 Task: Research Airbnb options in Lilio, Philippines from 6th January 2024 to 8th January 2024 for 2 adults. Place can be private room with 1  bedroom having 2 beds and 1 bathroom. Property type can be flat. Amenities needed are: wifi.
Action: Mouse moved to (435, 128)
Screenshot: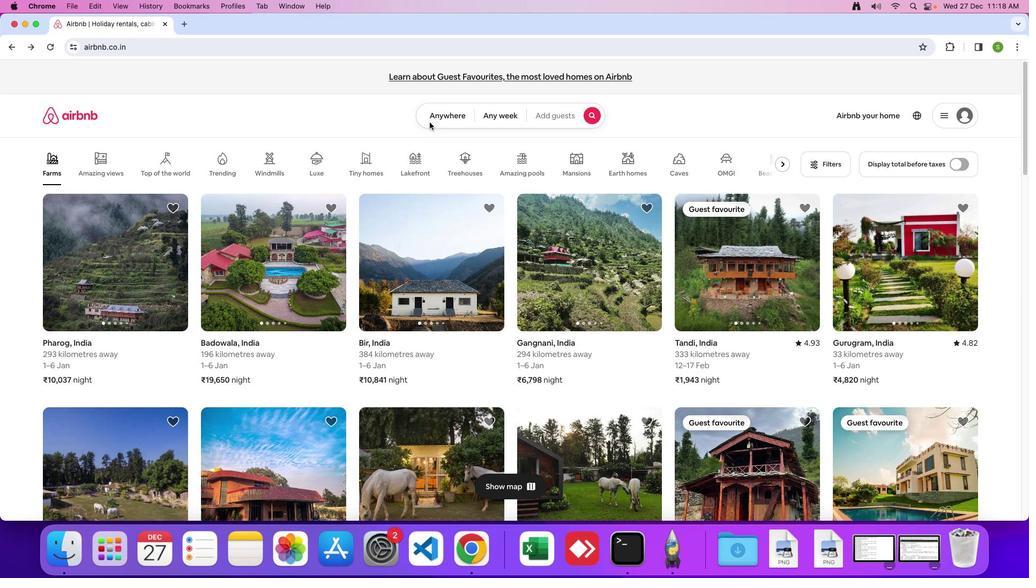 
Action: Mouse pressed left at (435, 128)
Screenshot: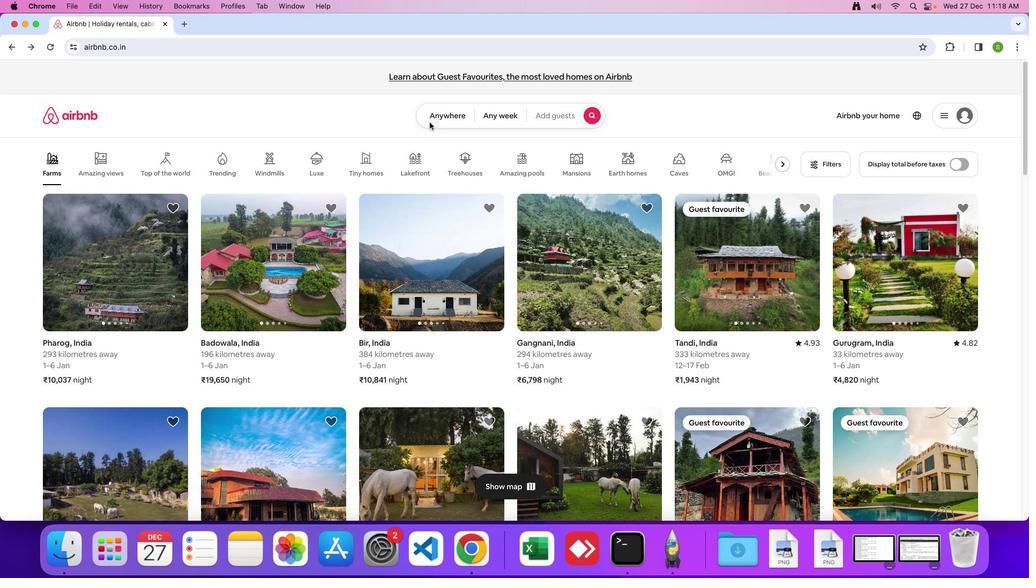 
Action: Mouse moved to (435, 122)
Screenshot: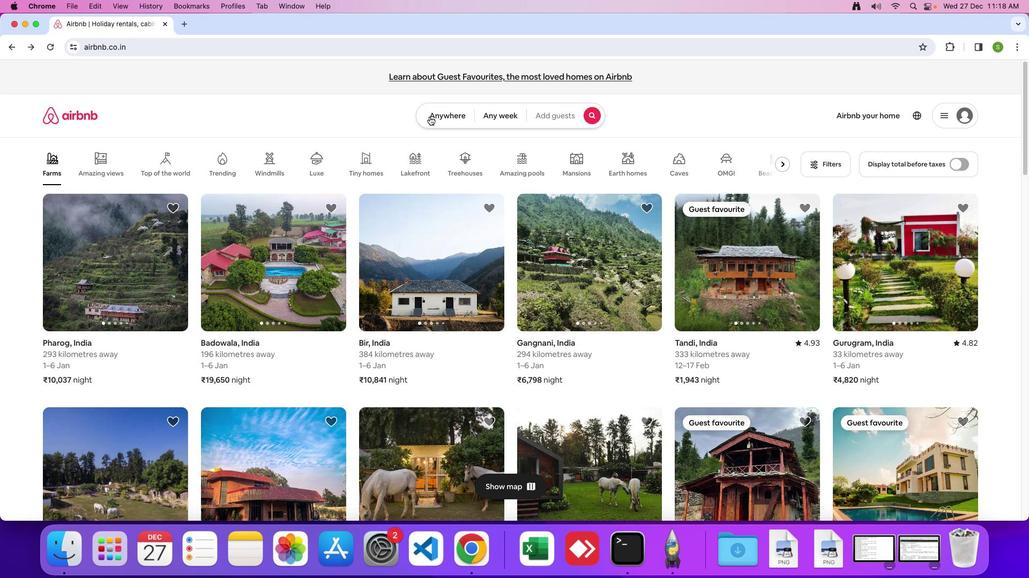 
Action: Mouse pressed left at (435, 122)
Screenshot: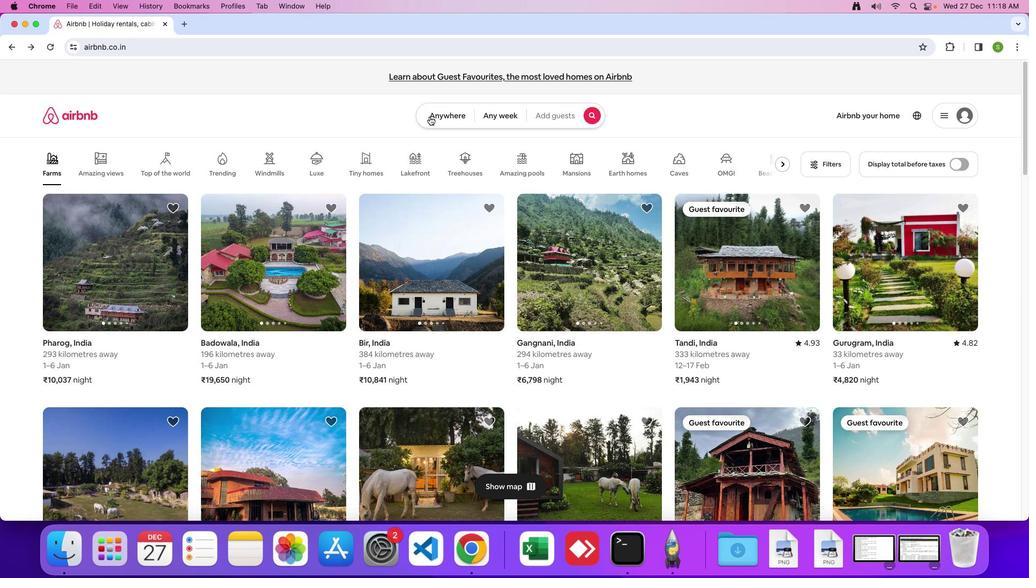 
Action: Mouse moved to (377, 156)
Screenshot: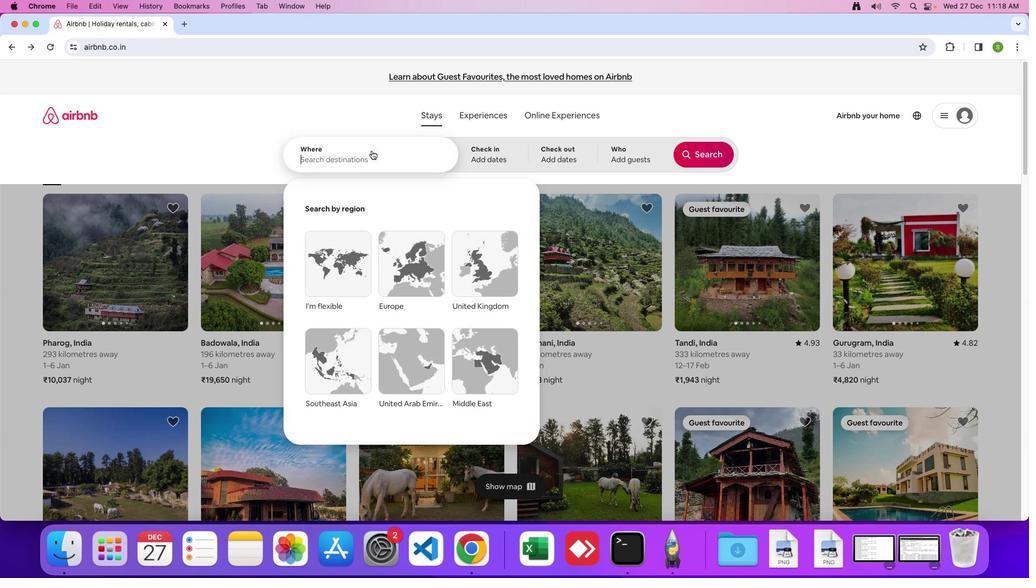 
Action: Mouse pressed left at (377, 156)
Screenshot: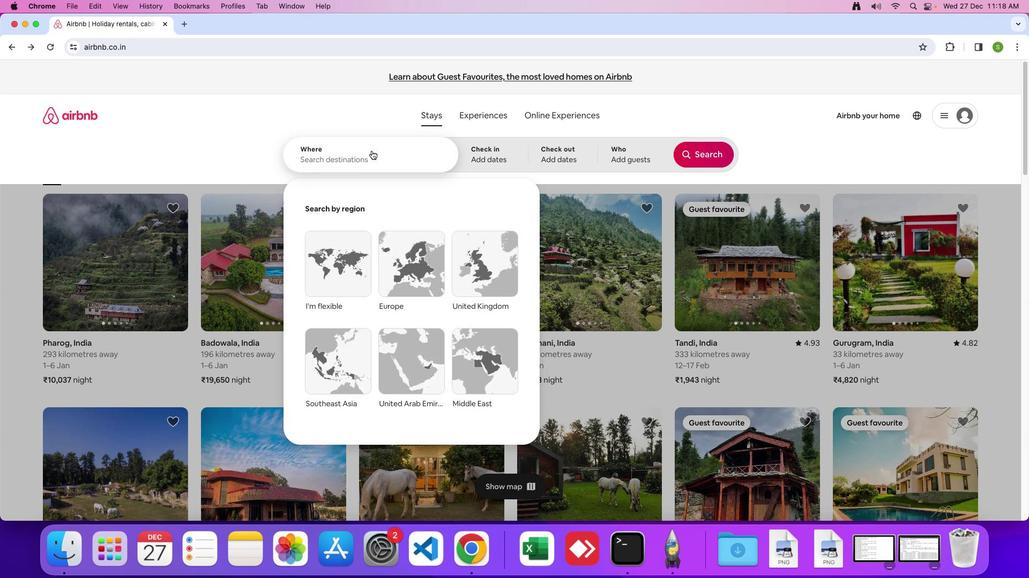 
Action: Key pressed 'L'Key.caps_lock'i''l''i''o'','Key.spaceKey.shift'P''h''i''l''i''p''p''i''n''e''s'Key.enter
Screenshot: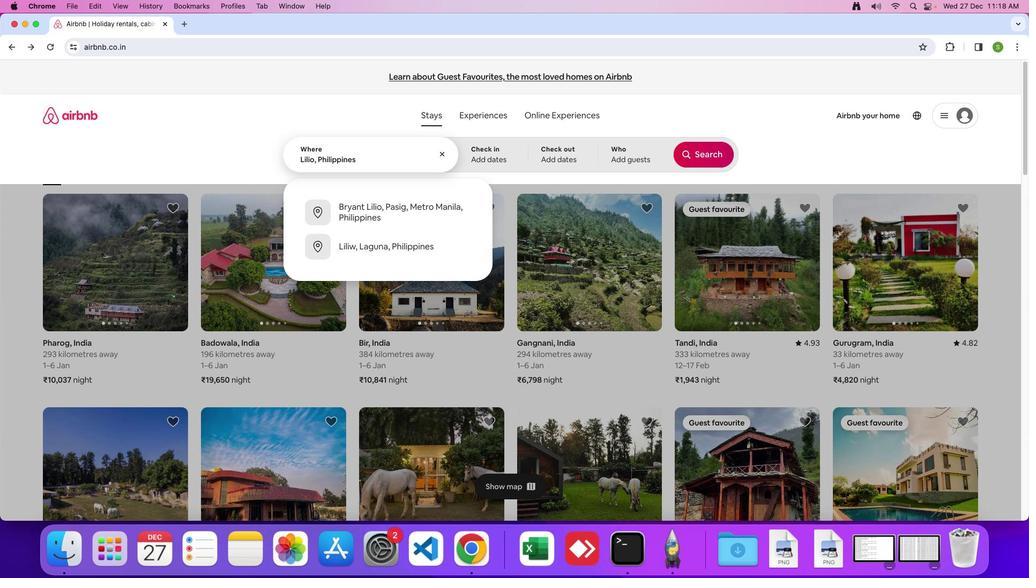 
Action: Mouse moved to (703, 292)
Screenshot: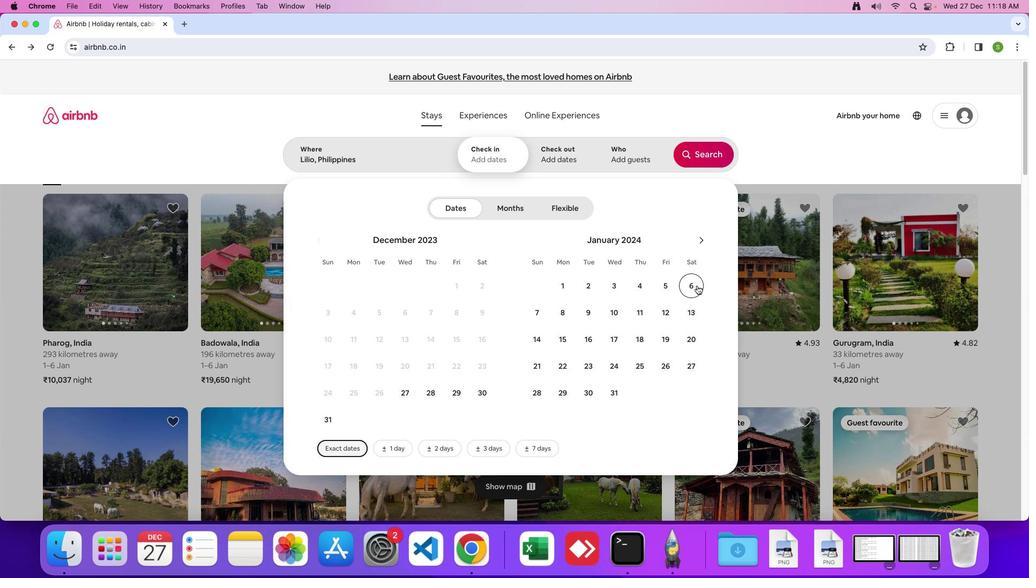 
Action: Mouse pressed left at (703, 292)
Screenshot: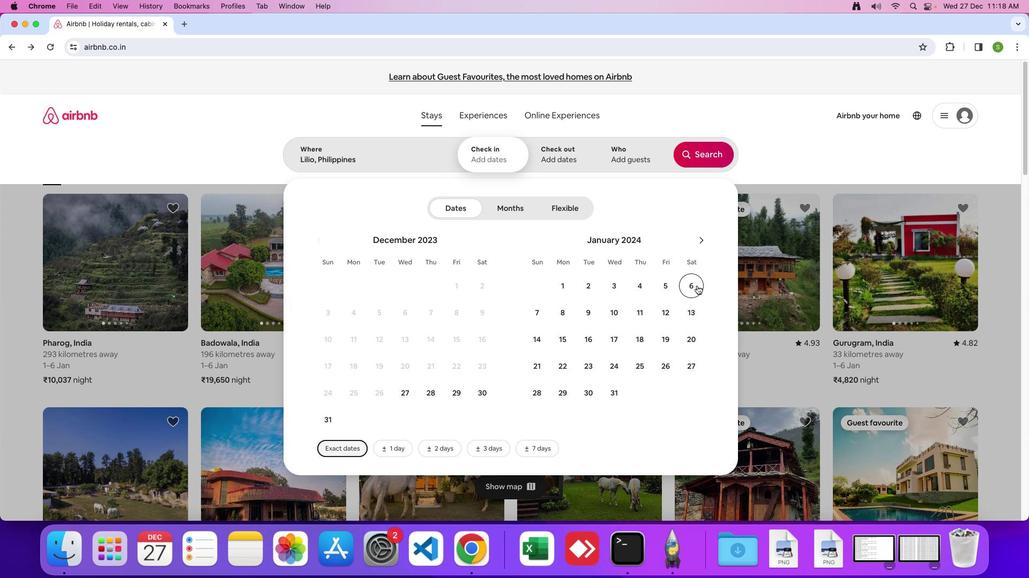 
Action: Mouse moved to (571, 322)
Screenshot: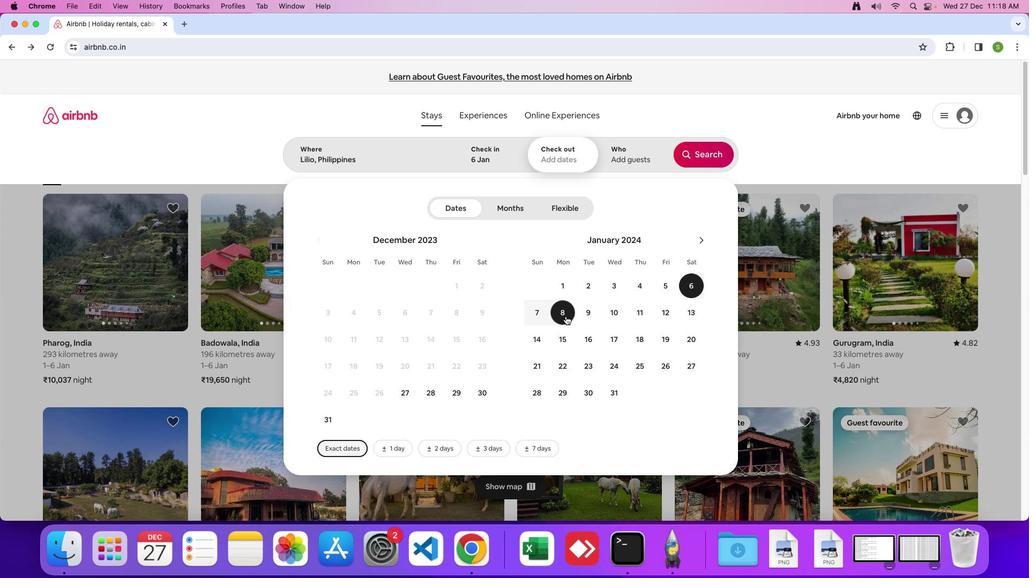 
Action: Mouse pressed left at (571, 322)
Screenshot: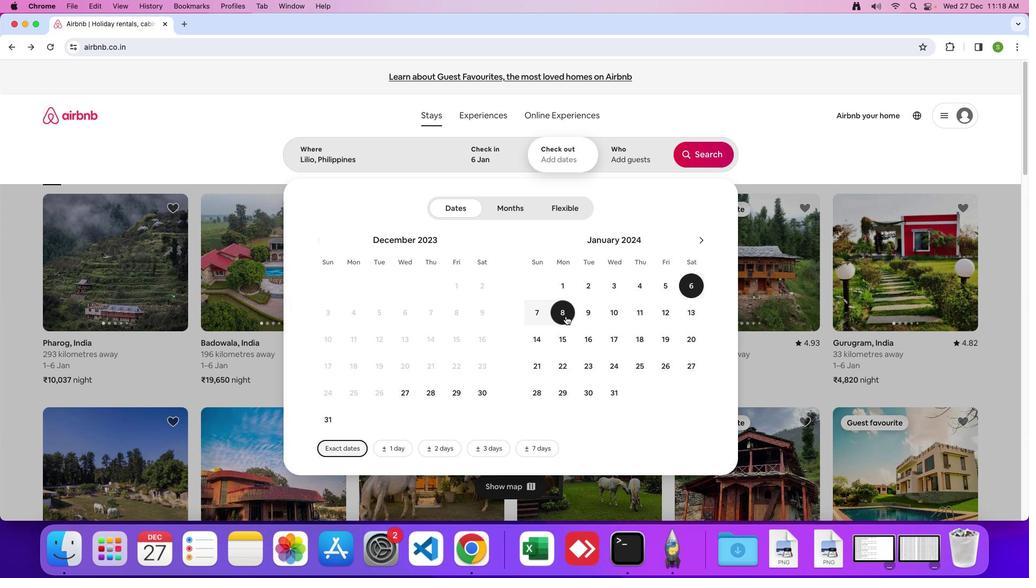 
Action: Mouse moved to (637, 169)
Screenshot: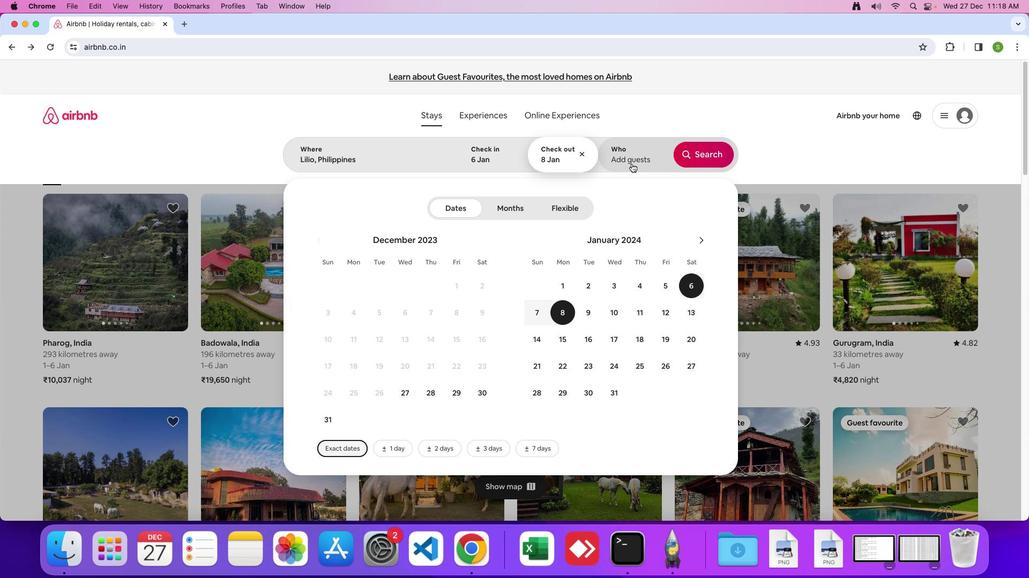 
Action: Mouse pressed left at (637, 169)
Screenshot: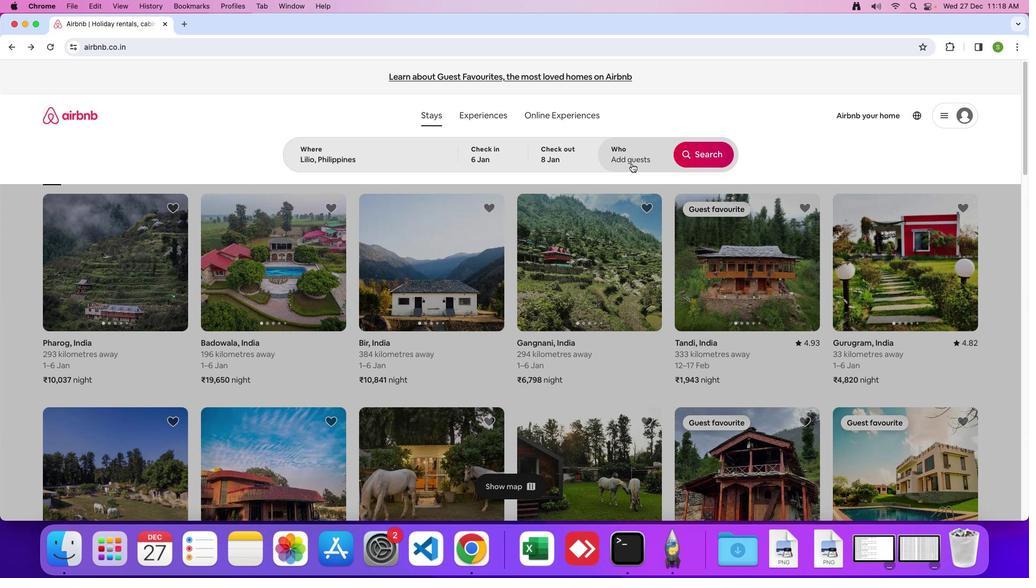 
Action: Mouse moved to (709, 216)
Screenshot: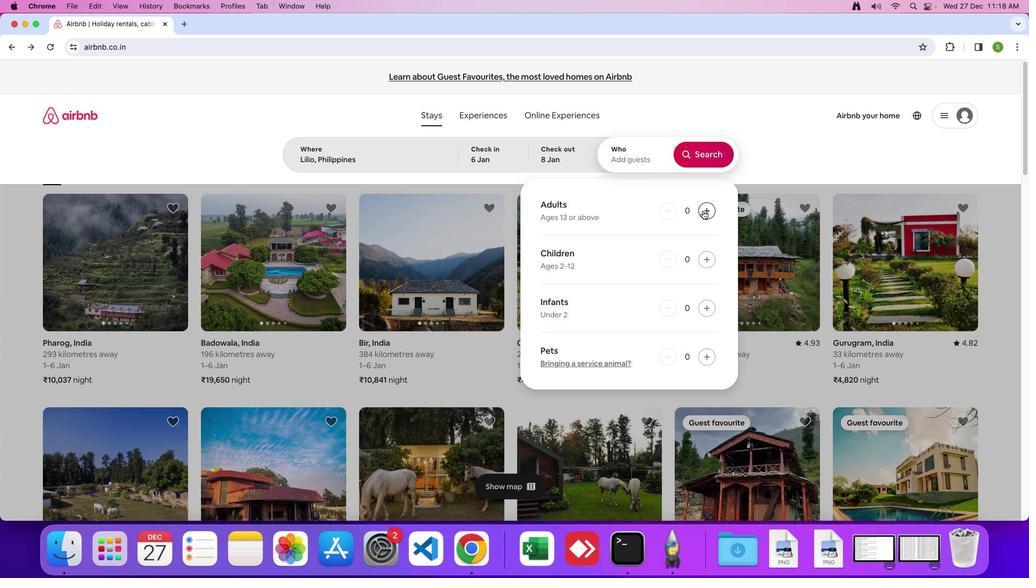
Action: Mouse pressed left at (709, 216)
Screenshot: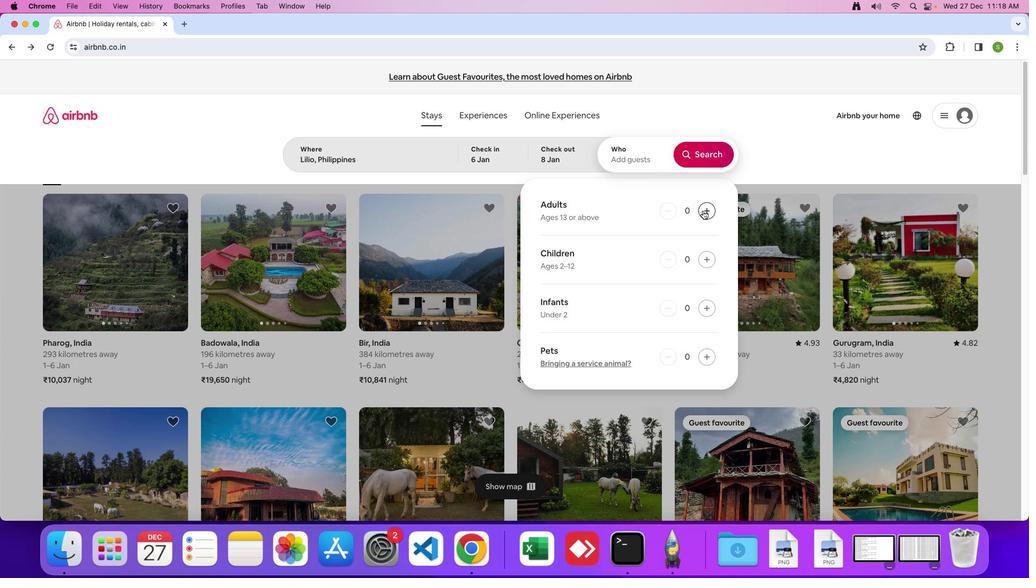 
Action: Mouse pressed left at (709, 216)
Screenshot: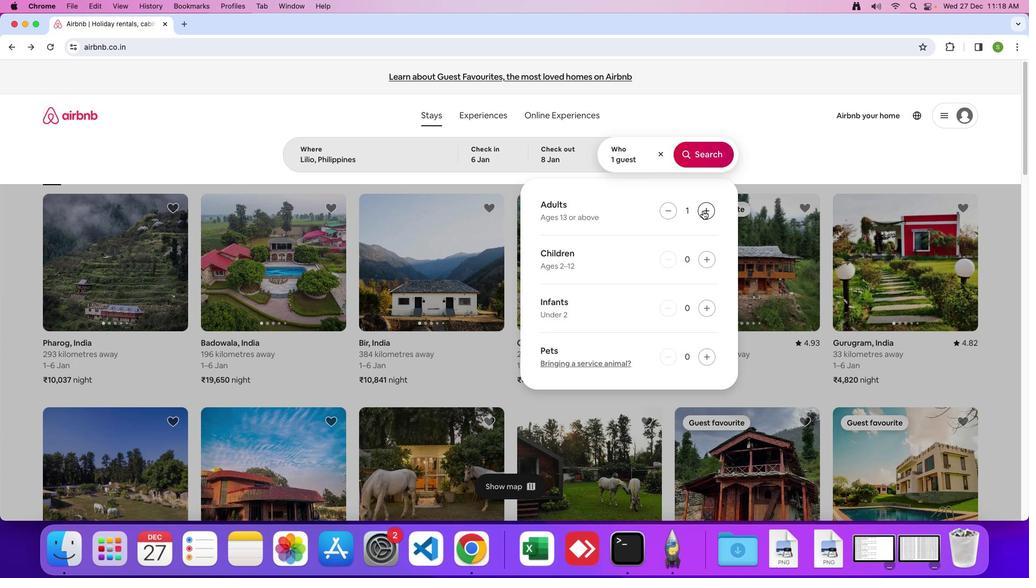 
Action: Mouse moved to (706, 166)
Screenshot: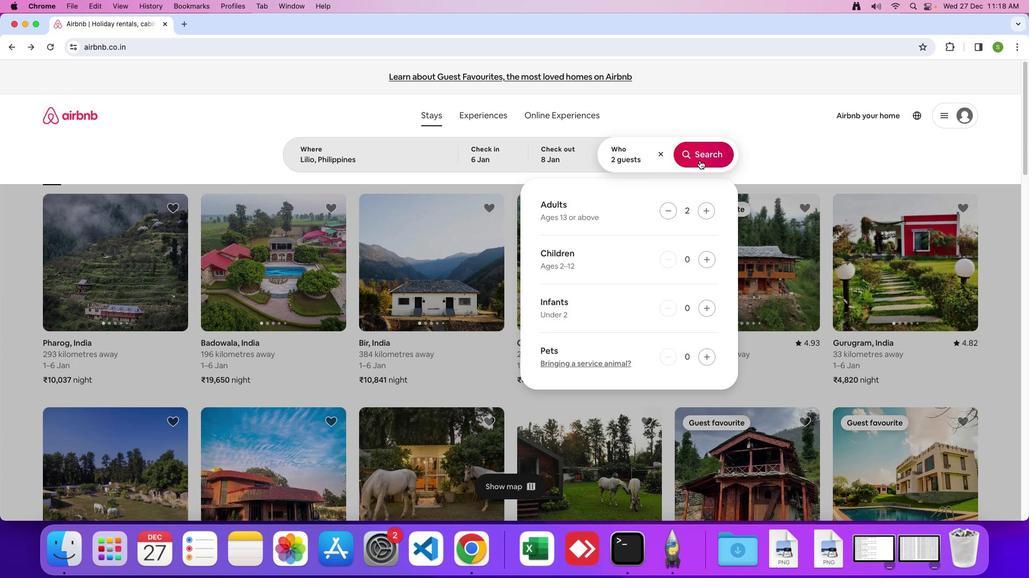 
Action: Mouse pressed left at (706, 166)
Screenshot: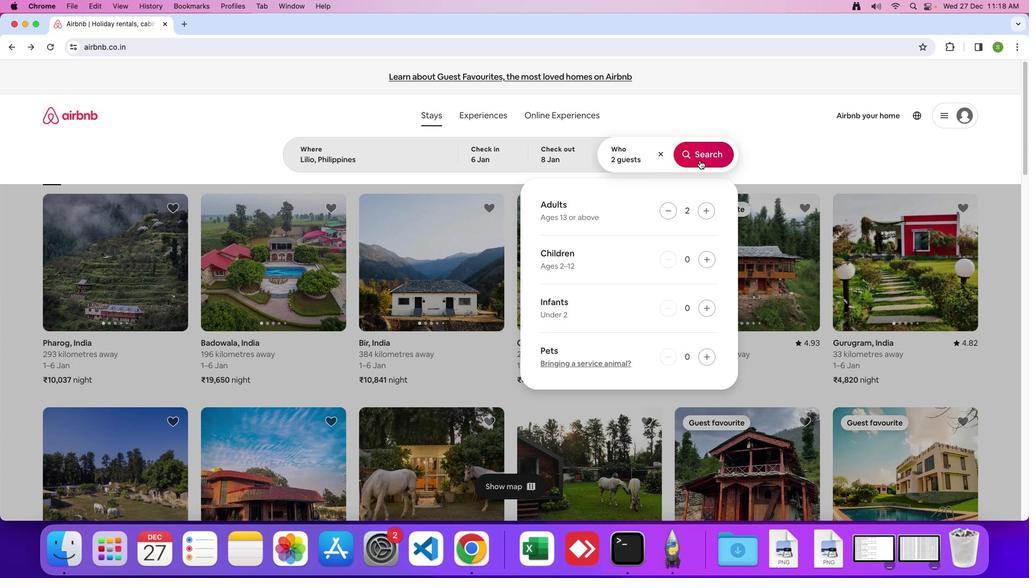 
Action: Mouse moved to (872, 135)
Screenshot: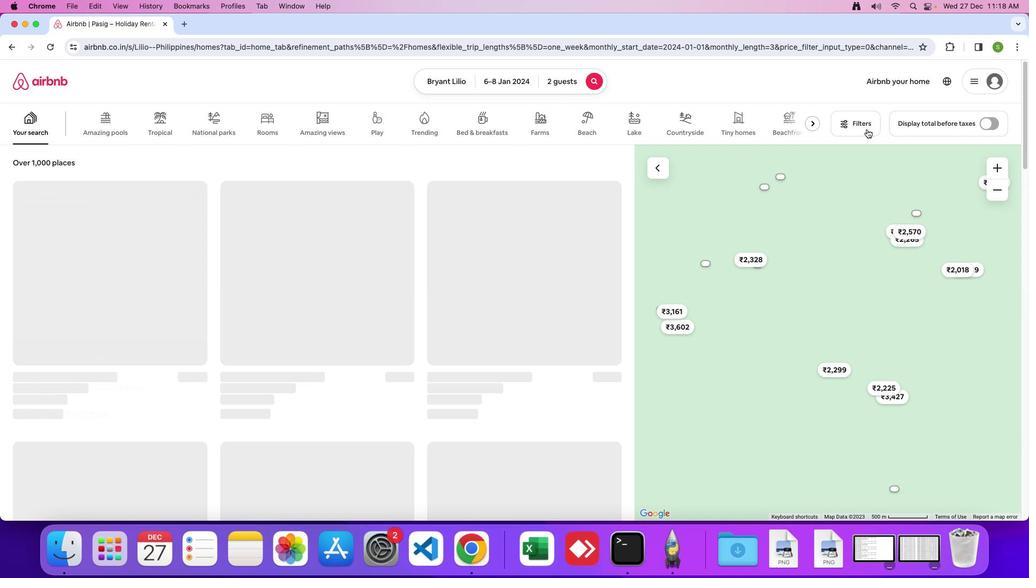 
Action: Mouse pressed left at (872, 135)
Screenshot: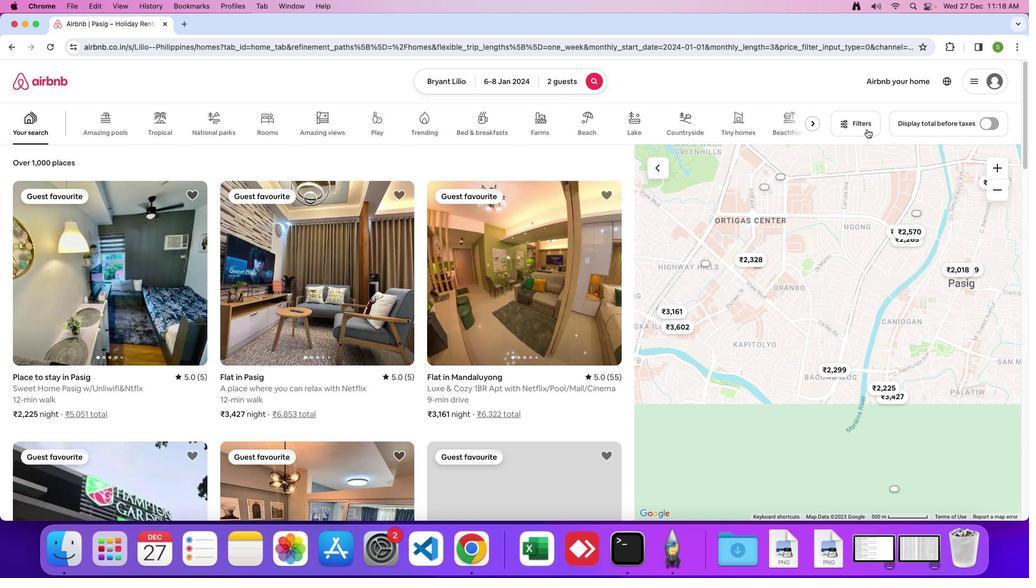 
Action: Mouse moved to (444, 382)
Screenshot: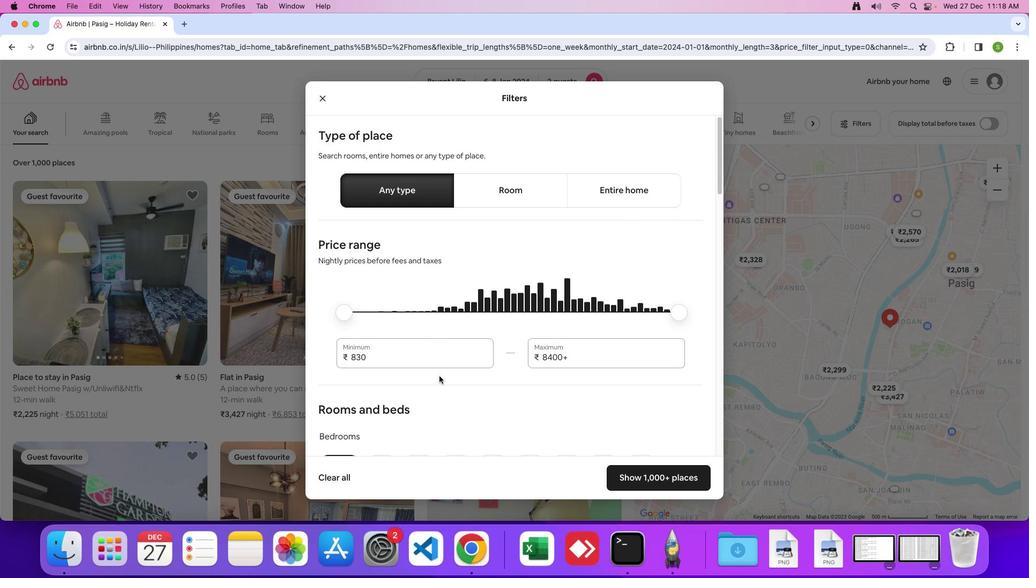 
Action: Mouse scrolled (444, 382) with delta (5, 5)
Screenshot: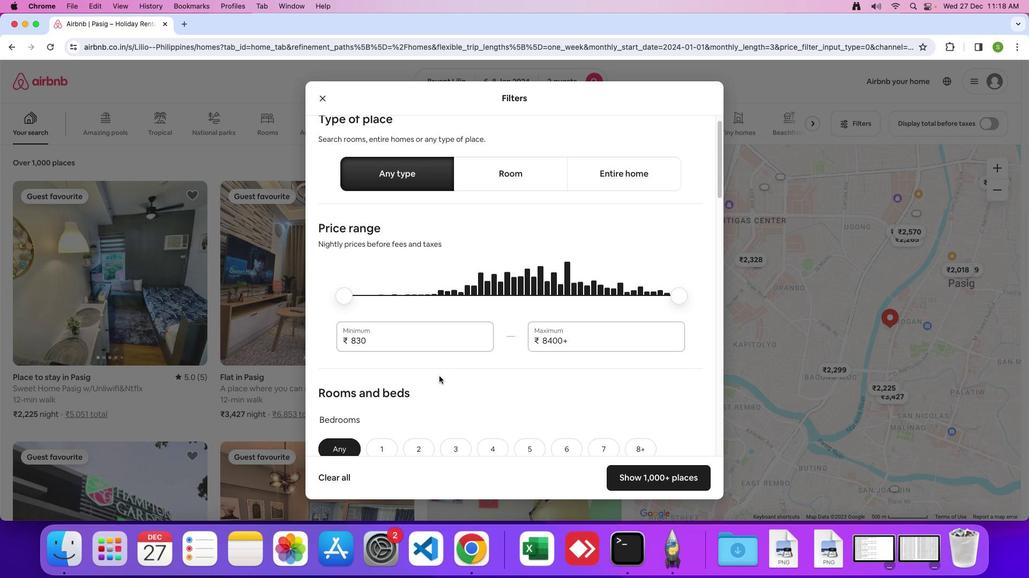 
Action: Mouse scrolled (444, 382) with delta (5, 5)
Screenshot: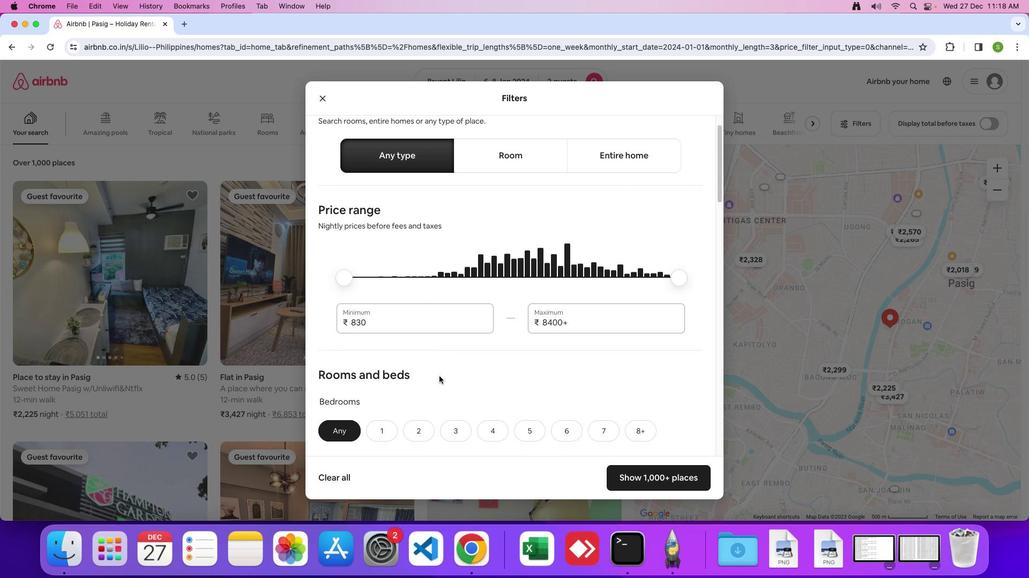 
Action: Mouse scrolled (444, 382) with delta (5, 4)
Screenshot: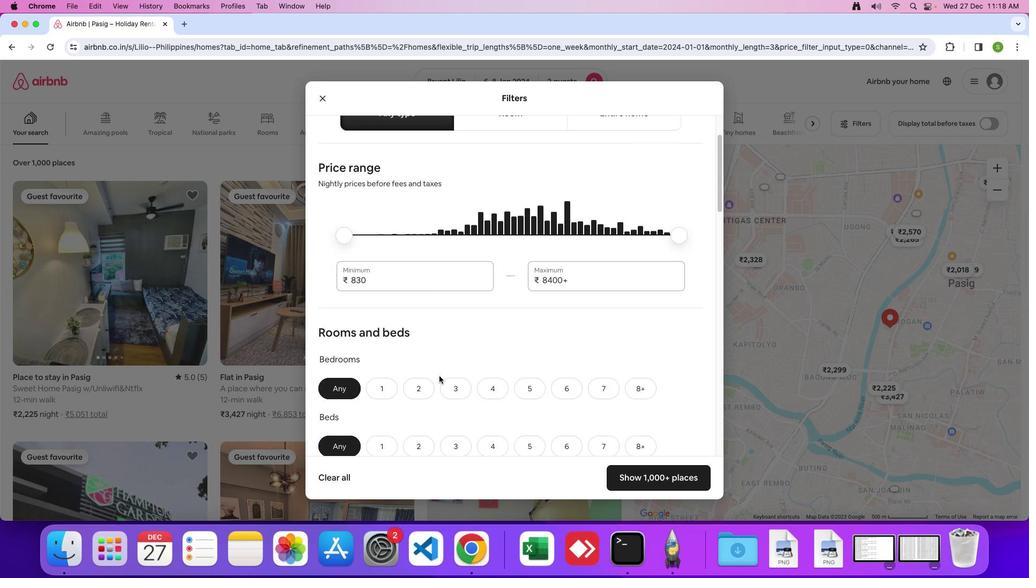 
Action: Mouse scrolled (444, 382) with delta (5, 5)
Screenshot: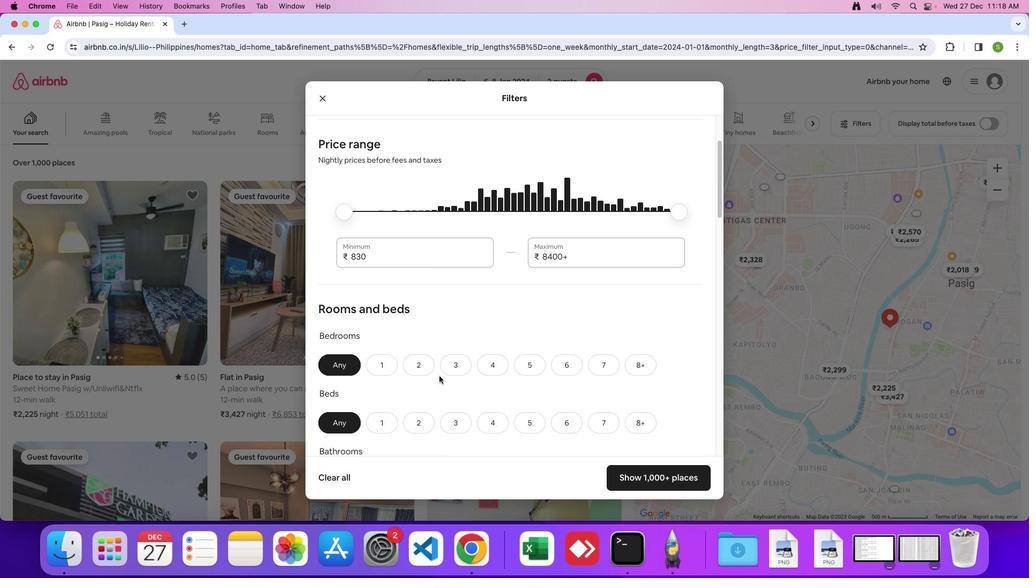 
Action: Mouse scrolled (444, 382) with delta (5, 5)
Screenshot: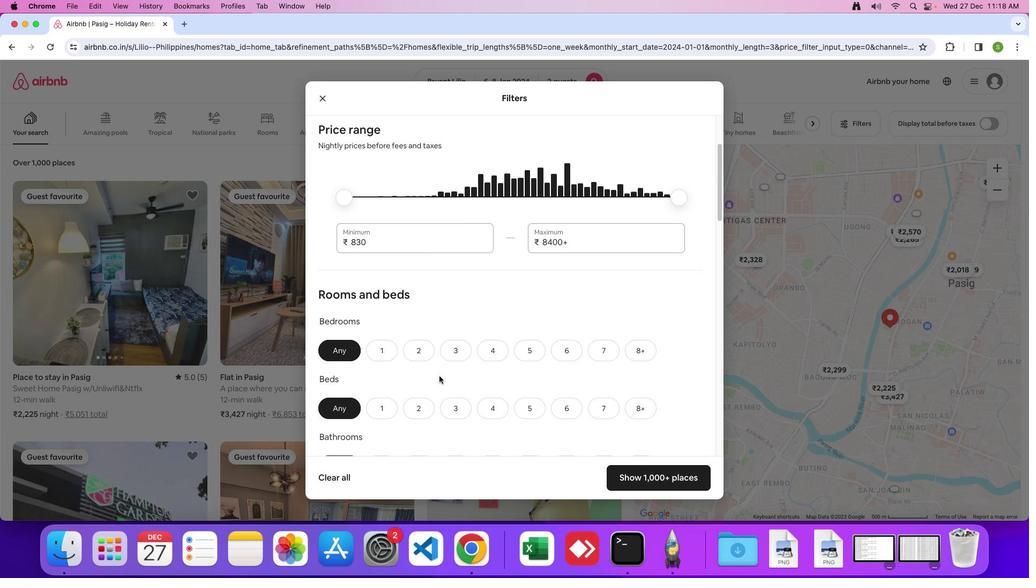 
Action: Mouse scrolled (444, 382) with delta (5, 4)
Screenshot: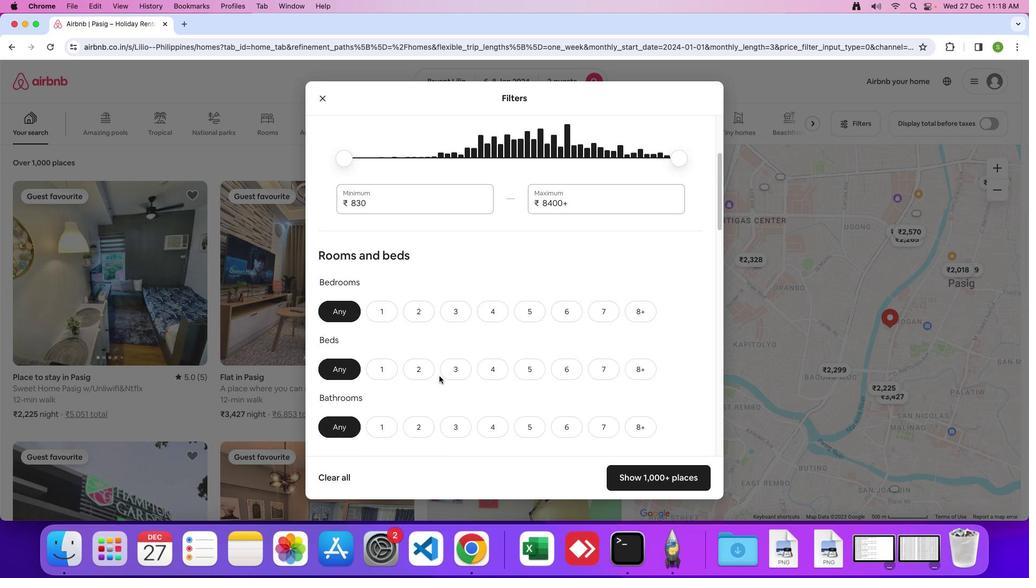 
Action: Mouse moved to (391, 307)
Screenshot: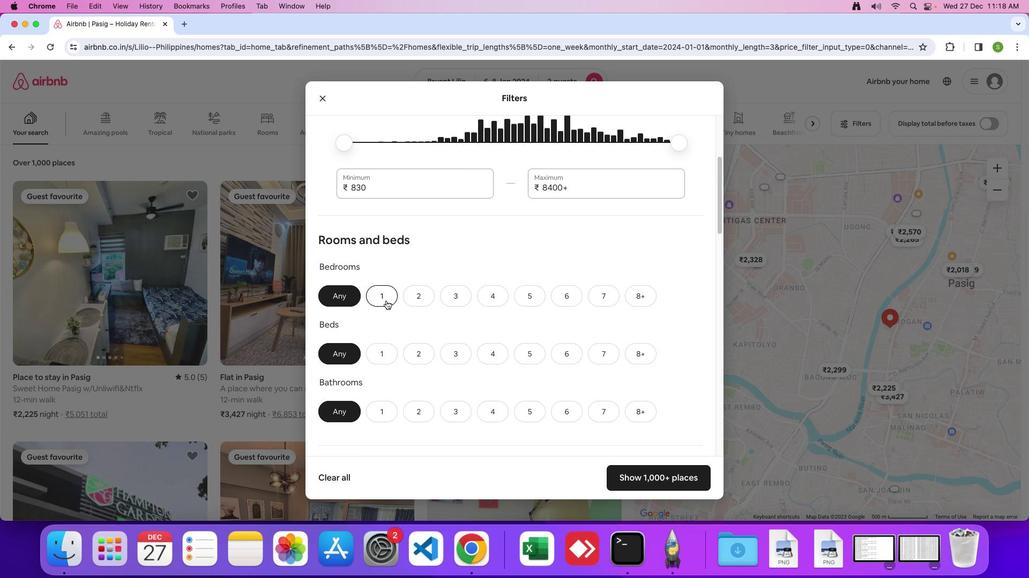 
Action: Mouse pressed left at (391, 307)
Screenshot: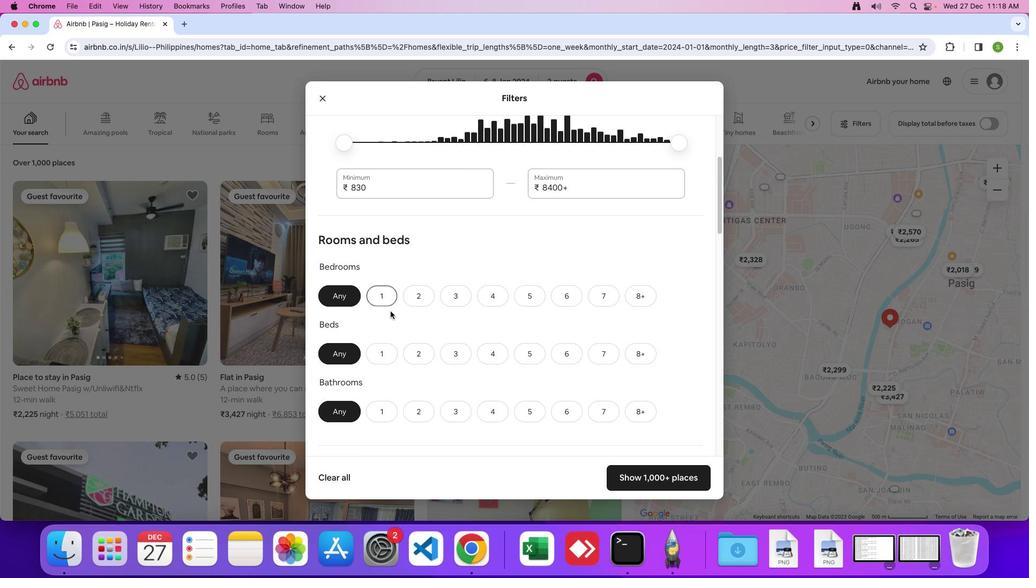 
Action: Mouse moved to (431, 365)
Screenshot: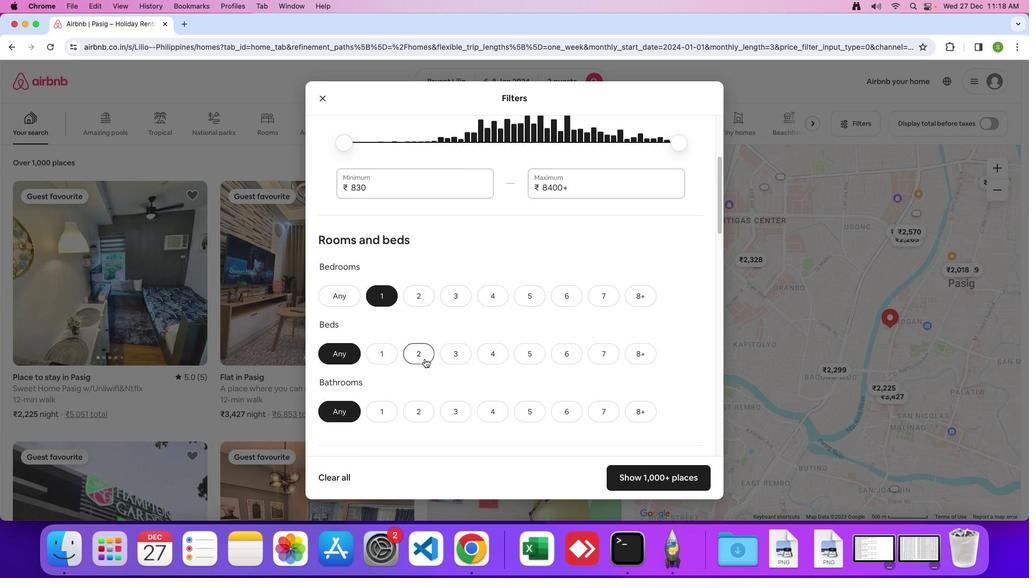
Action: Mouse pressed left at (431, 365)
Screenshot: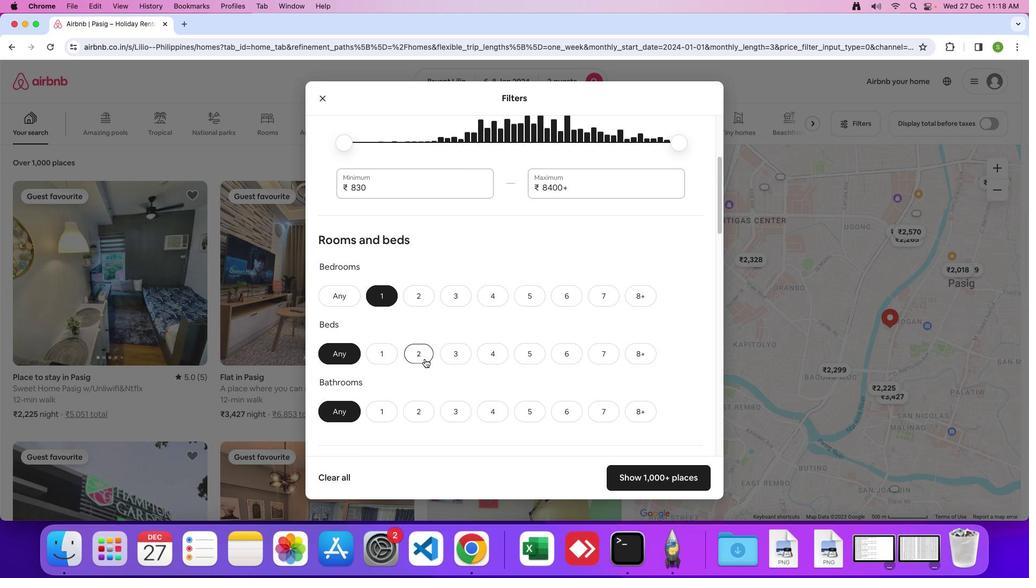 
Action: Mouse moved to (391, 410)
Screenshot: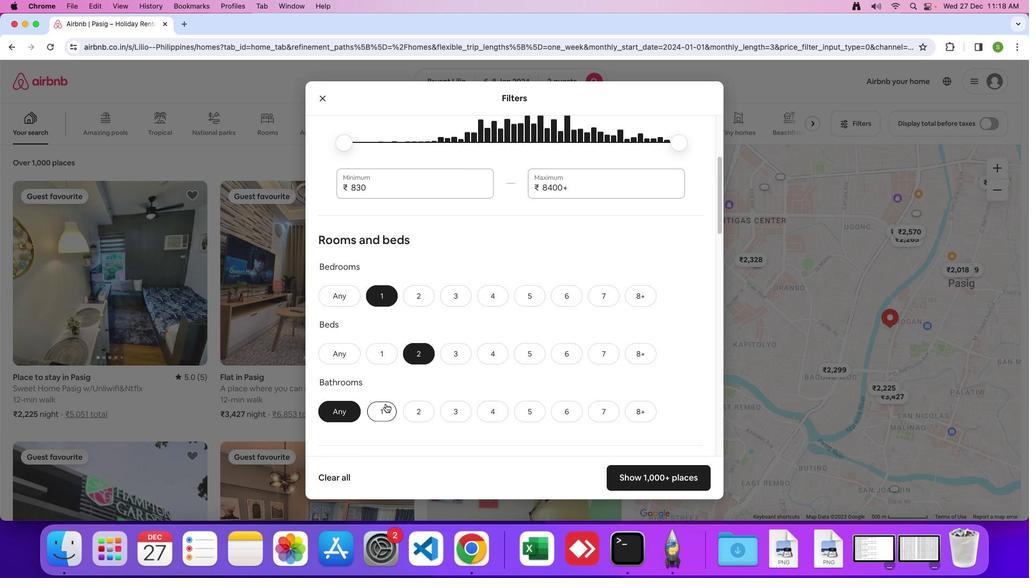 
Action: Mouse pressed left at (391, 410)
Screenshot: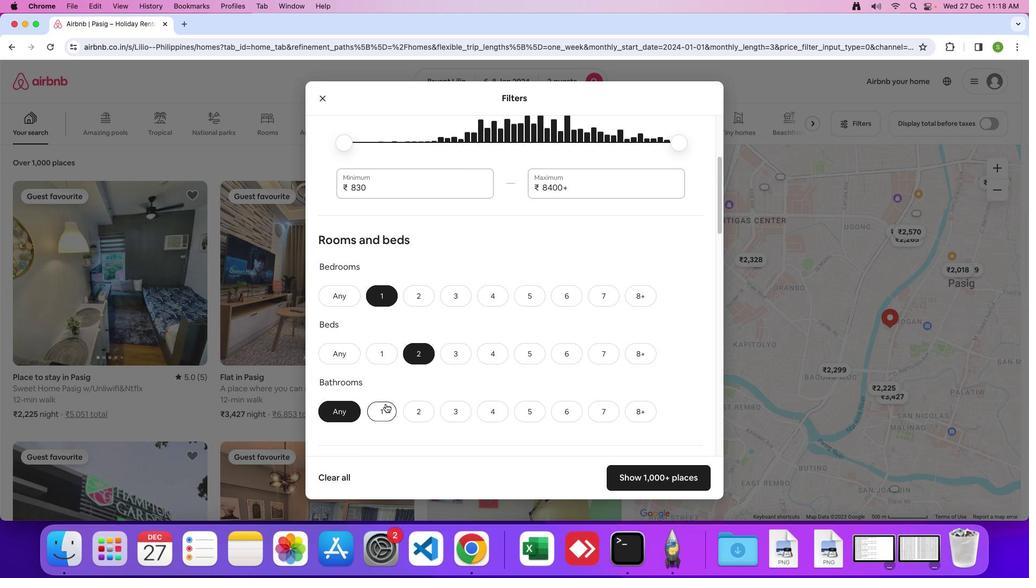 
Action: Mouse moved to (517, 381)
Screenshot: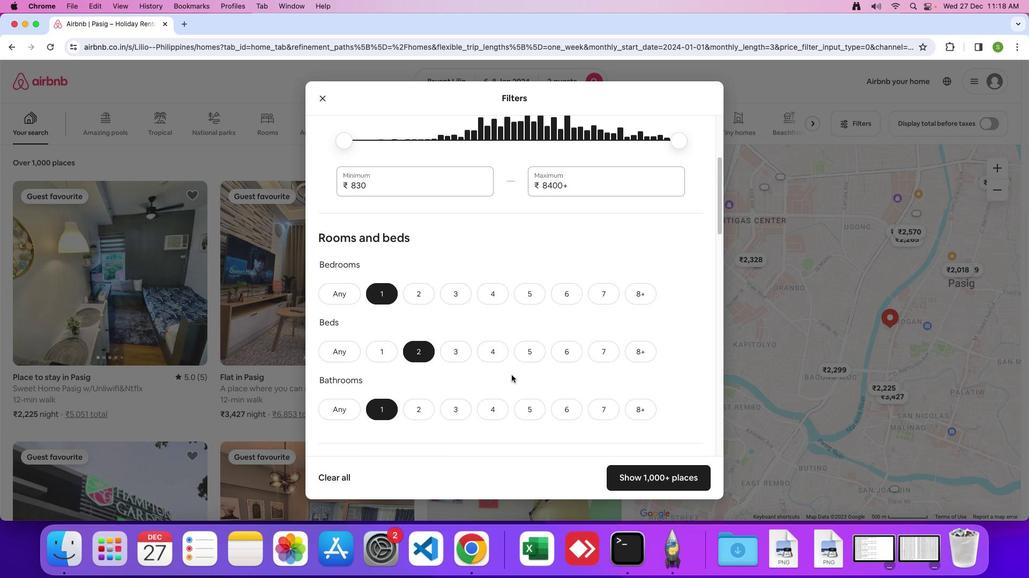 
Action: Mouse scrolled (517, 381) with delta (5, 5)
Screenshot: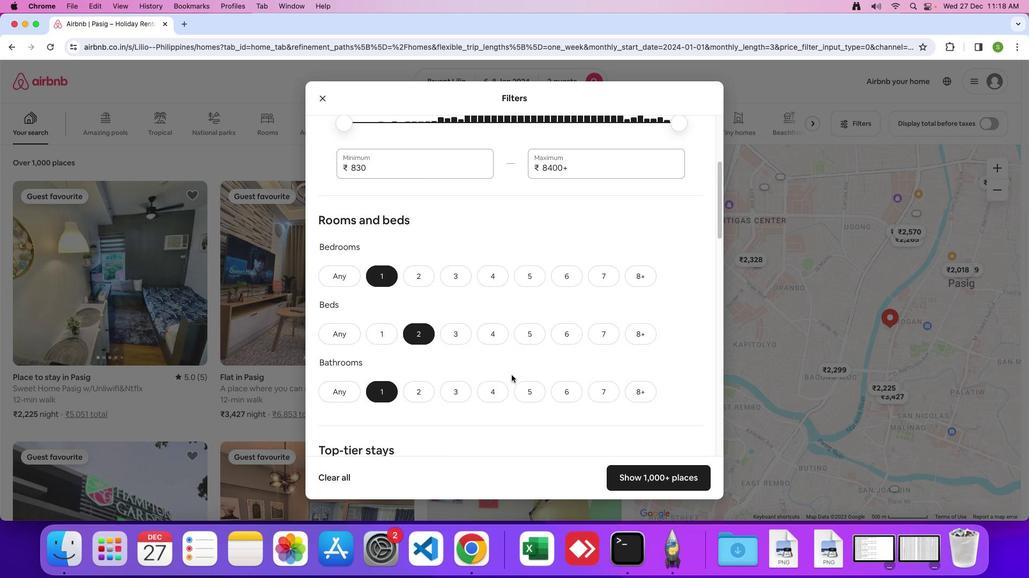 
Action: Mouse scrolled (517, 381) with delta (5, 5)
Screenshot: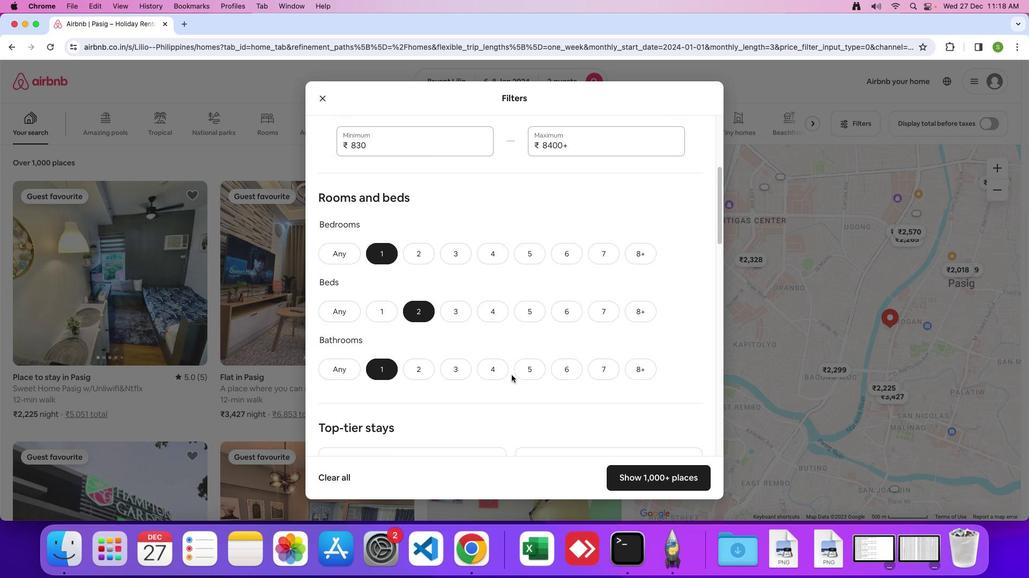 
Action: Mouse scrolled (517, 381) with delta (5, 4)
Screenshot: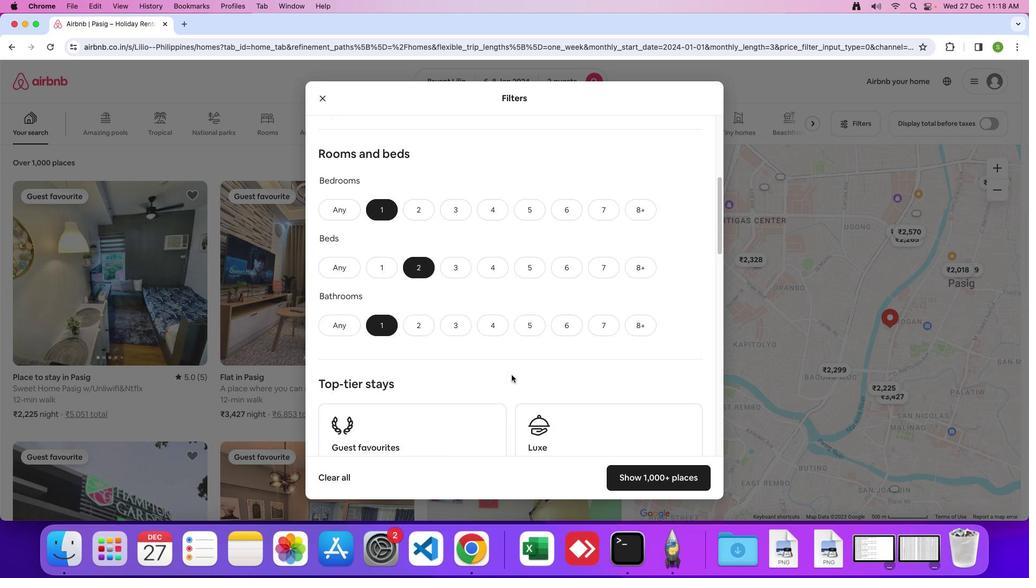 
Action: Mouse scrolled (517, 381) with delta (5, 5)
Screenshot: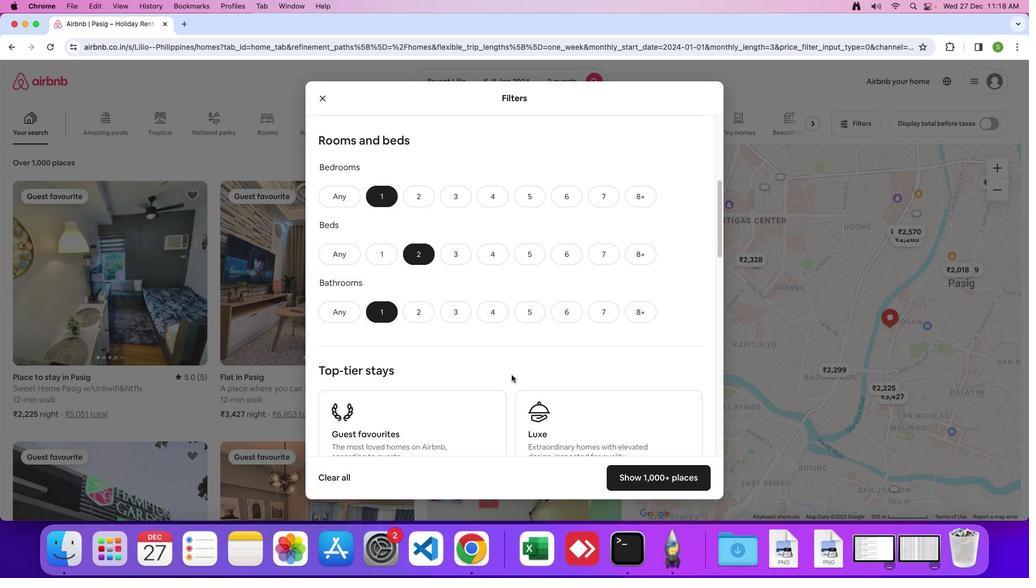 
Action: Mouse scrolled (517, 381) with delta (5, 5)
Screenshot: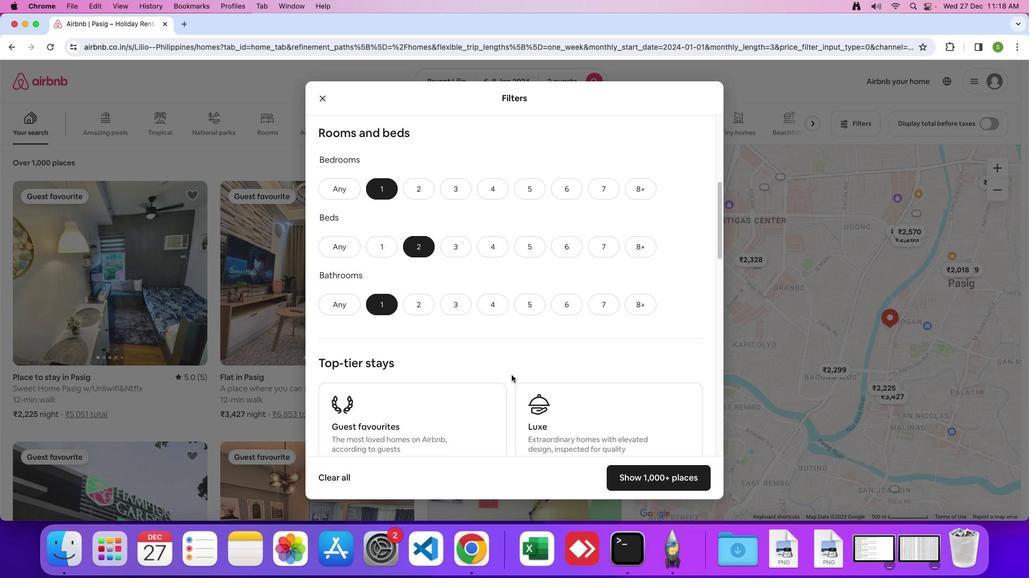 
Action: Mouse moved to (517, 381)
Screenshot: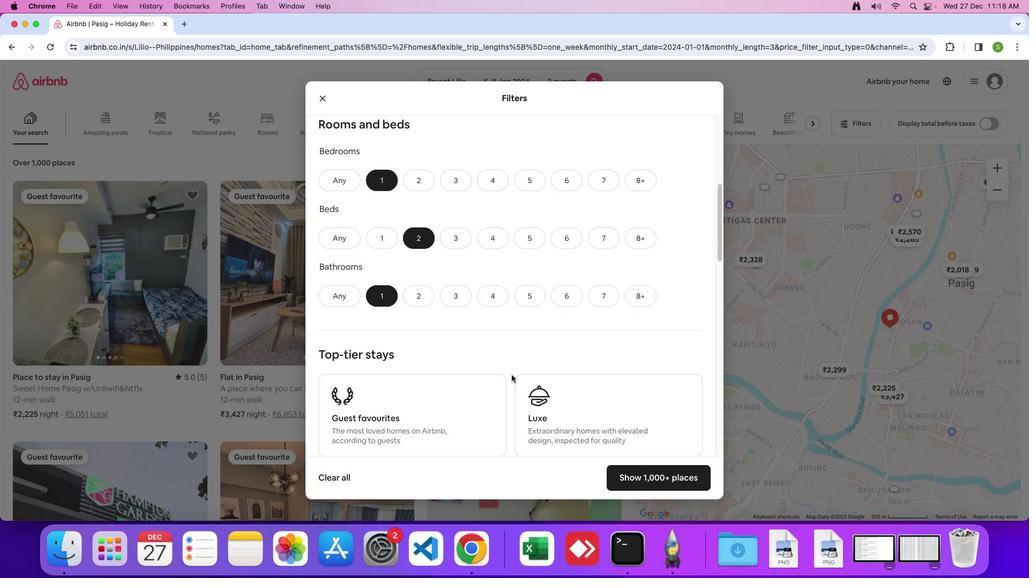 
Action: Mouse scrolled (517, 381) with delta (5, 5)
Screenshot: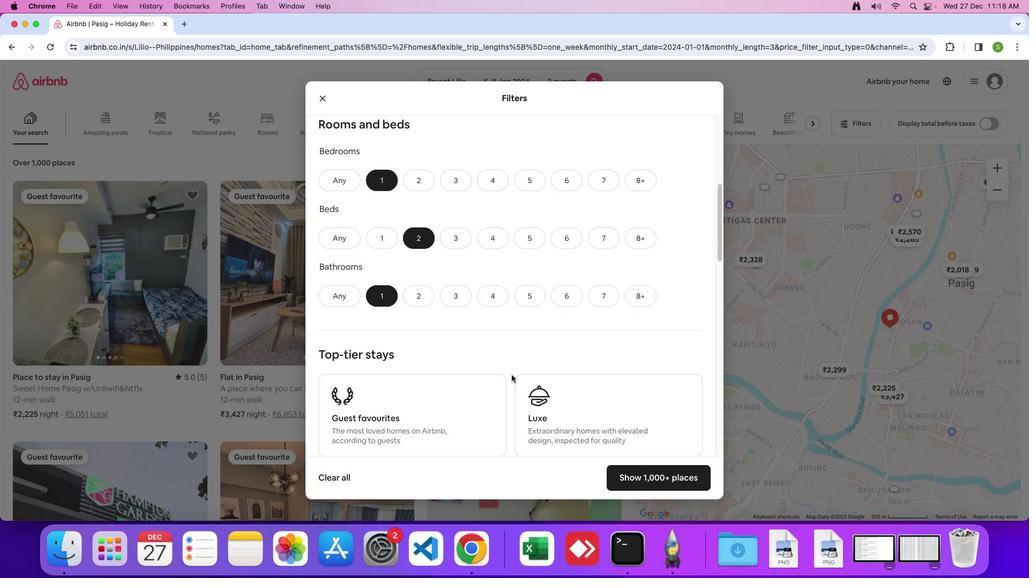 
Action: Mouse scrolled (517, 381) with delta (5, 5)
Screenshot: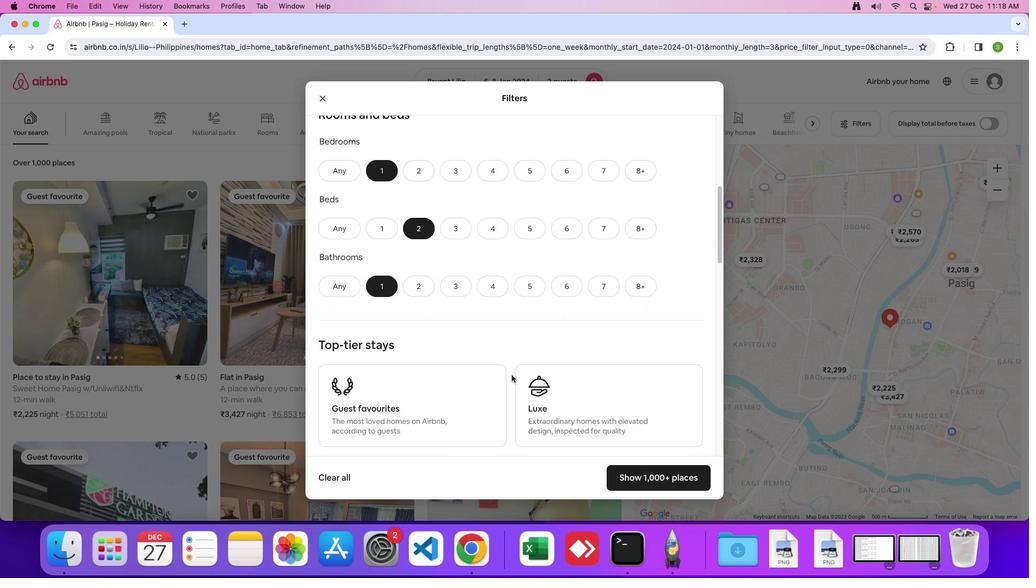 
Action: Mouse moved to (517, 381)
Screenshot: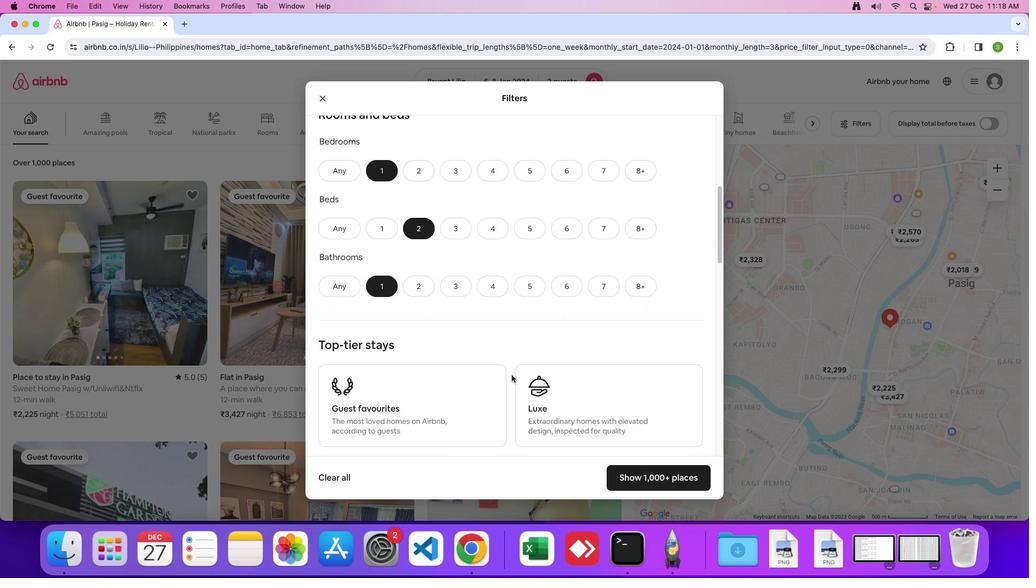 
Action: Mouse scrolled (517, 381) with delta (5, 5)
Screenshot: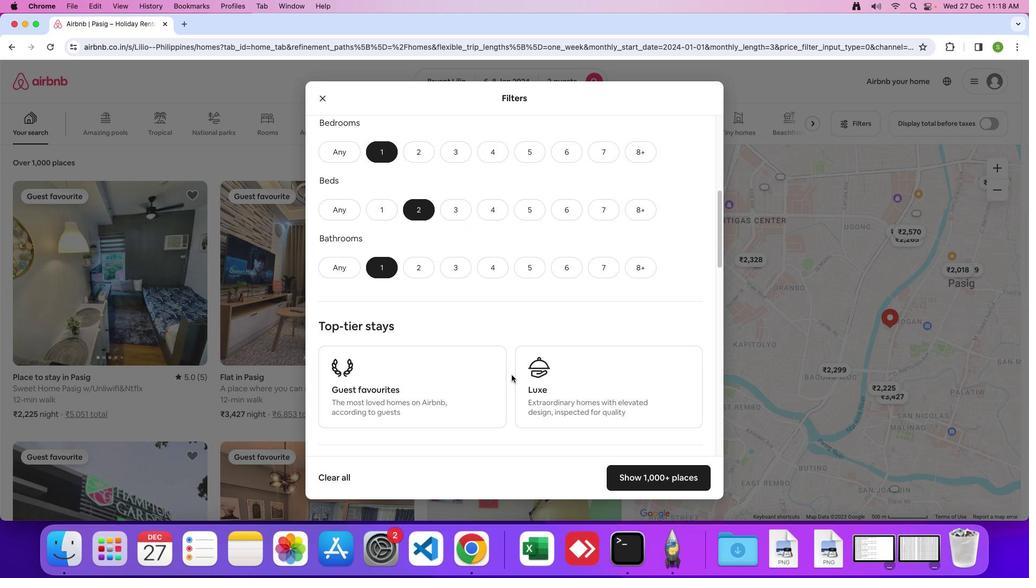 
Action: Mouse scrolled (517, 381) with delta (5, 5)
Screenshot: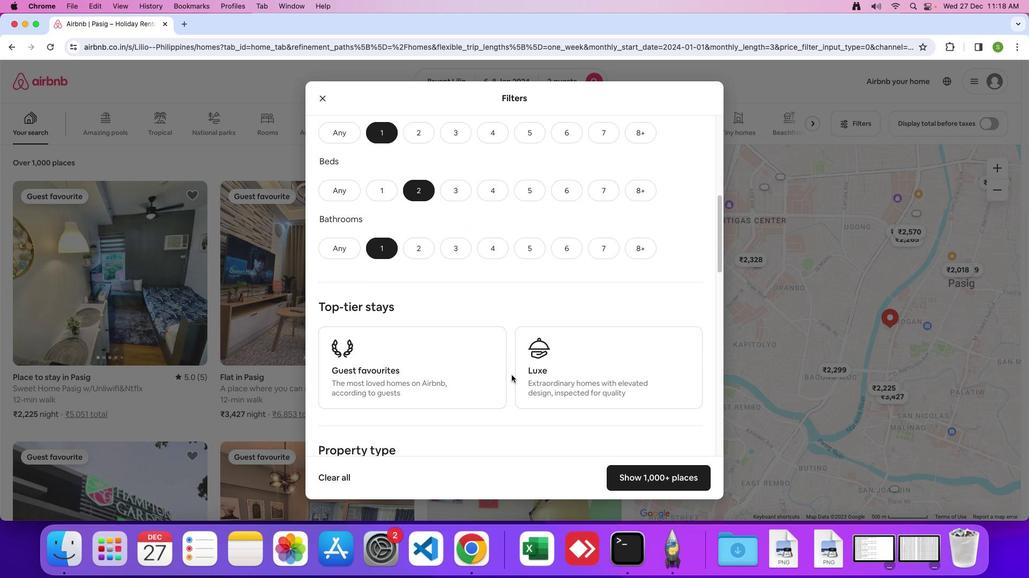 
Action: Mouse scrolled (517, 381) with delta (5, 4)
Screenshot: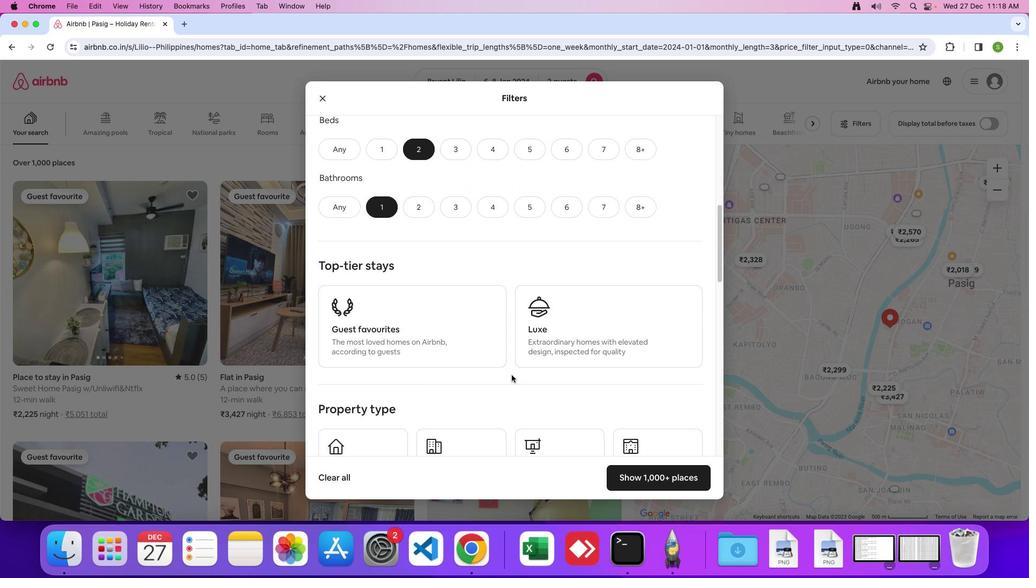 
Action: Mouse scrolled (517, 381) with delta (5, 5)
Screenshot: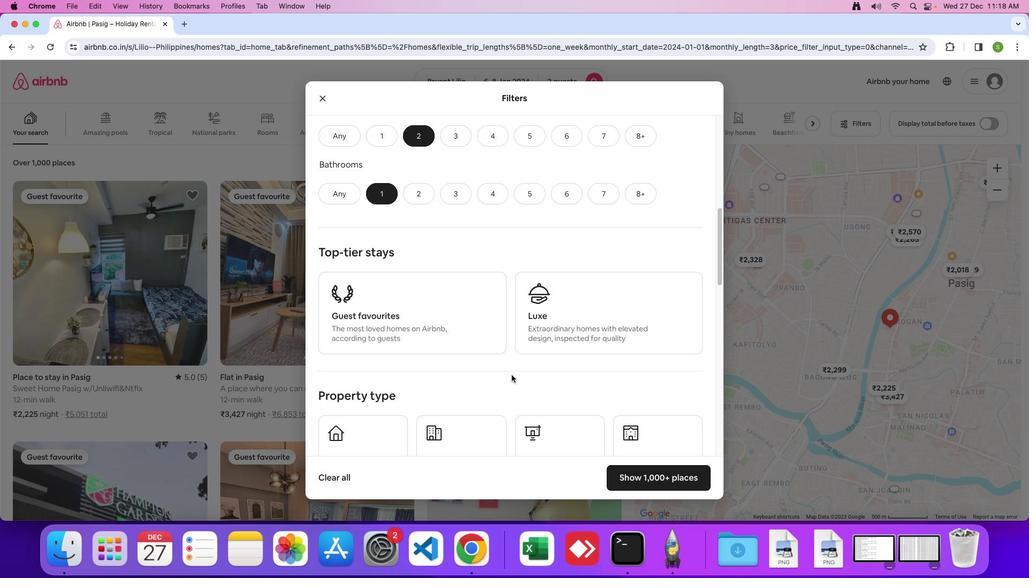 
Action: Mouse scrolled (517, 381) with delta (5, 5)
Screenshot: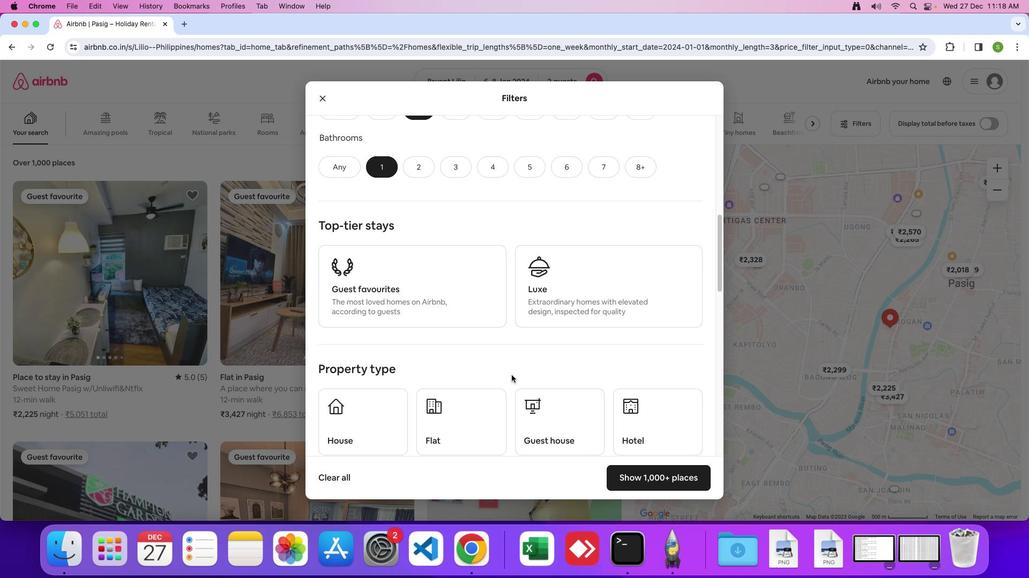 
Action: Mouse scrolled (517, 381) with delta (5, 4)
Screenshot: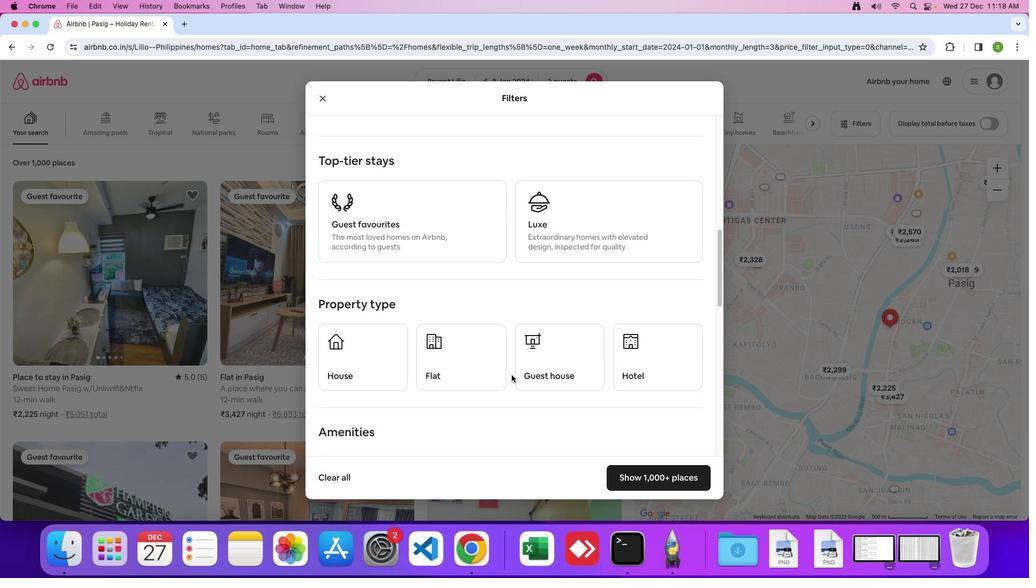
Action: Mouse scrolled (517, 381) with delta (5, 4)
Screenshot: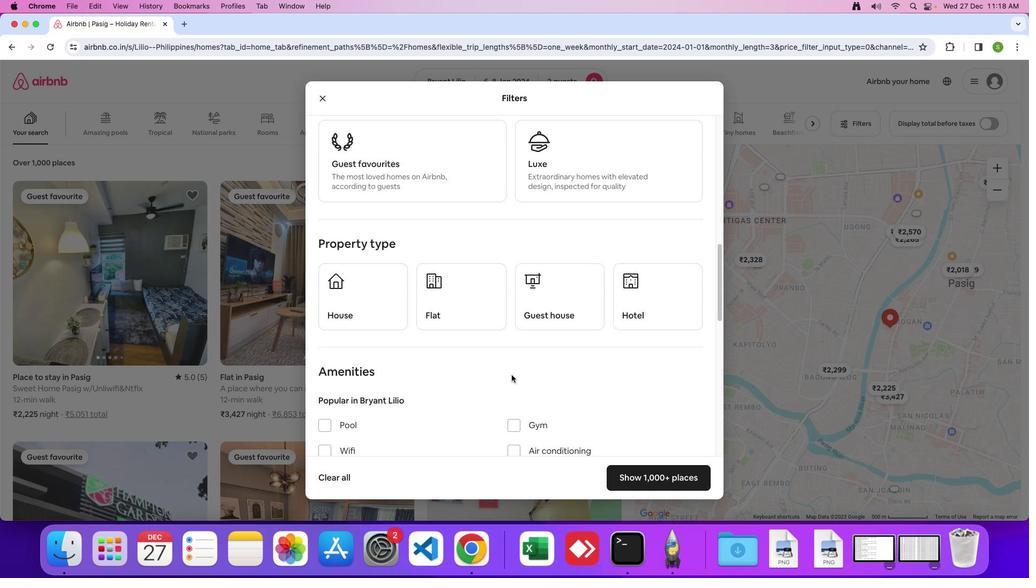 
Action: Mouse moved to (459, 321)
Screenshot: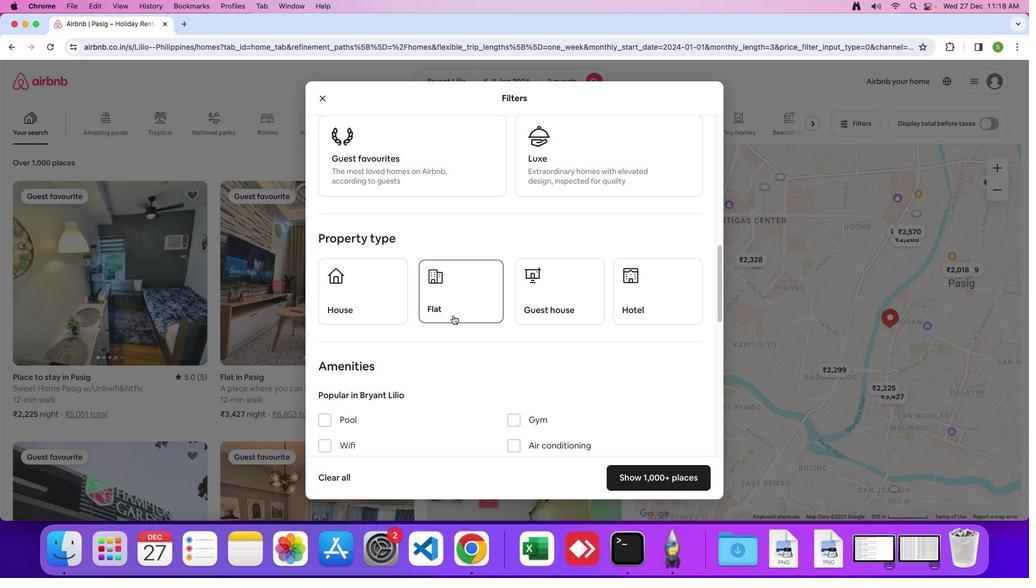 
Action: Mouse pressed left at (459, 321)
Screenshot: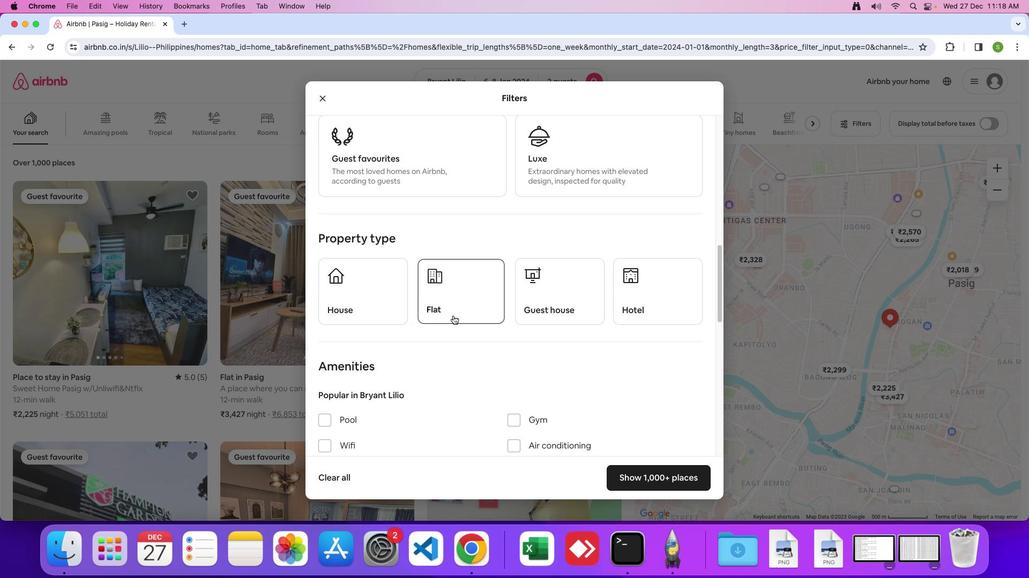 
Action: Mouse moved to (467, 392)
Screenshot: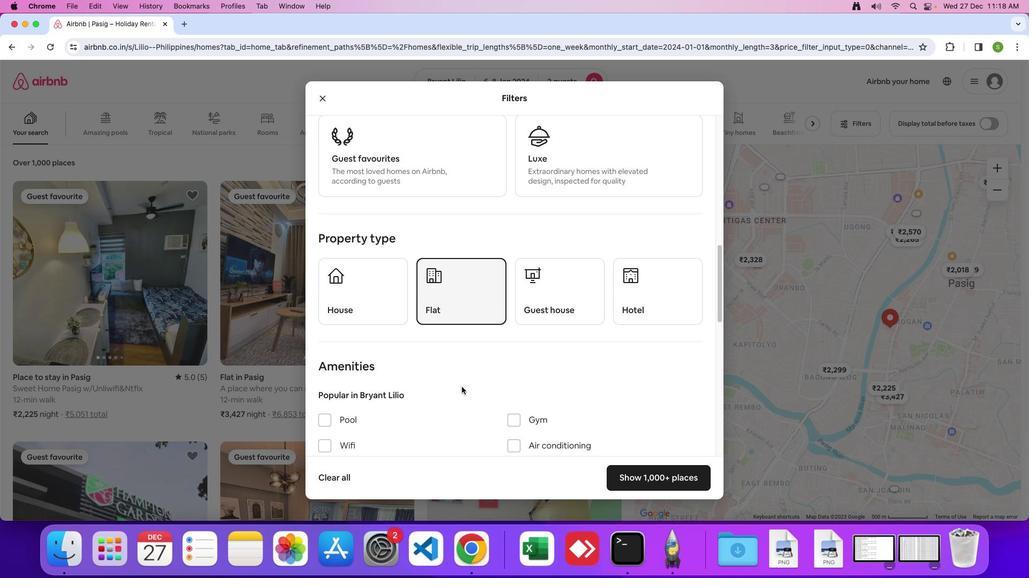 
Action: Mouse scrolled (467, 392) with delta (5, 5)
Screenshot: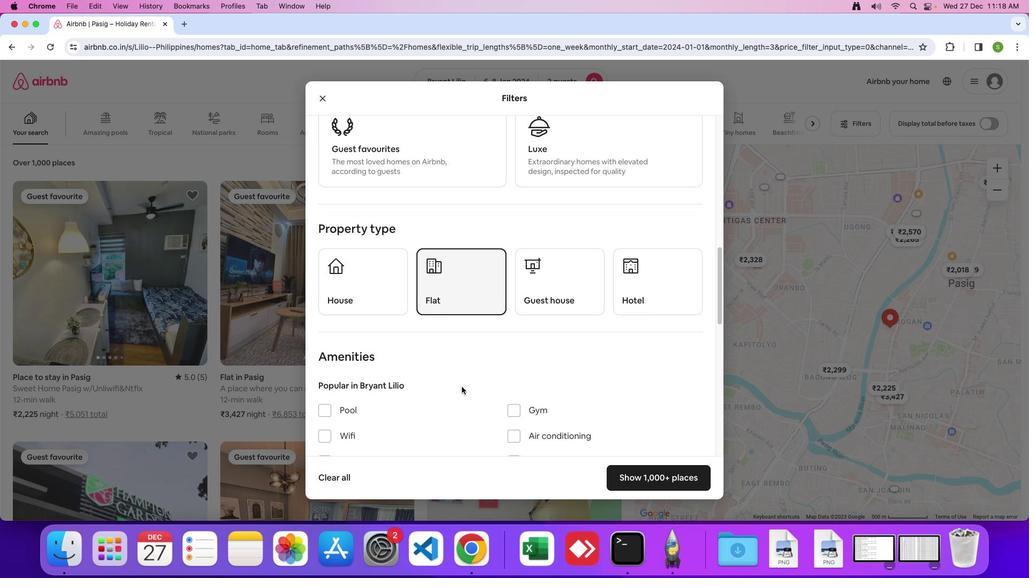 
Action: Mouse scrolled (467, 392) with delta (5, 5)
Screenshot: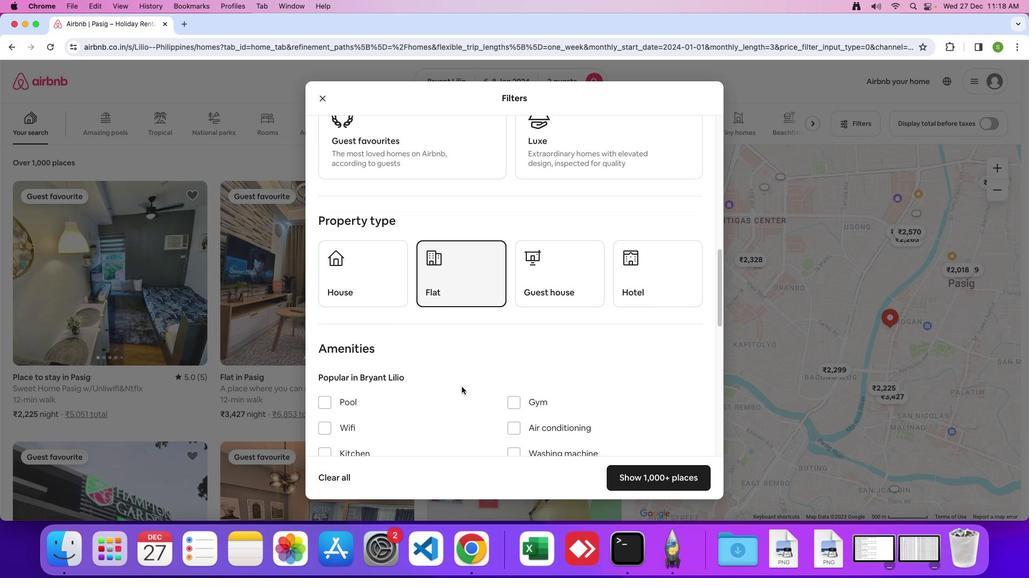 
Action: Mouse scrolled (467, 392) with delta (5, 5)
Screenshot: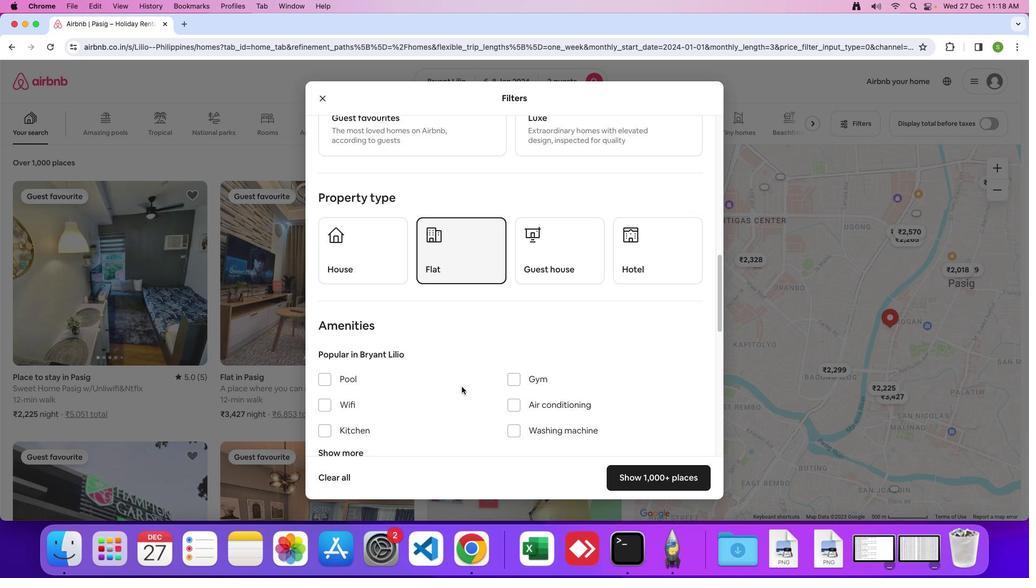 
Action: Mouse scrolled (467, 392) with delta (5, 5)
Screenshot: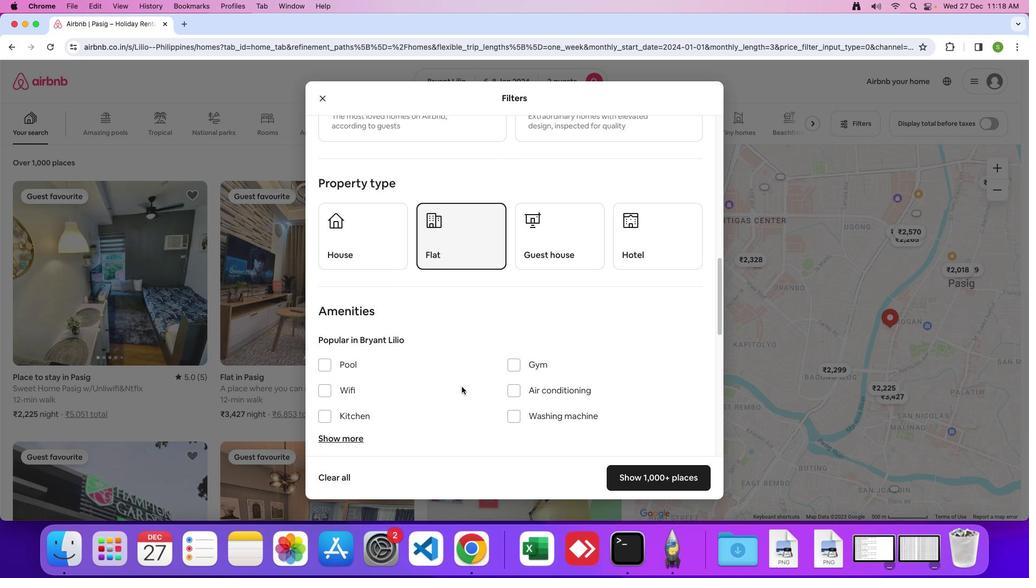 
Action: Mouse scrolled (467, 392) with delta (5, 5)
Screenshot: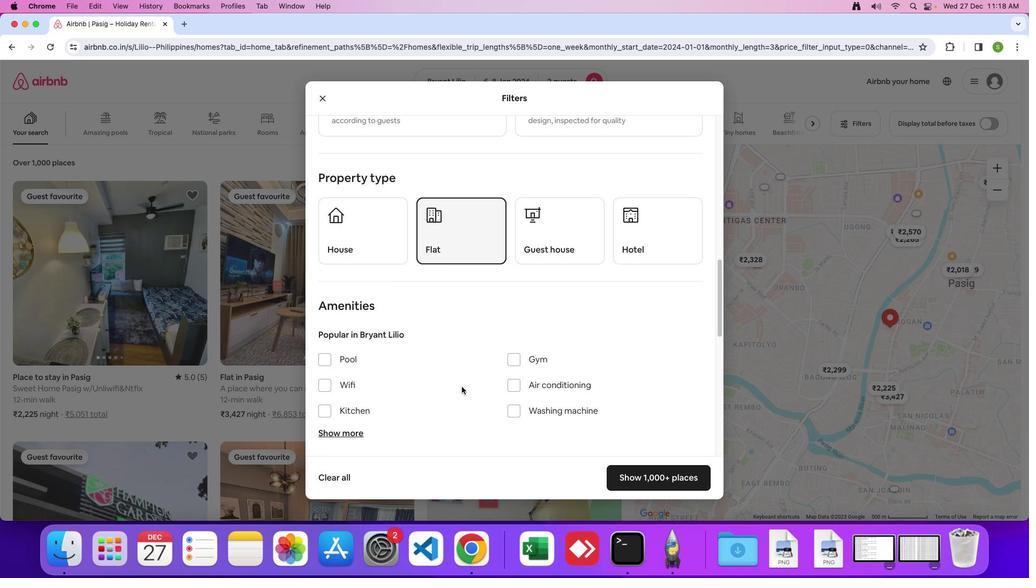 
Action: Mouse scrolled (467, 392) with delta (5, 5)
Screenshot: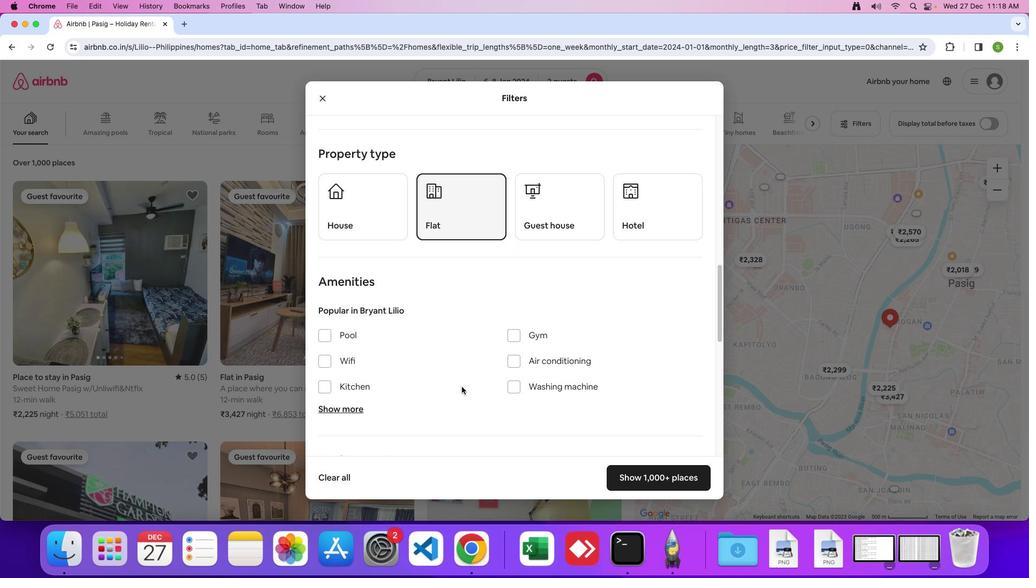 
Action: Mouse scrolled (467, 392) with delta (5, 5)
Screenshot: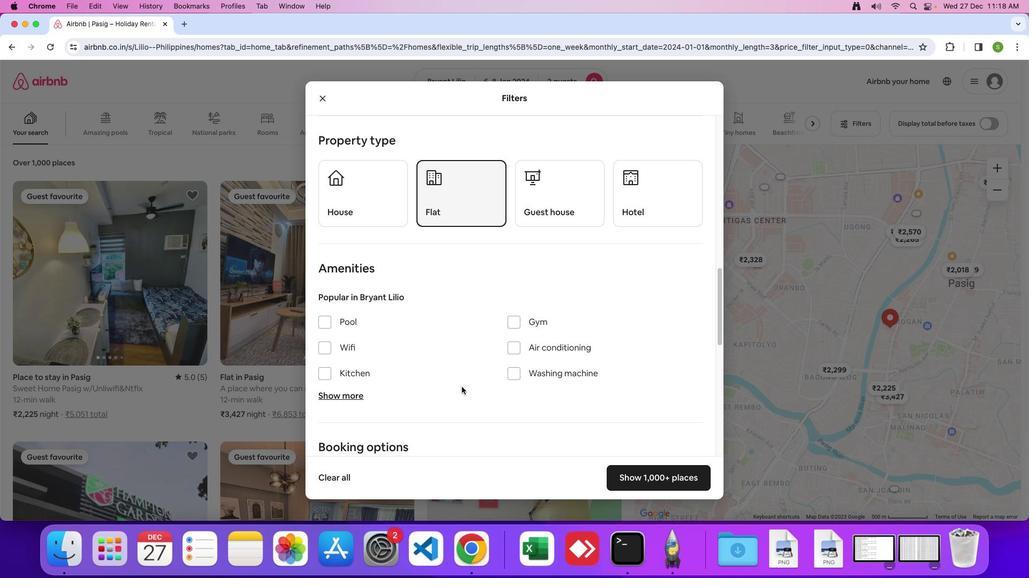 
Action: Mouse scrolled (467, 392) with delta (5, 5)
Screenshot: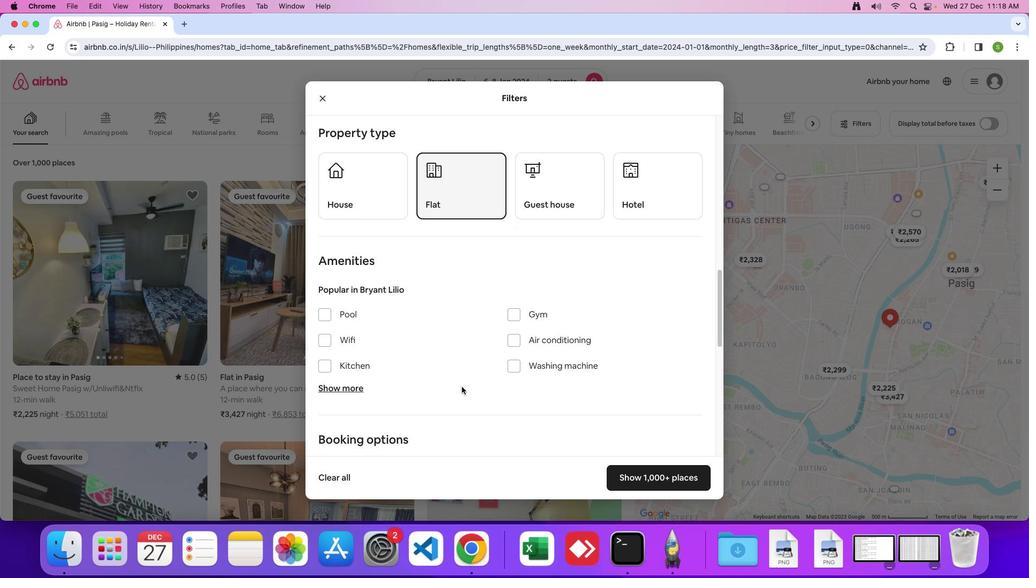 
Action: Mouse moved to (330, 346)
Screenshot: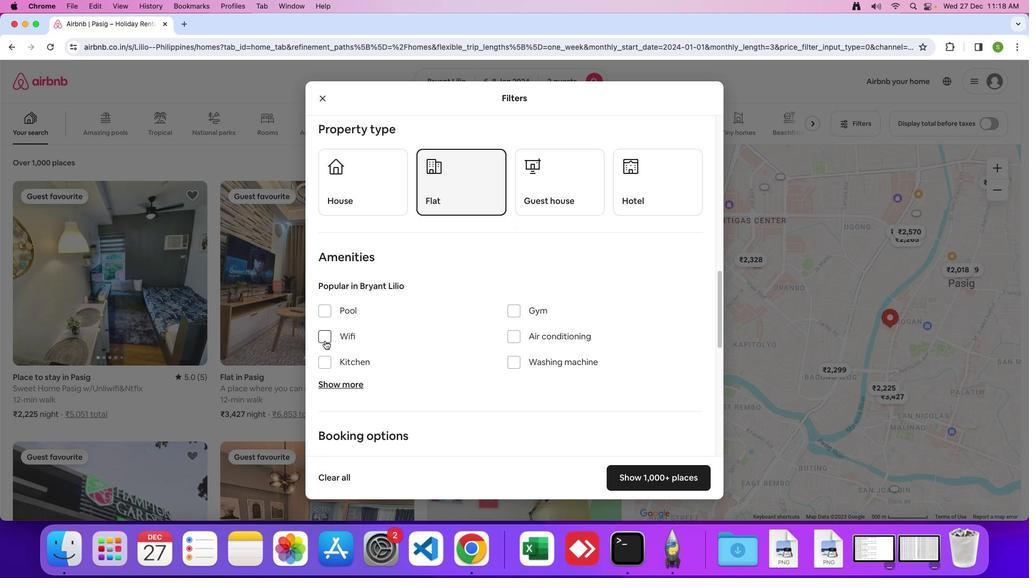
Action: Mouse pressed left at (330, 346)
Screenshot: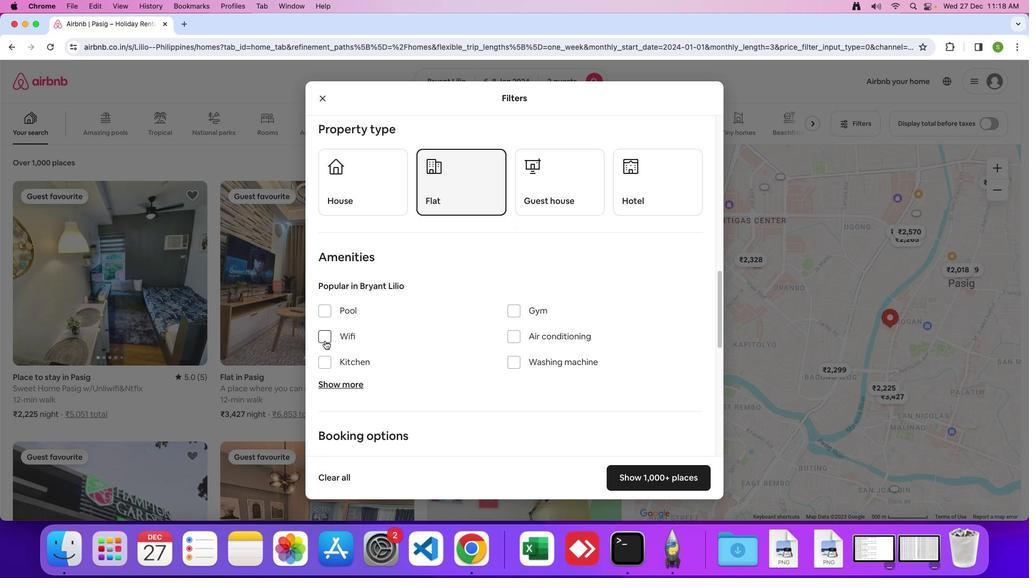
Action: Mouse moved to (475, 379)
Screenshot: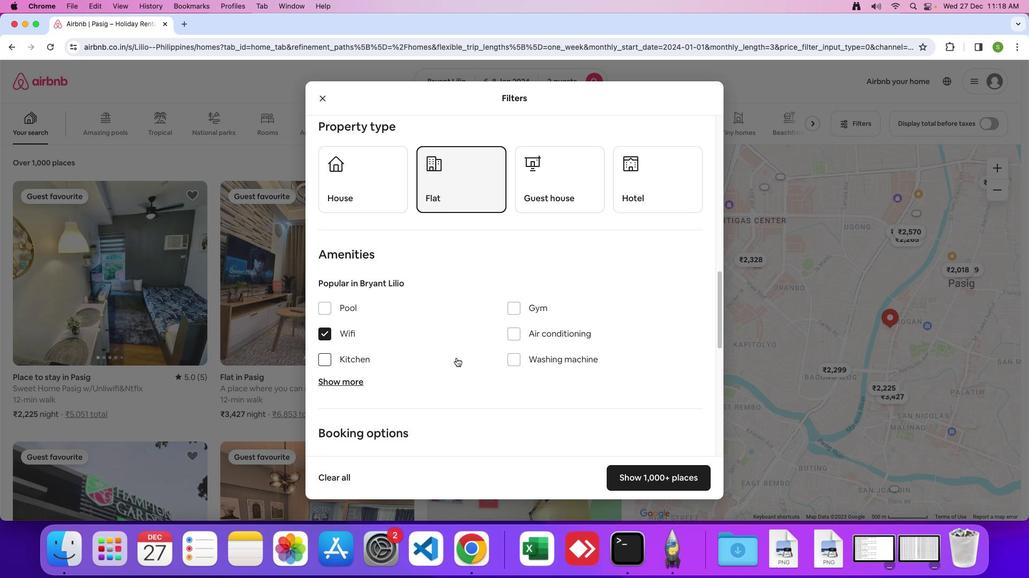 
Action: Mouse scrolled (475, 379) with delta (5, 5)
Screenshot: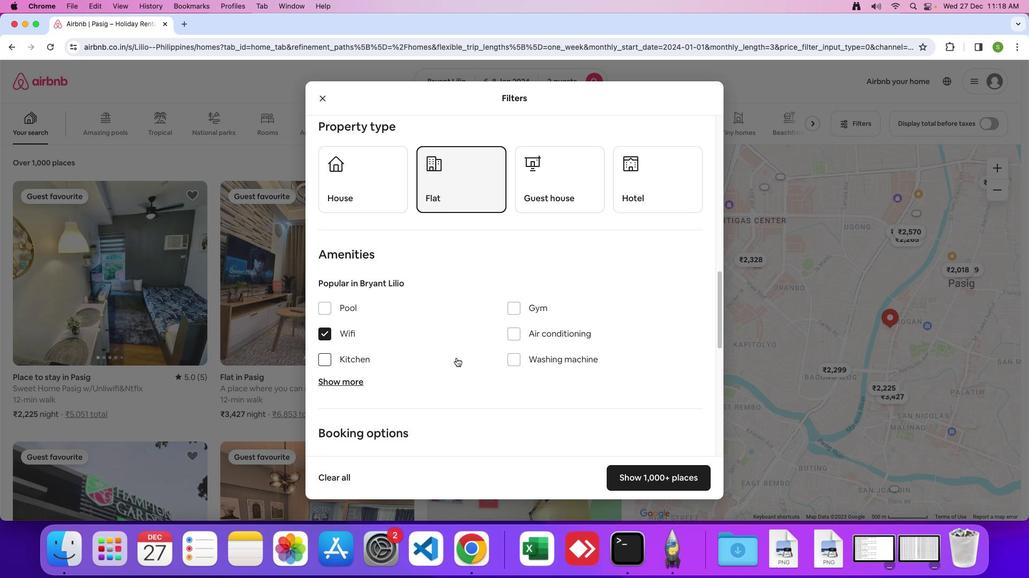 
Action: Mouse moved to (462, 363)
Screenshot: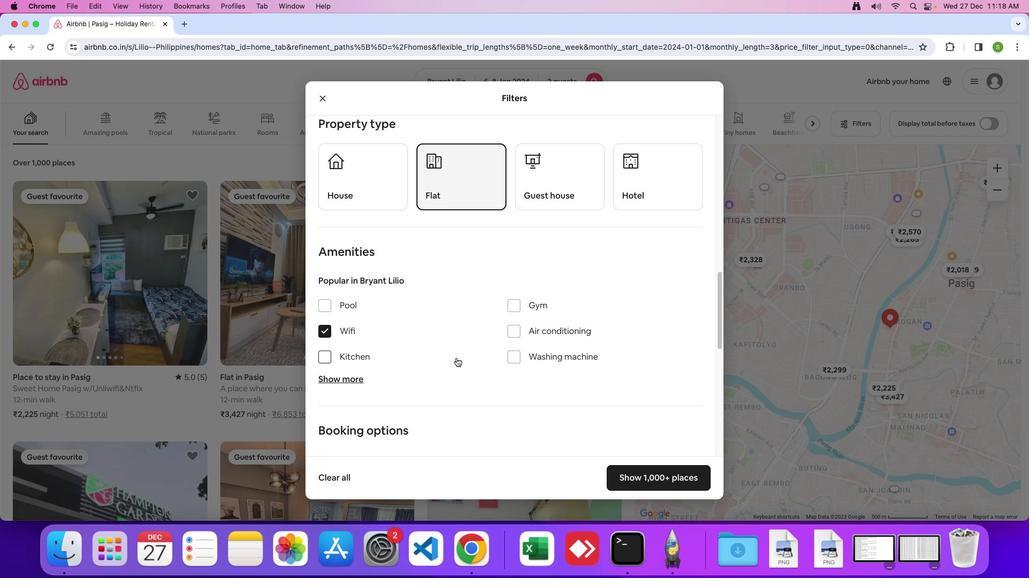 
Action: Mouse scrolled (462, 363) with delta (5, 5)
Screenshot: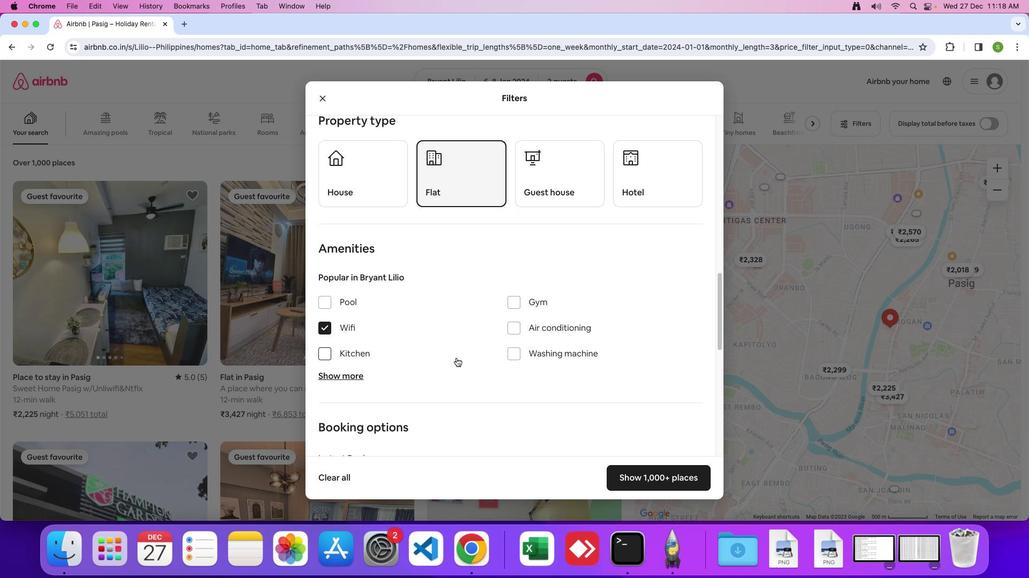 
Action: Mouse scrolled (462, 363) with delta (5, 5)
Screenshot: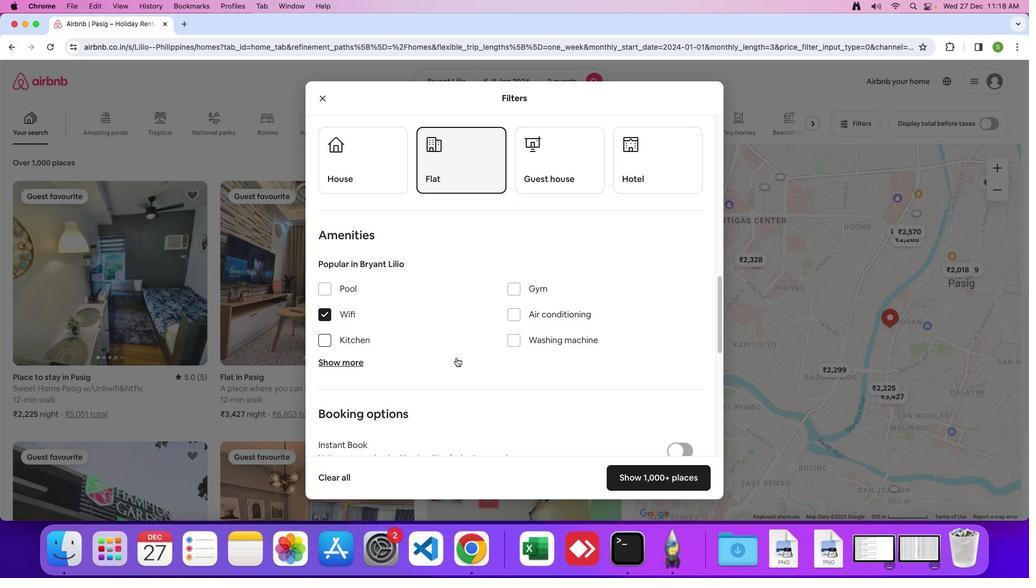 
Action: Mouse scrolled (462, 363) with delta (5, 5)
Screenshot: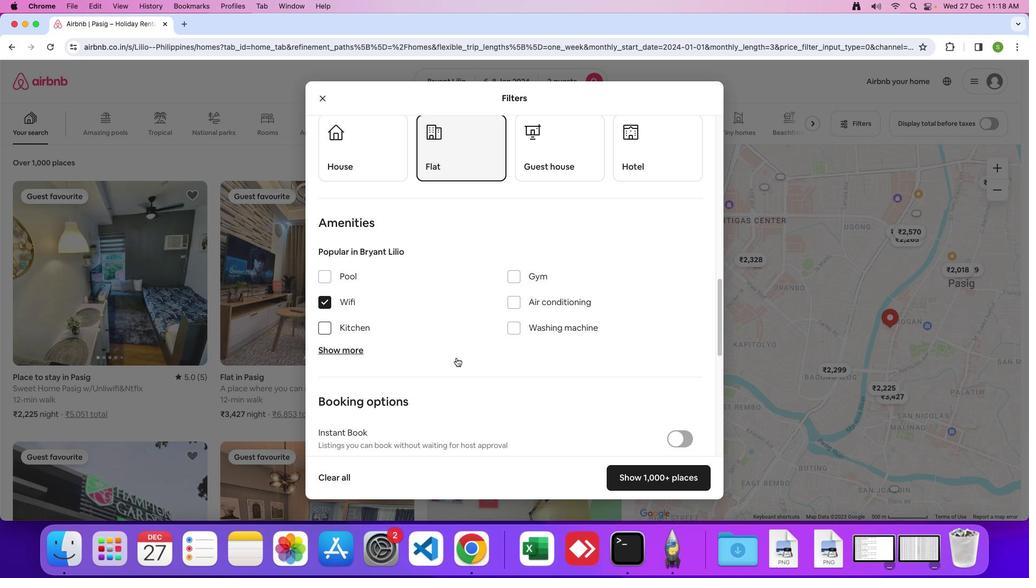 
Action: Mouse scrolled (462, 363) with delta (5, 5)
Screenshot: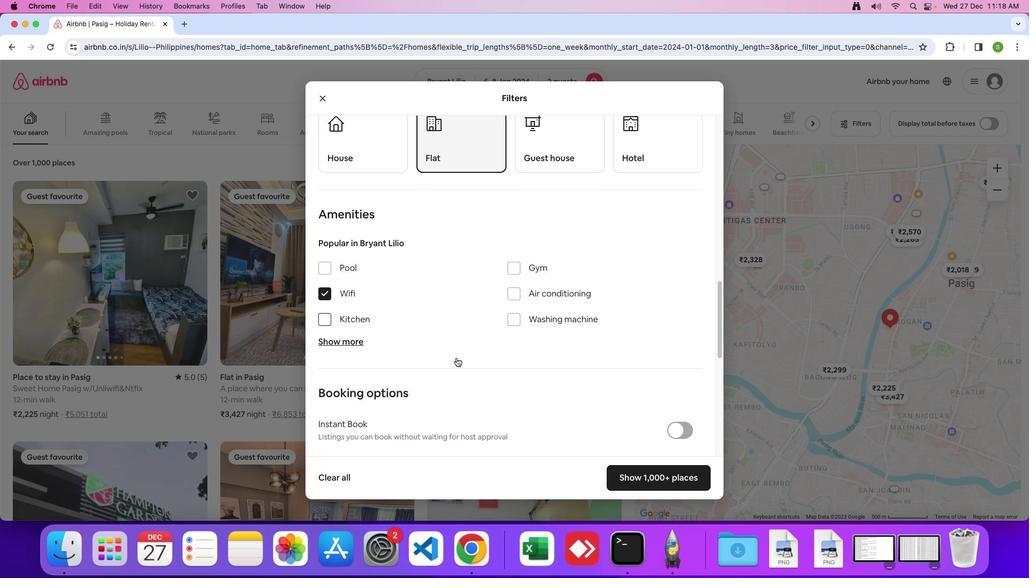 
Action: Mouse scrolled (462, 363) with delta (5, 5)
Screenshot: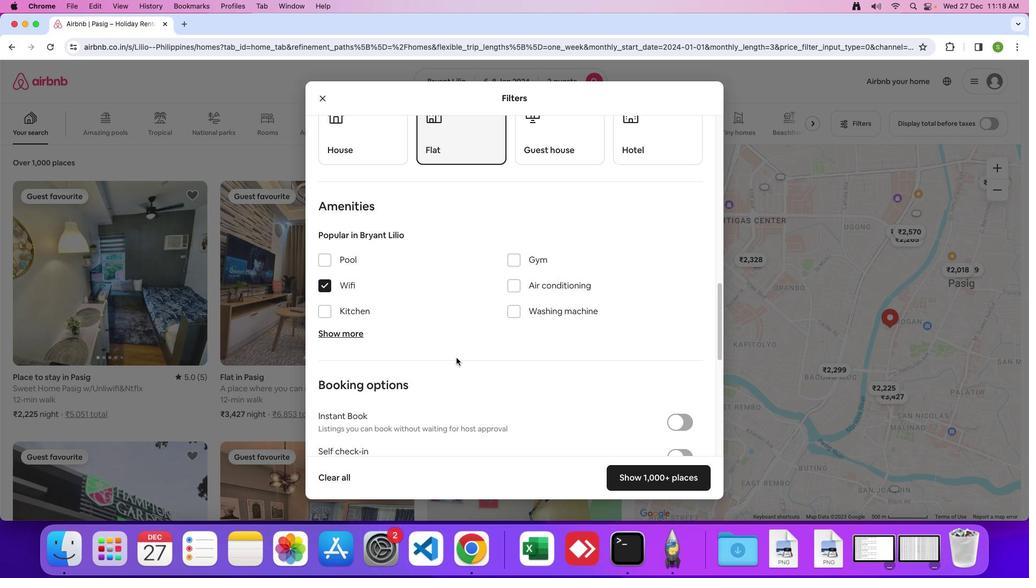 
Action: Mouse scrolled (462, 363) with delta (5, 5)
Screenshot: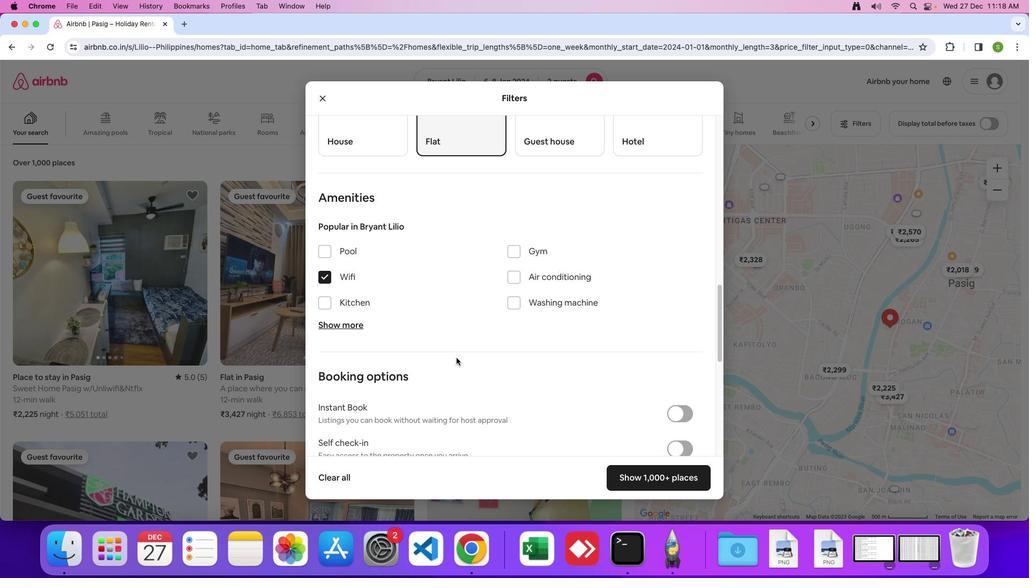 
Action: Mouse scrolled (462, 363) with delta (5, 5)
Screenshot: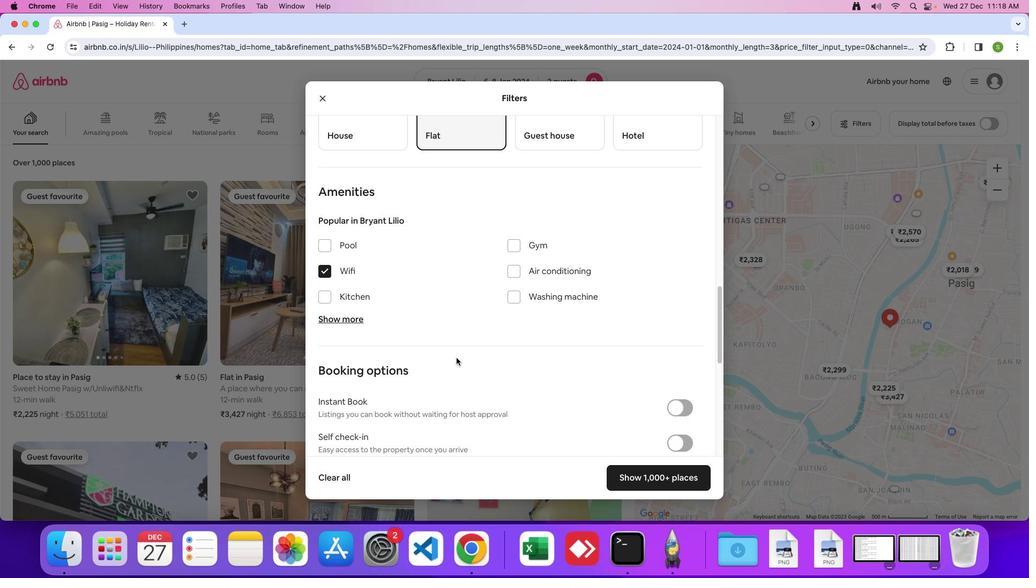 
Action: Mouse scrolled (462, 363) with delta (5, 5)
Screenshot: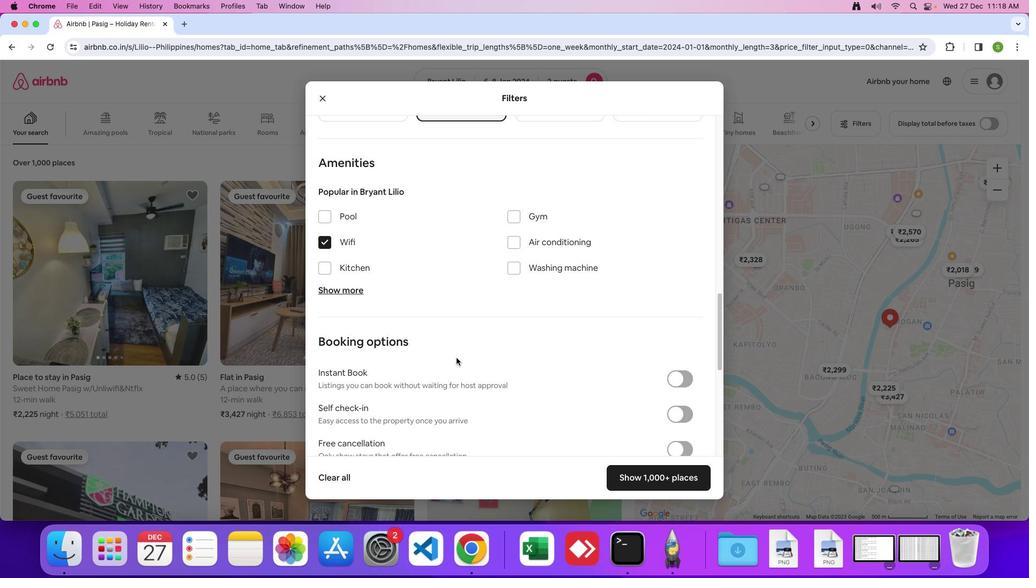 
Action: Mouse scrolled (462, 363) with delta (5, 5)
Screenshot: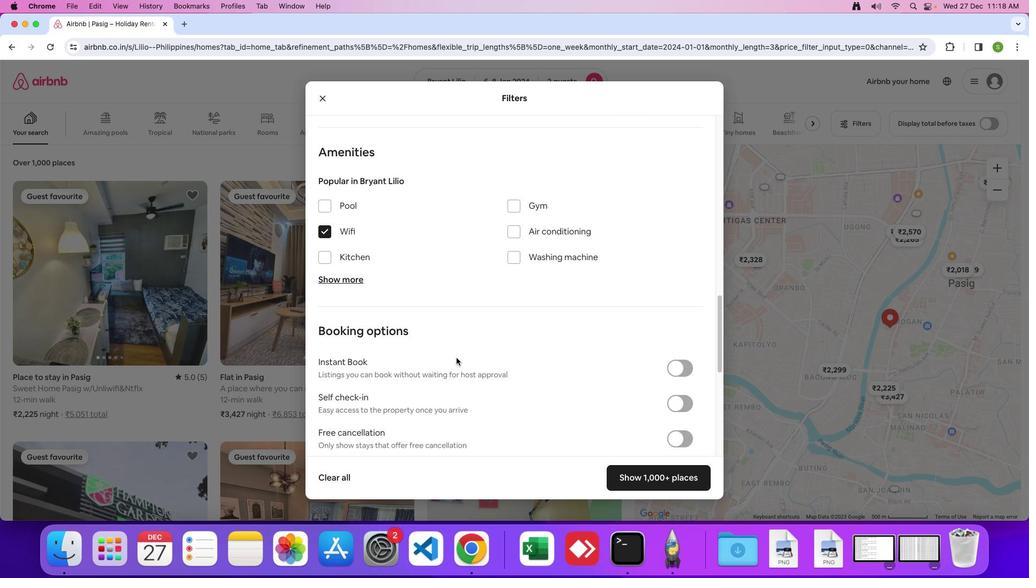 
Action: Mouse scrolled (462, 363) with delta (5, 5)
Screenshot: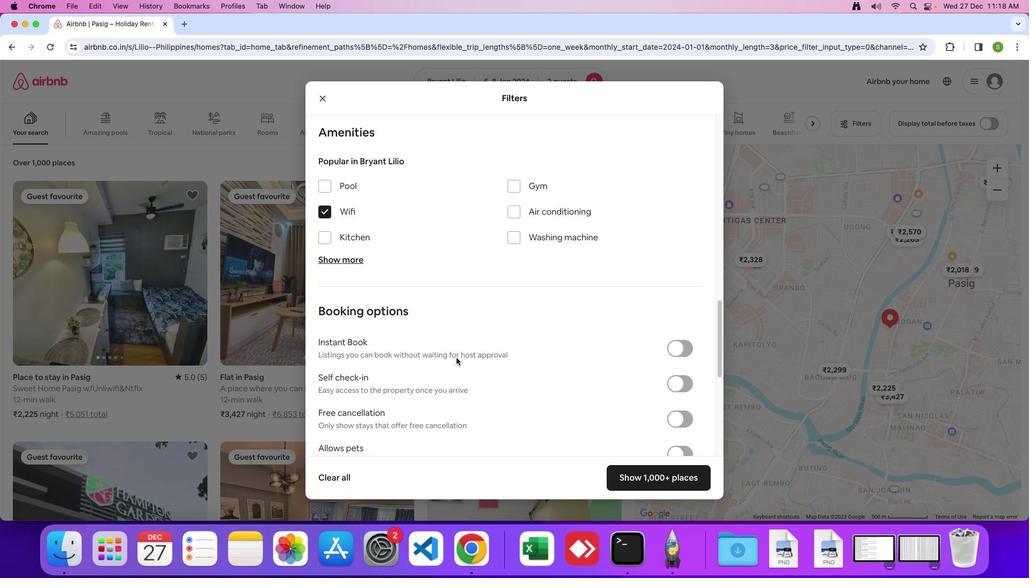 
Action: Mouse scrolled (462, 363) with delta (5, 5)
Screenshot: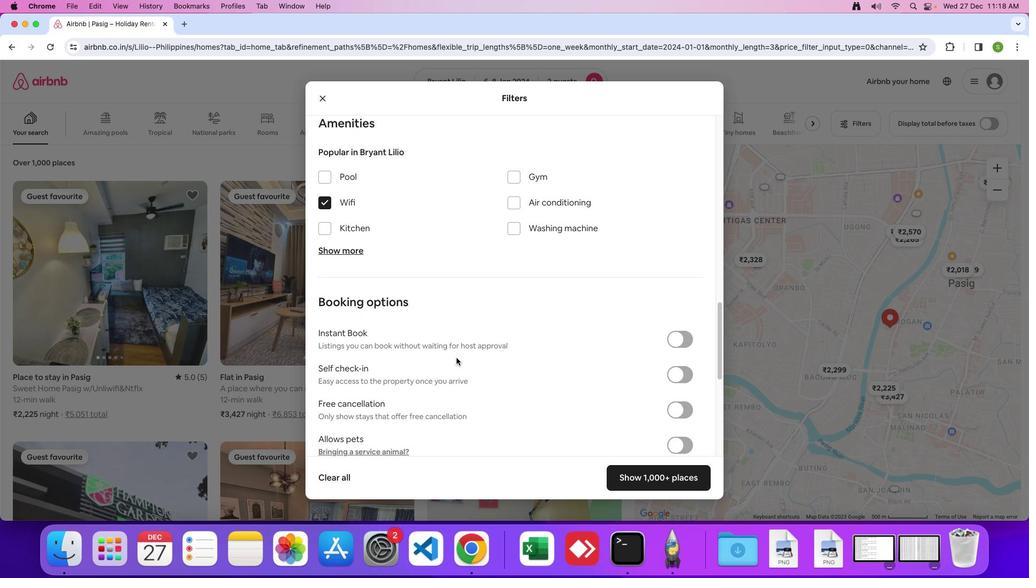 
Action: Mouse scrolled (462, 363) with delta (5, 5)
Screenshot: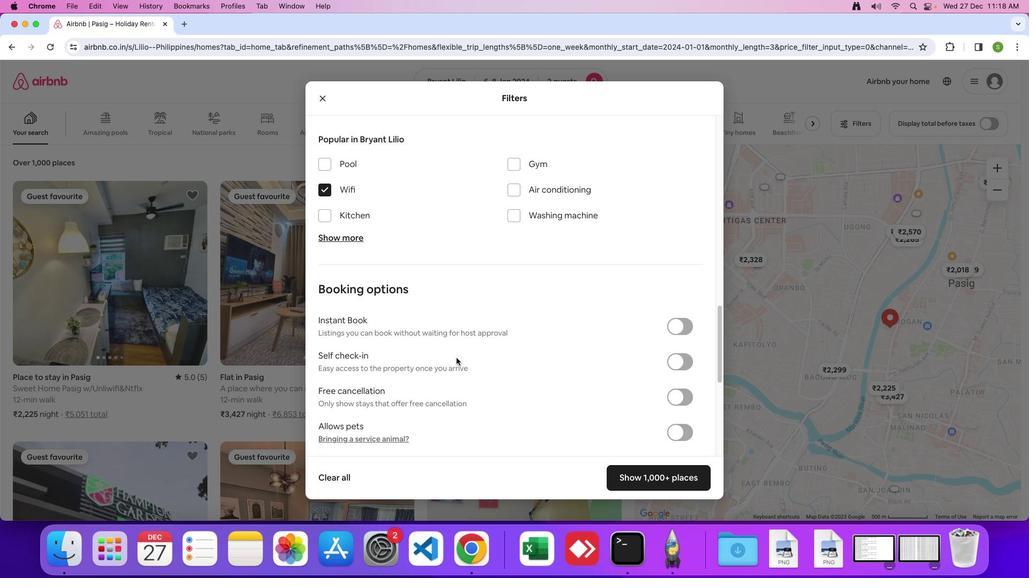 
Action: Mouse scrolled (462, 363) with delta (5, 5)
Screenshot: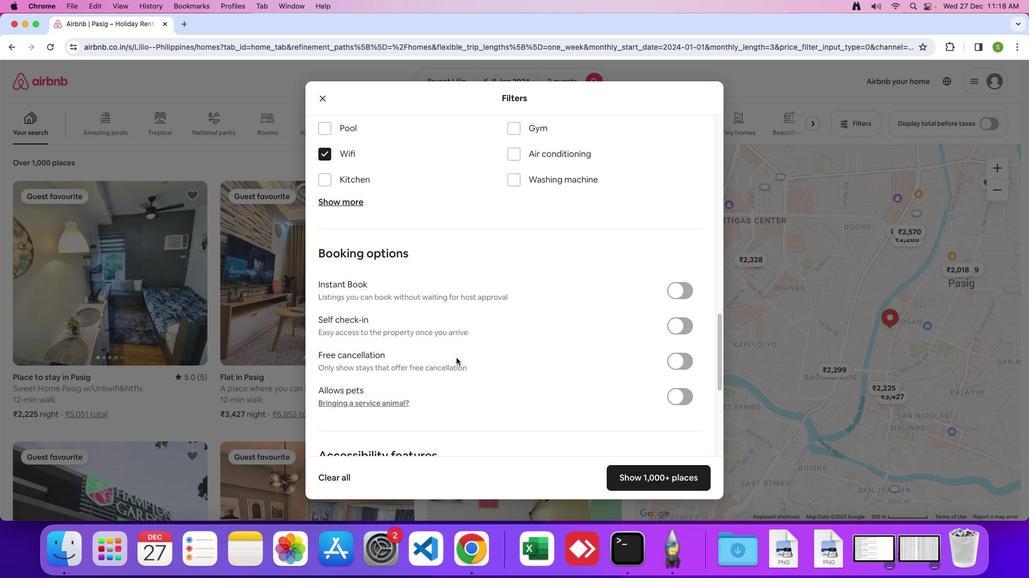 
Action: Mouse scrolled (462, 363) with delta (5, 4)
Screenshot: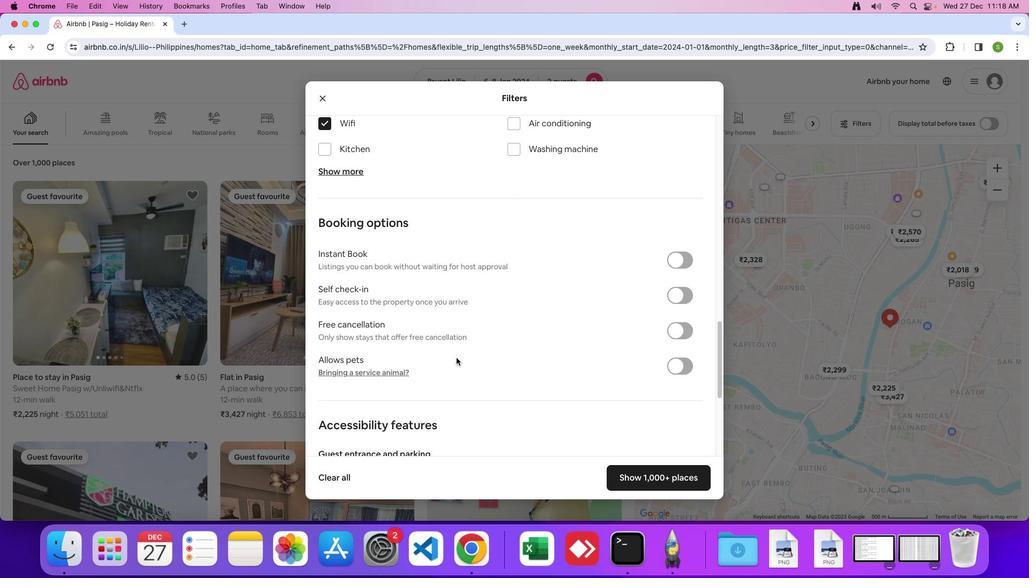 
Action: Mouse scrolled (462, 363) with delta (5, 4)
Screenshot: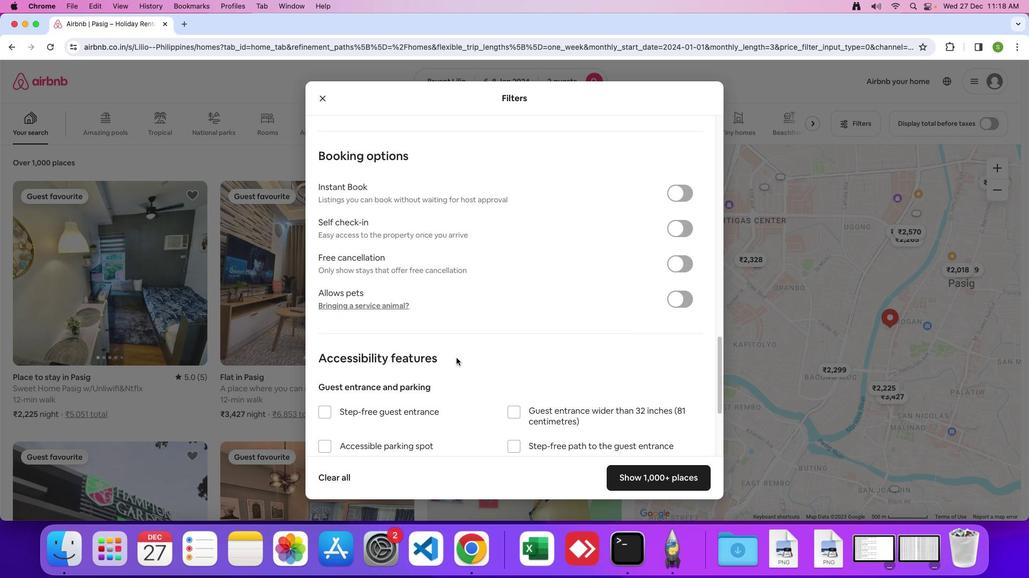 
Action: Mouse scrolled (462, 363) with delta (5, 5)
Screenshot: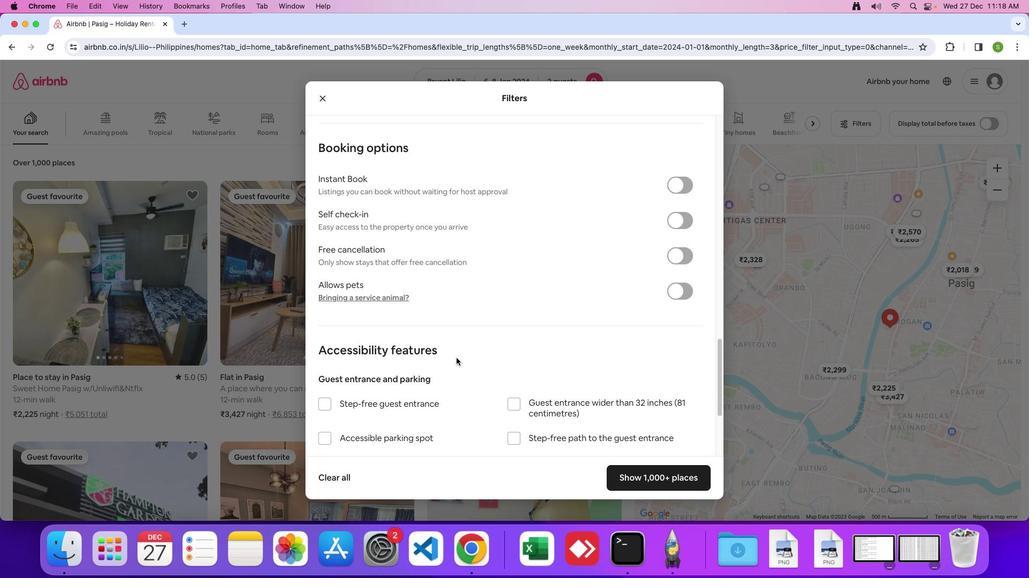 
Action: Mouse scrolled (462, 363) with delta (5, 5)
Screenshot: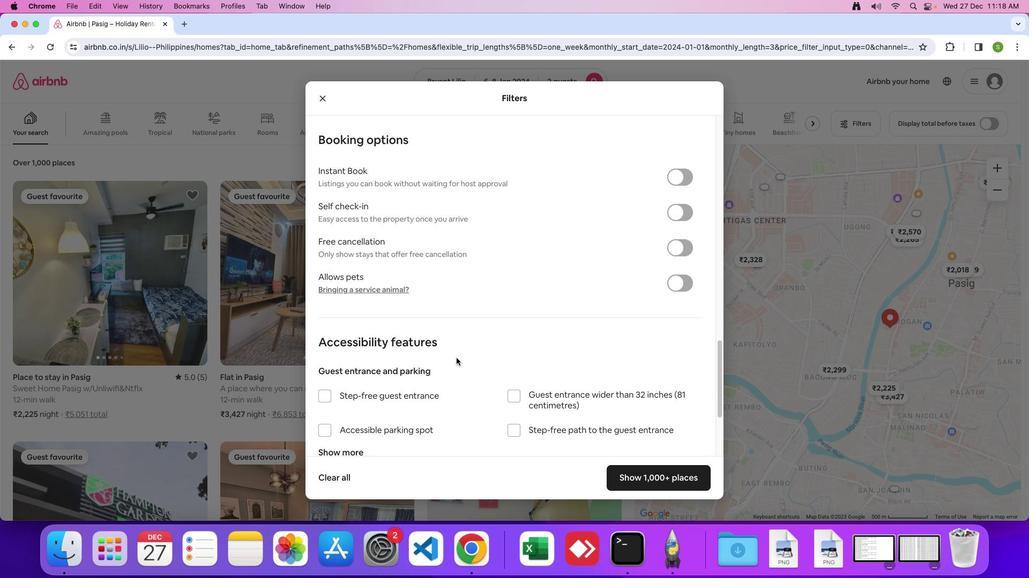 
Action: Mouse scrolled (462, 363) with delta (5, 5)
Screenshot: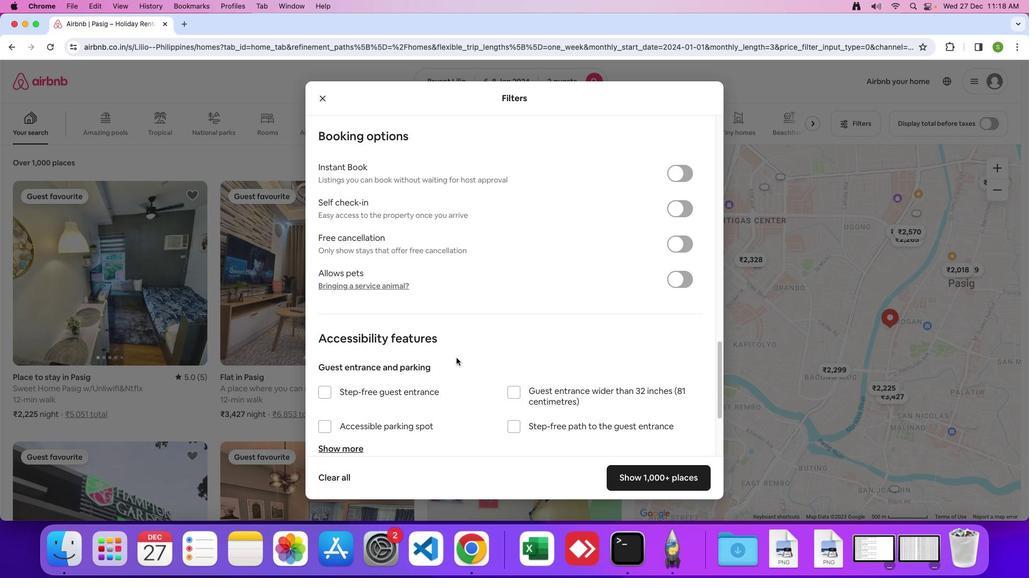 
Action: Mouse scrolled (462, 363) with delta (5, 5)
Screenshot: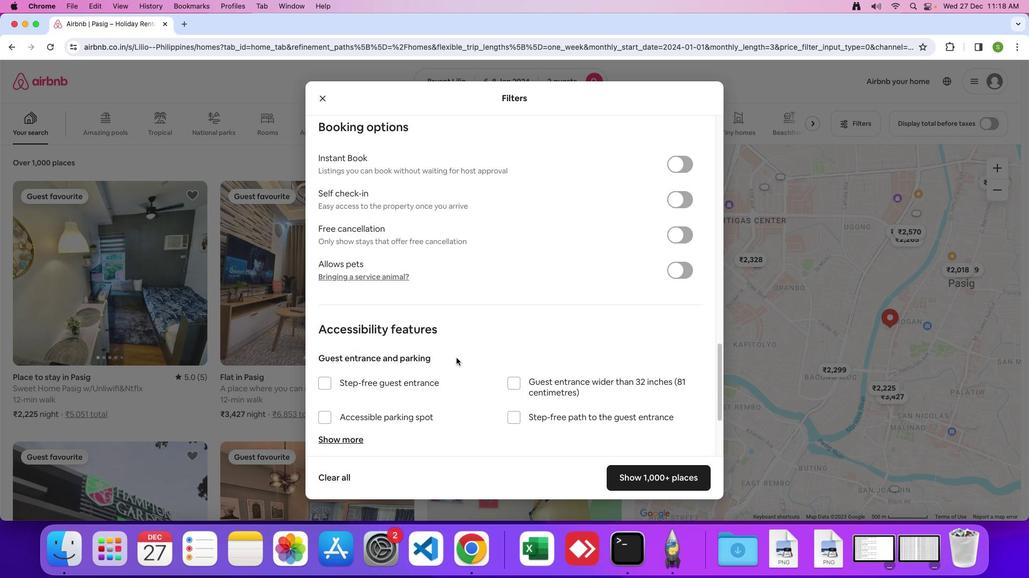 
Action: Mouse scrolled (462, 363) with delta (5, 5)
Screenshot: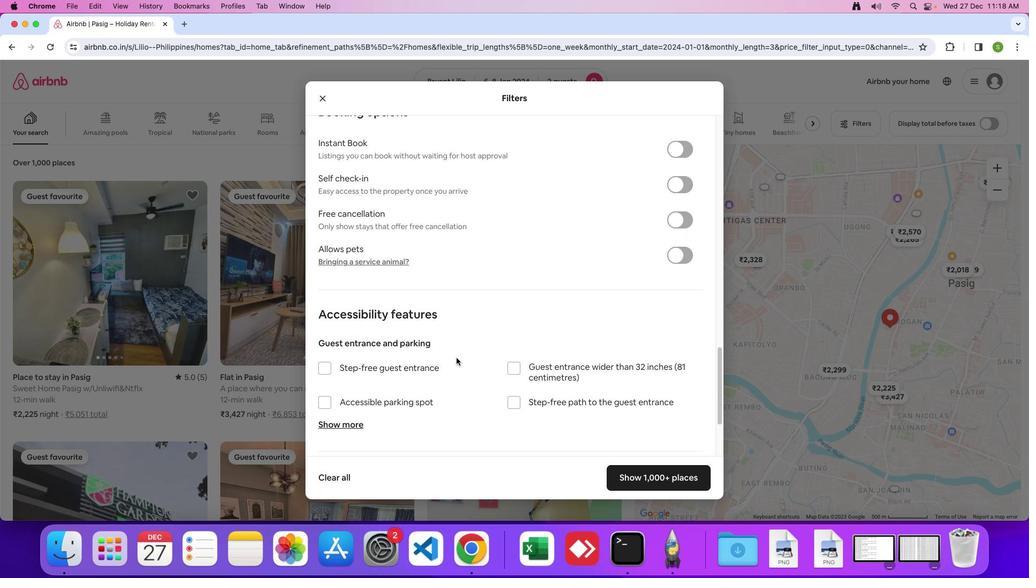 
Action: Mouse scrolled (462, 363) with delta (5, 5)
Screenshot: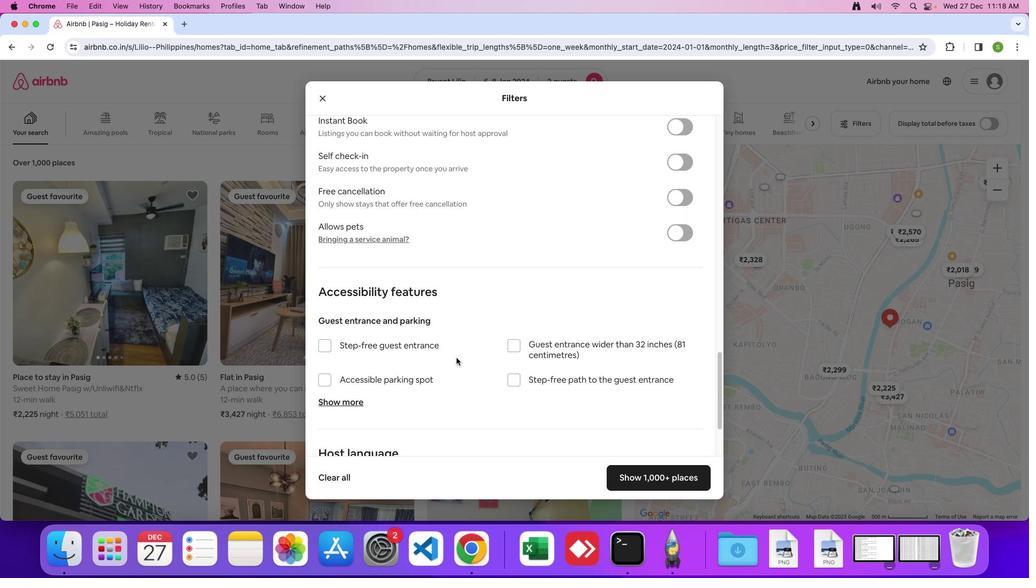 
Action: Mouse scrolled (462, 363) with delta (5, 5)
Screenshot: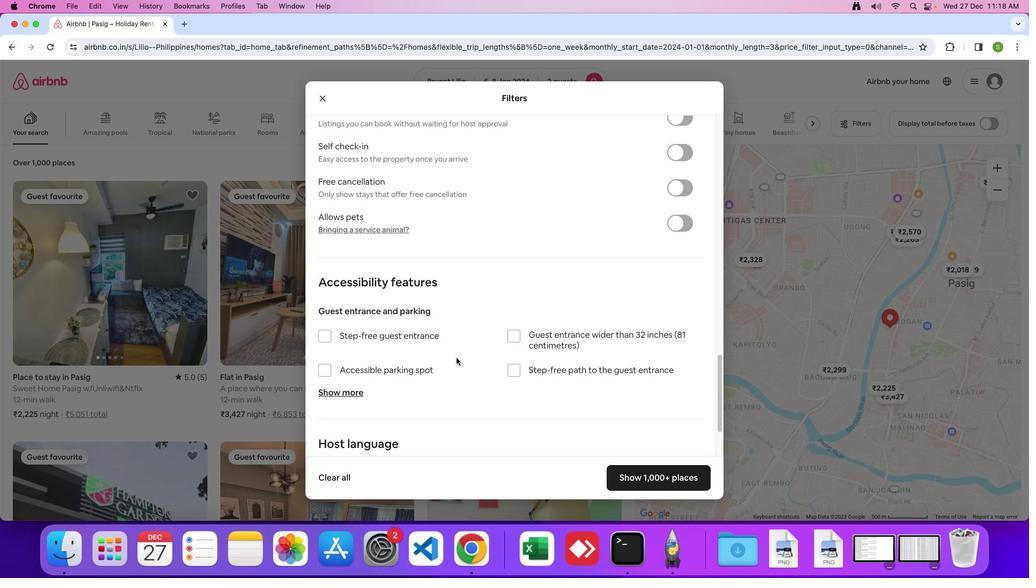 
Action: Mouse scrolled (462, 363) with delta (5, 5)
Screenshot: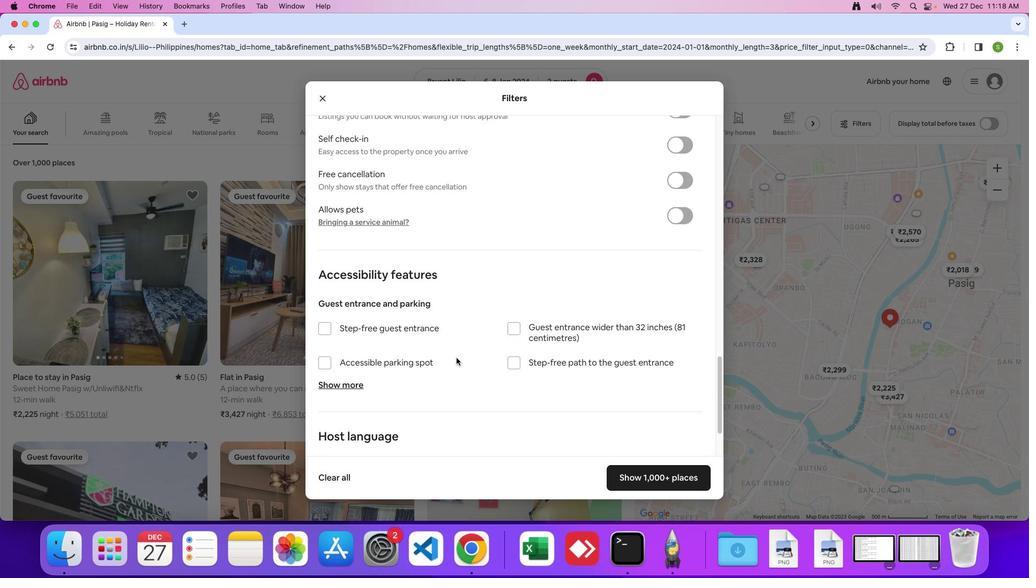 
Action: Mouse scrolled (462, 363) with delta (5, 5)
Screenshot: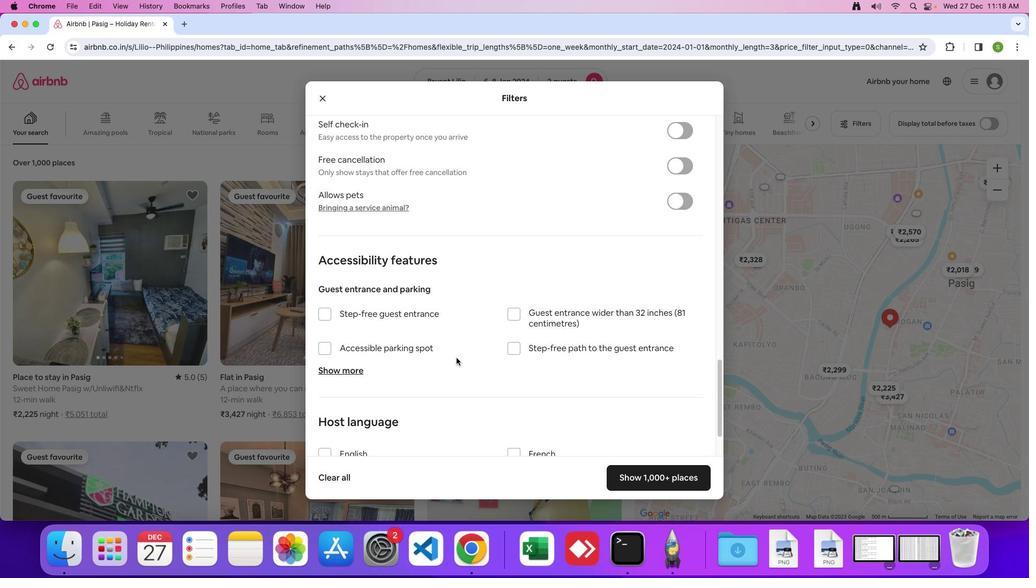 
Action: Mouse scrolled (462, 363) with delta (5, 5)
Screenshot: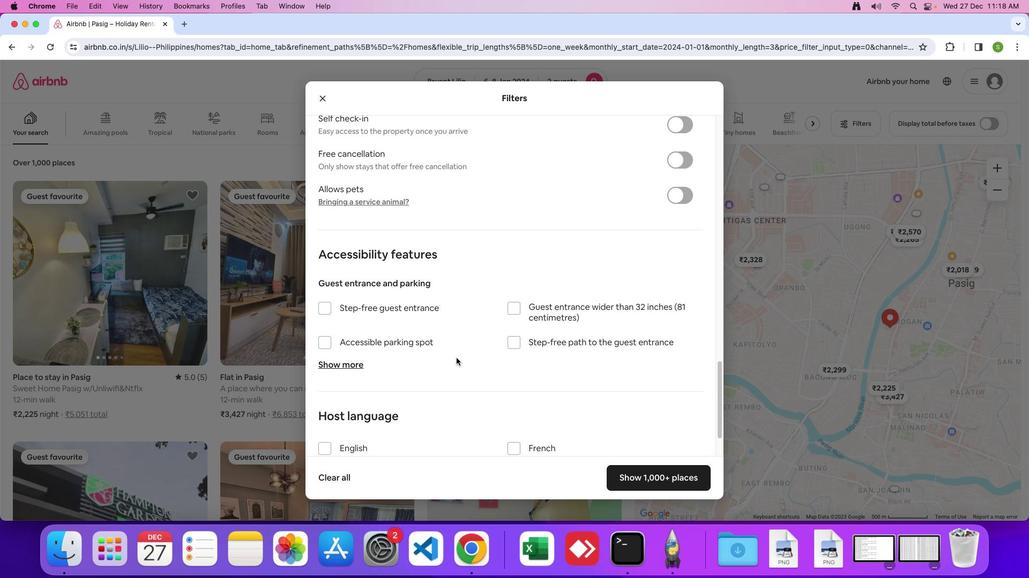 
Action: Mouse scrolled (462, 363) with delta (5, 5)
Screenshot: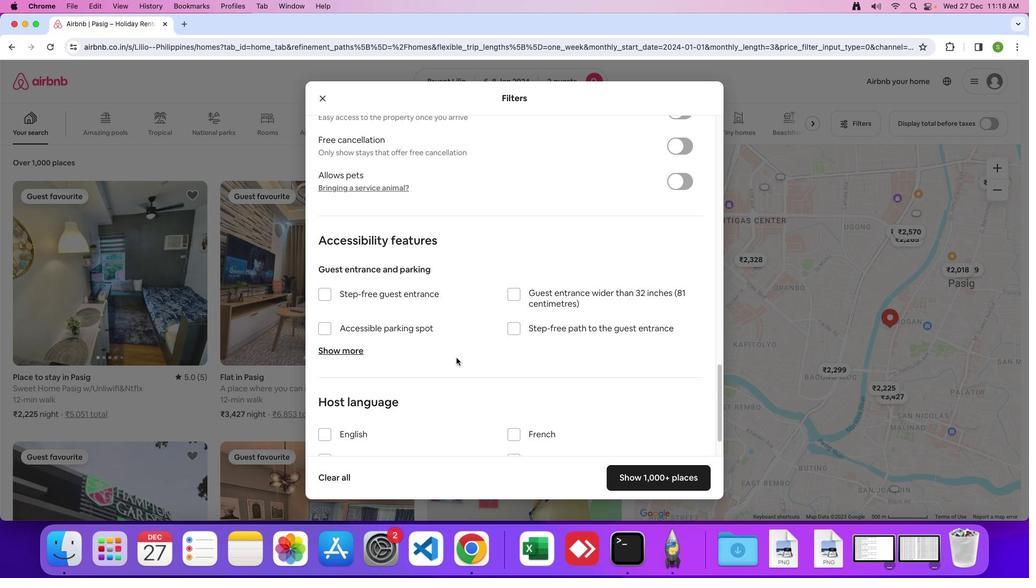 
Action: Mouse scrolled (462, 363) with delta (5, 5)
Screenshot: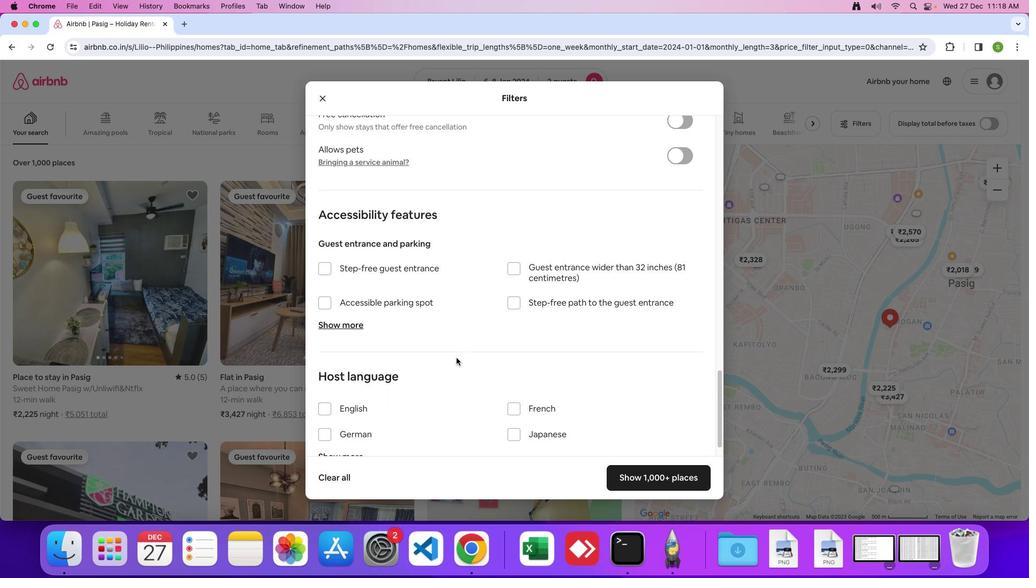 
Action: Mouse scrolled (462, 363) with delta (5, 4)
Screenshot: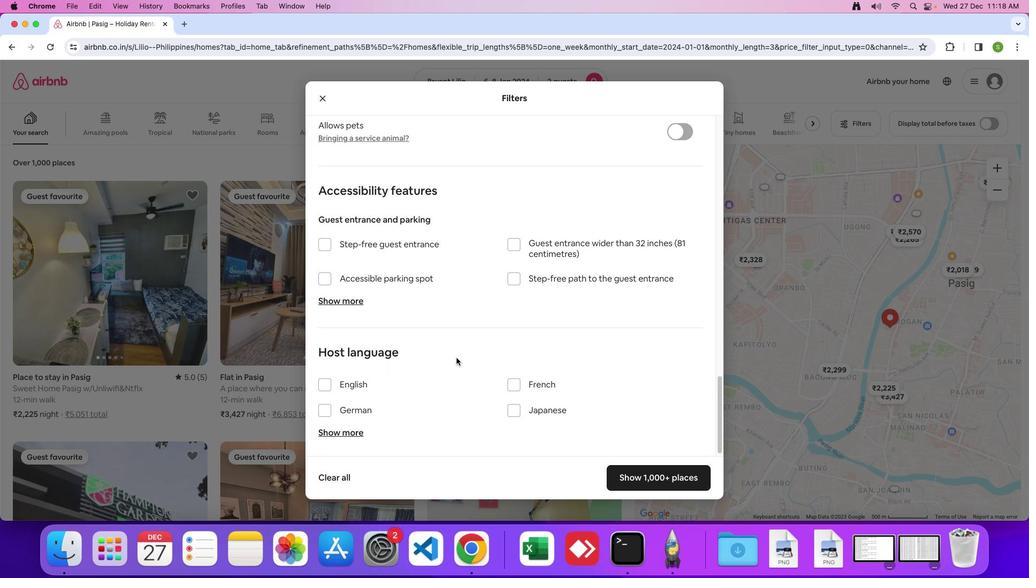 
Action: Mouse scrolled (462, 363) with delta (5, 5)
Screenshot: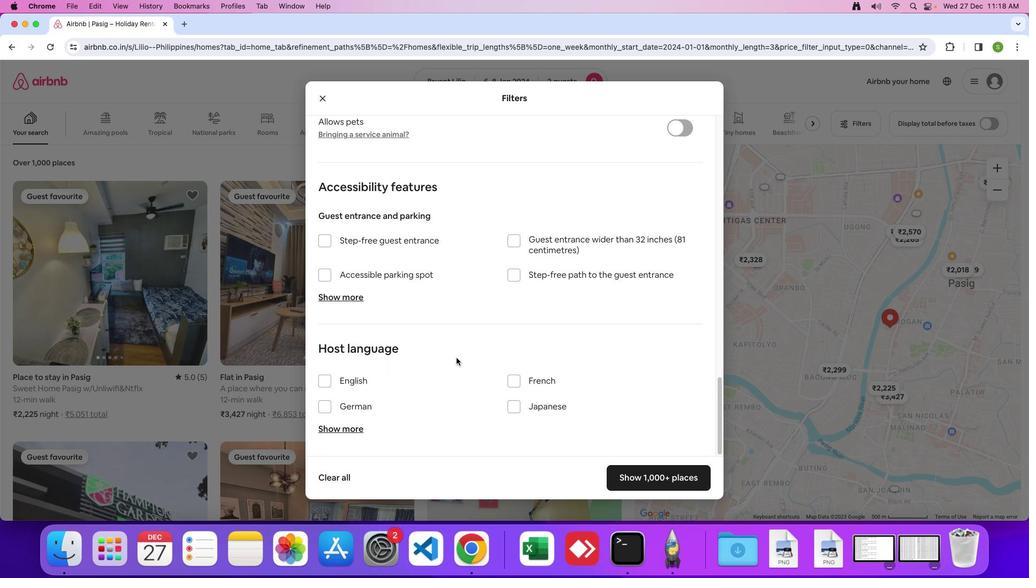 
Action: Mouse scrolled (462, 363) with delta (5, 5)
Screenshot: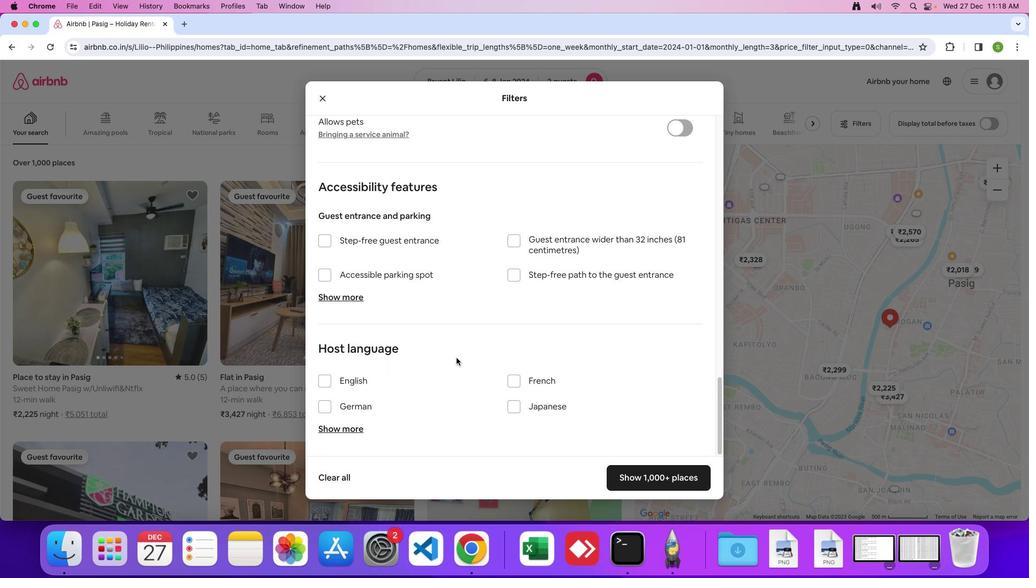 
Action: Mouse scrolled (462, 363) with delta (5, 4)
Screenshot: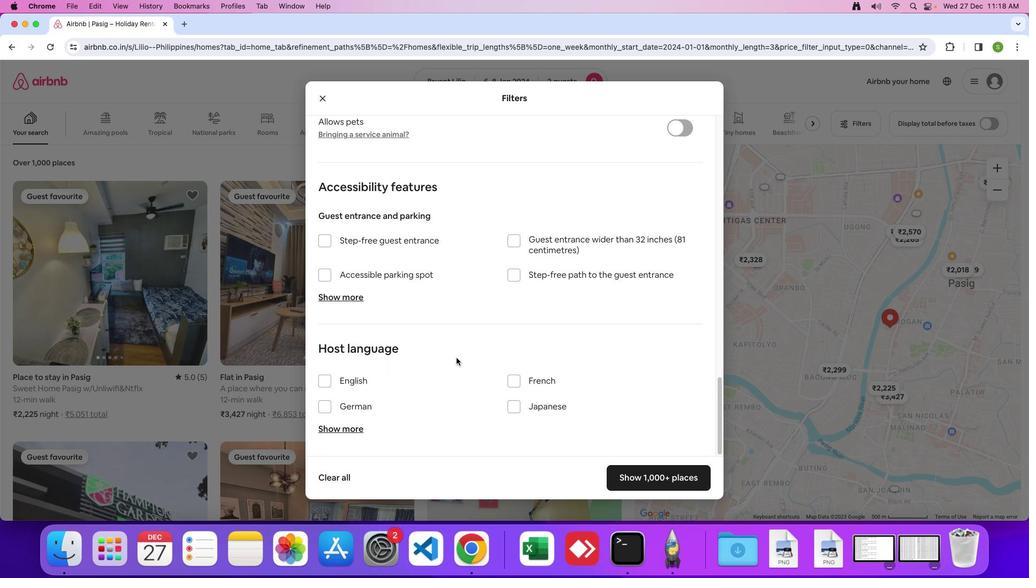 
Action: Mouse scrolled (462, 363) with delta (5, 5)
Screenshot: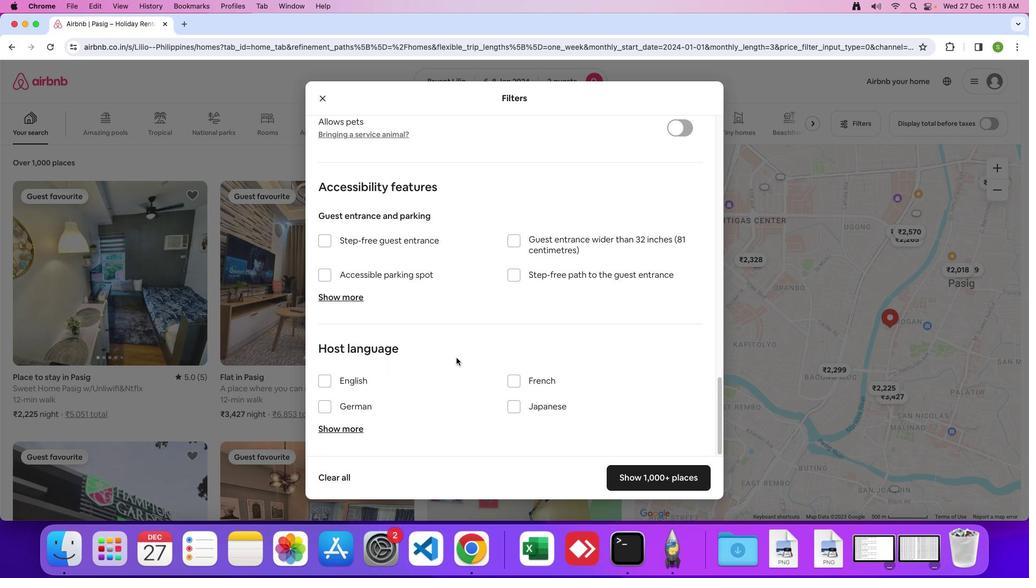 
Action: Mouse scrolled (462, 363) with delta (5, 5)
Screenshot: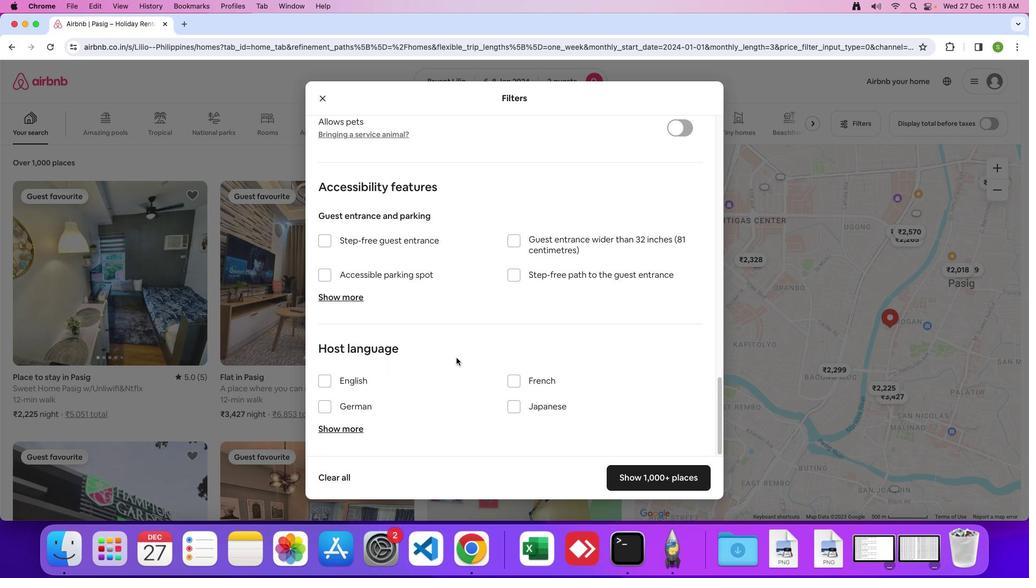 
Action: Mouse moved to (666, 487)
Screenshot: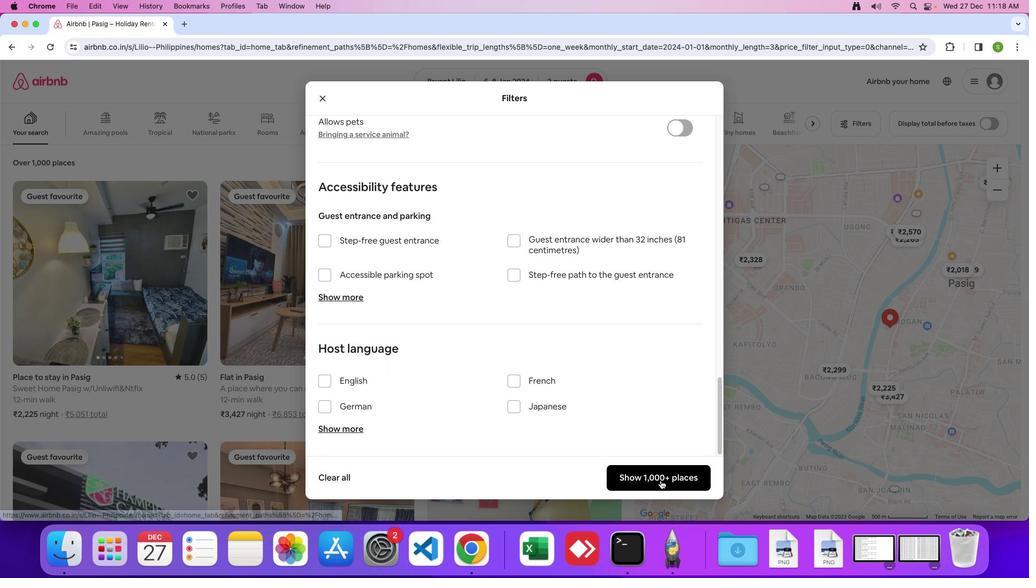 
Action: Mouse pressed left at (666, 487)
Screenshot: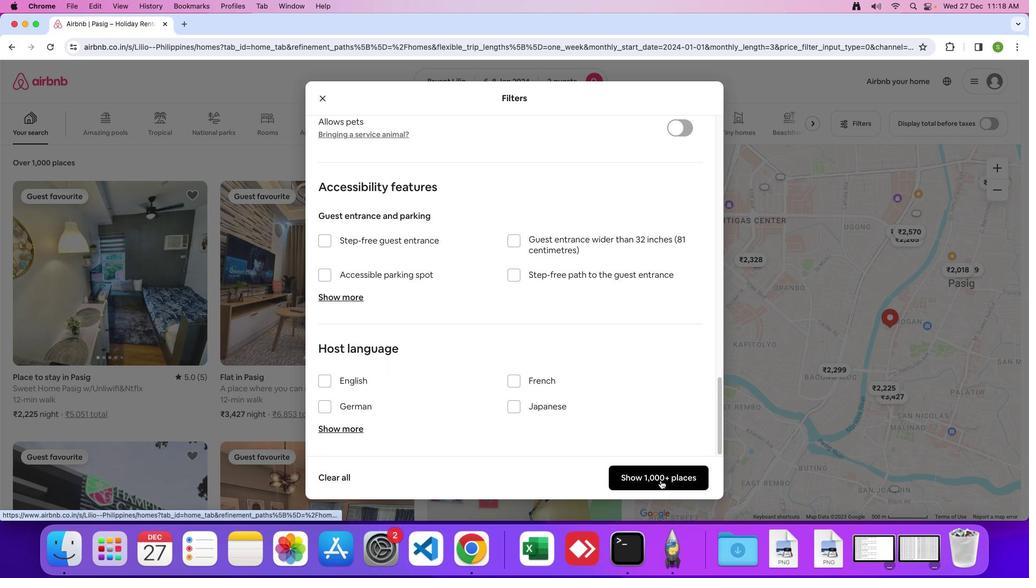 
Action: Mouse moved to (138, 298)
Screenshot: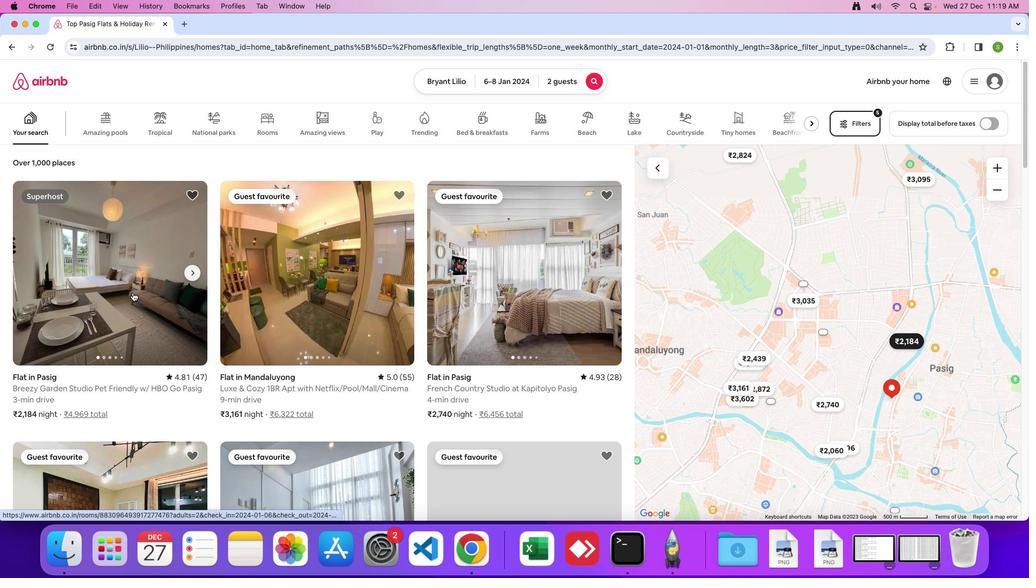
Action: Mouse pressed left at (138, 298)
Screenshot: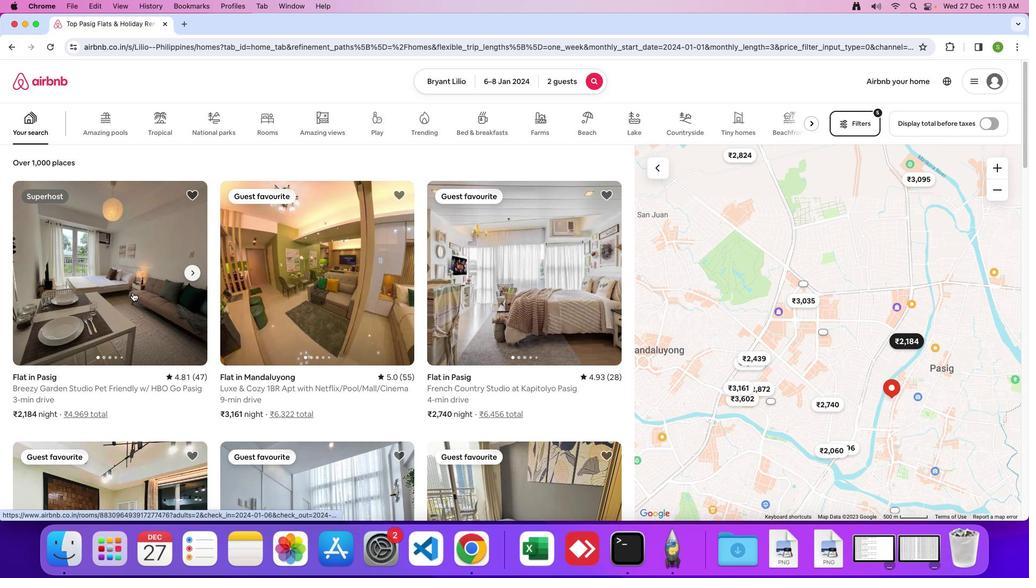 
Action: Mouse moved to (385, 248)
Screenshot: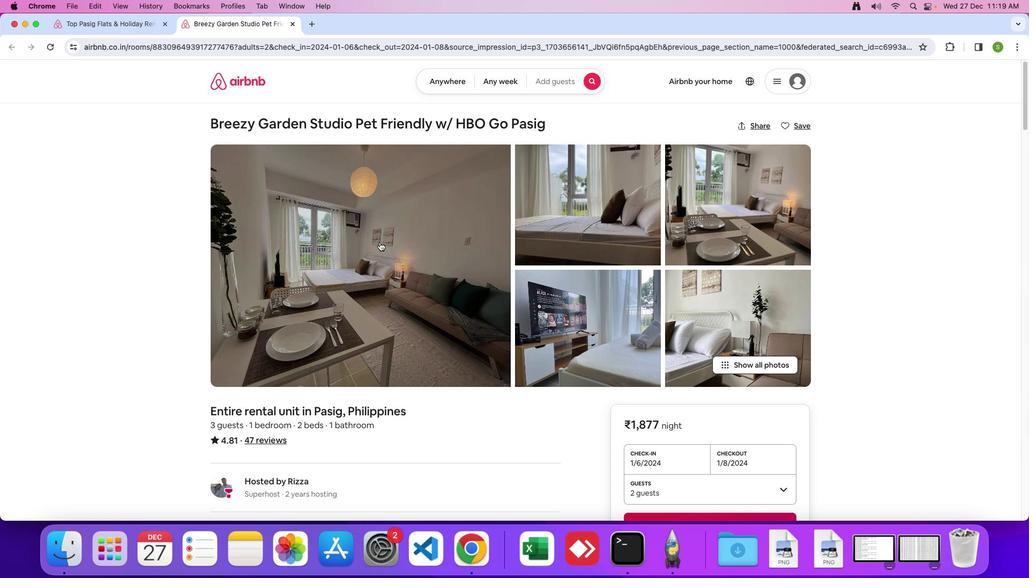 
Action: Mouse pressed left at (385, 248)
Screenshot: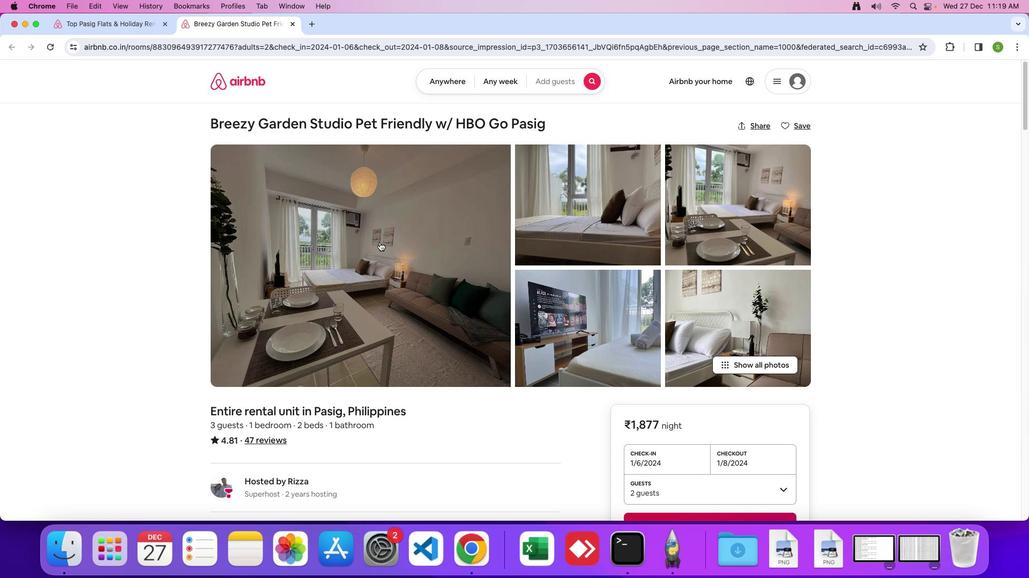 
Action: Mouse moved to (460, 310)
Screenshot: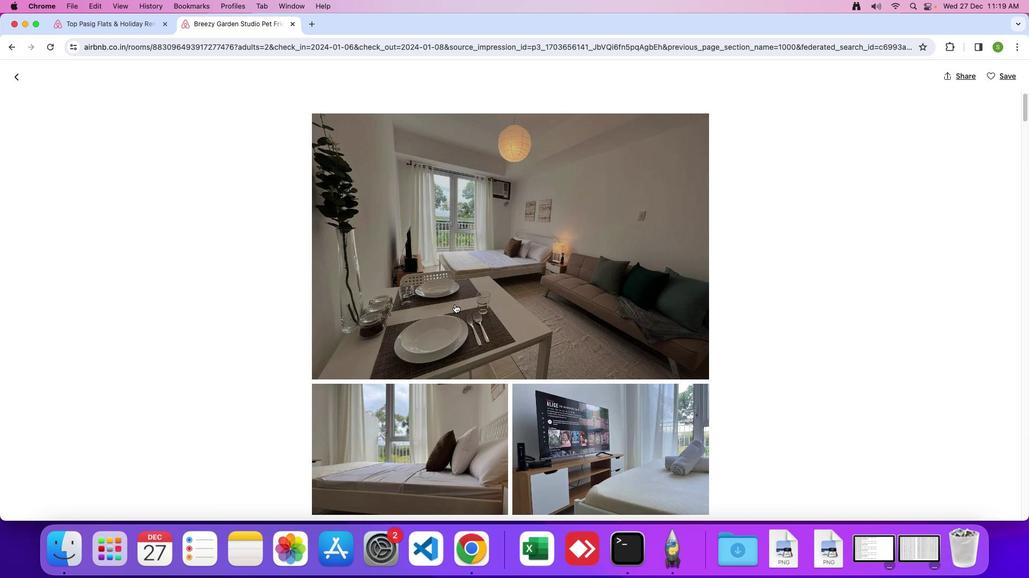 
Action: Mouse scrolled (460, 310) with delta (5, 5)
Screenshot: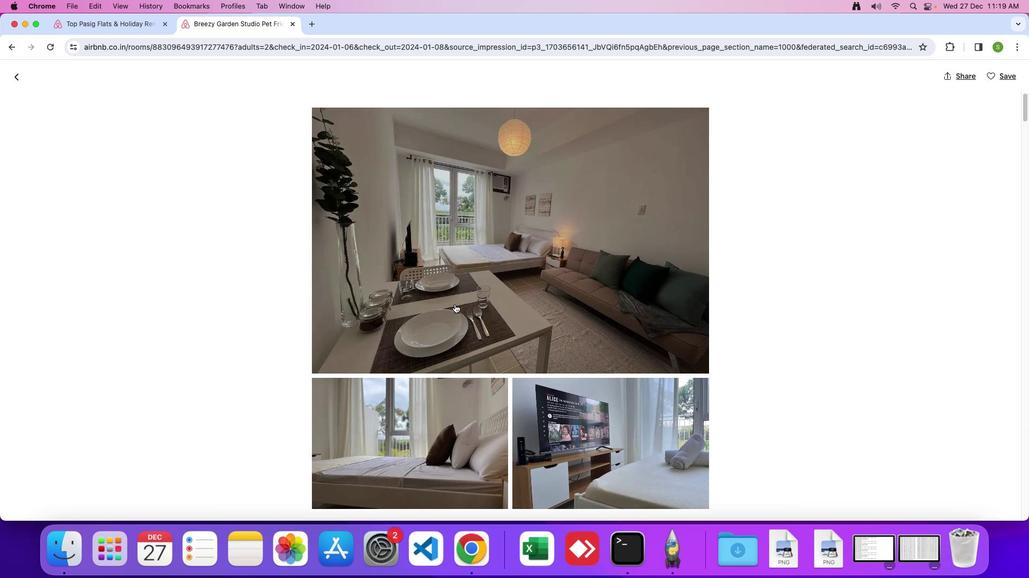 
Action: Mouse scrolled (460, 310) with delta (5, 5)
Screenshot: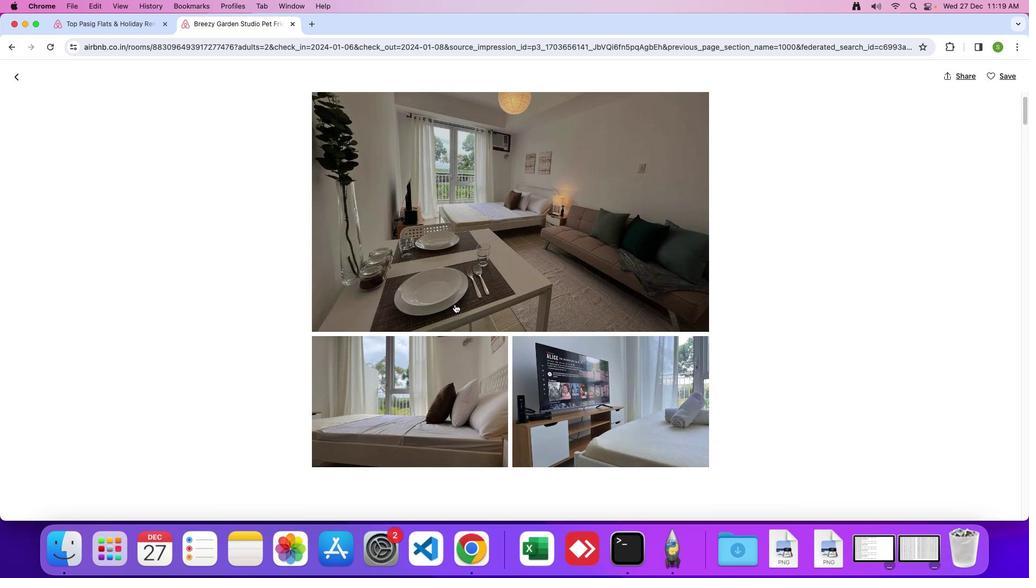 
Action: Mouse scrolled (460, 310) with delta (5, 4)
Screenshot: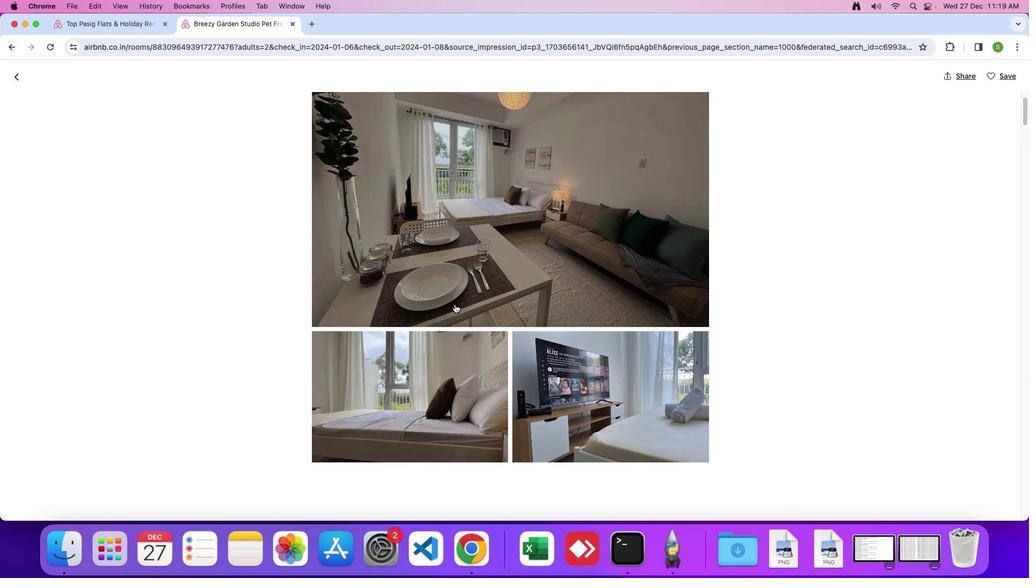
Action: Mouse scrolled (460, 310) with delta (5, 5)
Screenshot: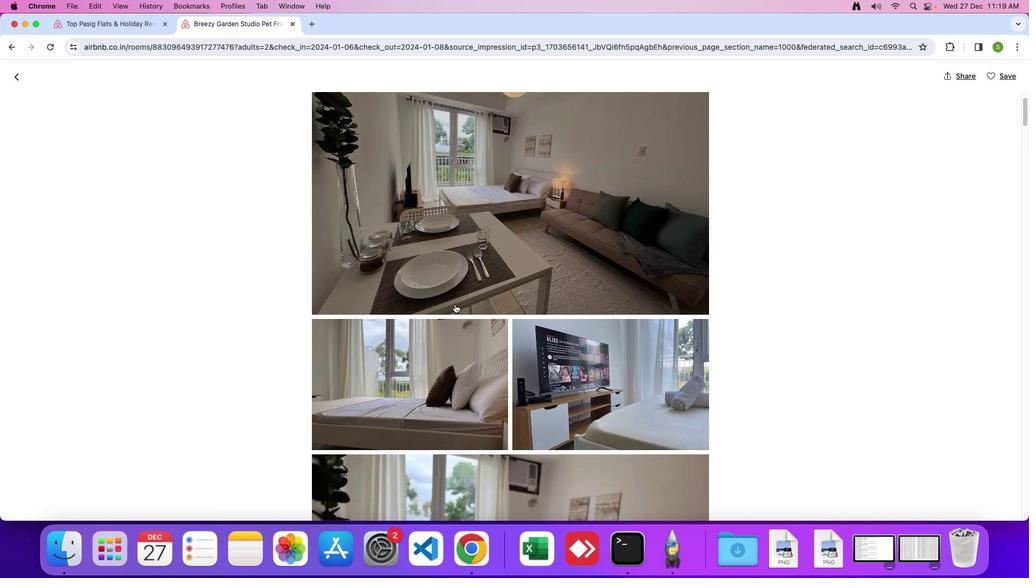 
Action: Mouse moved to (460, 310)
Screenshot: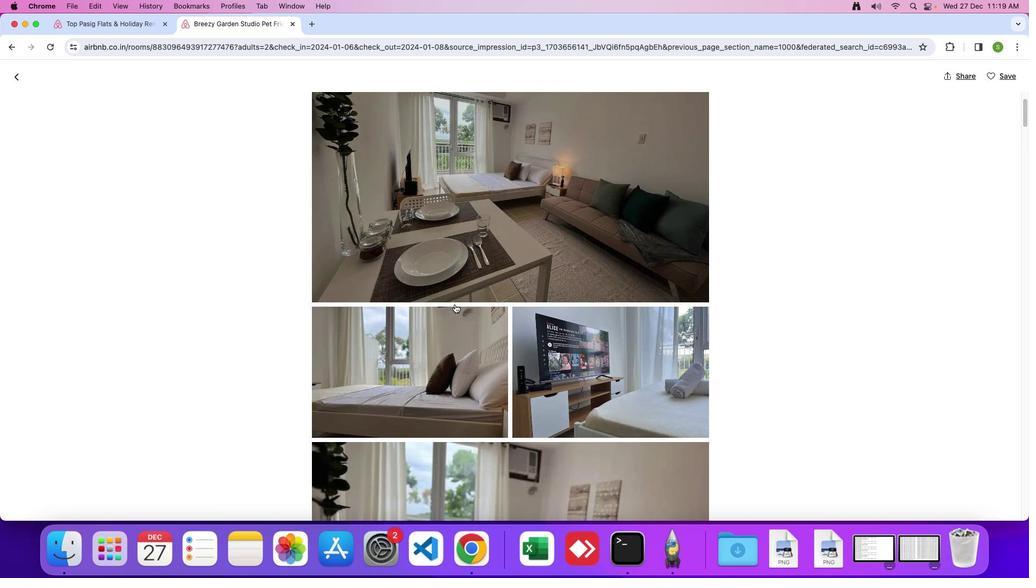 
Action: Mouse scrolled (460, 310) with delta (5, 5)
Screenshot: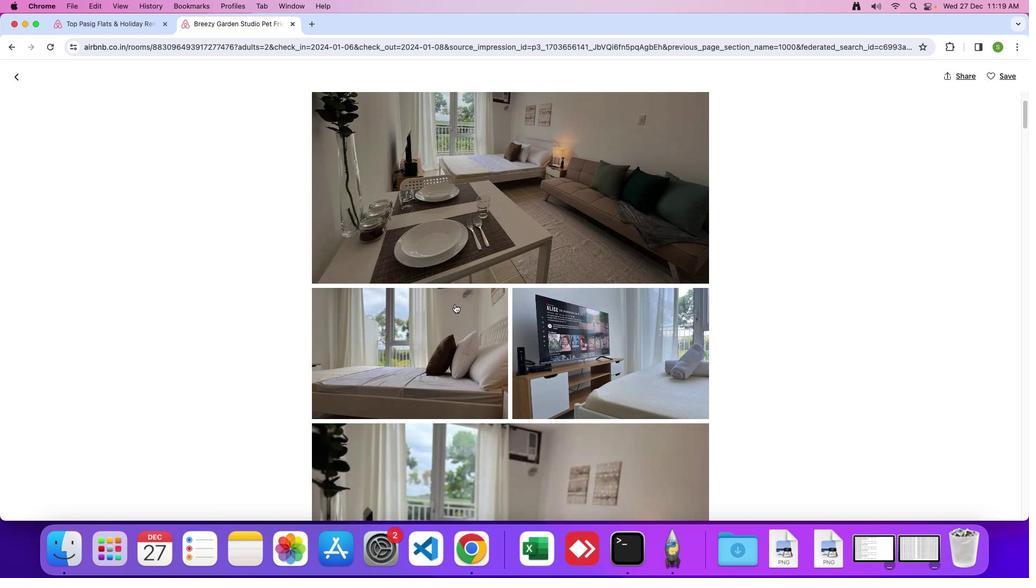 
Action: Mouse scrolled (460, 310) with delta (5, 4)
Screenshot: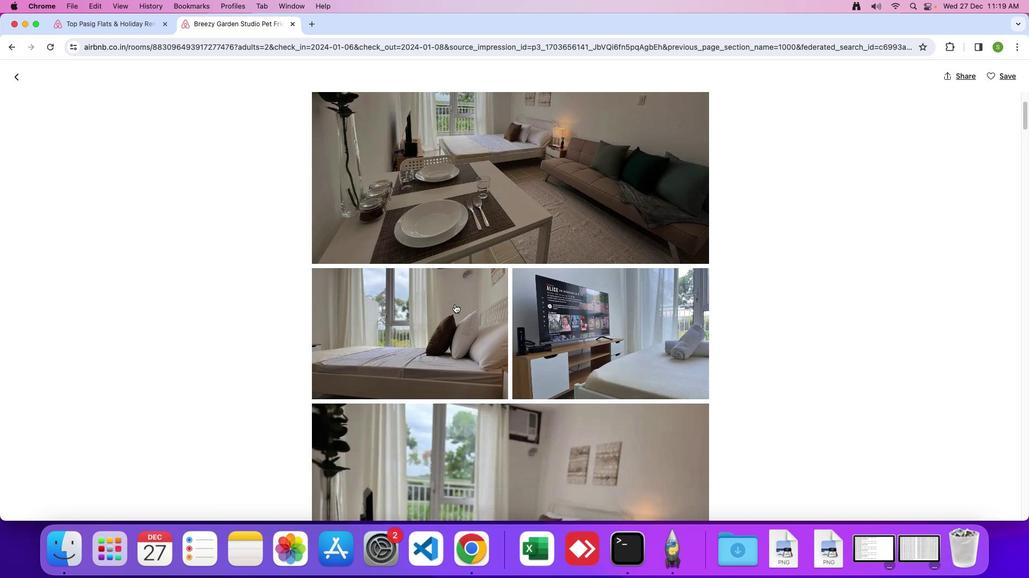 
Action: Mouse scrolled (460, 310) with delta (5, 5)
Screenshot: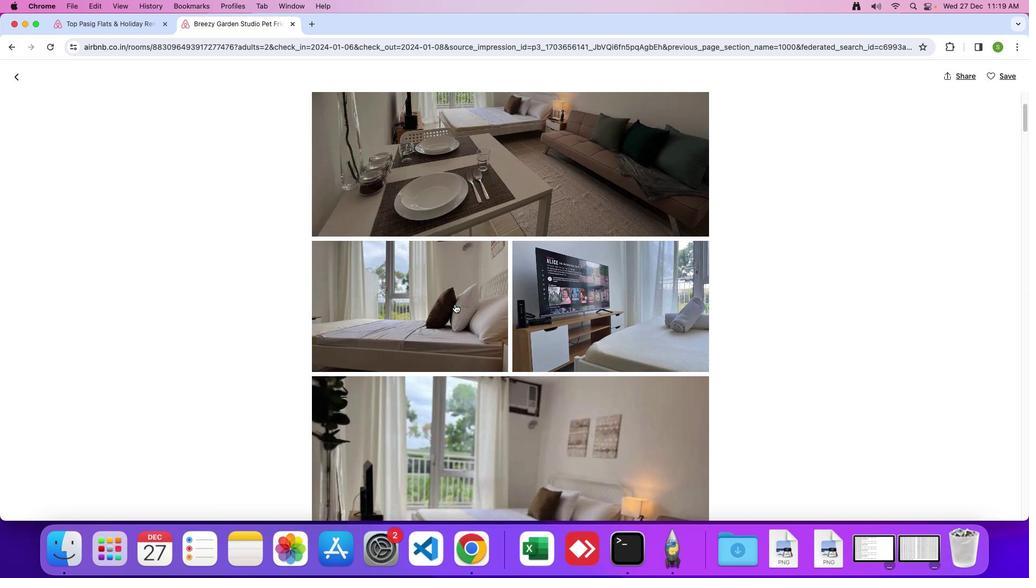 
Action: Mouse scrolled (460, 310) with delta (5, 5)
Screenshot: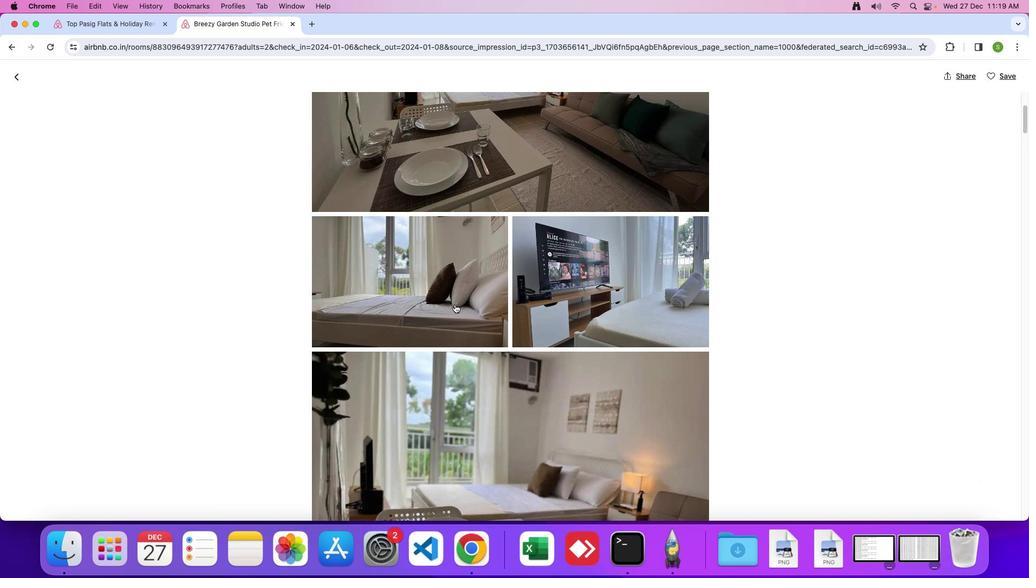 
Action: Mouse scrolled (460, 310) with delta (5, 4)
Screenshot: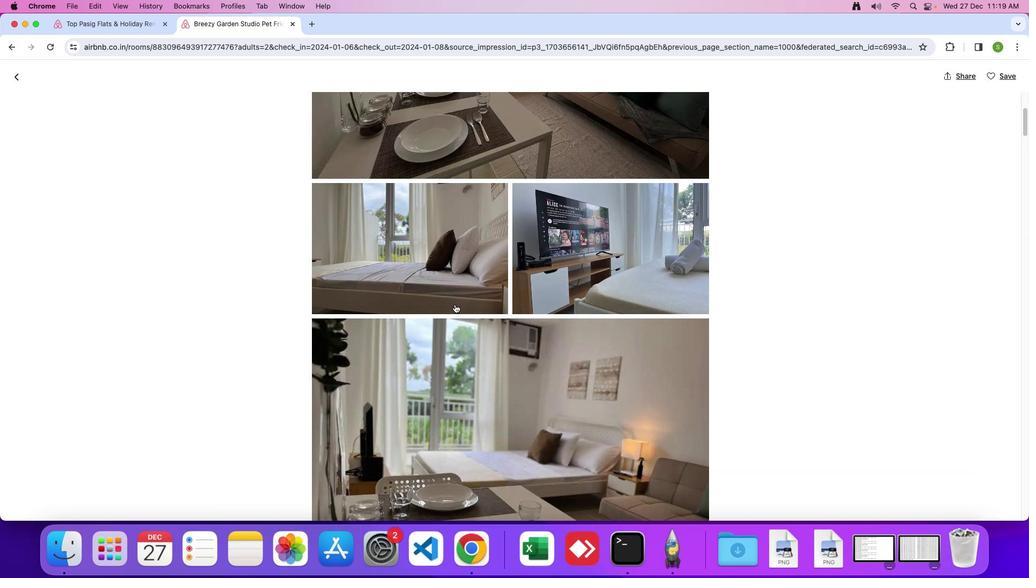 
Action: Mouse scrolled (460, 310) with delta (5, 5)
Screenshot: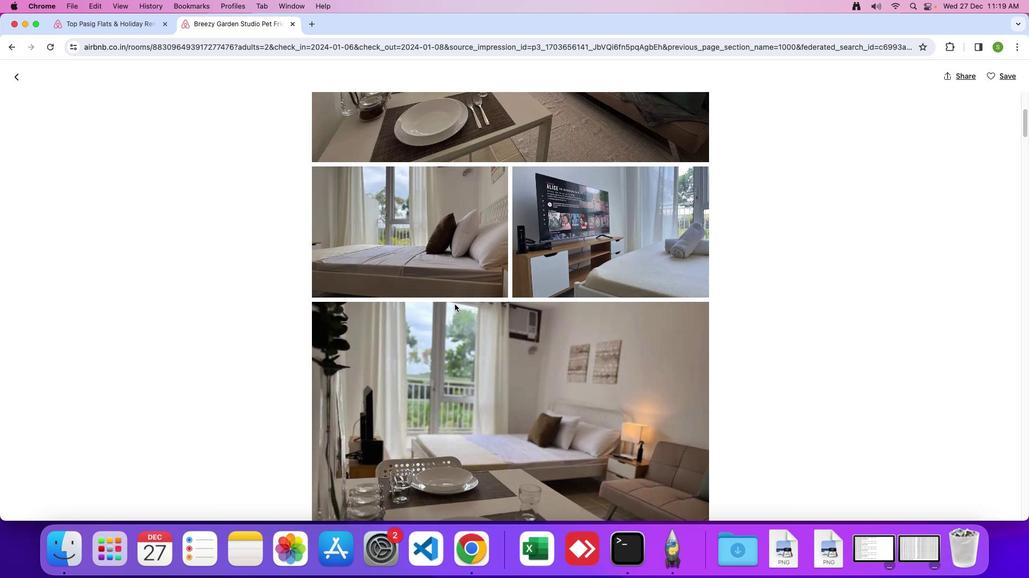 
Action: Mouse scrolled (460, 310) with delta (5, 5)
Screenshot: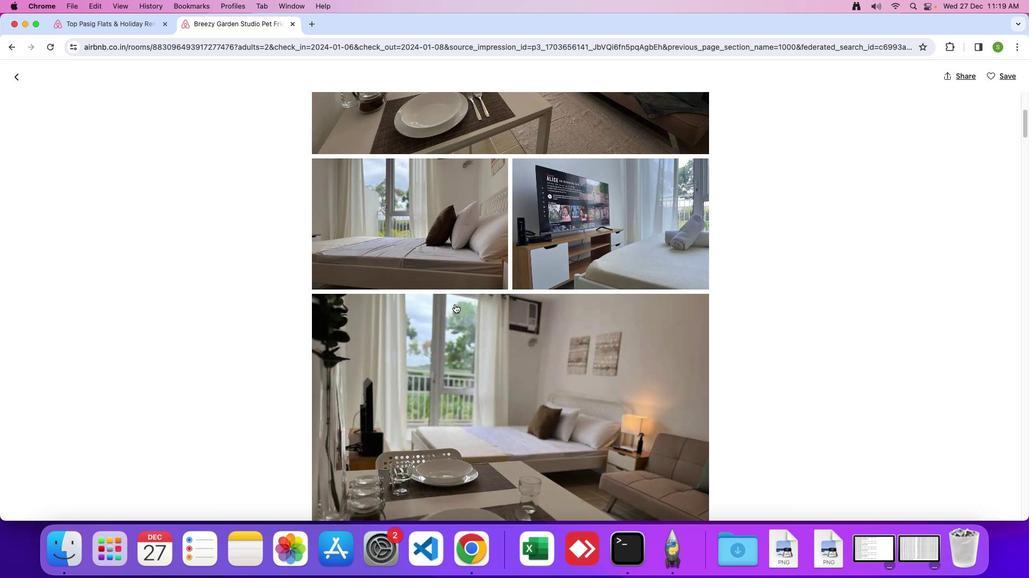 
Action: Mouse scrolled (460, 310) with delta (5, 5)
Screenshot: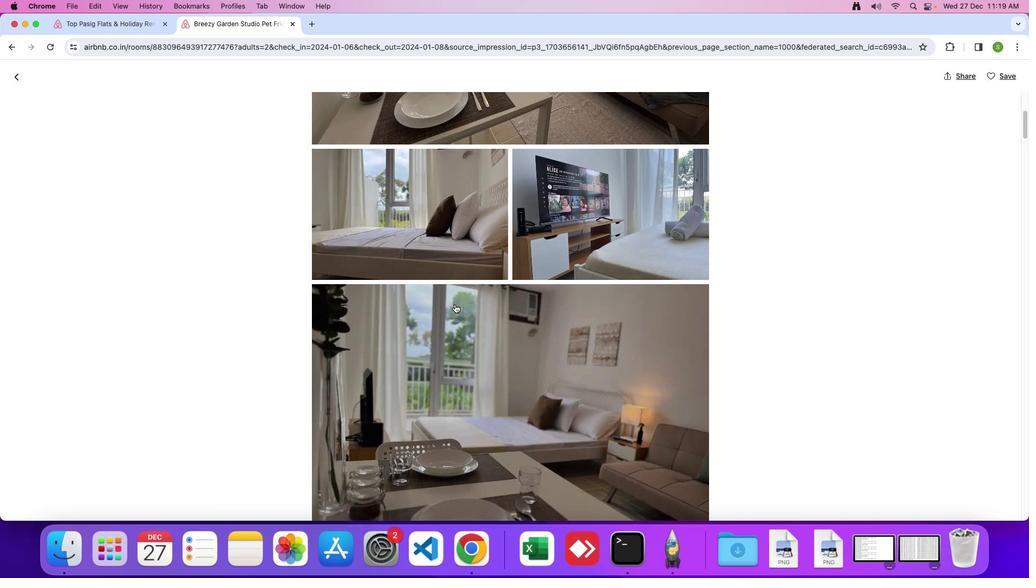 
Action: Mouse scrolled (460, 310) with delta (5, 5)
Screenshot: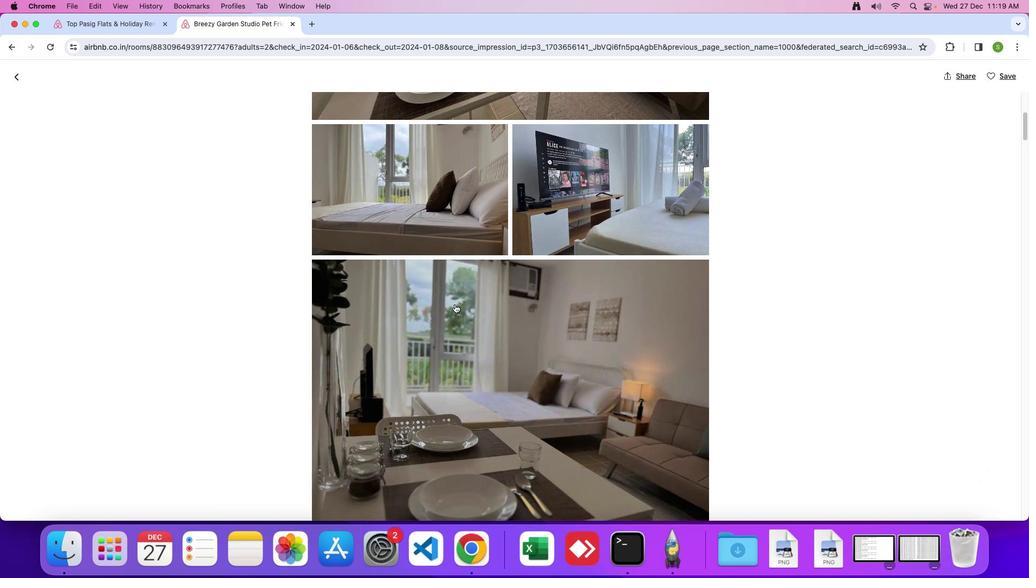 
Action: Mouse scrolled (460, 310) with delta (5, 4)
Screenshot: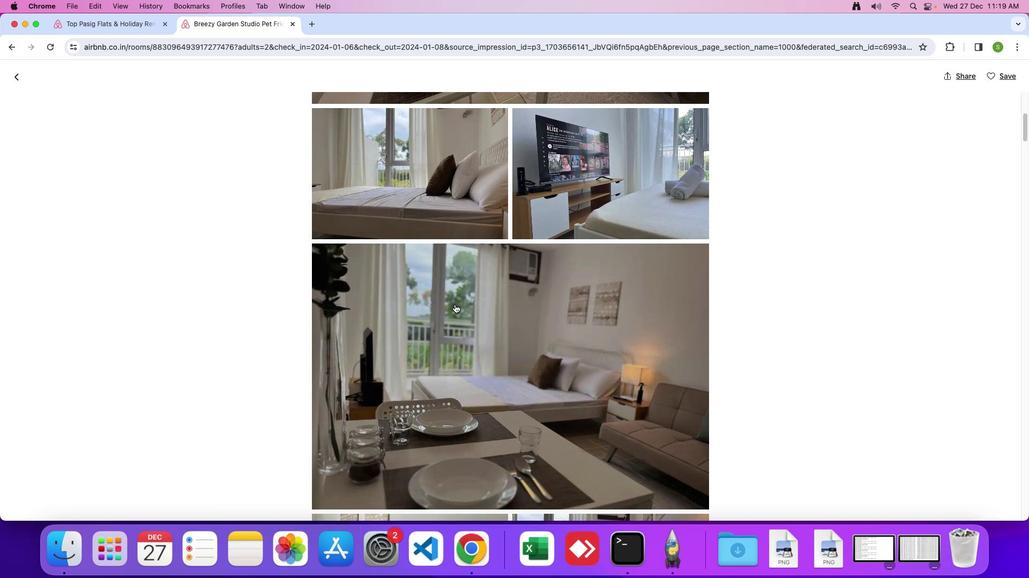 
Action: Mouse scrolled (460, 310) with delta (5, 5)
Screenshot: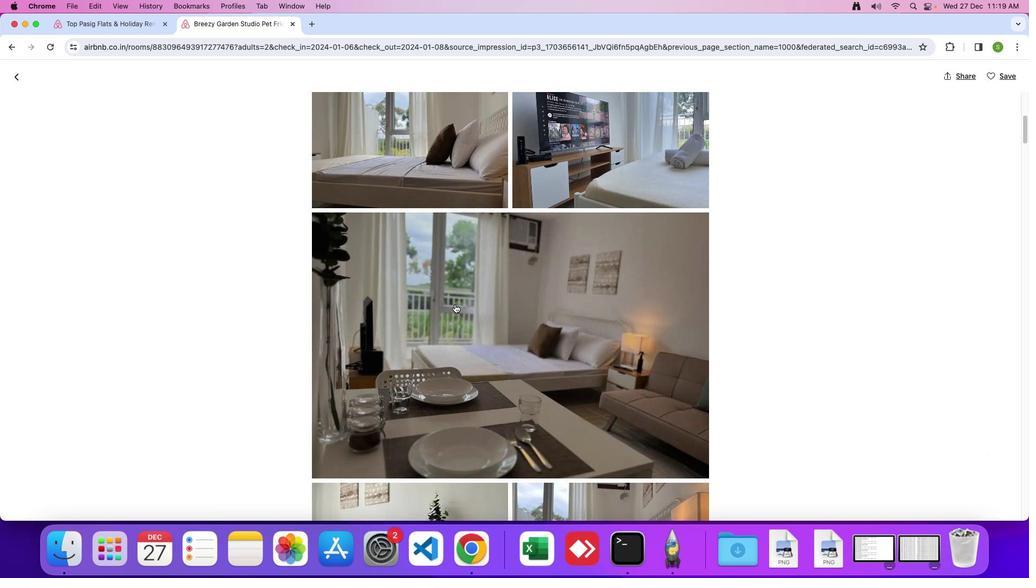
Action: Mouse scrolled (460, 310) with delta (5, 5)
Screenshot: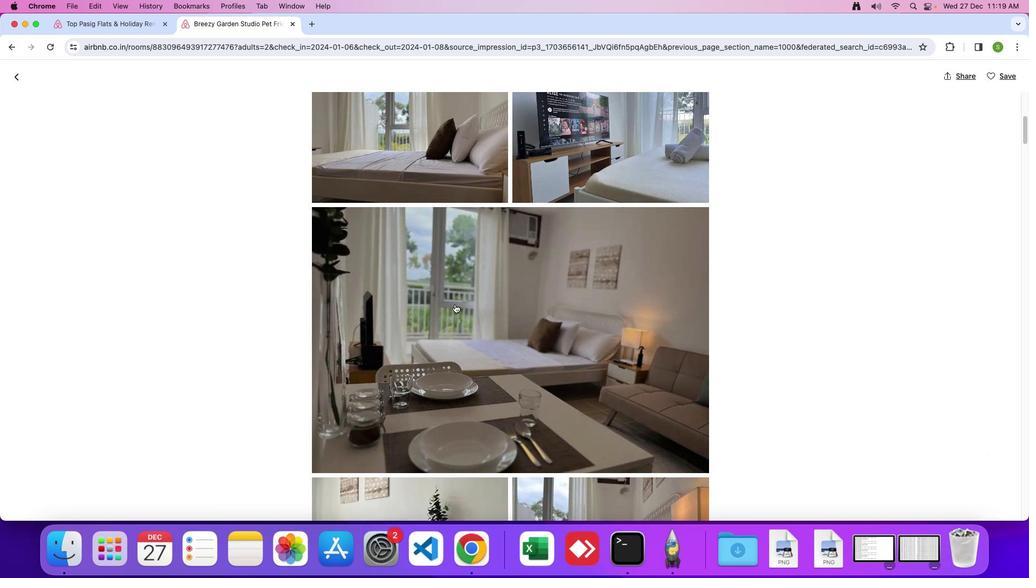 
Action: Mouse scrolled (460, 310) with delta (5, 5)
Screenshot: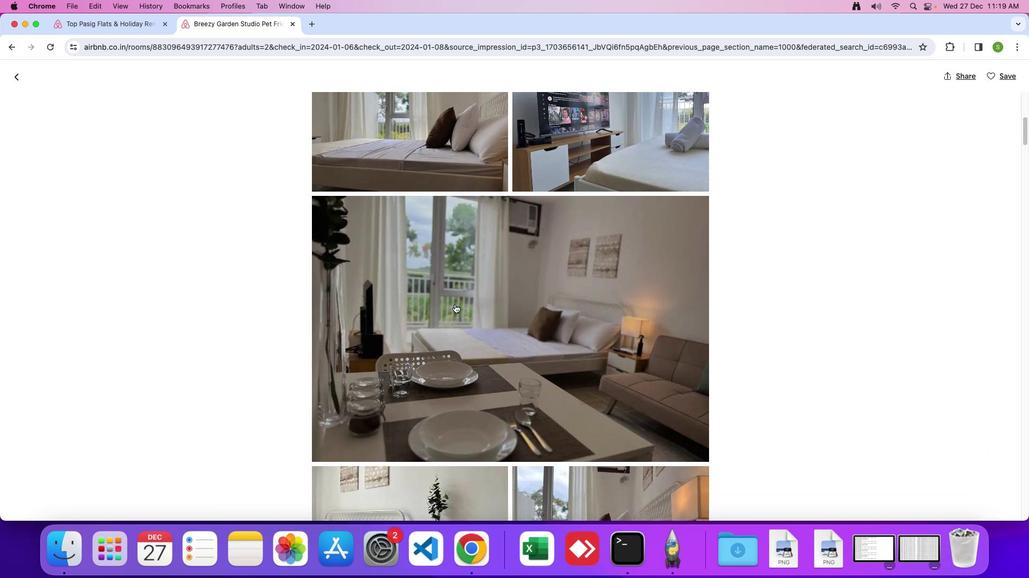
Action: Mouse scrolled (460, 310) with delta (5, 5)
Screenshot: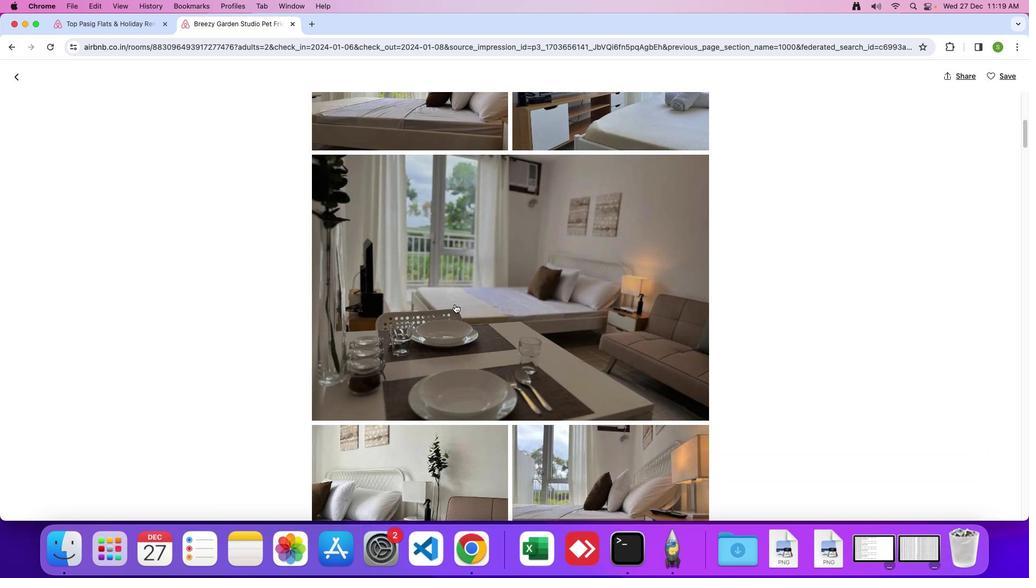 
Action: Mouse scrolled (460, 310) with delta (5, 4)
Screenshot: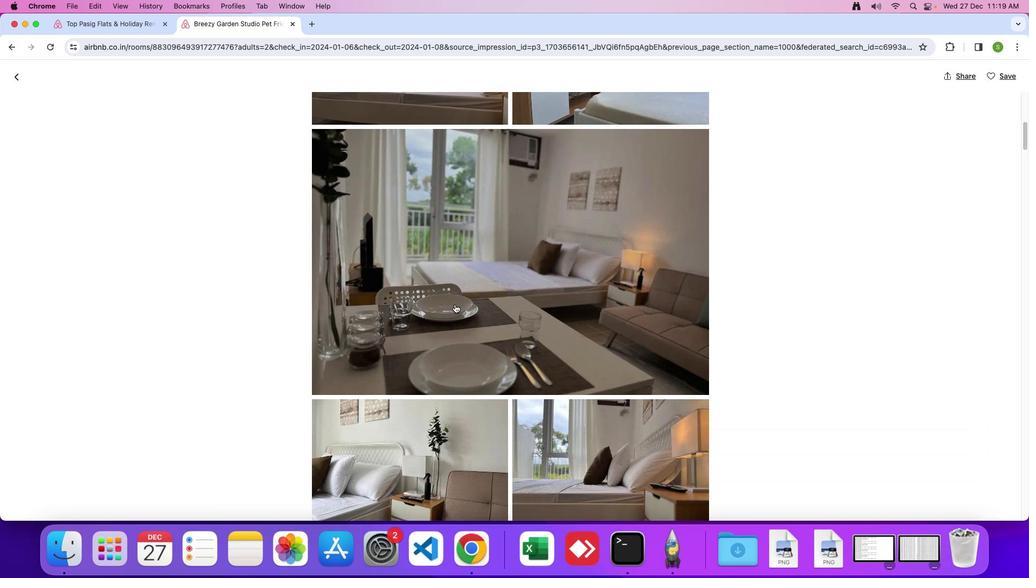 
Action: Mouse scrolled (460, 310) with delta (5, 4)
Screenshot: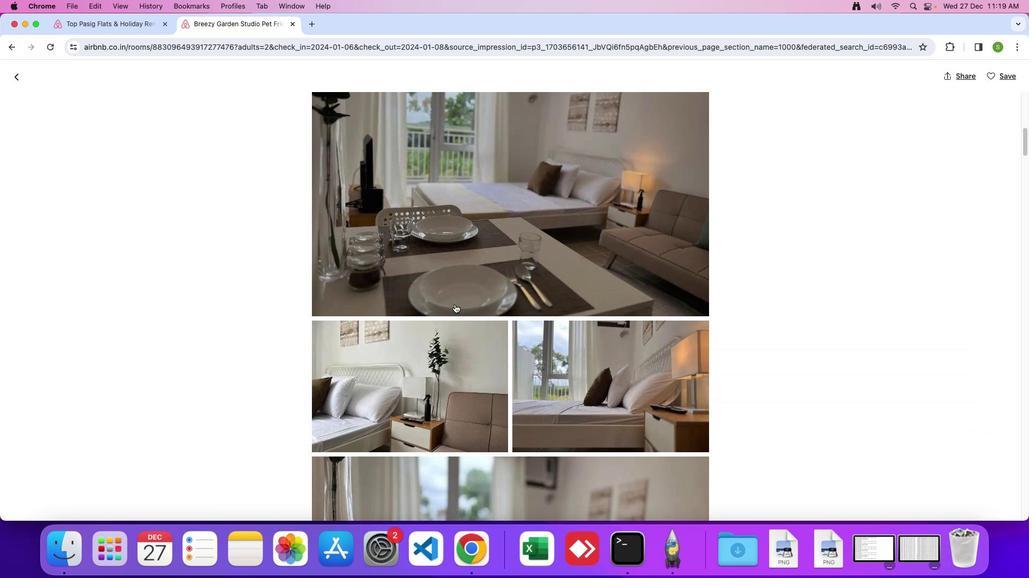 
Action: Mouse scrolled (460, 310) with delta (5, 5)
Screenshot: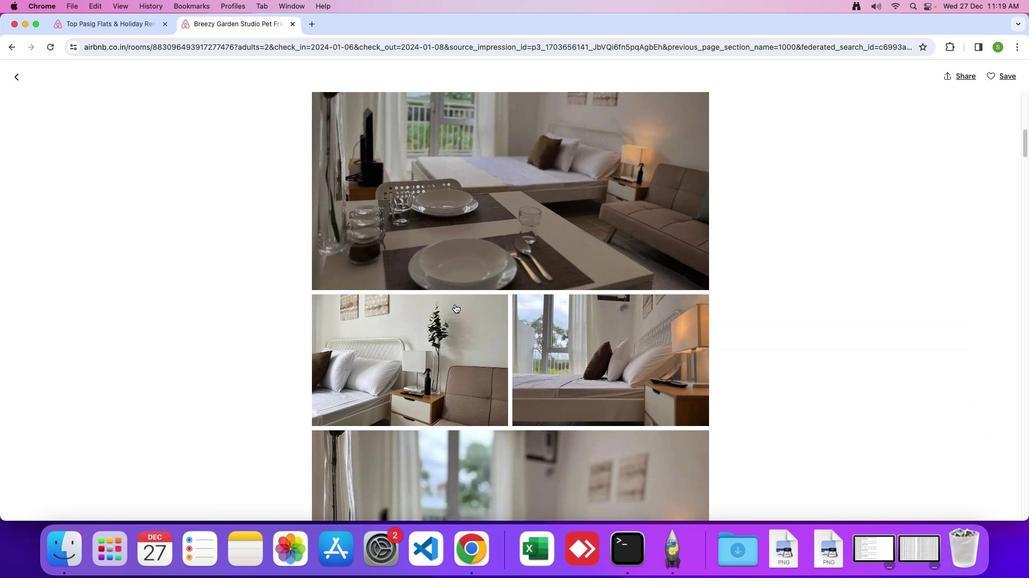 
Action: Mouse scrolled (460, 310) with delta (5, 5)
Screenshot: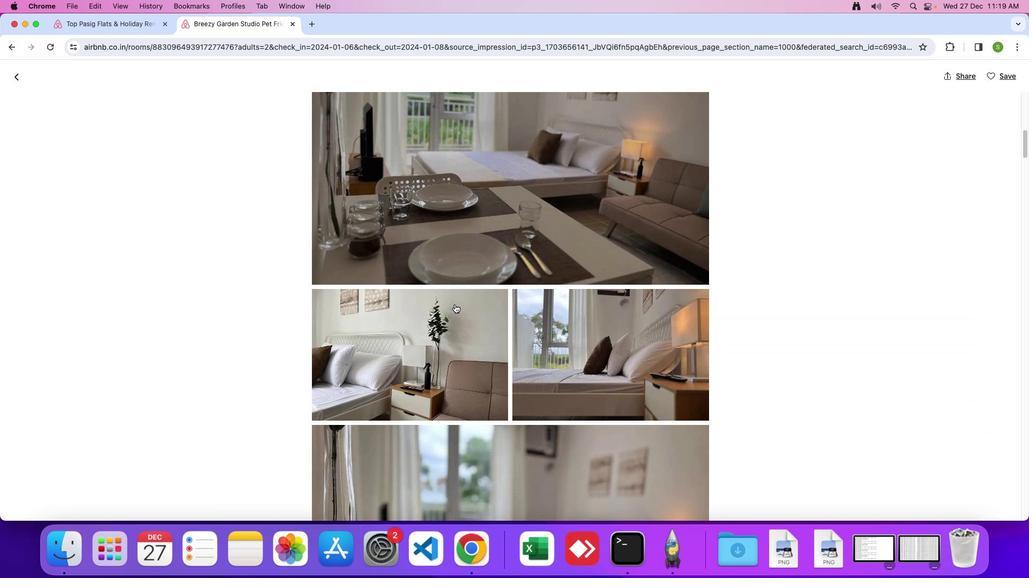 
Action: Mouse scrolled (460, 310) with delta (5, 5)
Screenshot: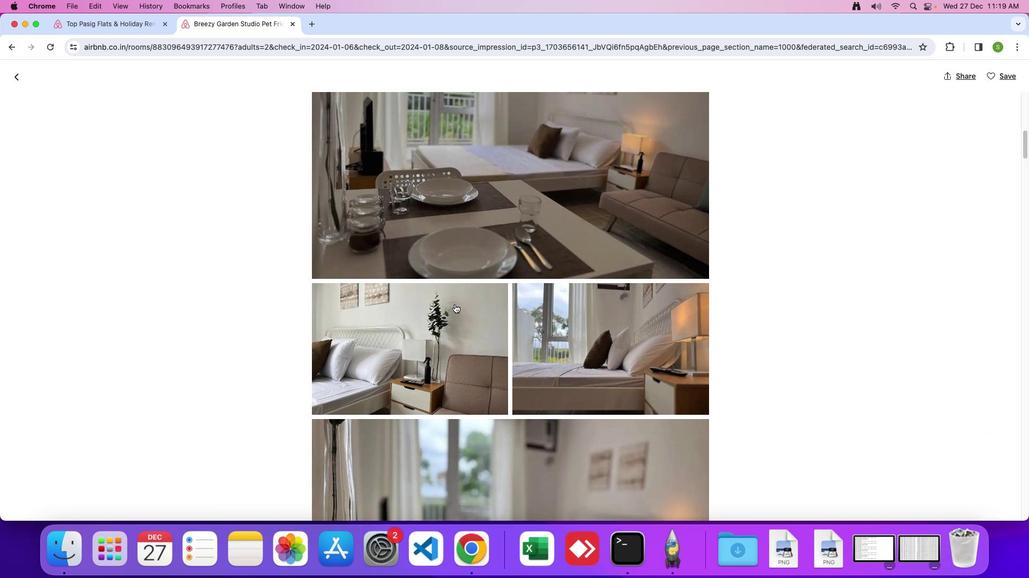 
Action: Mouse scrolled (460, 310) with delta (5, 5)
Screenshot: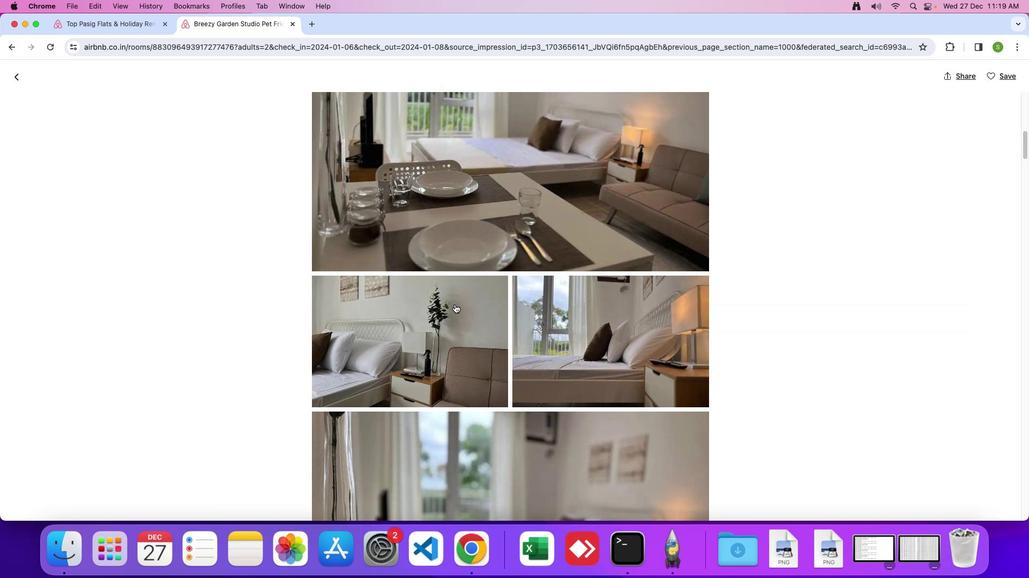 
Action: Mouse scrolled (460, 310) with delta (5, 5)
Screenshot: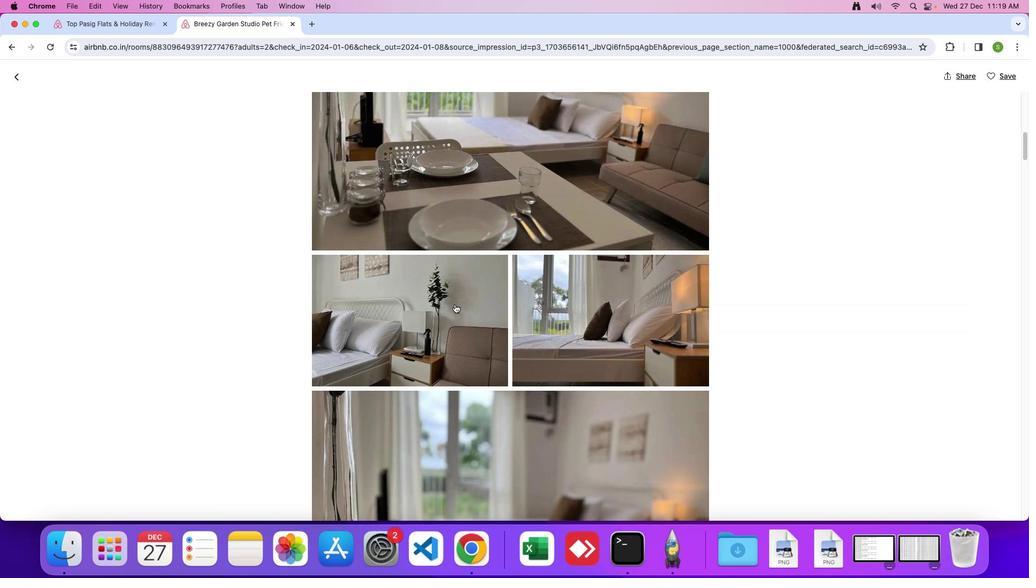 
Action: Mouse scrolled (460, 310) with delta (5, 4)
Screenshot: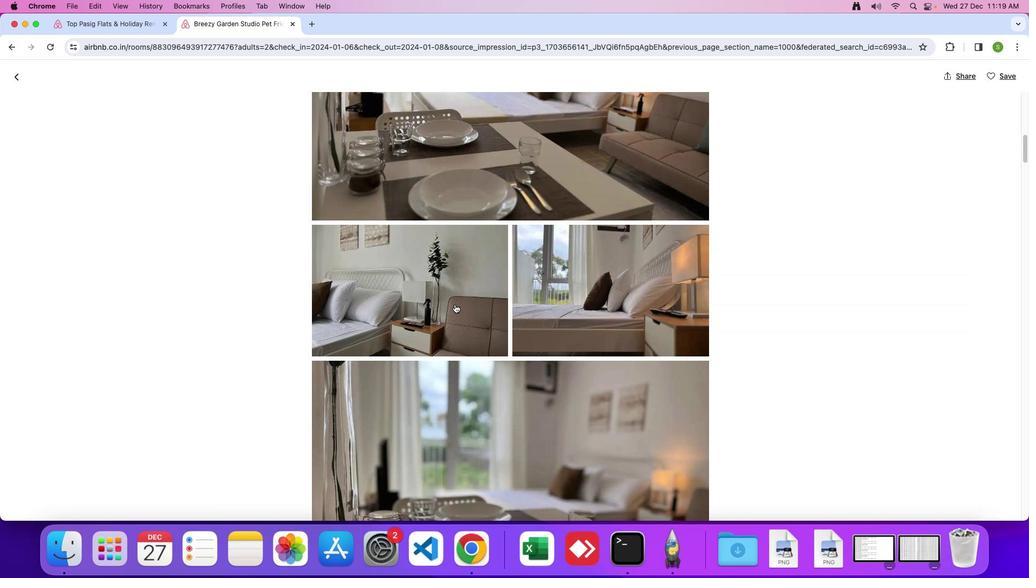 
Action: Mouse scrolled (460, 310) with delta (5, 5)
Screenshot: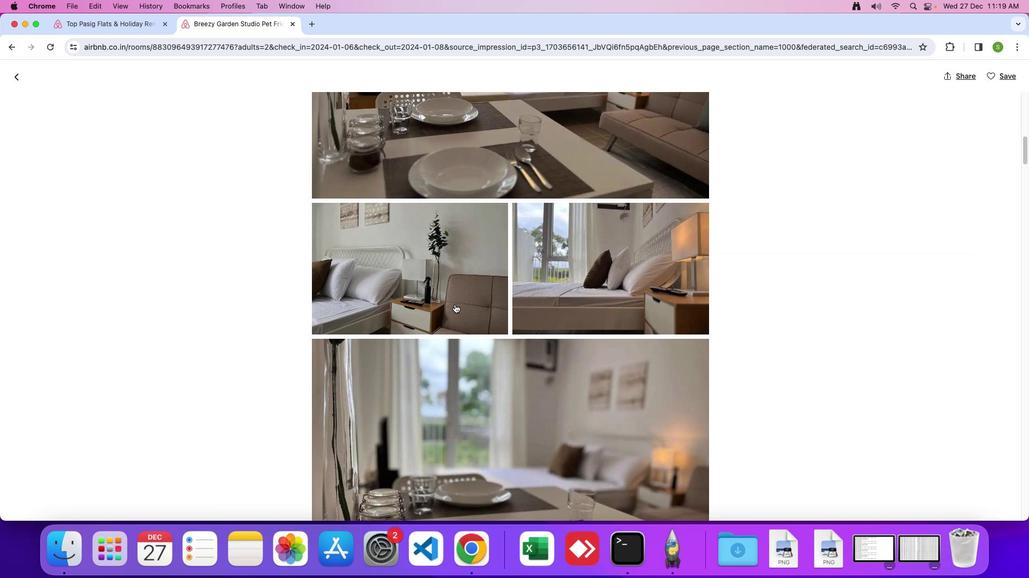 
Action: Mouse scrolled (460, 310) with delta (5, 5)
Screenshot: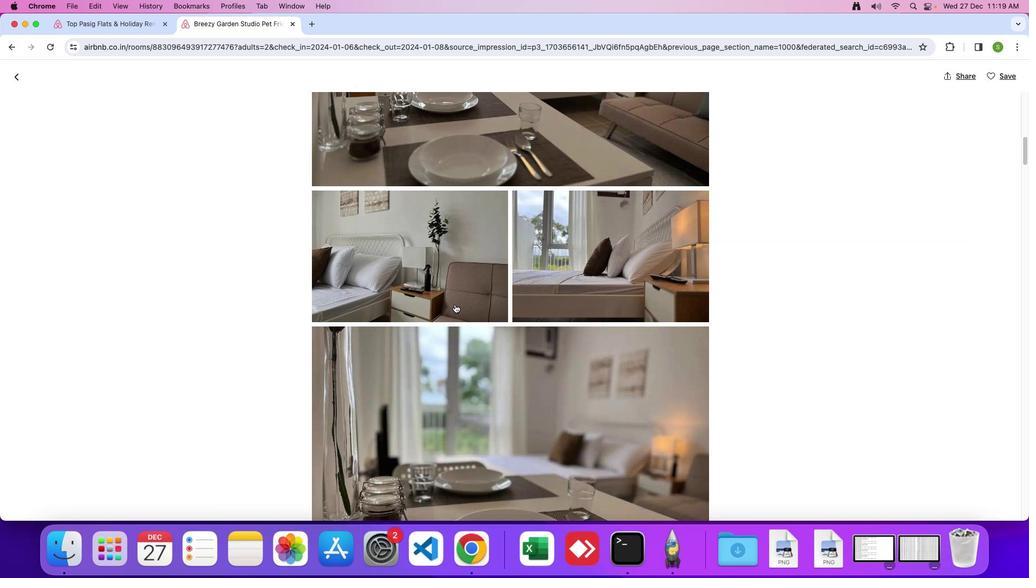 
Action: Mouse scrolled (460, 310) with delta (5, 4)
Screenshot: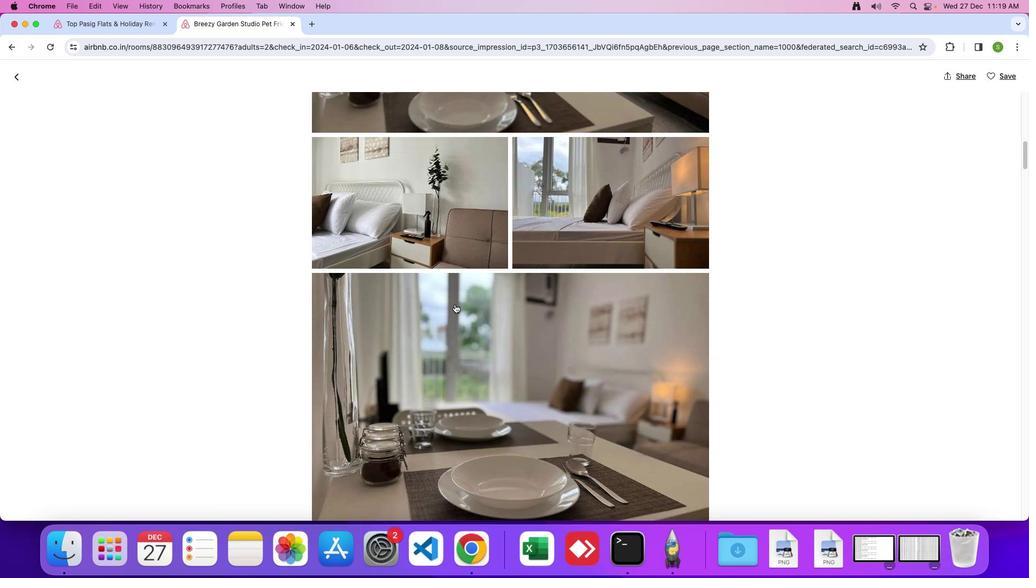
Action: Mouse moved to (460, 310)
Screenshot: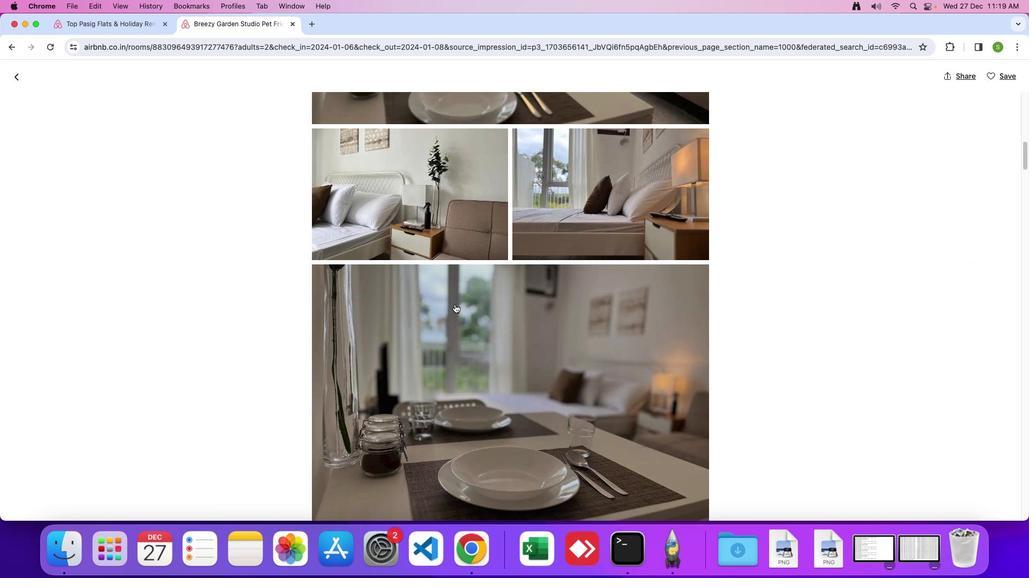 
Action: Mouse scrolled (460, 310) with delta (5, 5)
Screenshot: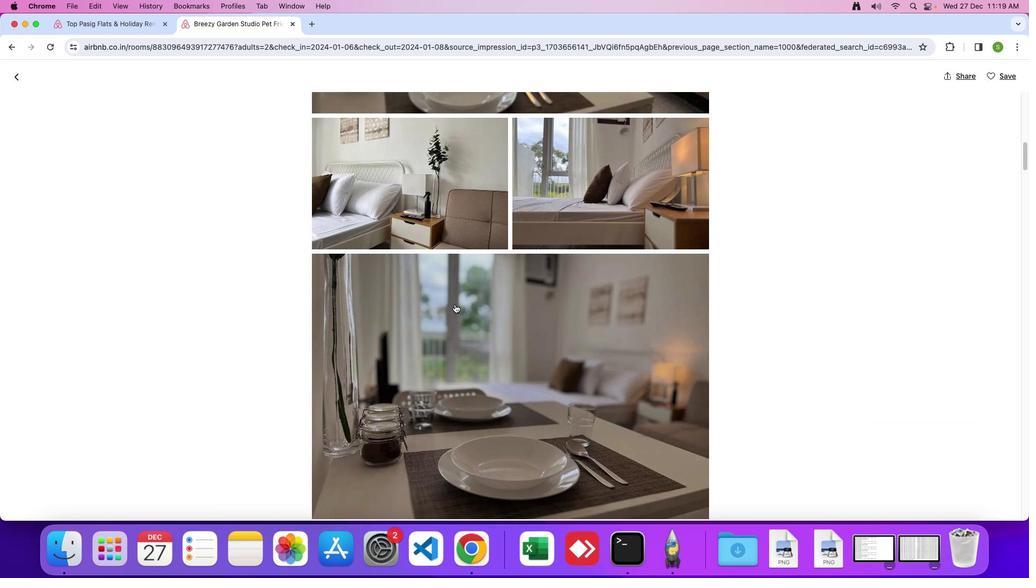 
Action: Mouse moved to (460, 310)
Screenshot: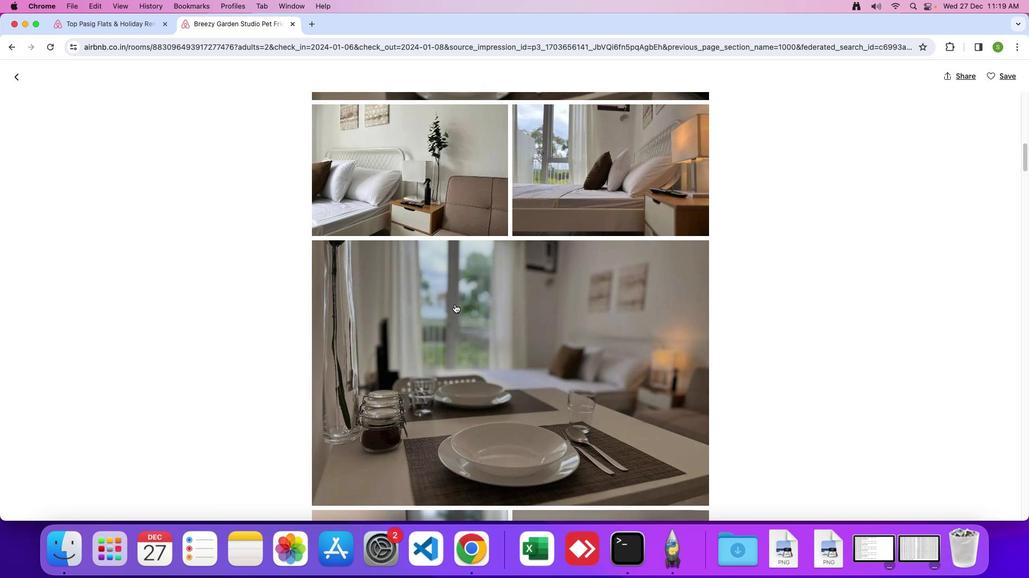 
Action: Mouse scrolled (460, 310) with delta (5, 5)
Screenshot: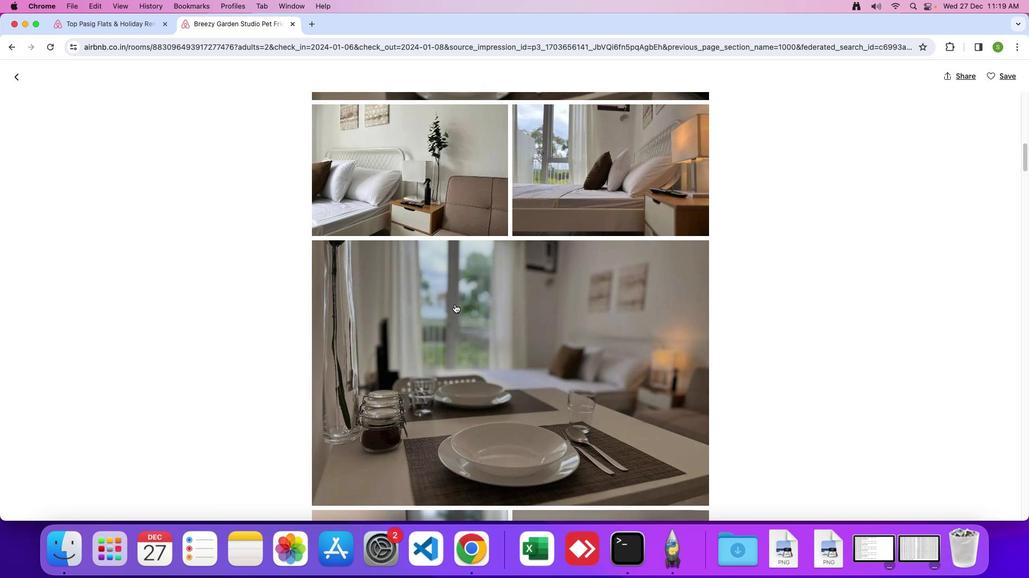 
Action: Mouse scrolled (460, 310) with delta (5, 4)
Screenshot: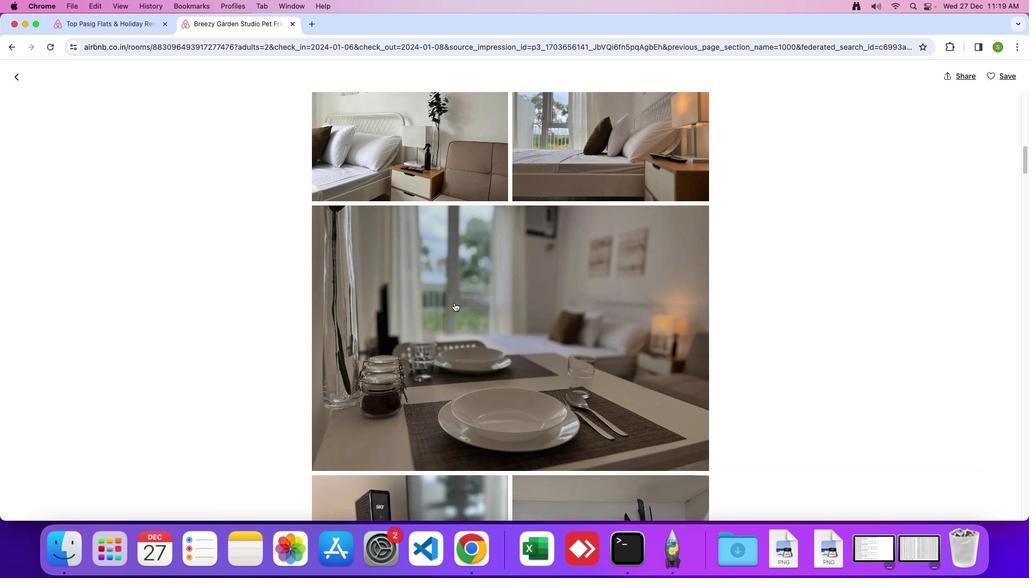
Action: Mouse moved to (459, 309)
Screenshot: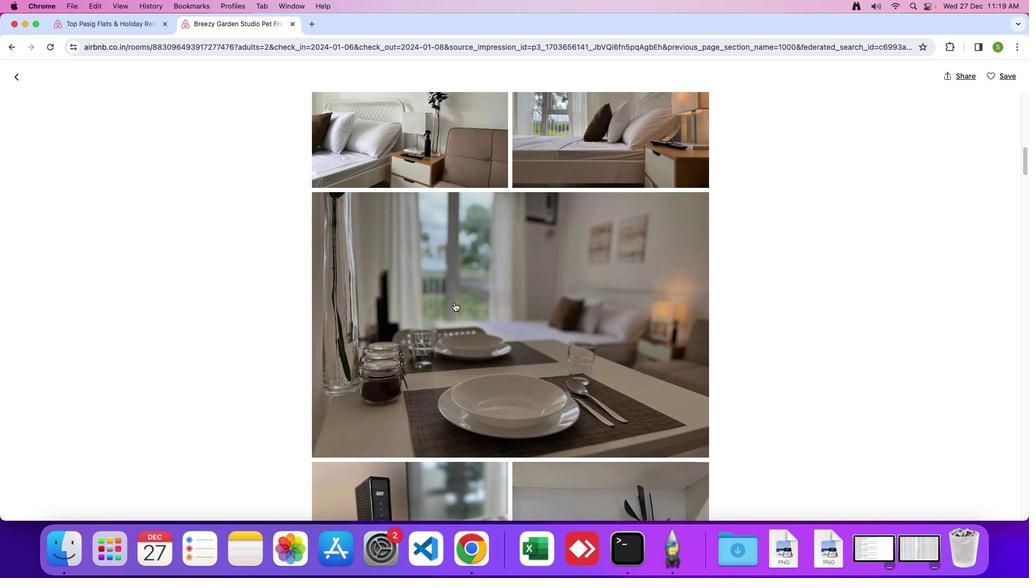 
Action: Mouse scrolled (459, 309) with delta (5, 5)
Screenshot: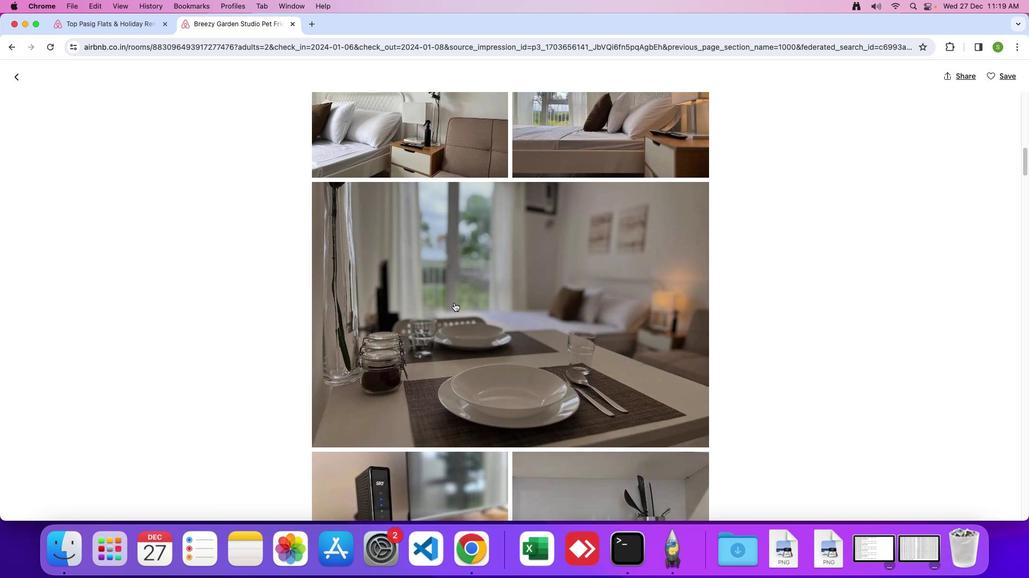 
Action: Mouse scrolled (459, 309) with delta (5, 5)
Screenshot: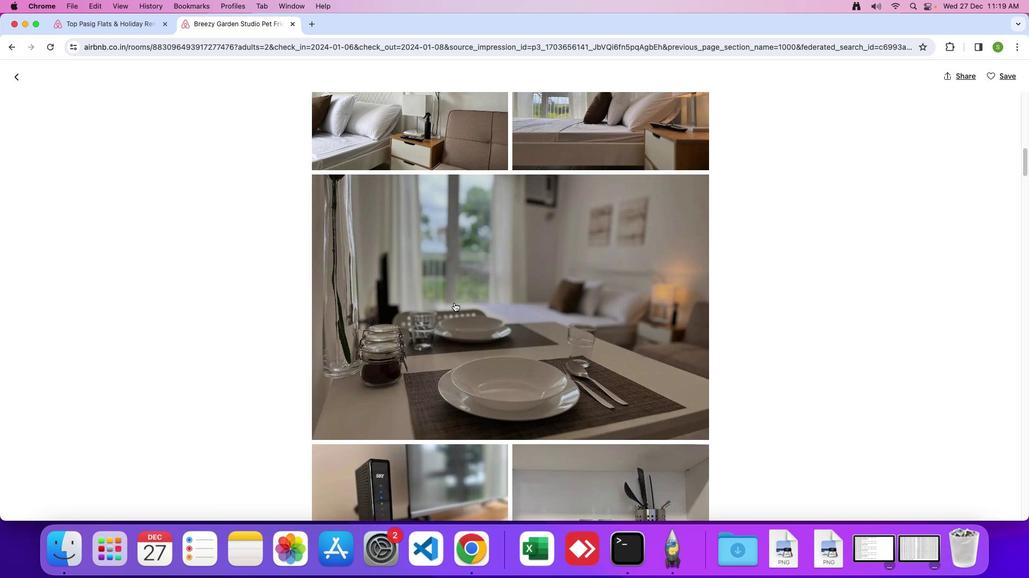 
Action: Mouse scrolled (459, 309) with delta (5, 5)
Screenshot: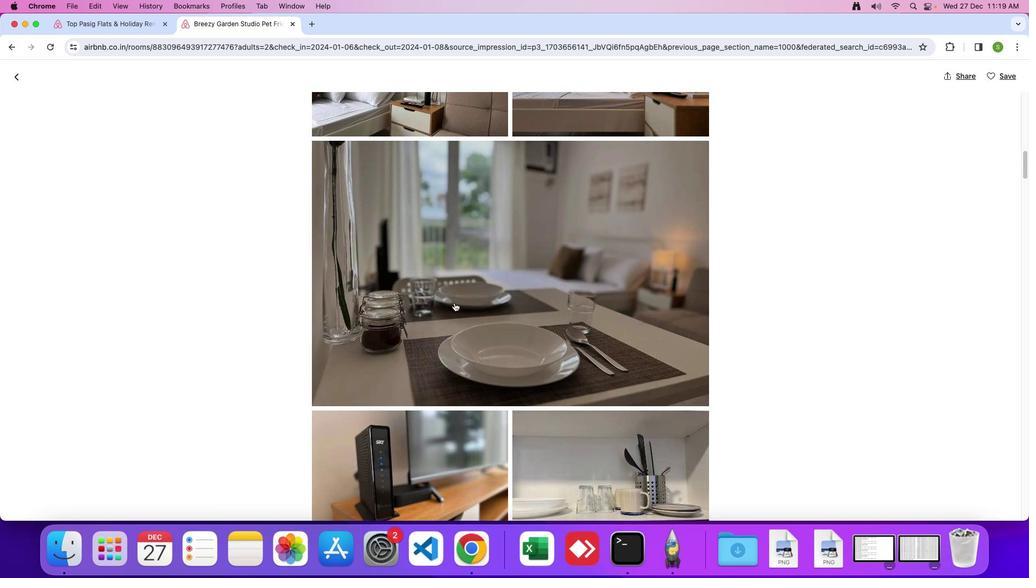 
Action: Mouse scrolled (459, 309) with delta (5, 5)
Screenshot: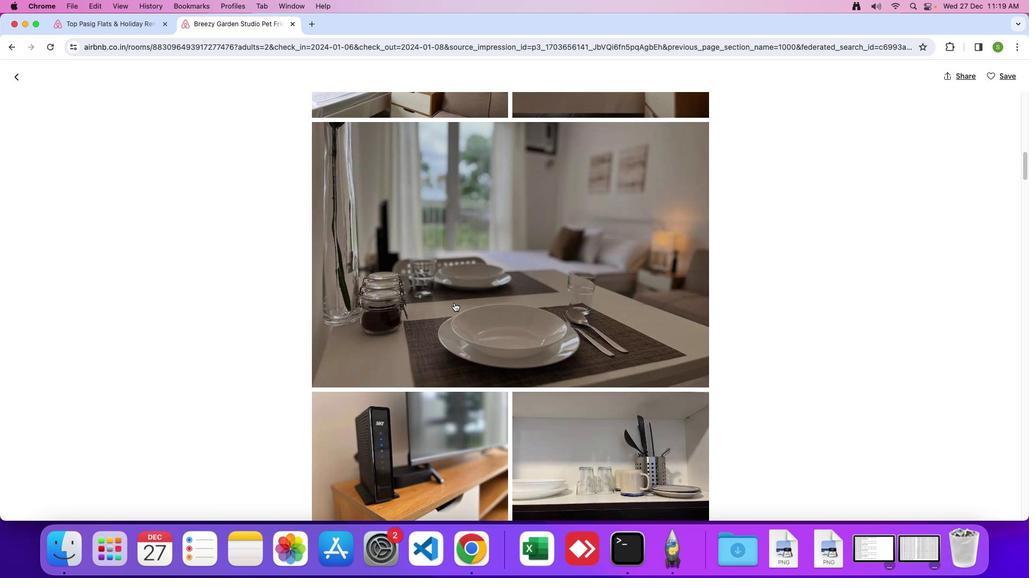 
Action: Mouse scrolled (459, 309) with delta (5, 5)
Screenshot: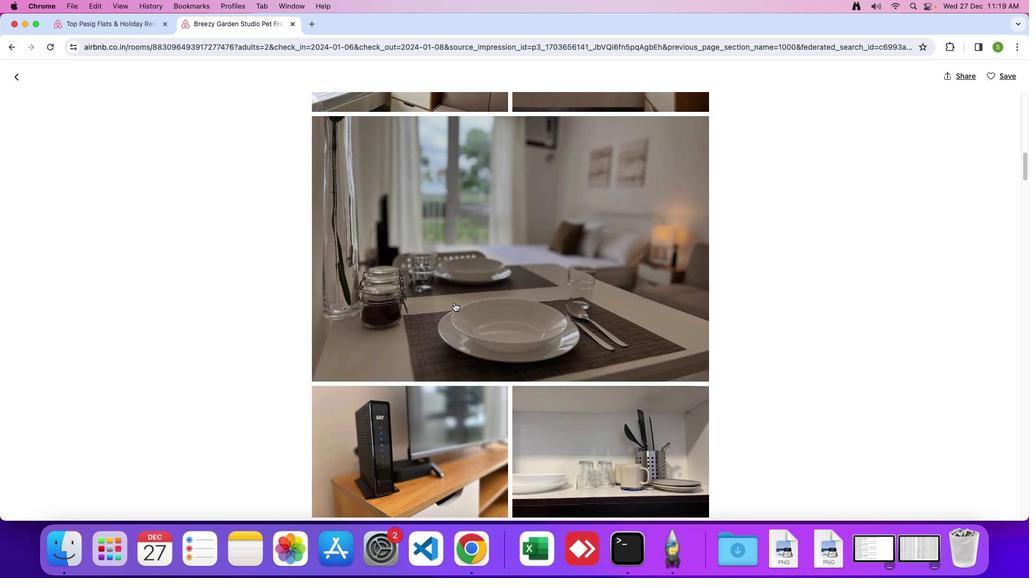 
Action: Mouse scrolled (459, 309) with delta (5, 5)
Screenshot: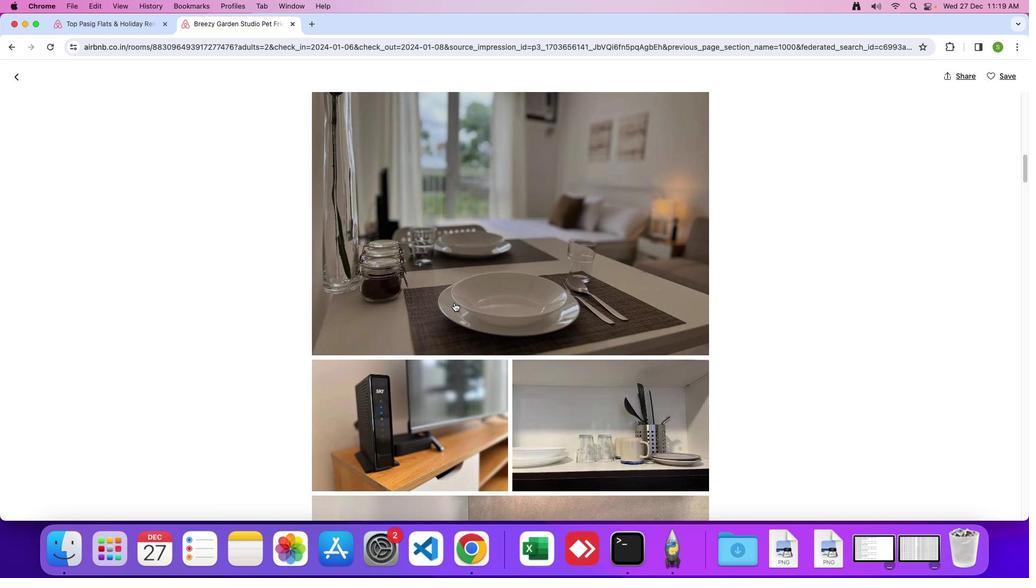 
Action: Mouse scrolled (459, 309) with delta (5, 5)
Screenshot: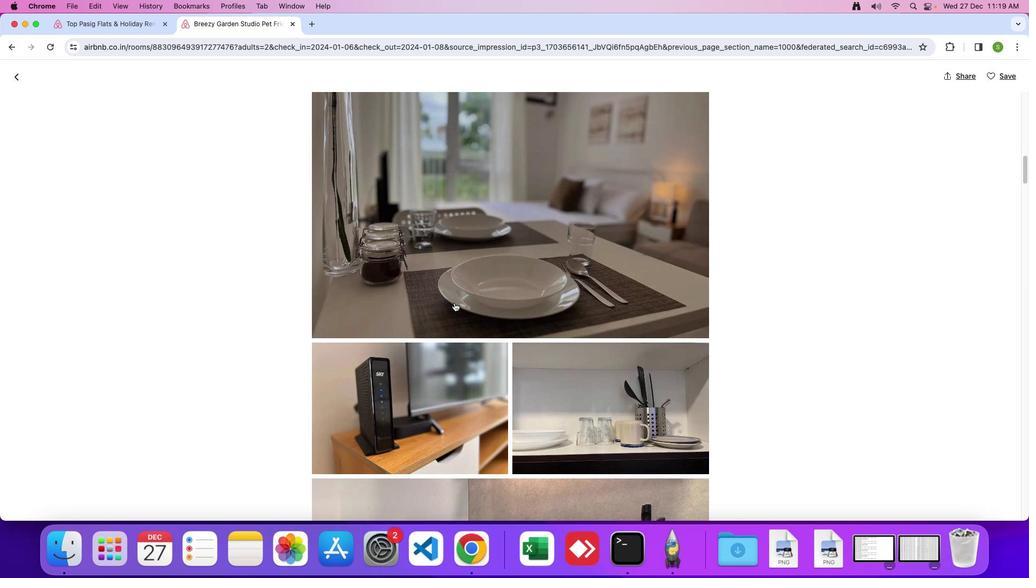 
Action: Mouse scrolled (459, 309) with delta (5, 5)
Screenshot: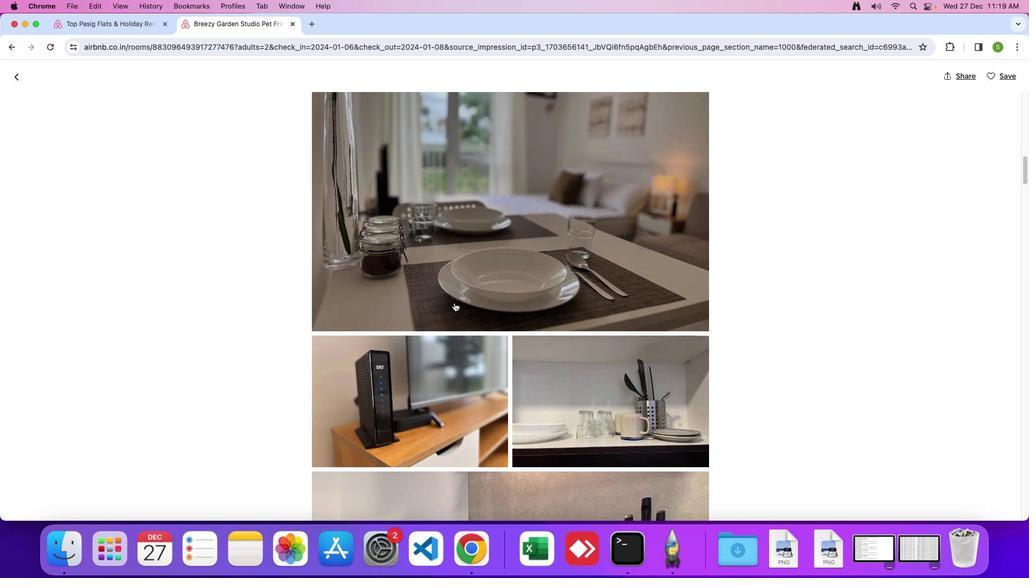 
Action: Mouse scrolled (459, 309) with delta (5, 5)
Screenshot: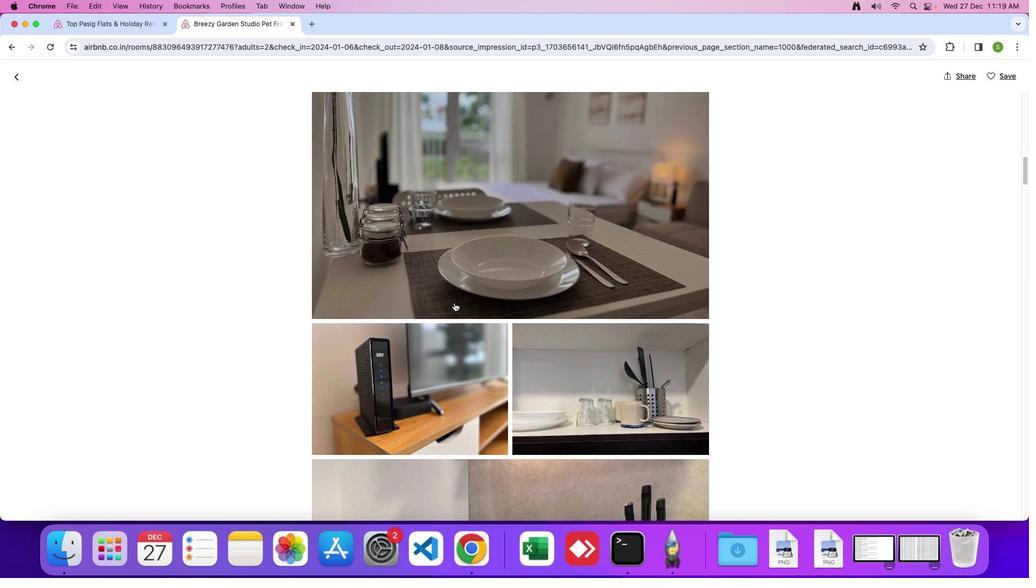 
Action: Mouse scrolled (459, 309) with delta (5, 5)
Screenshot: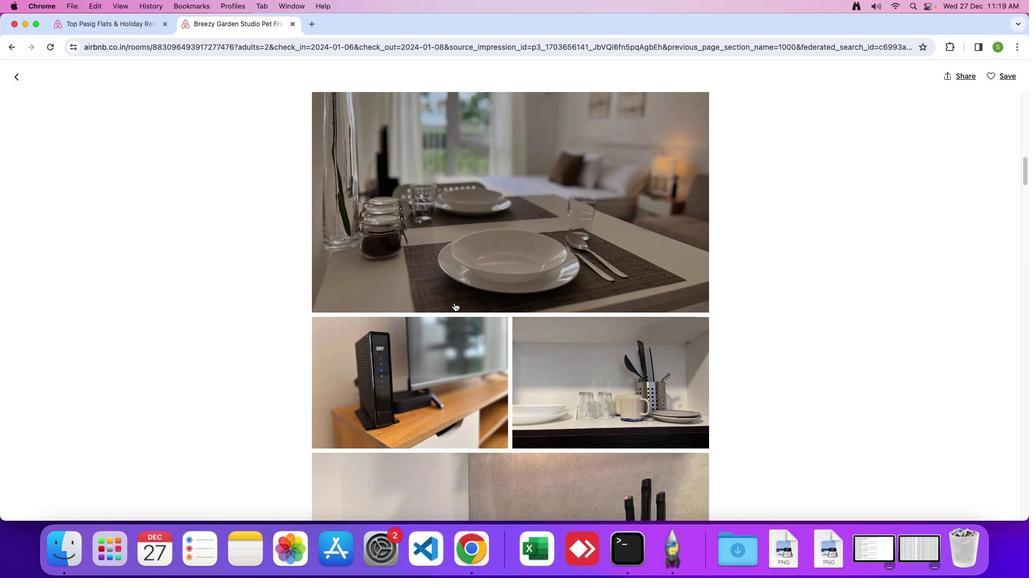 
Action: Mouse scrolled (459, 309) with delta (5, 5)
Screenshot: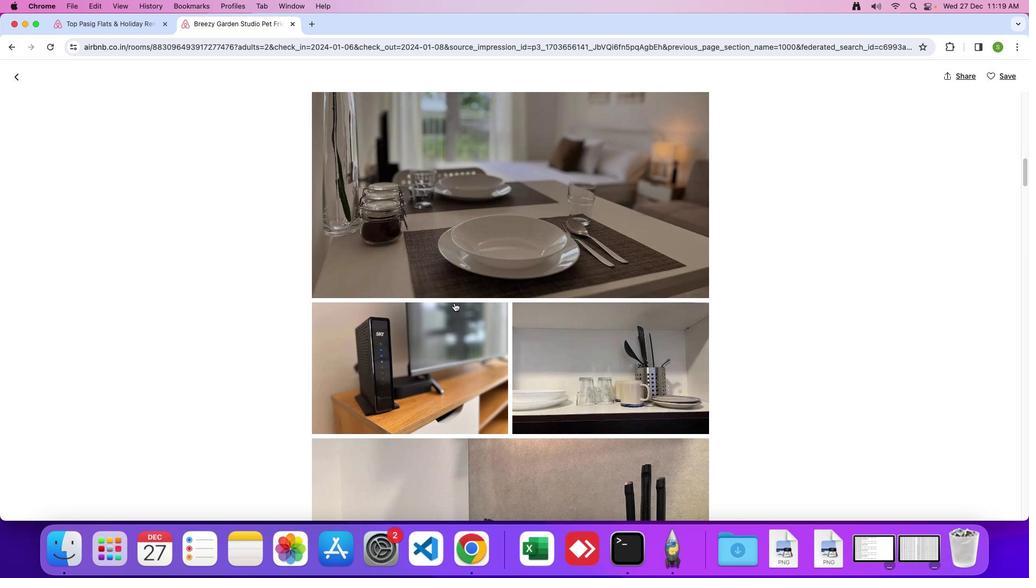 
Action: Mouse scrolled (459, 309) with delta (5, 5)
Screenshot: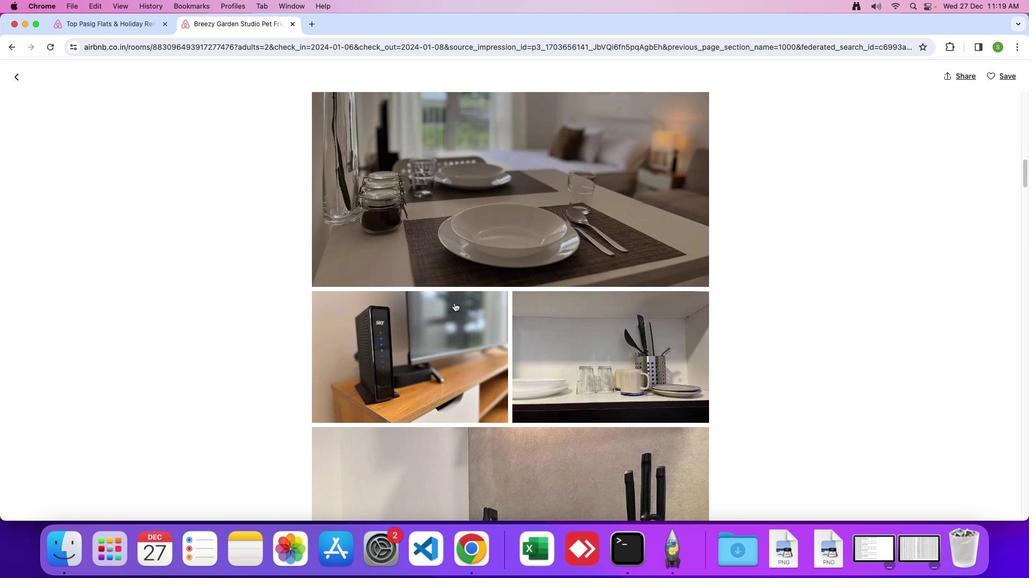 
Action: Mouse scrolled (459, 309) with delta (5, 5)
Screenshot: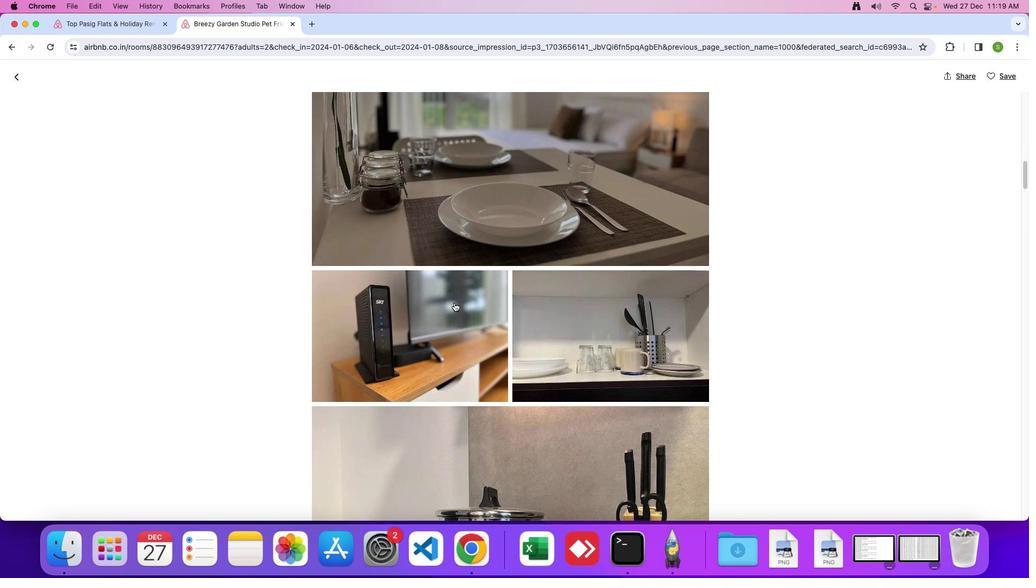 
Action: Mouse scrolled (459, 309) with delta (5, 5)
Screenshot: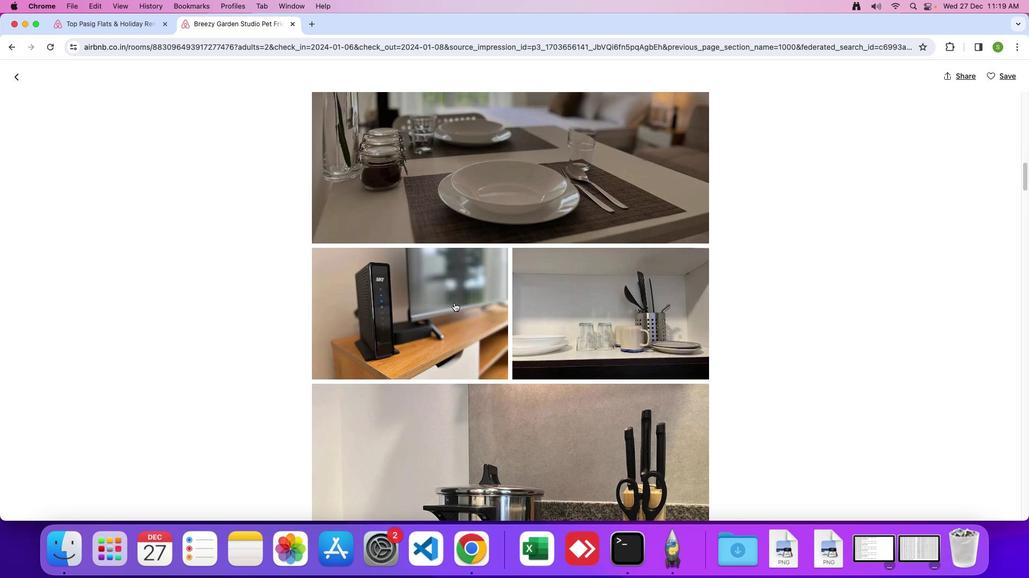 
Action: Mouse scrolled (459, 309) with delta (5, 5)
Screenshot: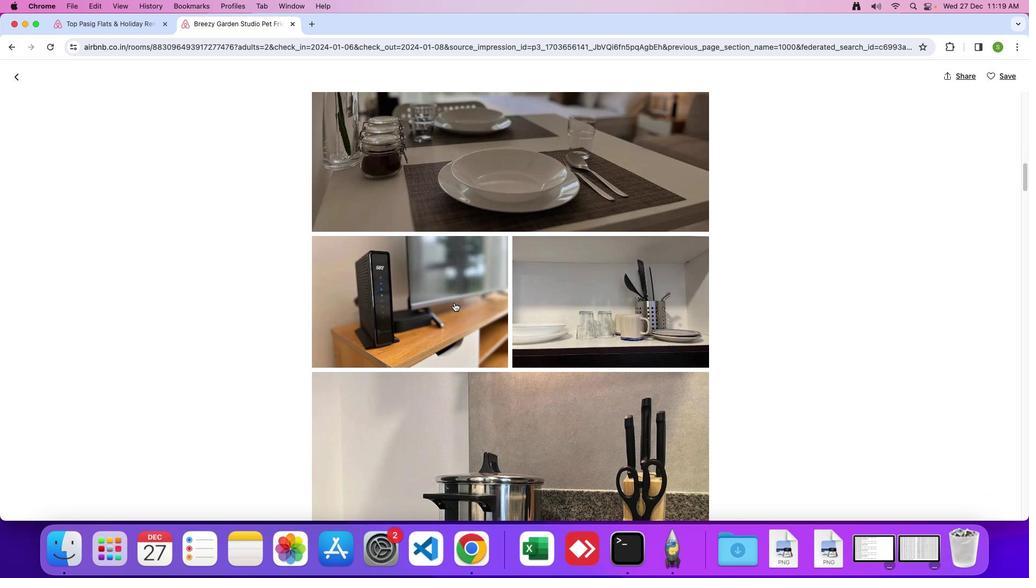
Action: Mouse scrolled (459, 309) with delta (5, 5)
Screenshot: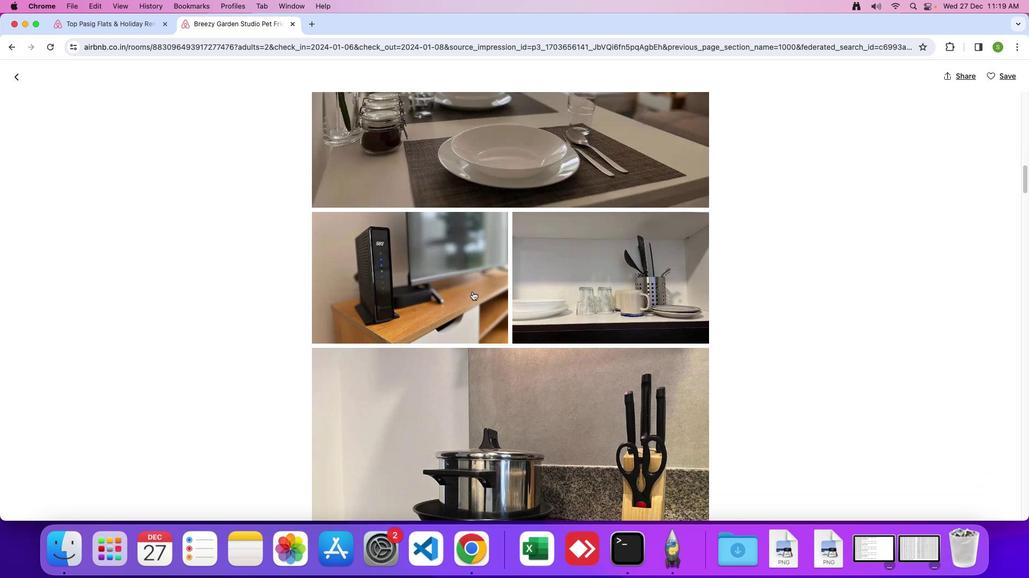 
Action: Mouse moved to (546, 316)
Screenshot: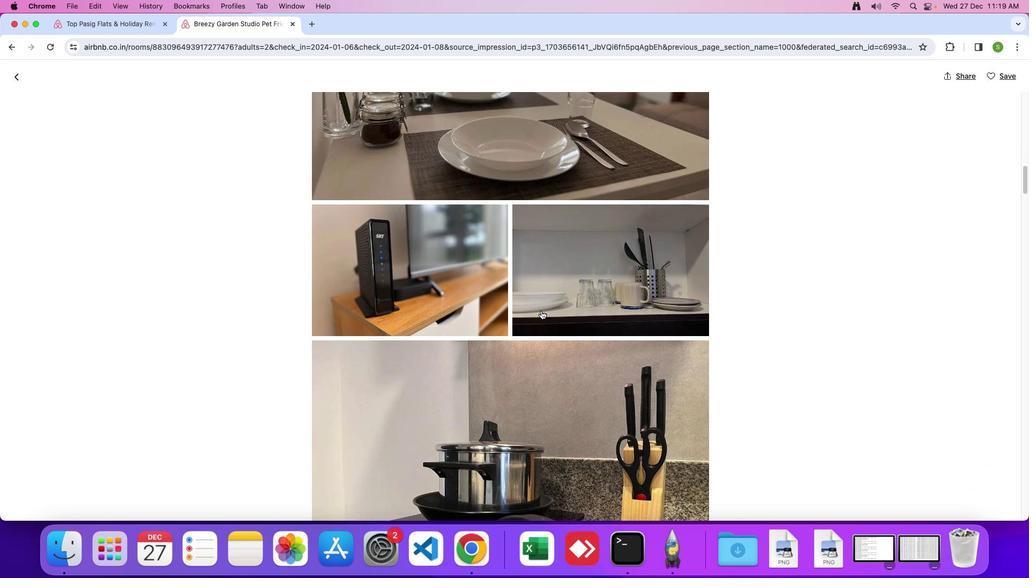 
Action: Mouse scrolled (546, 316) with delta (5, 5)
Screenshot: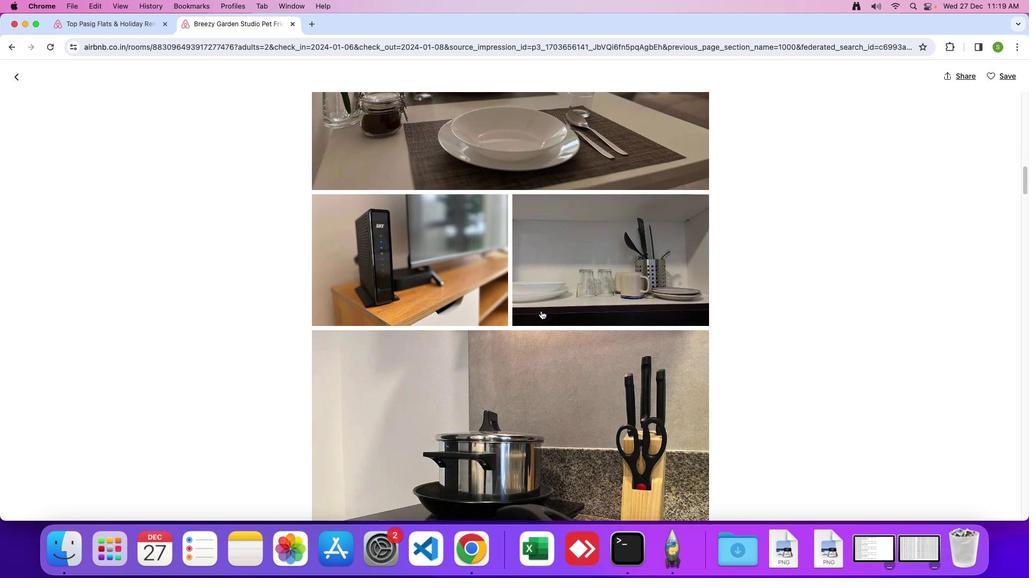 
Action: Mouse scrolled (546, 316) with delta (5, 5)
Screenshot: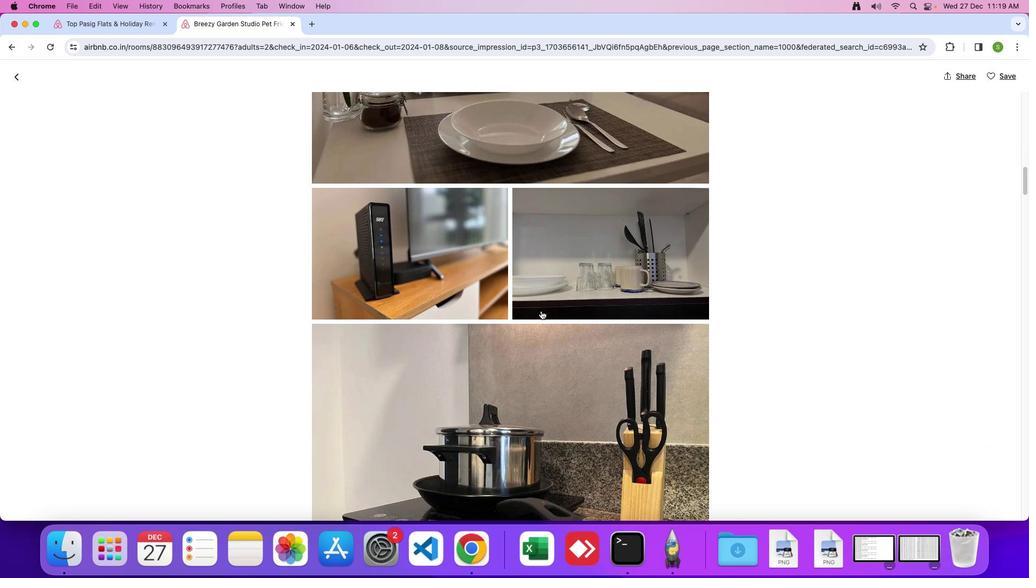 
Action: Mouse scrolled (546, 316) with delta (5, 5)
Screenshot: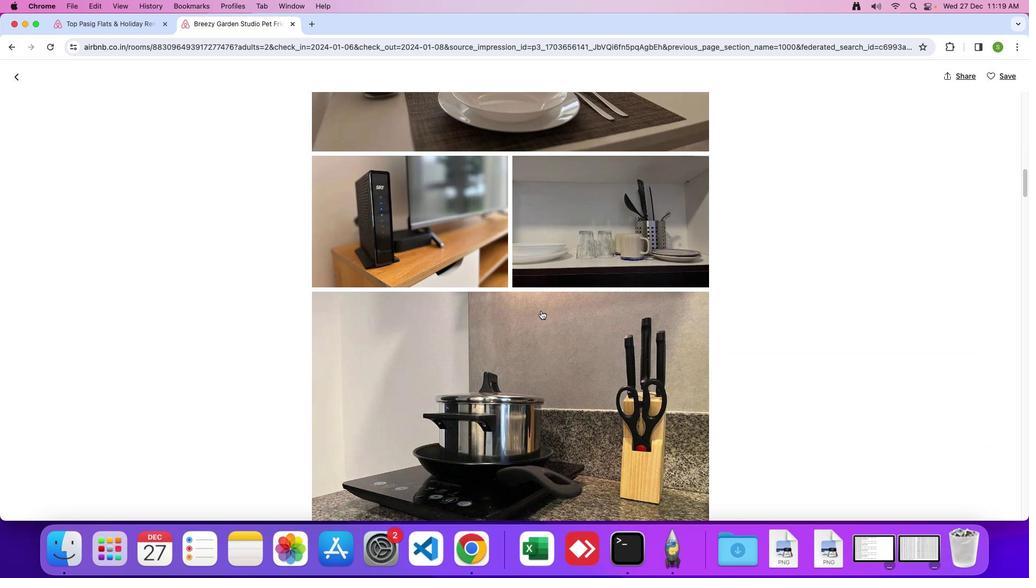 
Action: Mouse moved to (546, 317)
Screenshot: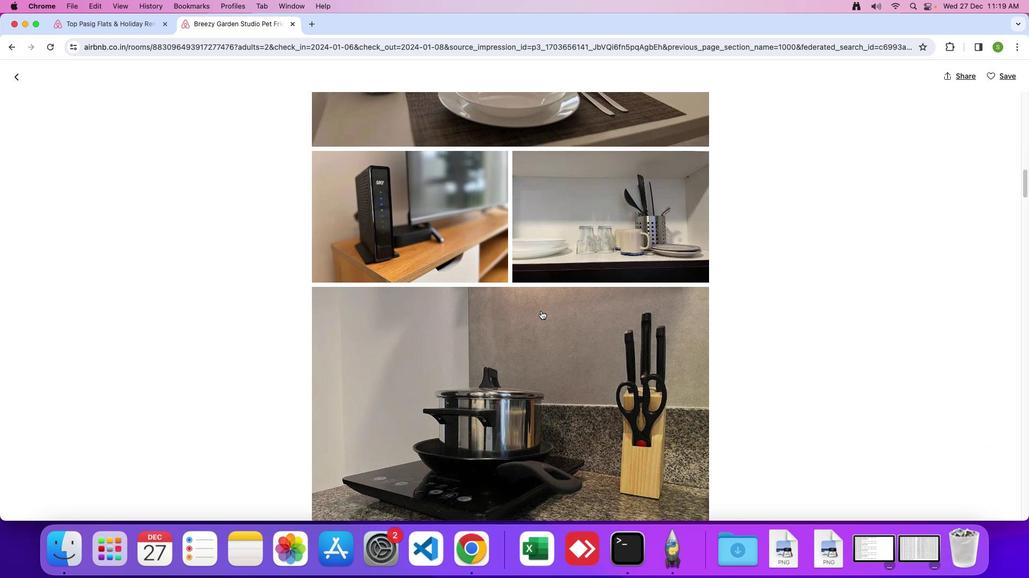 
Action: Mouse scrolled (546, 317) with delta (5, 5)
Screenshot: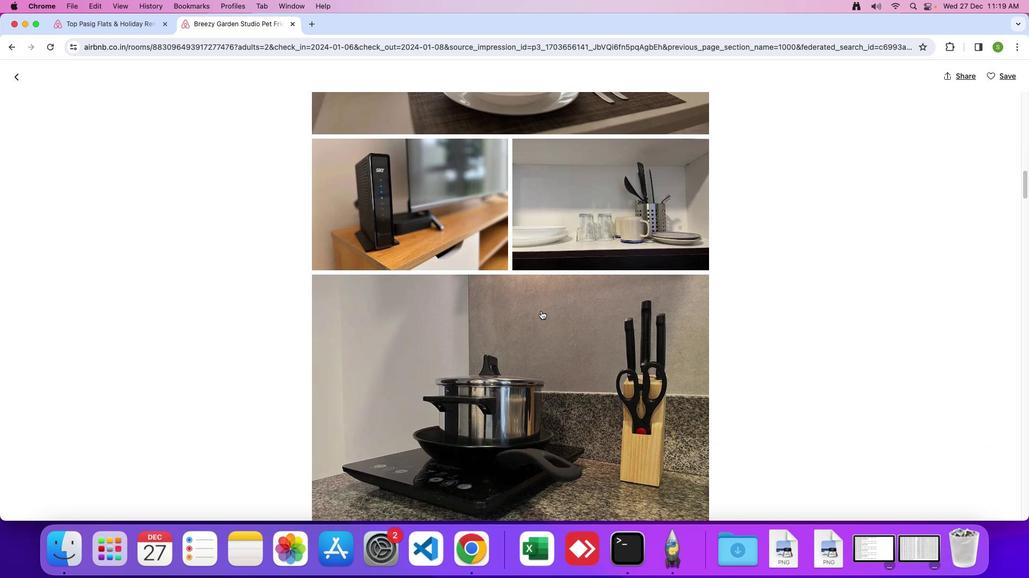 
Action: Mouse scrolled (546, 317) with delta (5, 5)
Screenshot: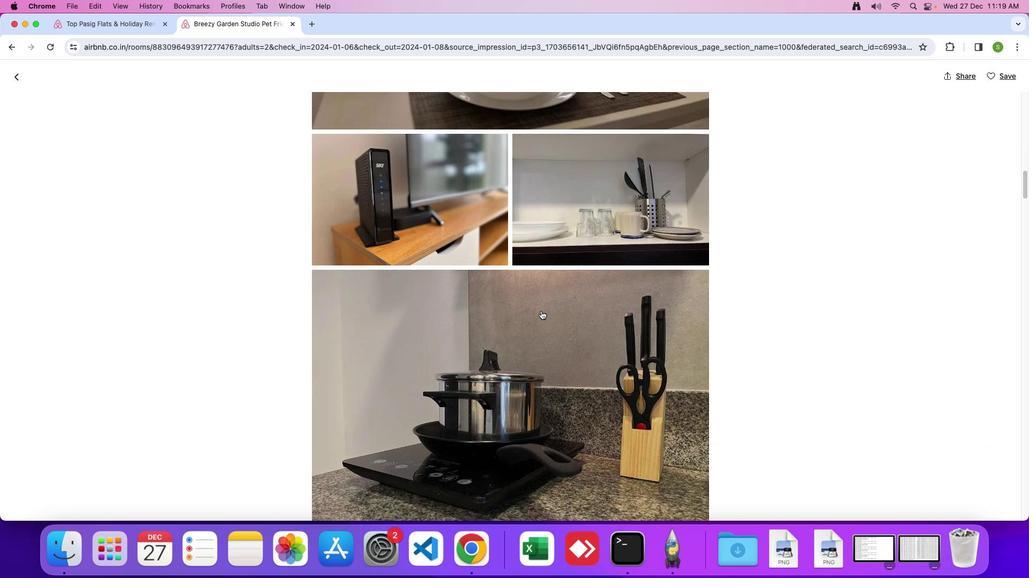 
Action: Mouse scrolled (546, 317) with delta (5, 4)
Screenshot: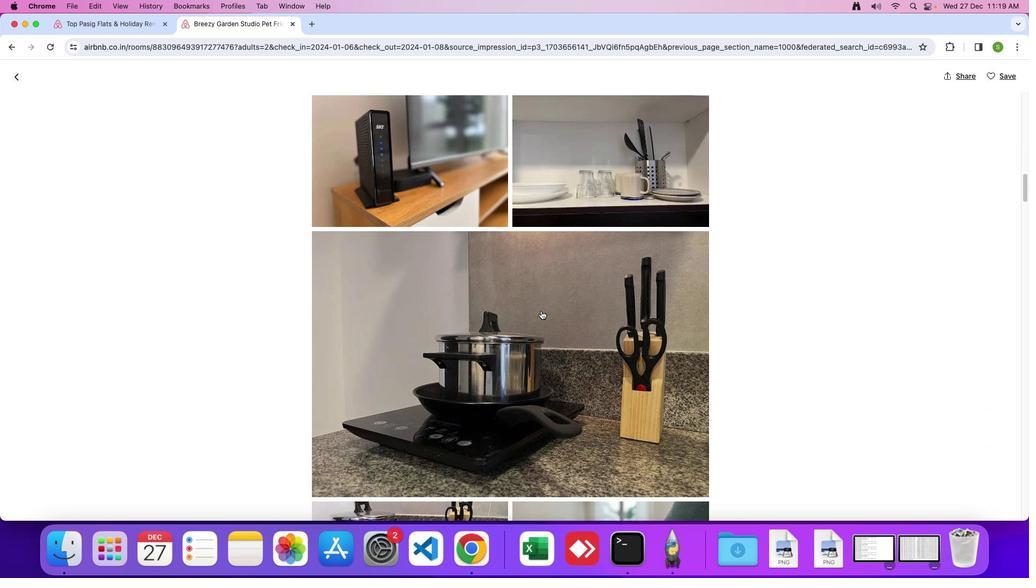 
Action: Mouse scrolled (546, 317) with delta (5, 5)
Screenshot: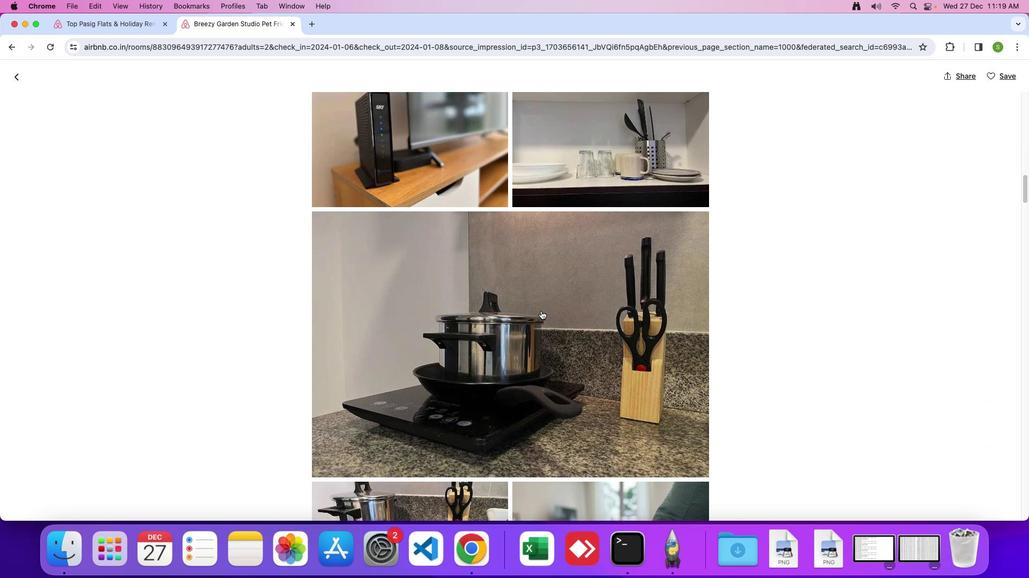 
Action: Mouse scrolled (546, 317) with delta (5, 5)
Screenshot: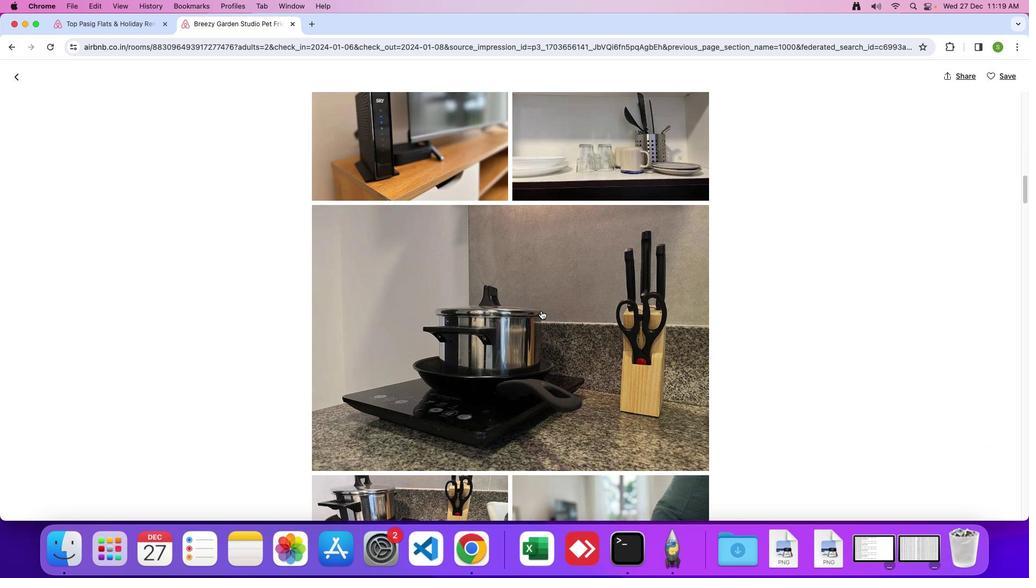 
Action: Mouse scrolled (546, 317) with delta (5, 5)
Screenshot: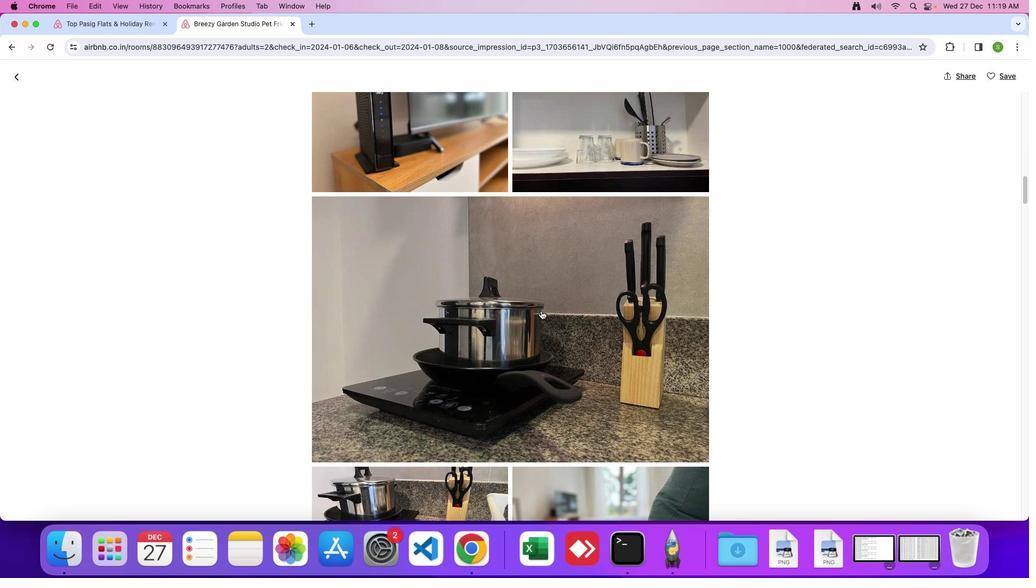 
Action: Mouse scrolled (546, 317) with delta (5, 5)
Screenshot: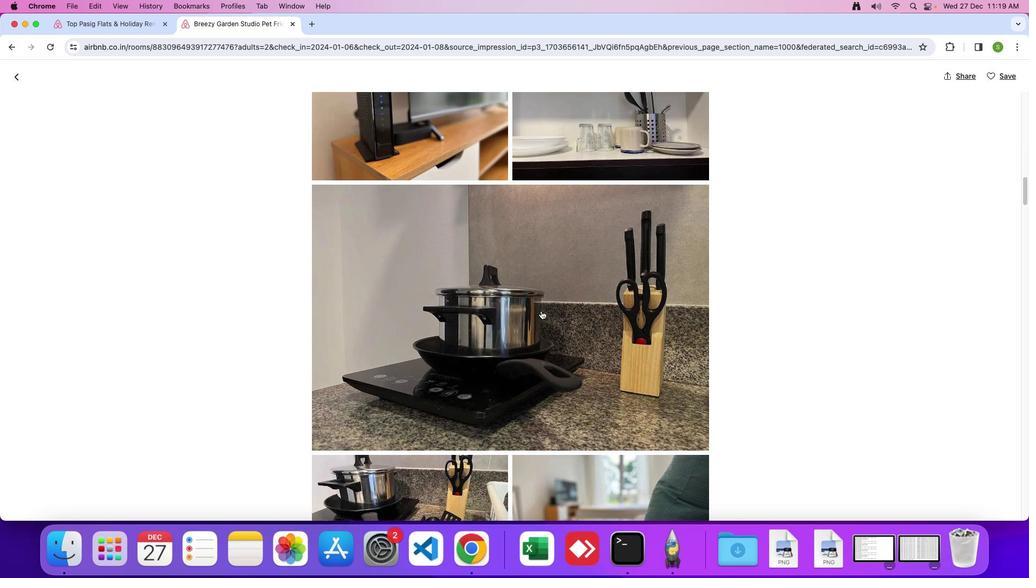 
Action: Mouse scrolled (546, 317) with delta (5, 5)
Screenshot: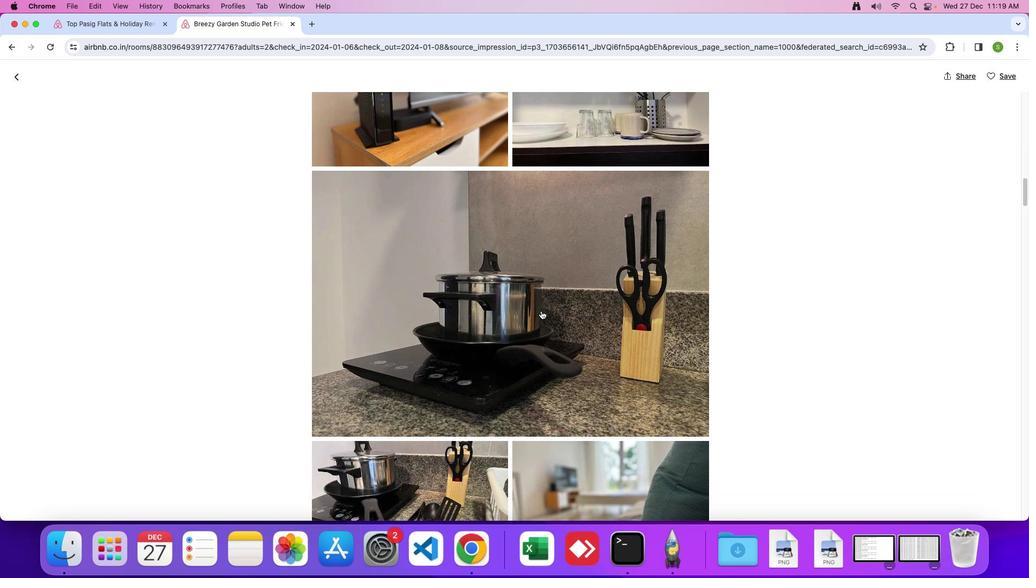 
Action: Mouse scrolled (546, 317) with delta (5, 4)
Screenshot: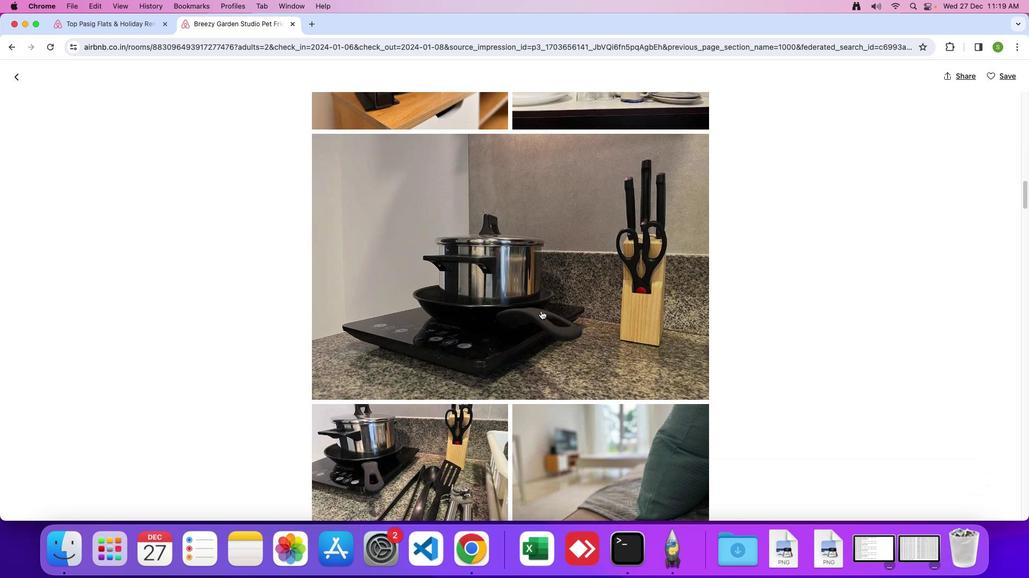 
Action: Mouse scrolled (546, 317) with delta (5, 5)
Screenshot: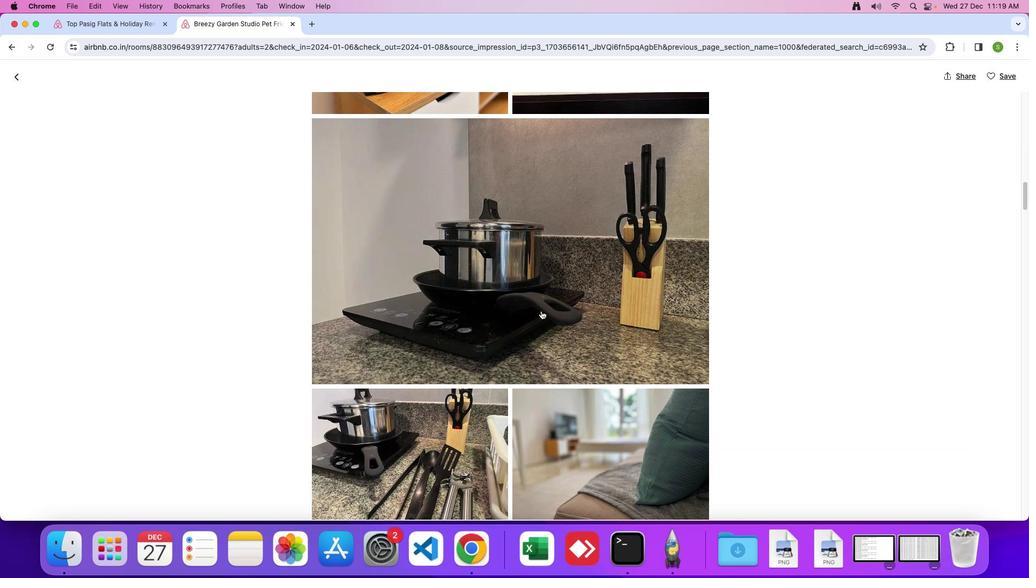 
Action: Mouse scrolled (546, 317) with delta (5, 5)
Screenshot: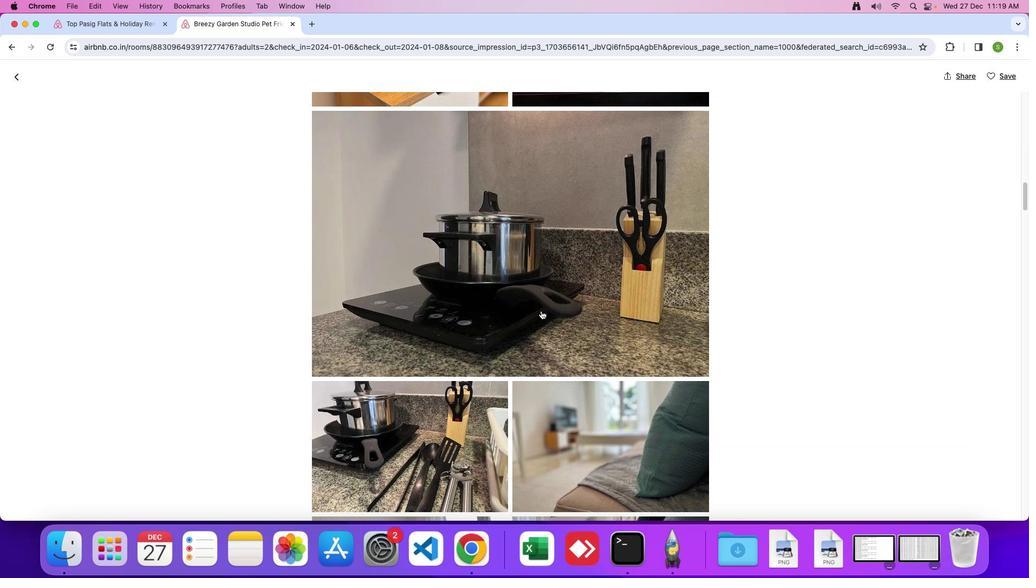 
Action: Mouse scrolled (546, 317) with delta (5, 5)
Screenshot: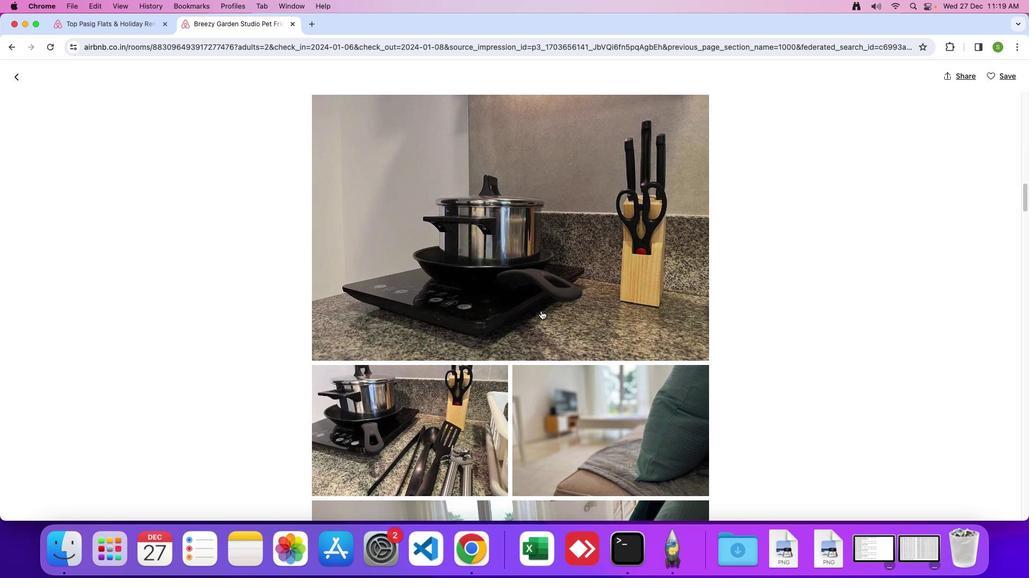 
Action: Mouse scrolled (546, 317) with delta (5, 5)
Screenshot: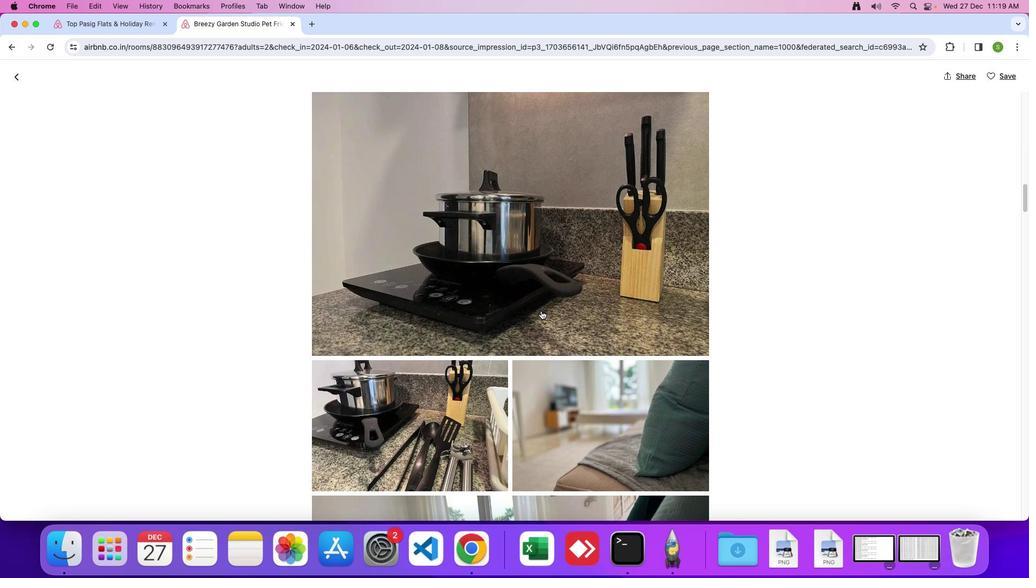 
Action: Mouse scrolled (546, 317) with delta (5, 5)
Screenshot: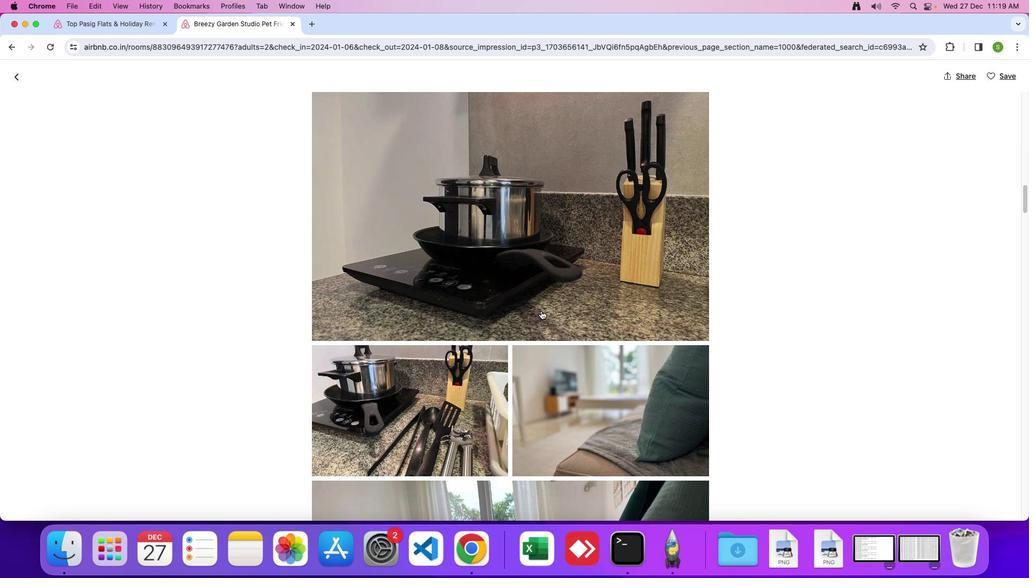 
Action: Mouse scrolled (546, 317) with delta (5, 5)
Screenshot: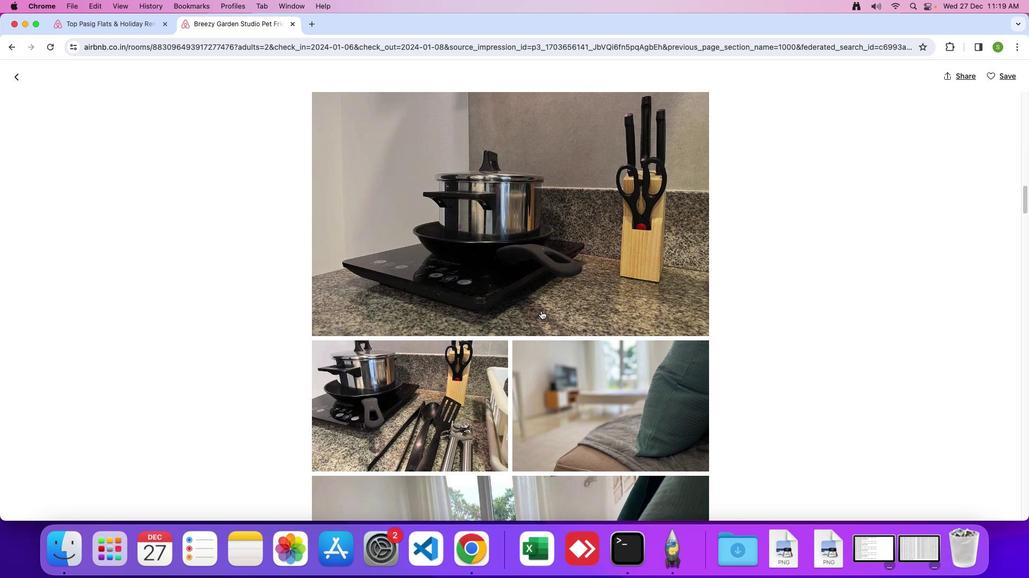 
Action: Mouse moved to (450, 293)
Screenshot: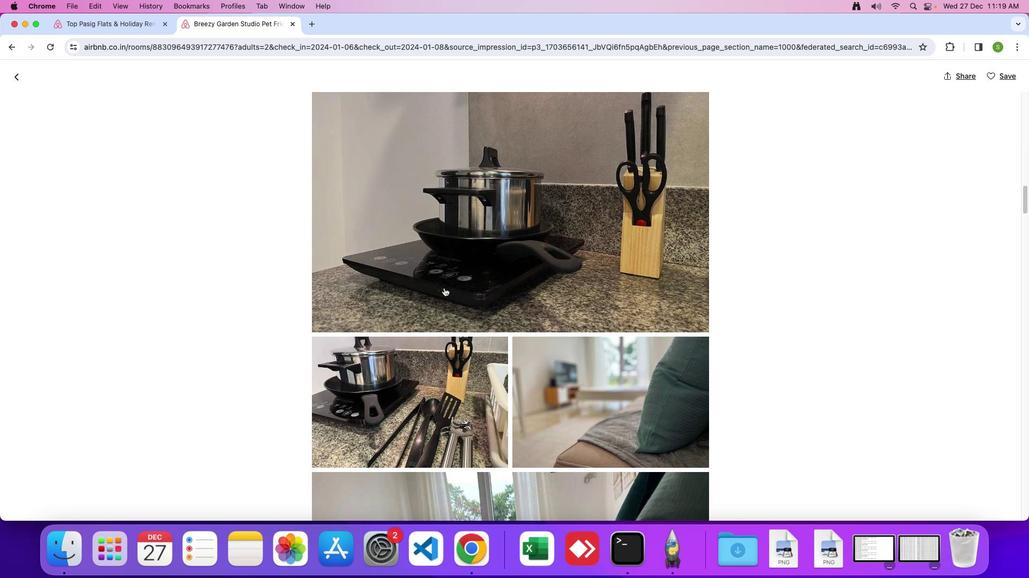 
Action: Mouse scrolled (450, 293) with delta (5, 5)
Screenshot: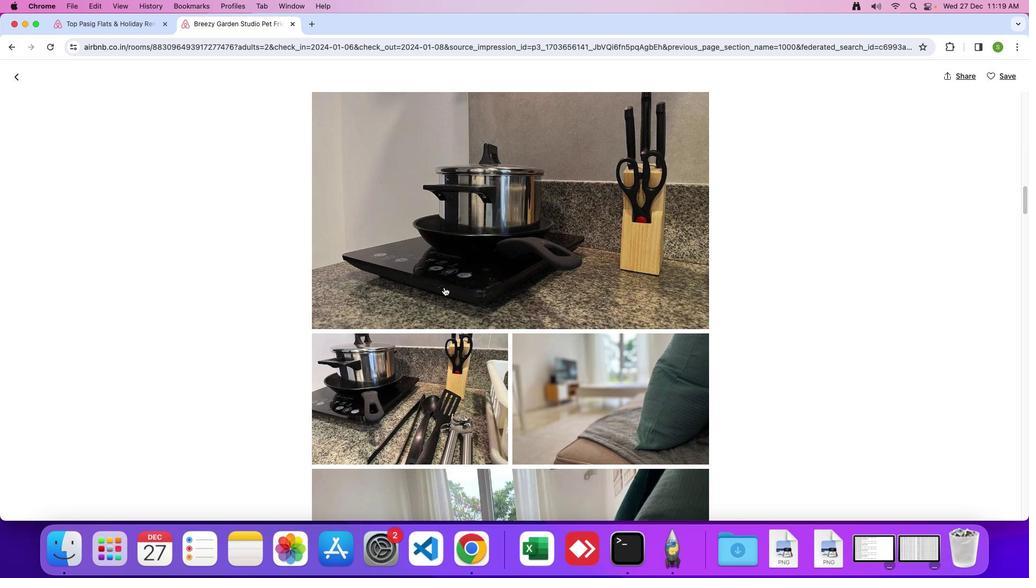 
Action: Mouse scrolled (450, 293) with delta (5, 5)
Screenshot: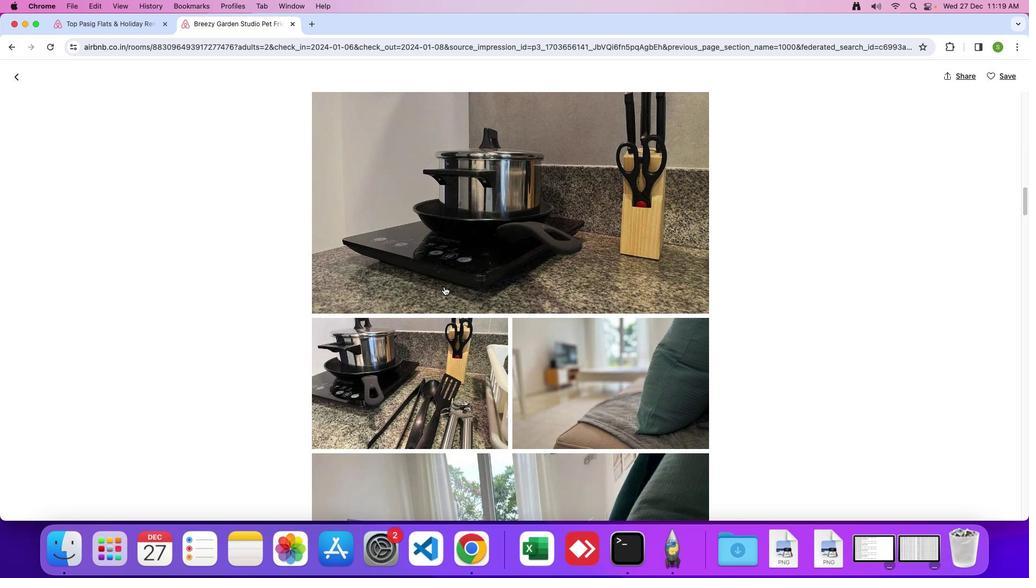 
Action: Mouse moved to (450, 293)
Screenshot: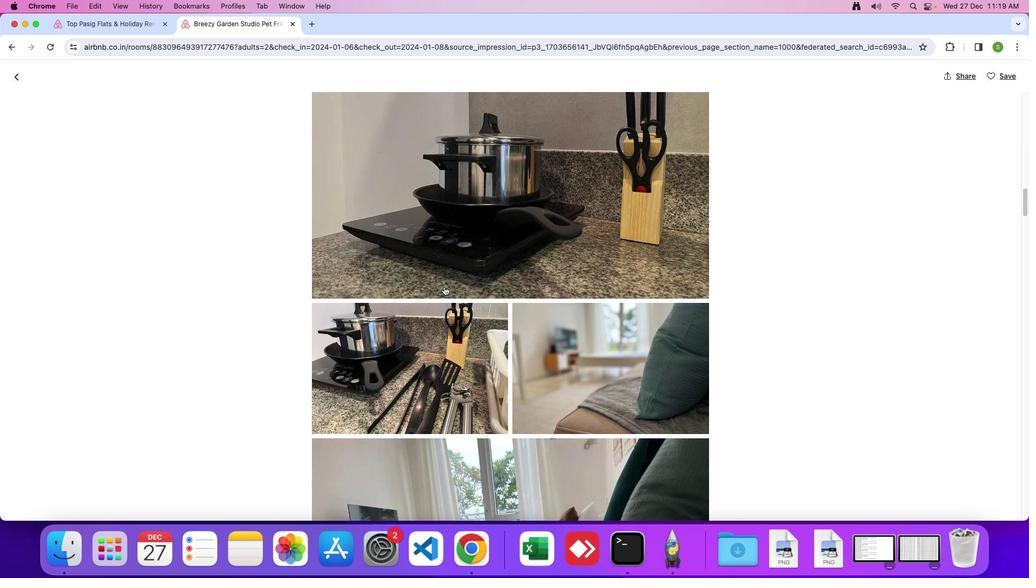 
Action: Mouse scrolled (450, 293) with delta (5, 5)
Screenshot: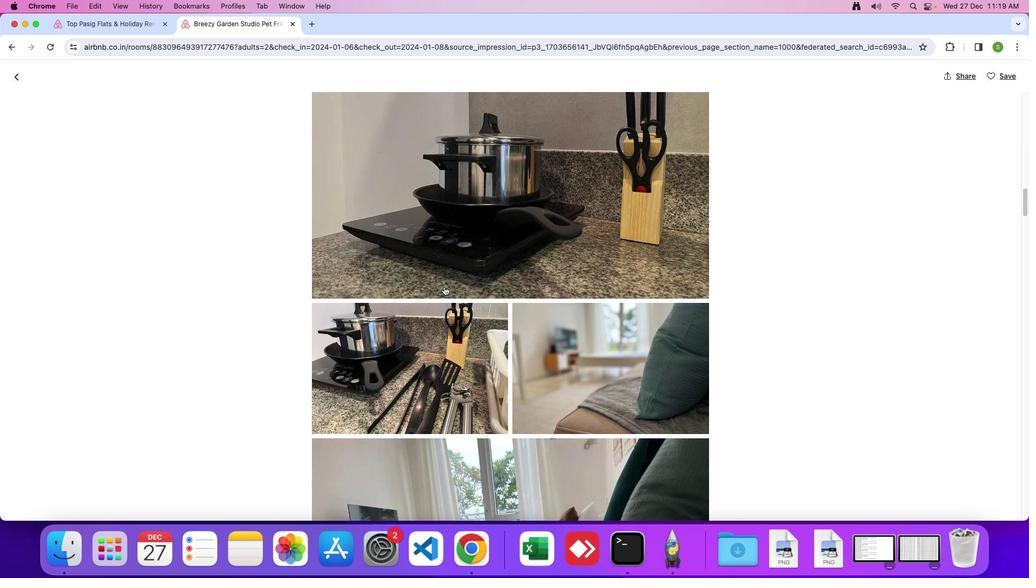 
Action: Mouse moved to (465, 288)
Screenshot: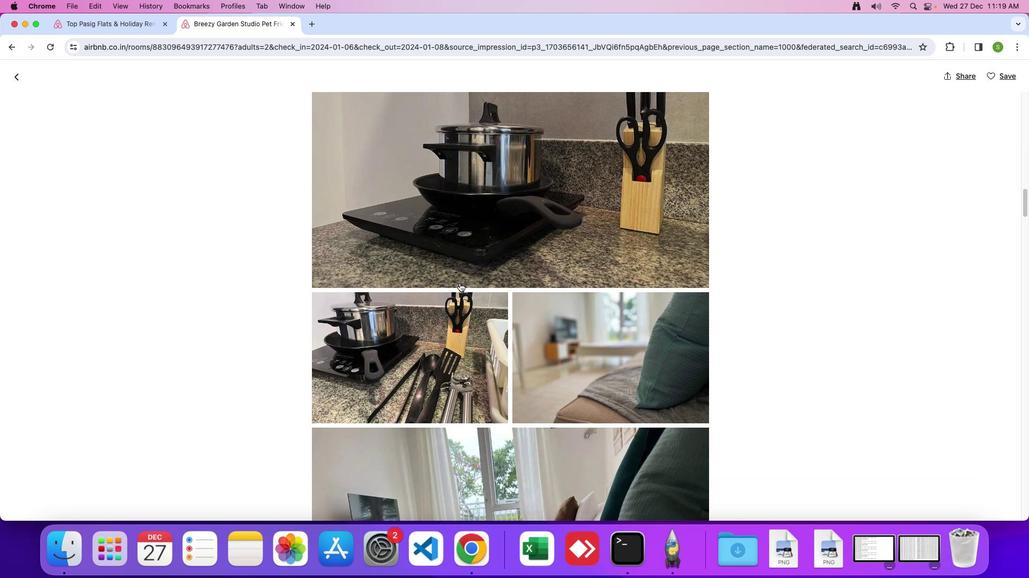 
Action: Mouse scrolled (465, 288) with delta (5, 5)
Screenshot: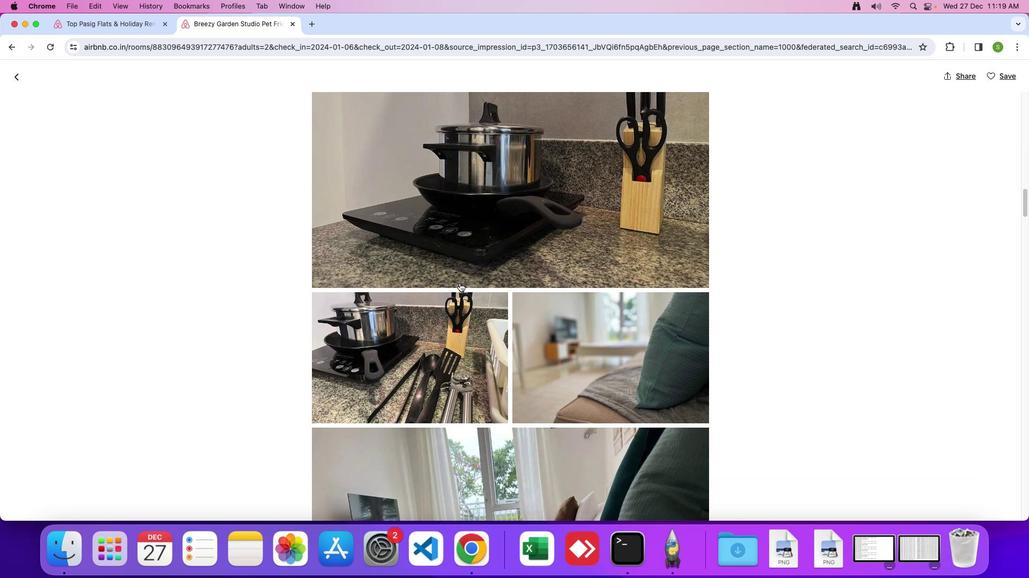 
Action: Mouse moved to (465, 288)
Screenshot: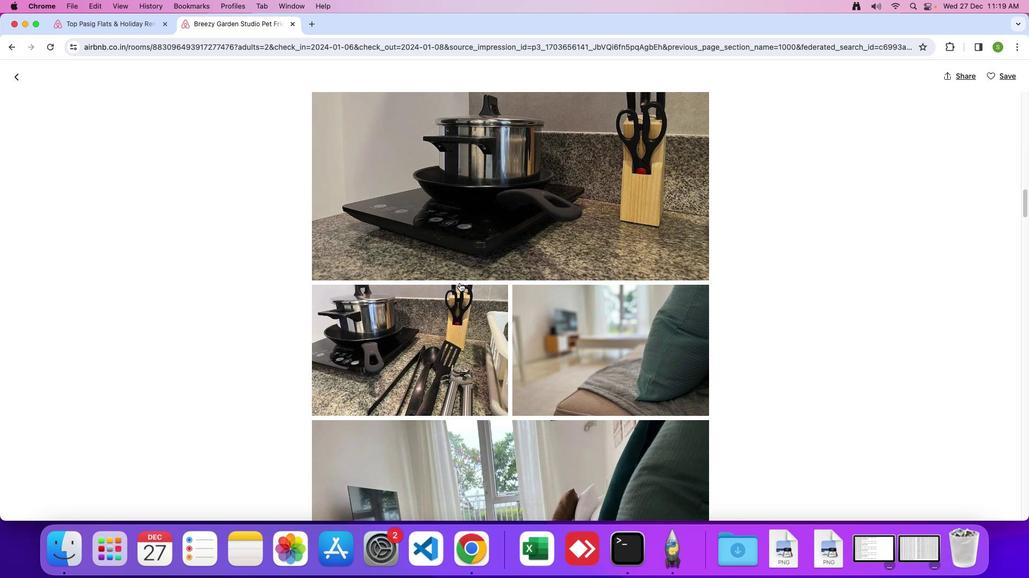 
Action: Mouse scrolled (465, 288) with delta (5, 5)
Screenshot: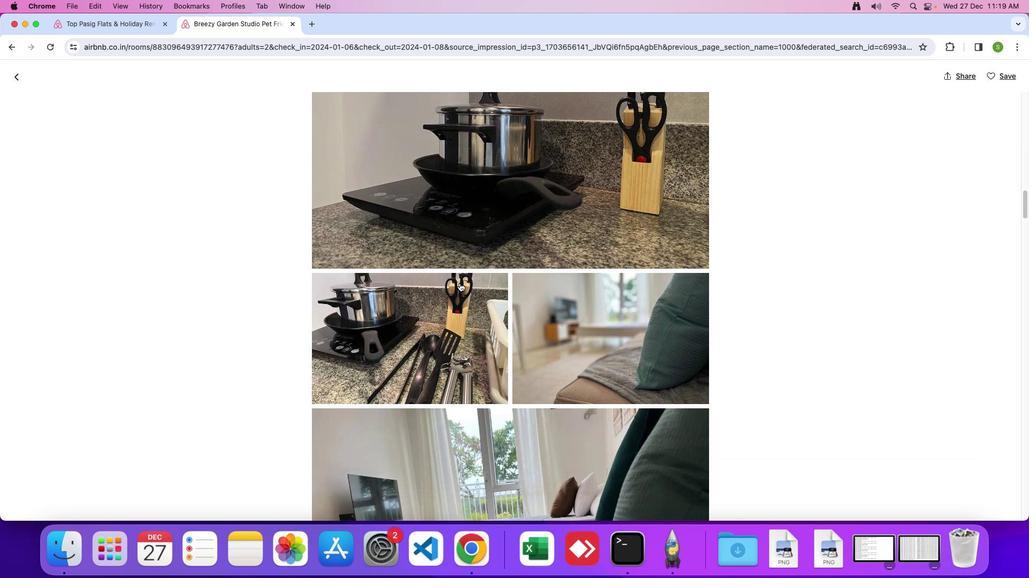 
Action: Mouse scrolled (465, 288) with delta (5, 4)
Screenshot: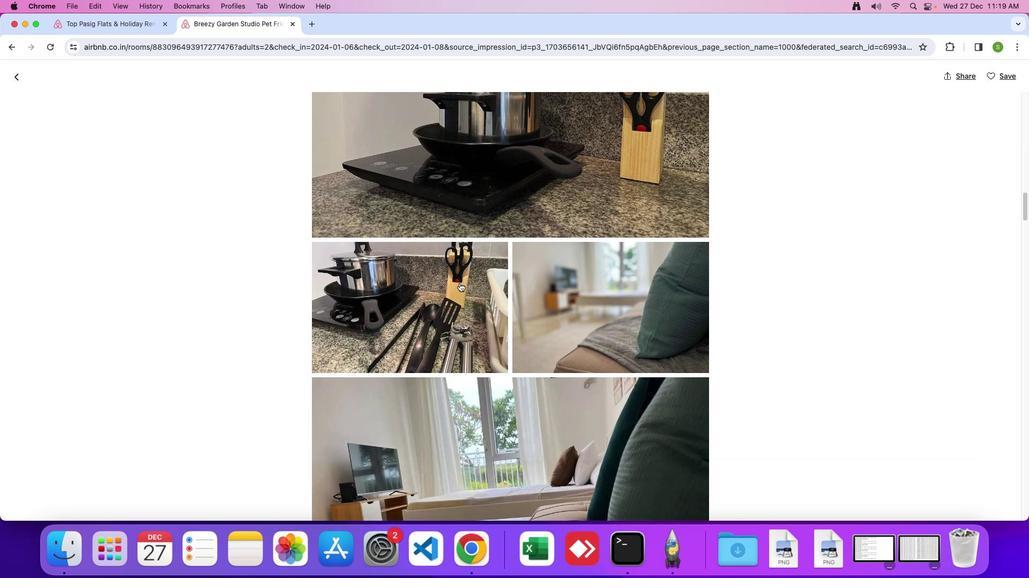 
Action: Mouse scrolled (465, 288) with delta (5, 5)
Screenshot: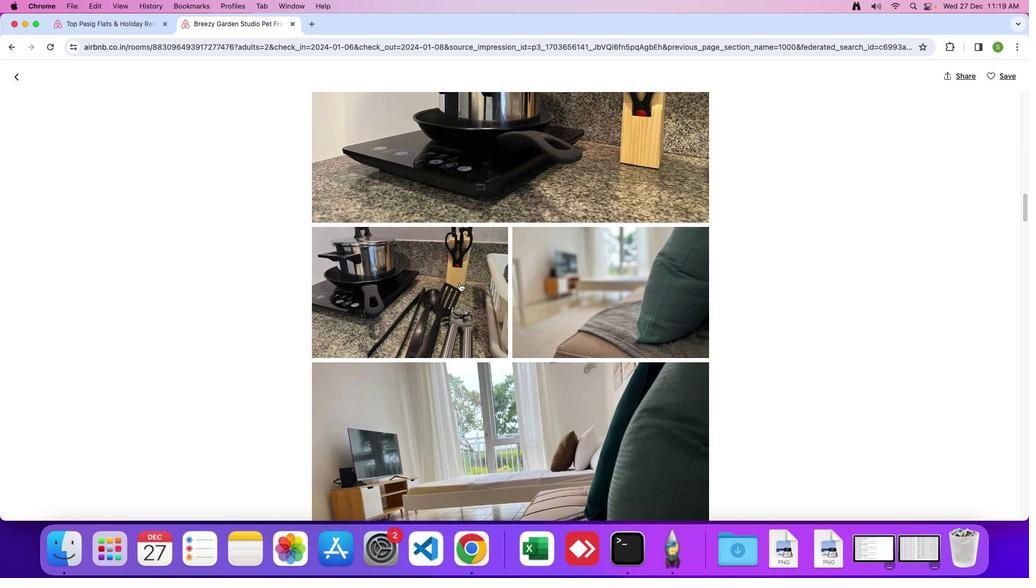 
Action: Mouse scrolled (465, 288) with delta (5, 5)
Screenshot: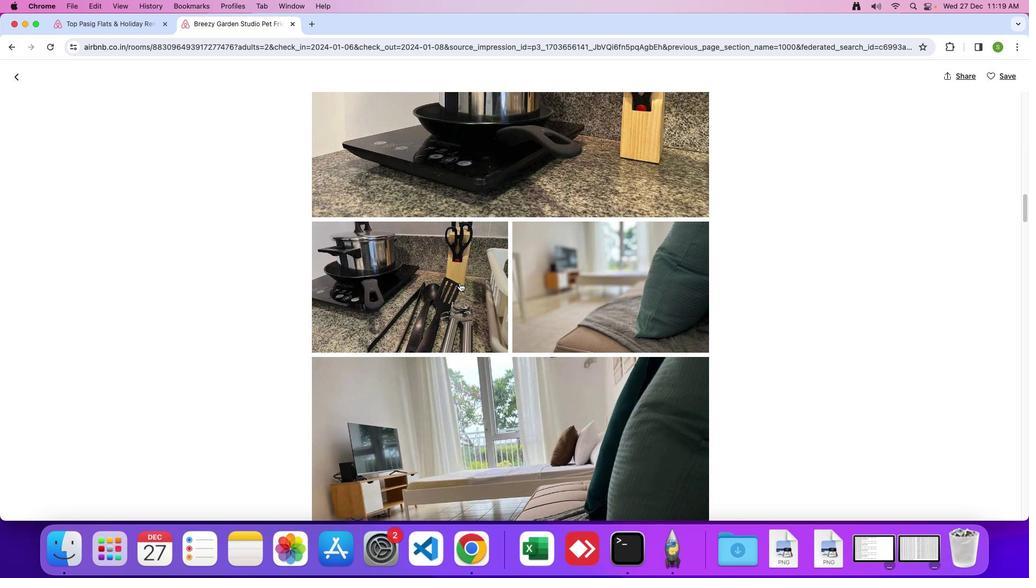 
Action: Mouse scrolled (465, 288) with delta (5, 5)
Screenshot: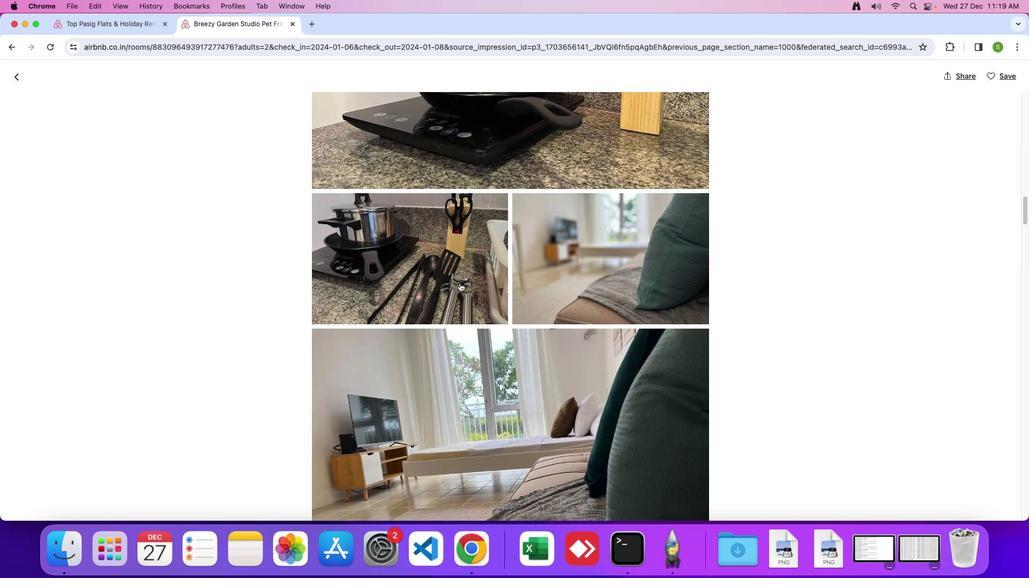 
Action: Mouse scrolled (465, 288) with delta (5, 5)
Screenshot: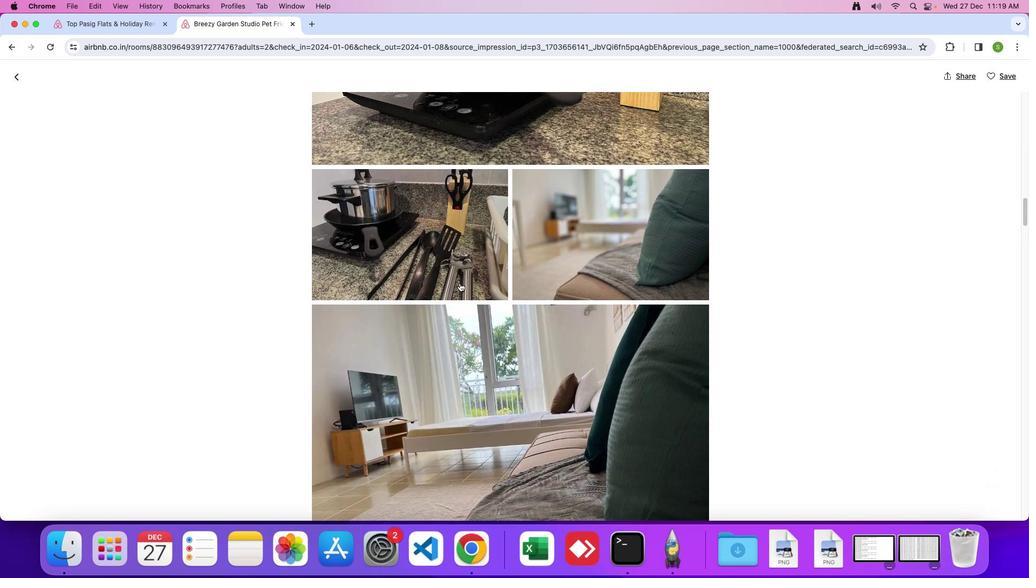
Action: Mouse scrolled (465, 288) with delta (5, 4)
Screenshot: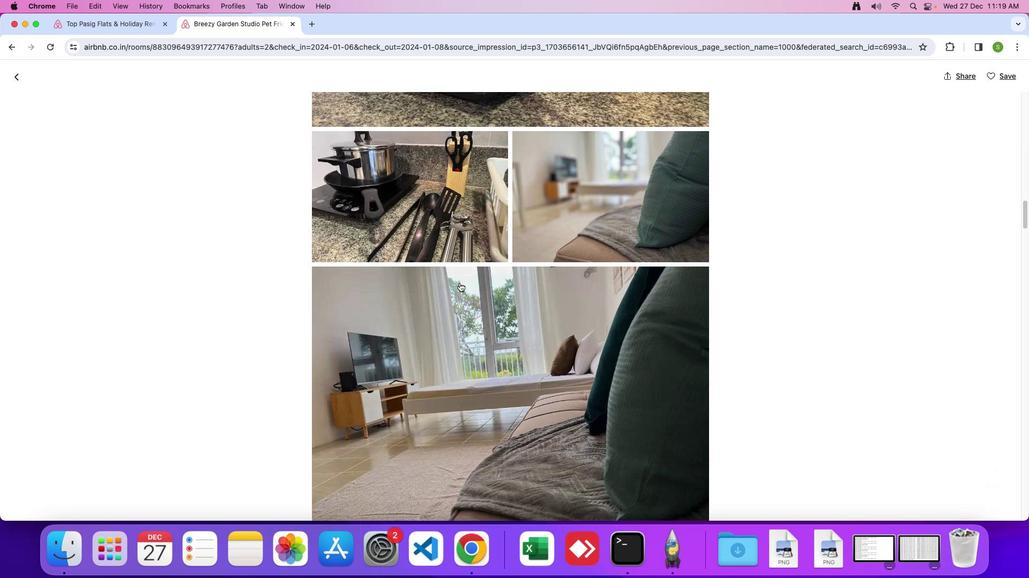 
Action: Mouse moved to (491, 291)
Screenshot: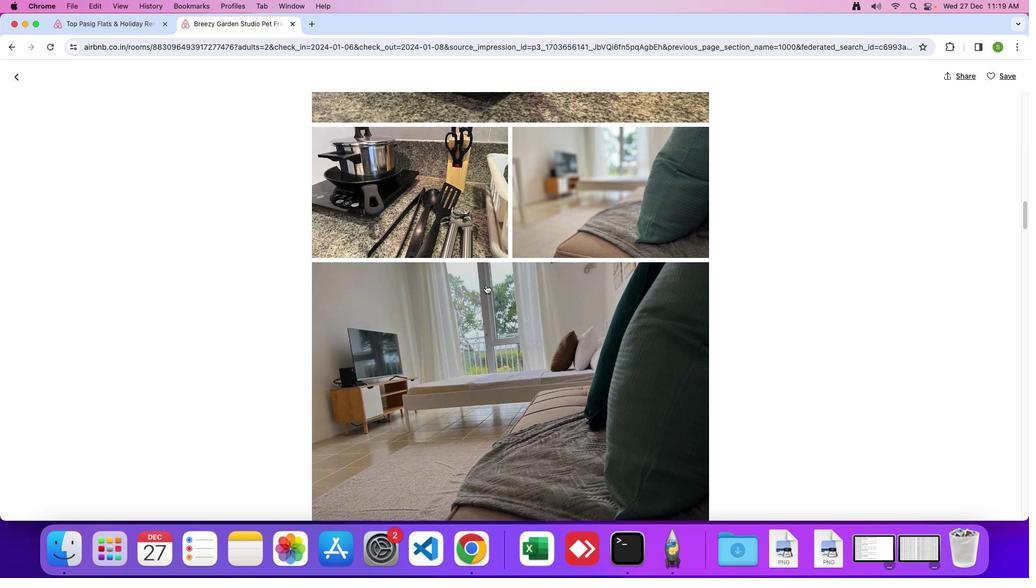 
Action: Mouse scrolled (491, 291) with delta (5, 5)
Screenshot: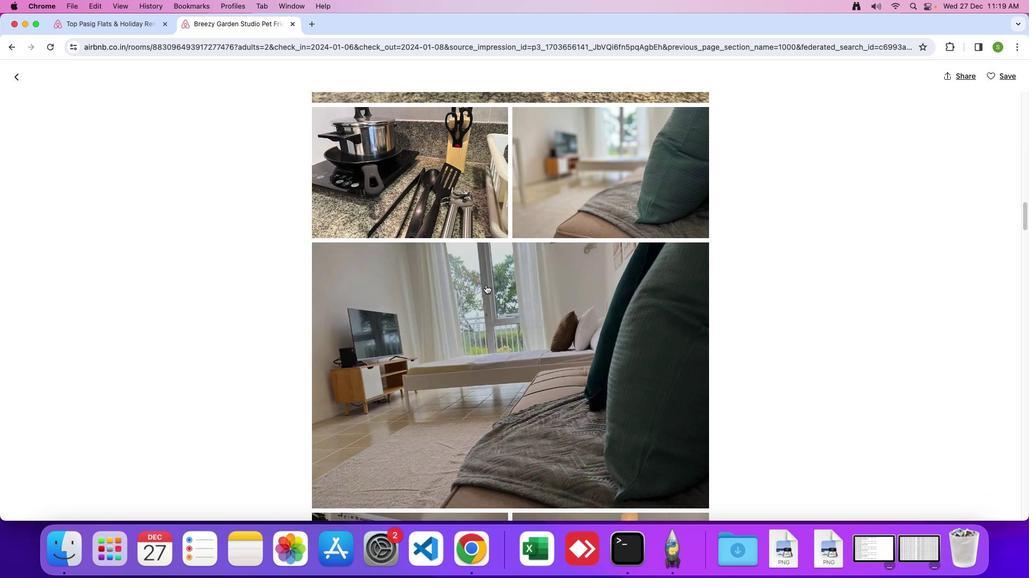 
Action: Mouse scrolled (491, 291) with delta (5, 5)
Screenshot: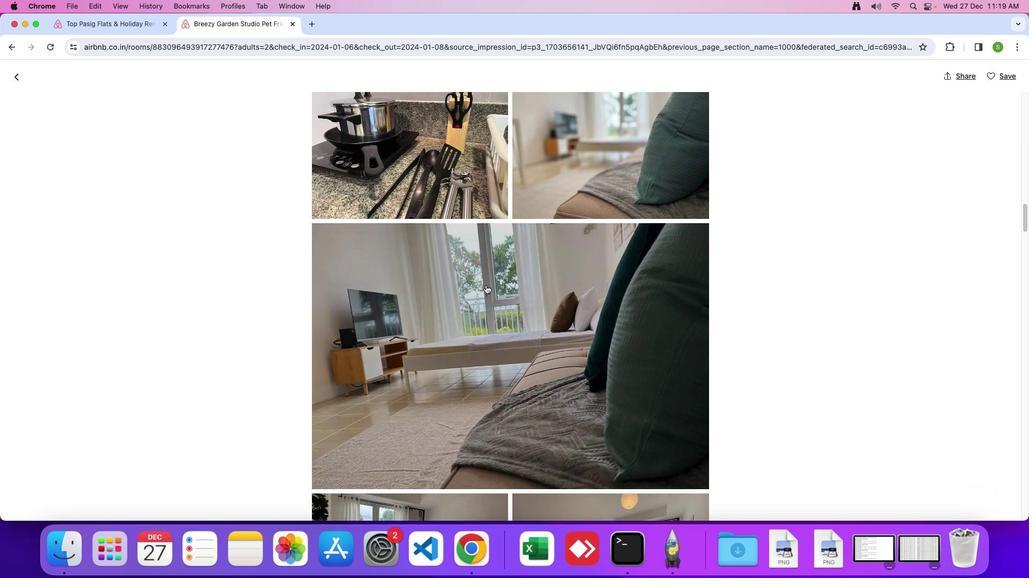 
Action: Mouse scrolled (491, 291) with delta (5, 4)
Screenshot: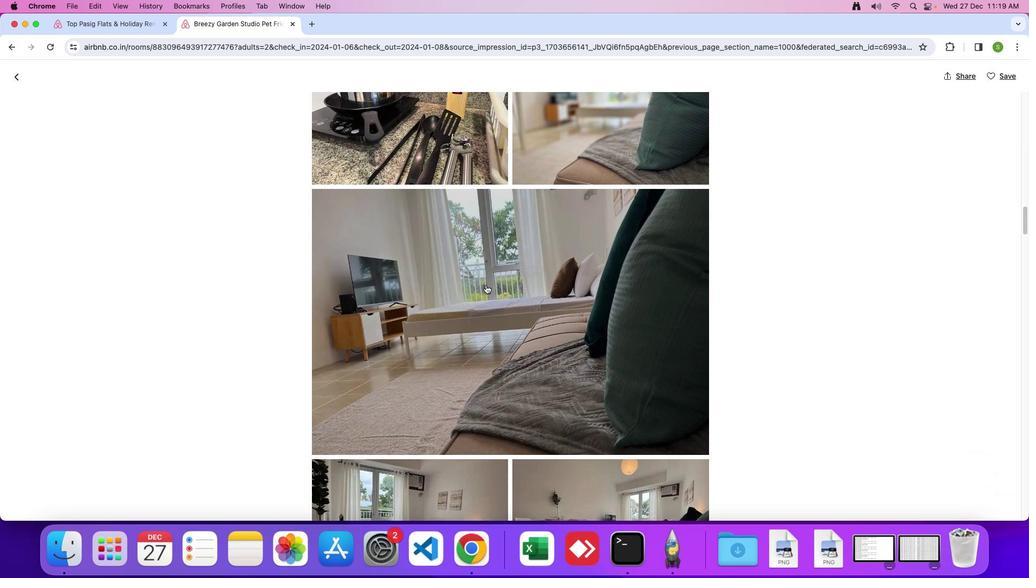 
Action: Mouse scrolled (491, 291) with delta (5, 5)
Screenshot: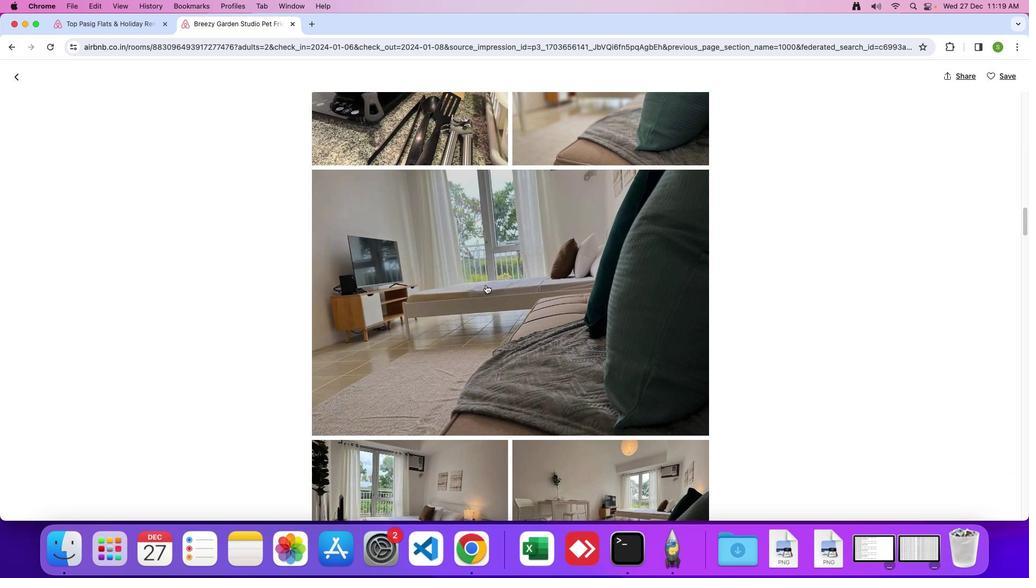 
Action: Mouse scrolled (491, 291) with delta (5, 5)
Screenshot: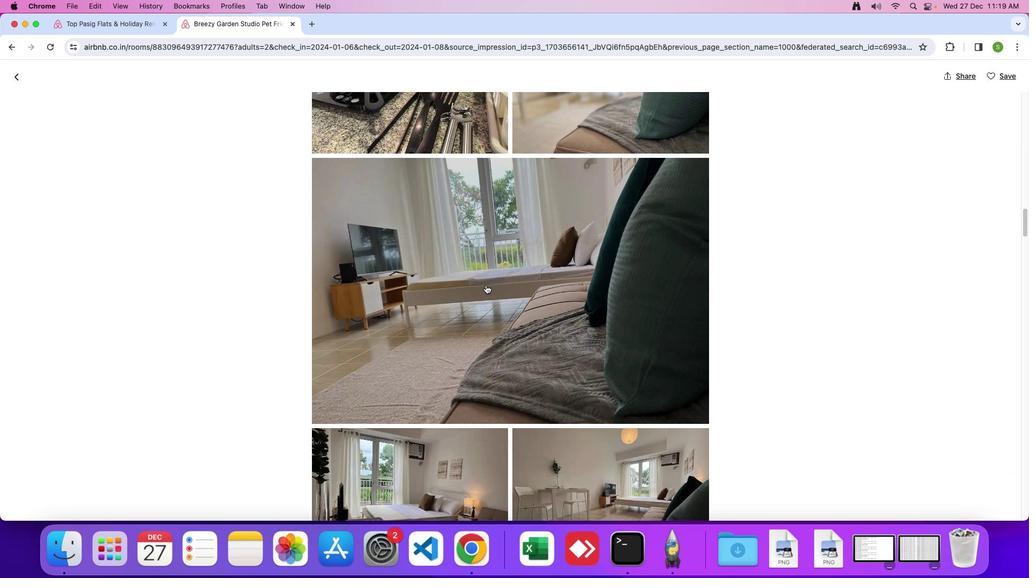 
Action: Mouse scrolled (491, 291) with delta (5, 4)
Screenshot: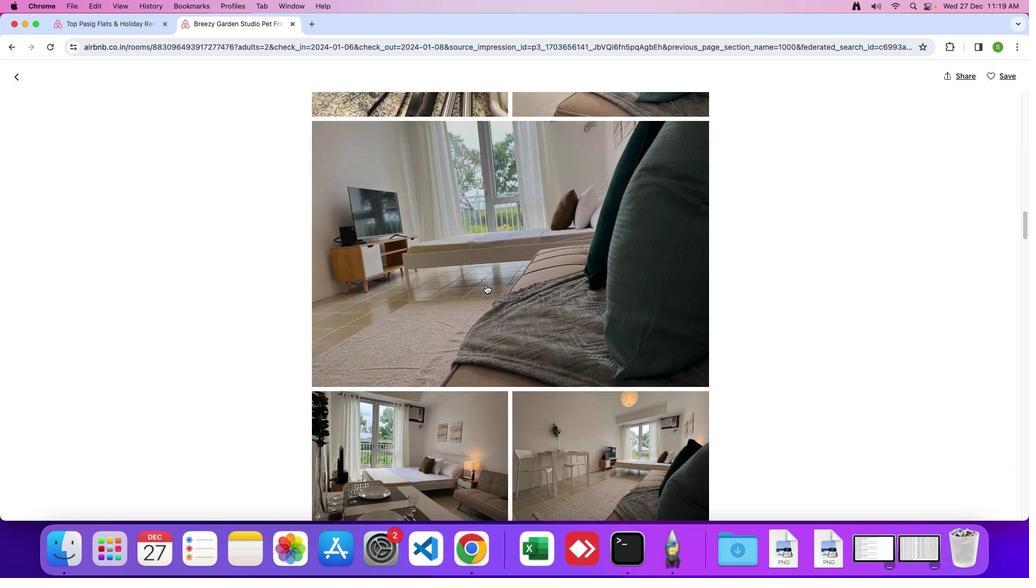 
Action: Mouse scrolled (491, 291) with delta (5, 5)
Screenshot: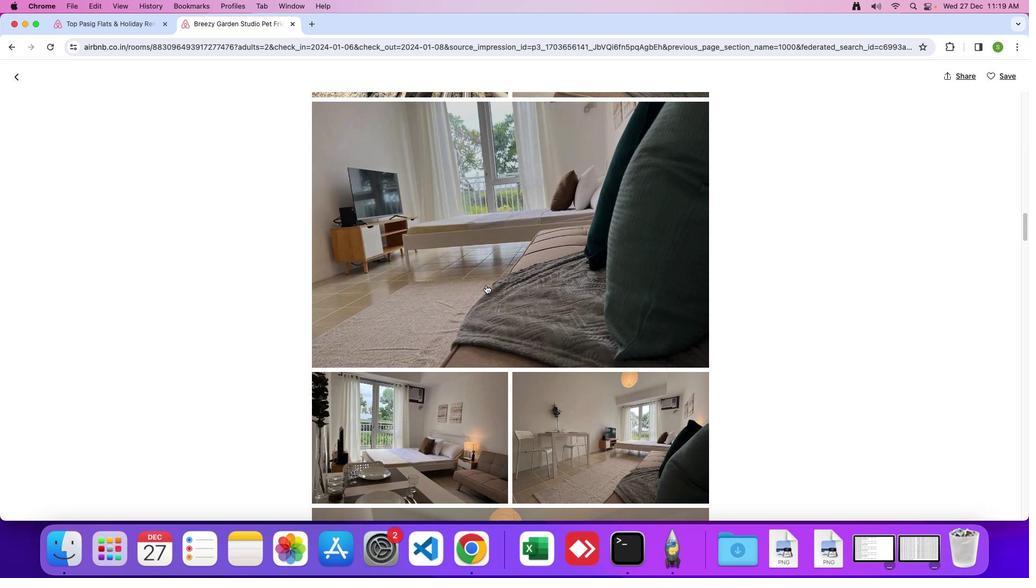 
Action: Mouse scrolled (491, 291) with delta (5, 5)
Screenshot: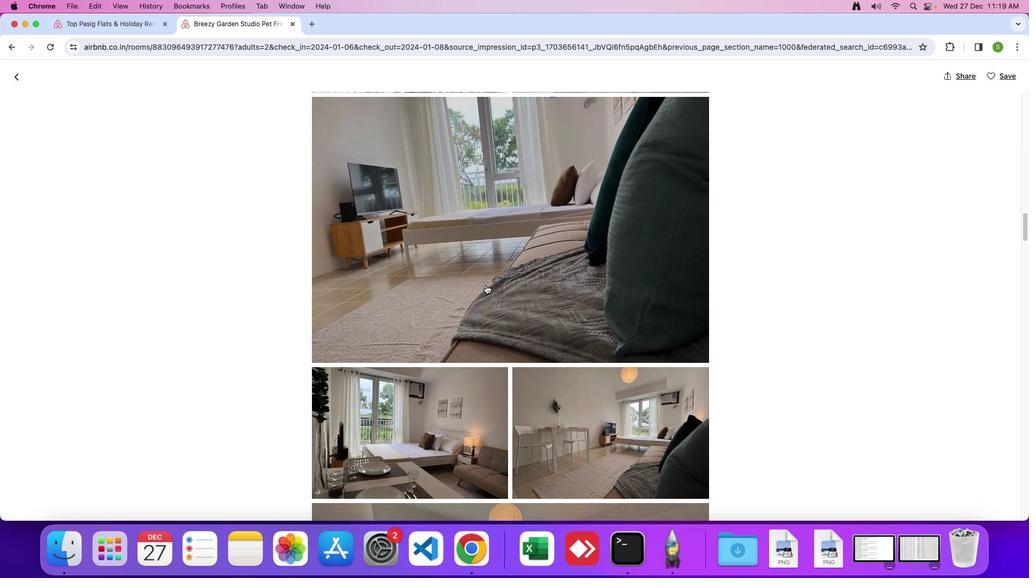 
Action: Mouse scrolled (491, 291) with delta (5, 5)
Screenshot: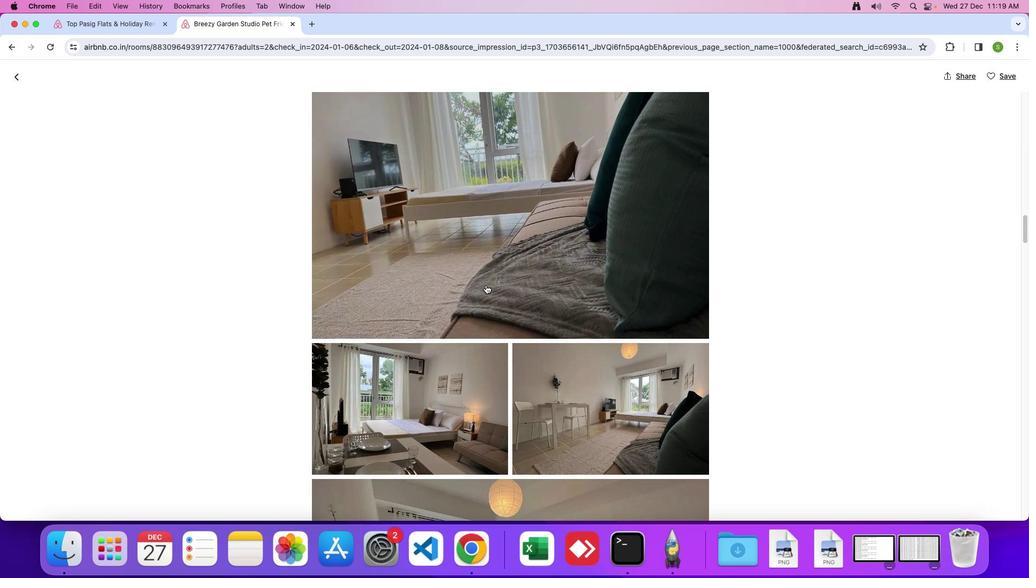 
Action: Mouse scrolled (491, 291) with delta (5, 5)
Screenshot: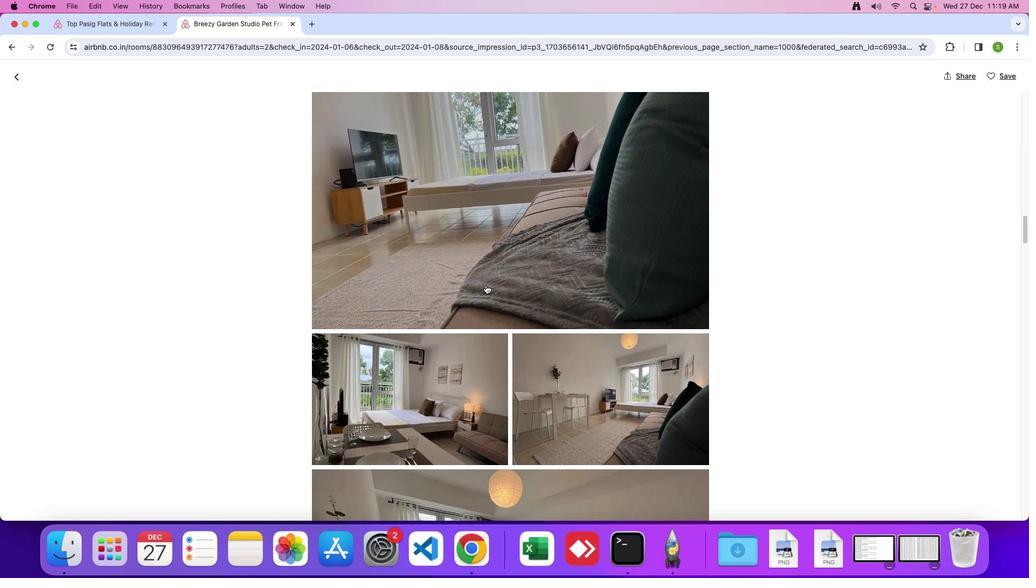 
Action: Mouse scrolled (491, 291) with delta (5, 5)
Screenshot: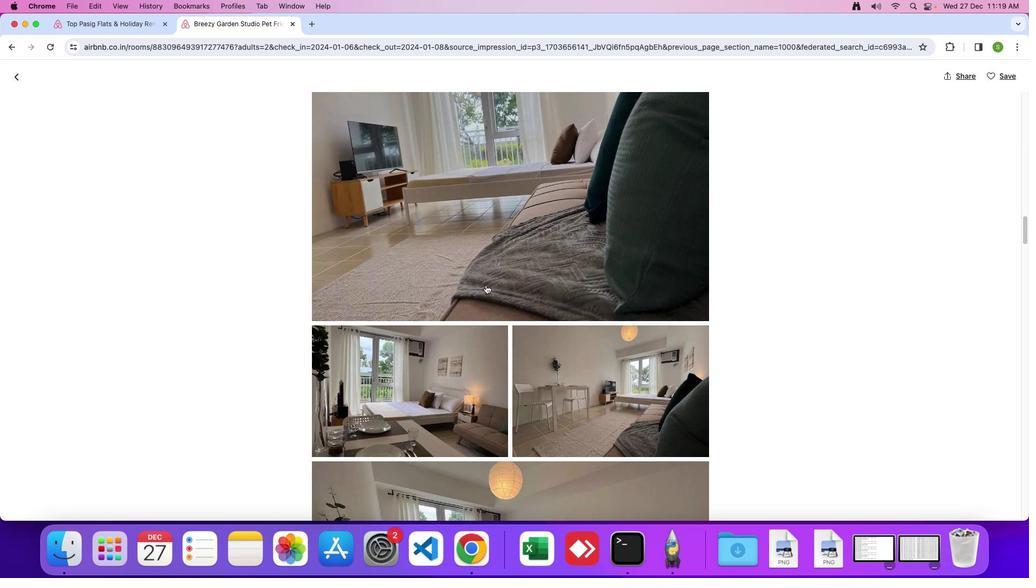 
Action: Mouse scrolled (491, 291) with delta (5, 5)
Screenshot: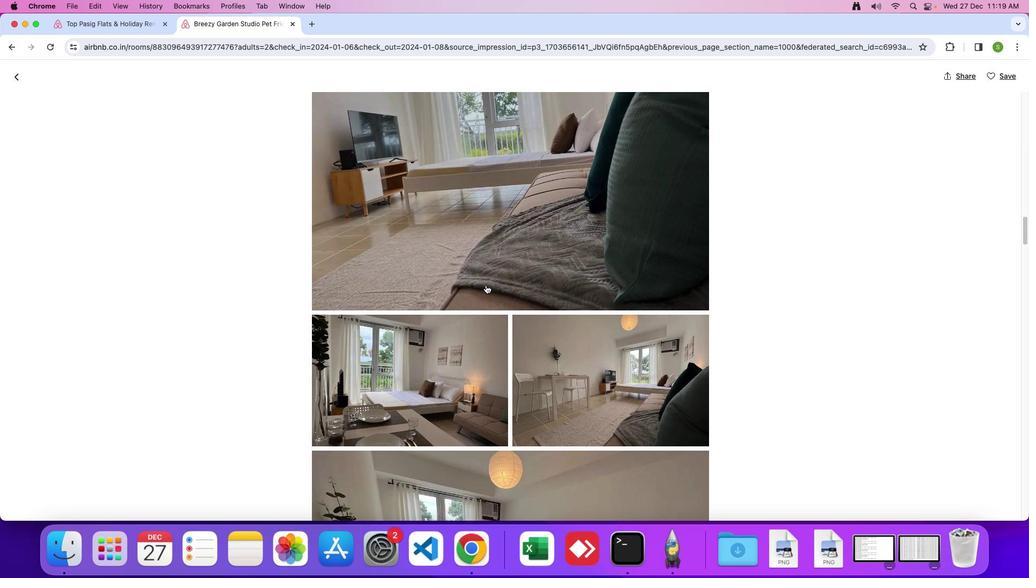 
Action: Mouse scrolled (491, 291) with delta (5, 5)
Screenshot: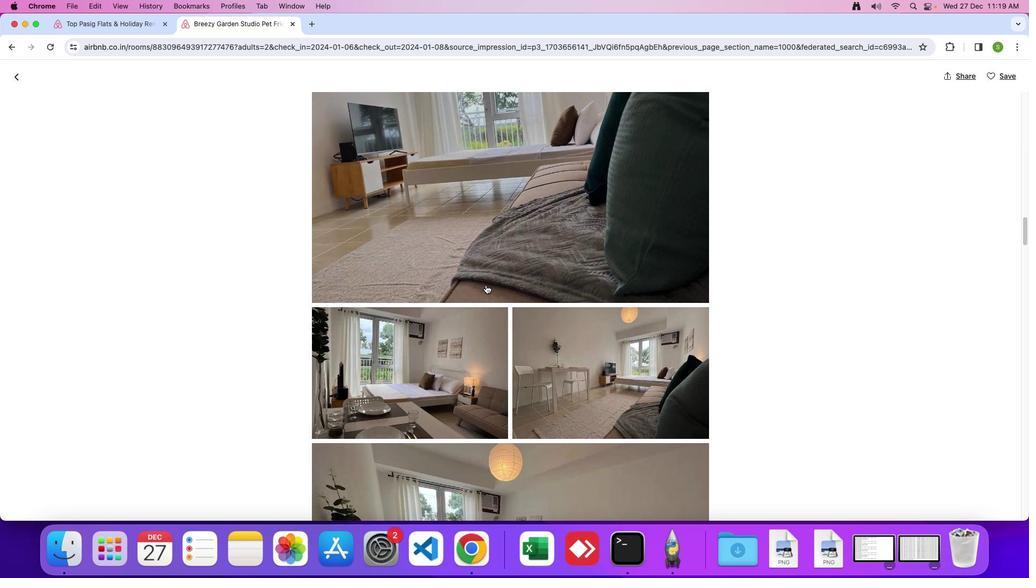 
Action: Mouse scrolled (491, 291) with delta (5, 5)
Screenshot: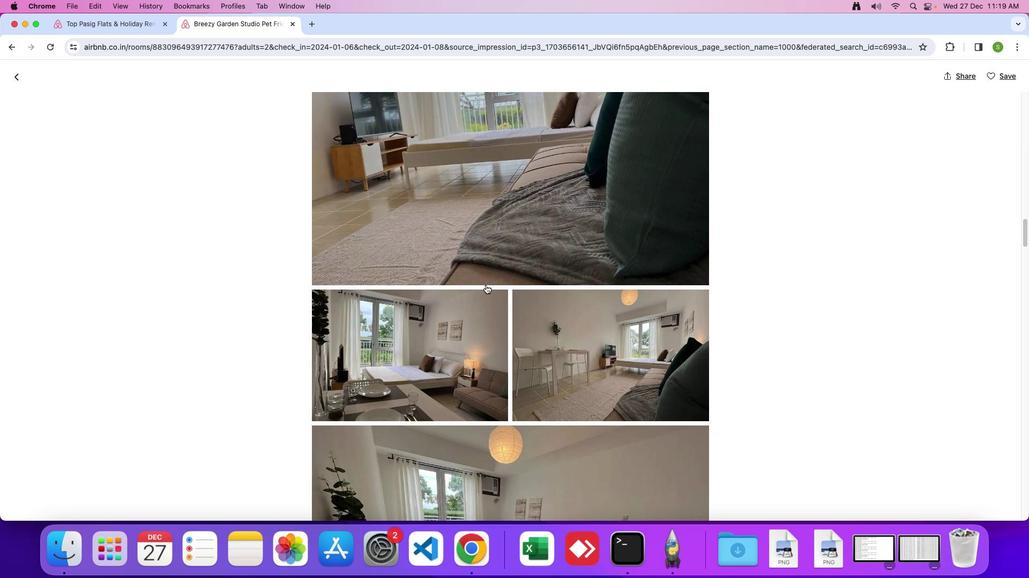 
Action: Mouse scrolled (491, 291) with delta (5, 5)
Screenshot: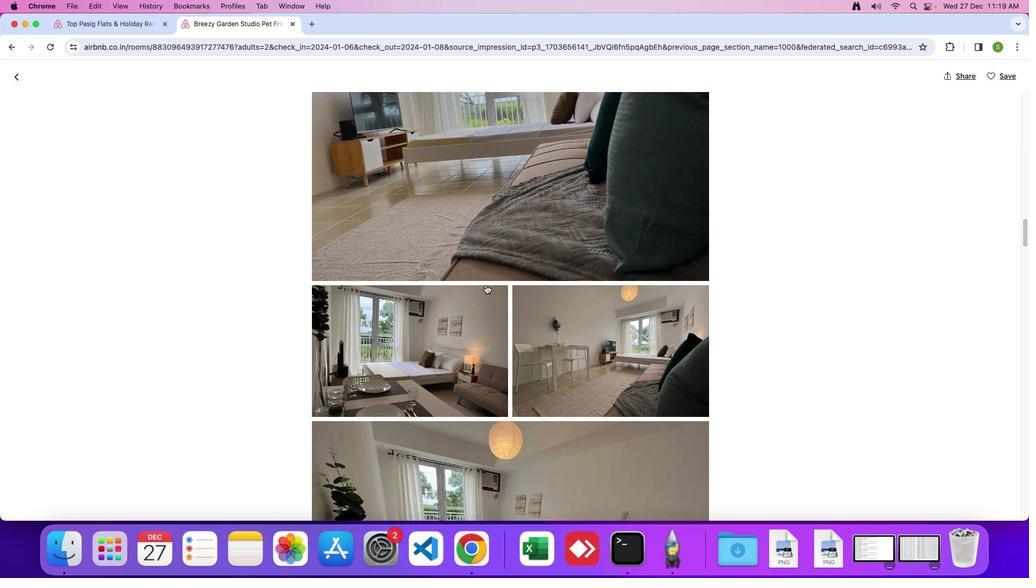 
Action: Mouse scrolled (491, 291) with delta (5, 5)
Screenshot: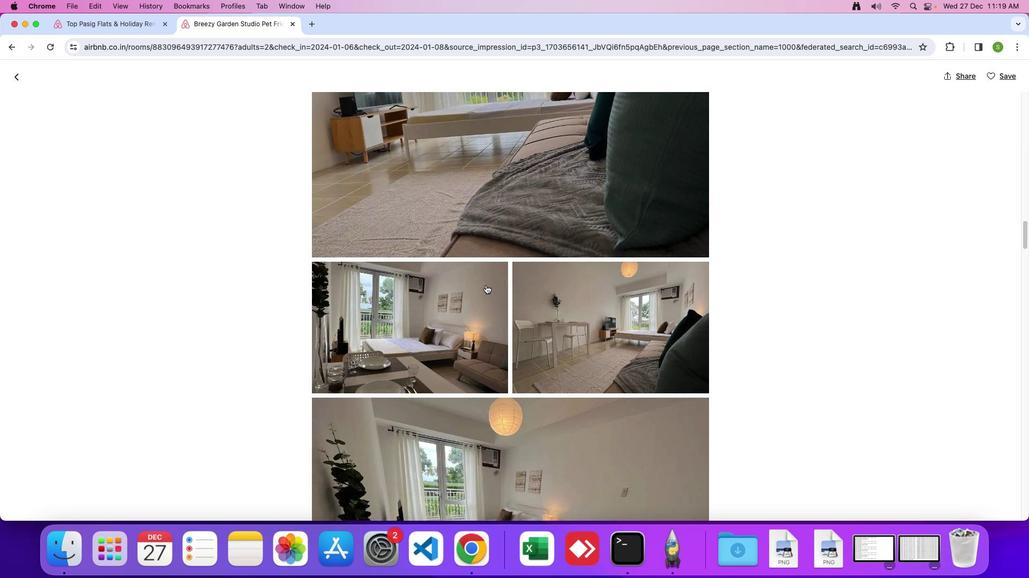 
Action: Mouse scrolled (491, 291) with delta (5, 5)
Screenshot: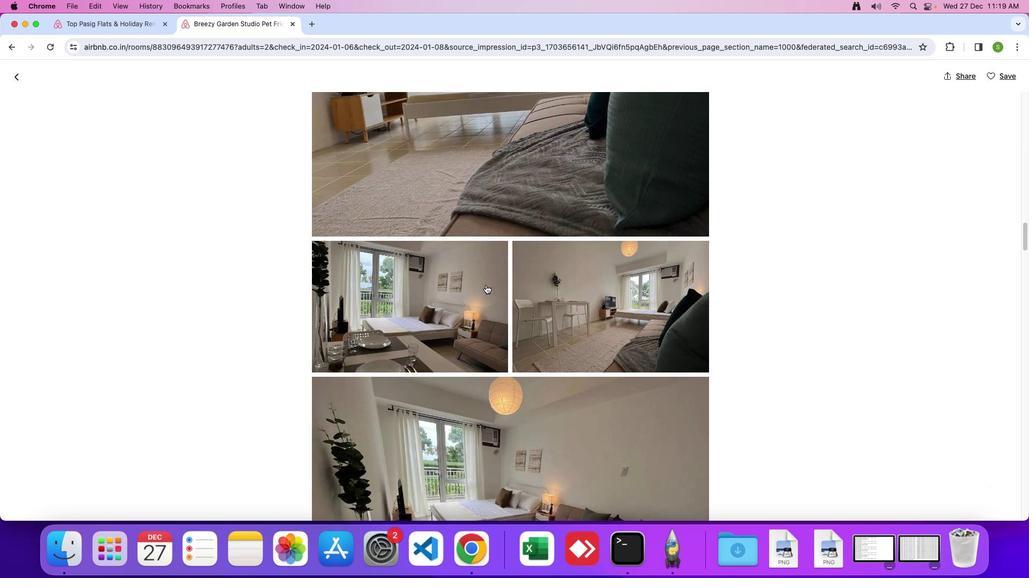 
Action: Mouse scrolled (491, 291) with delta (5, 4)
Screenshot: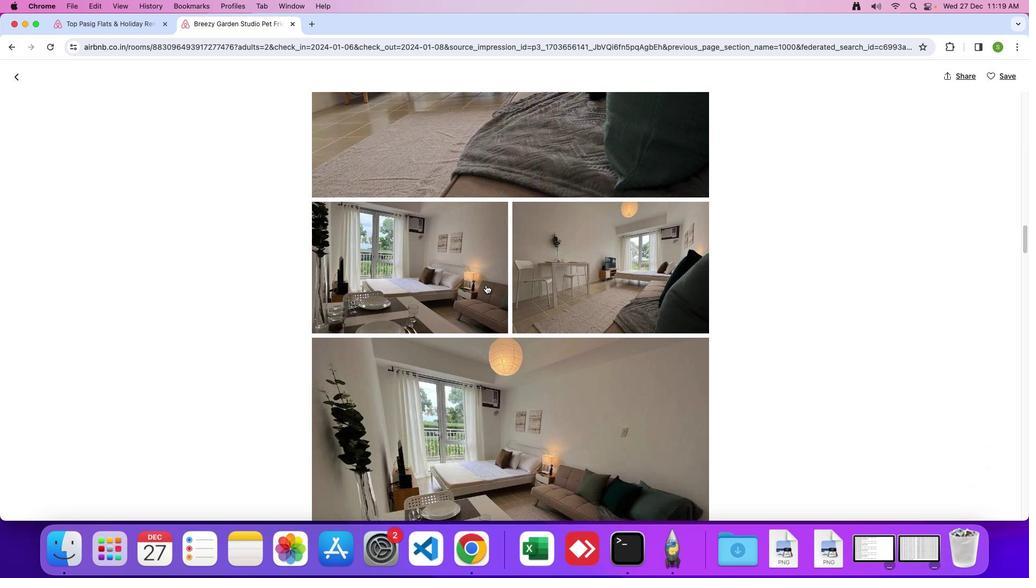 
Action: Mouse scrolled (491, 291) with delta (5, 5)
Screenshot: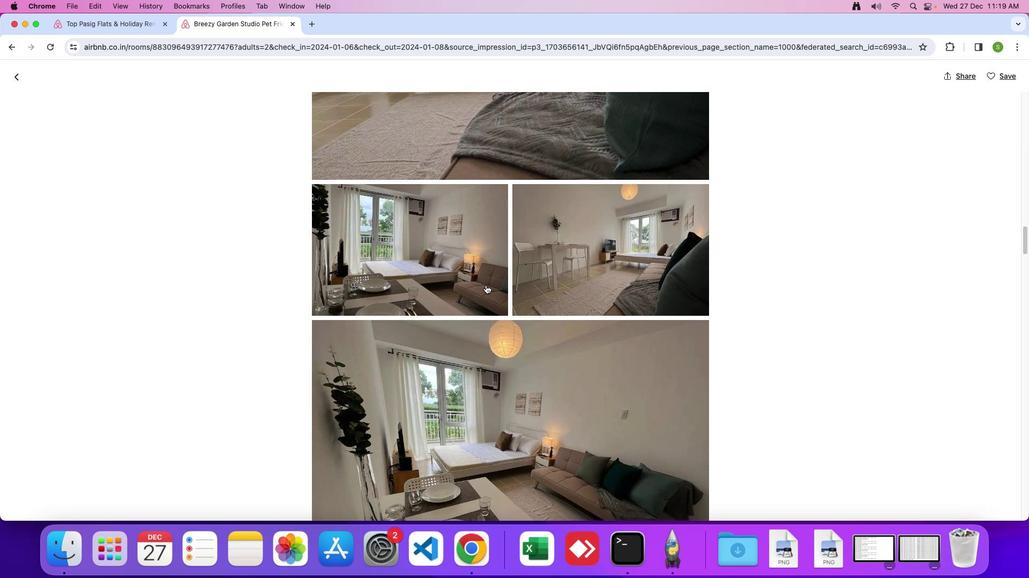 
Action: Mouse scrolled (491, 291) with delta (5, 5)
Screenshot: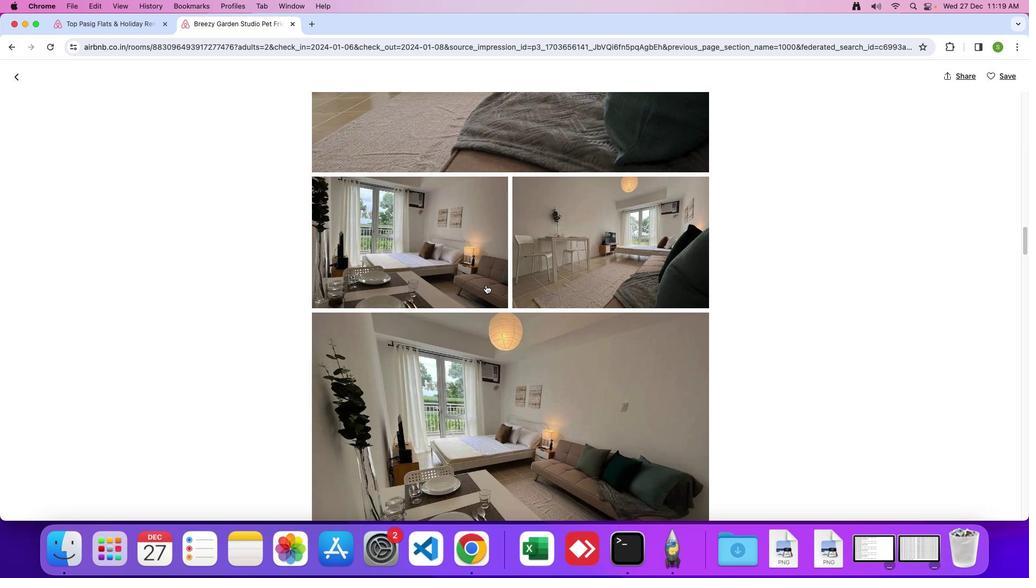 
Action: Mouse scrolled (491, 291) with delta (5, 5)
Screenshot: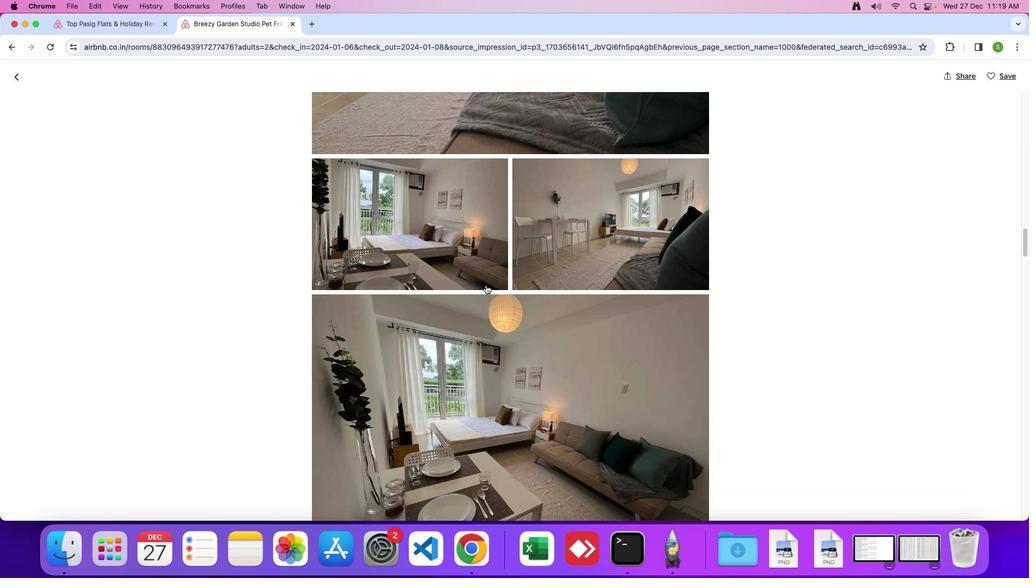 
Action: Mouse scrolled (491, 291) with delta (5, 5)
Screenshot: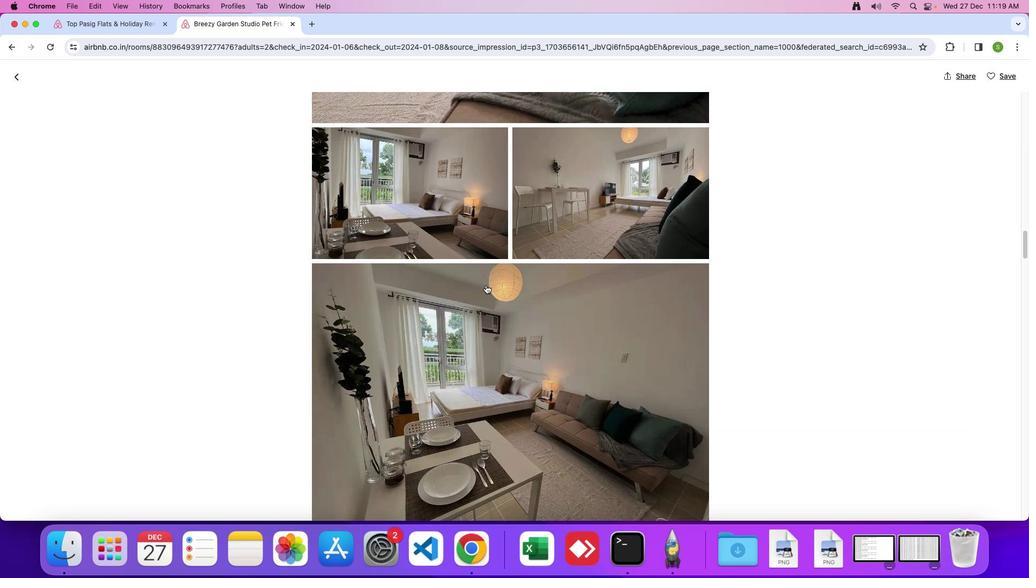 
Action: Mouse scrolled (491, 291) with delta (5, 4)
Screenshot: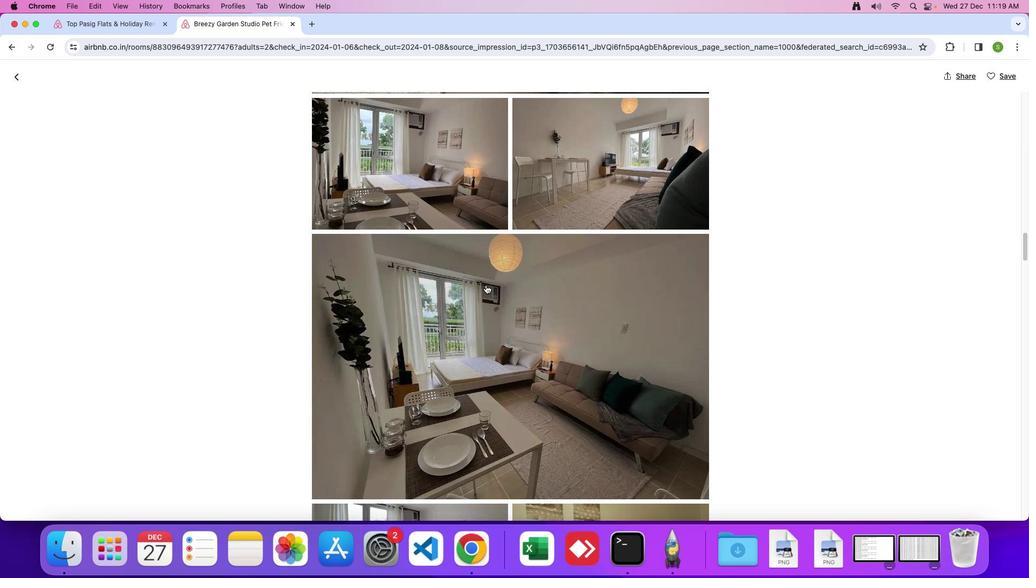 
Action: Mouse scrolled (491, 291) with delta (5, 5)
Screenshot: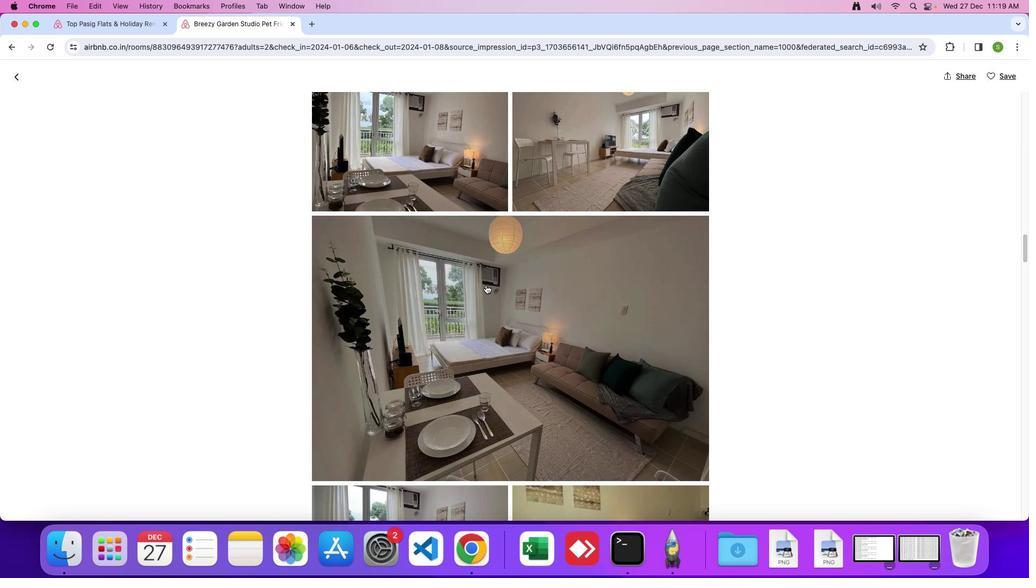 
Action: Mouse scrolled (491, 291) with delta (5, 5)
Screenshot: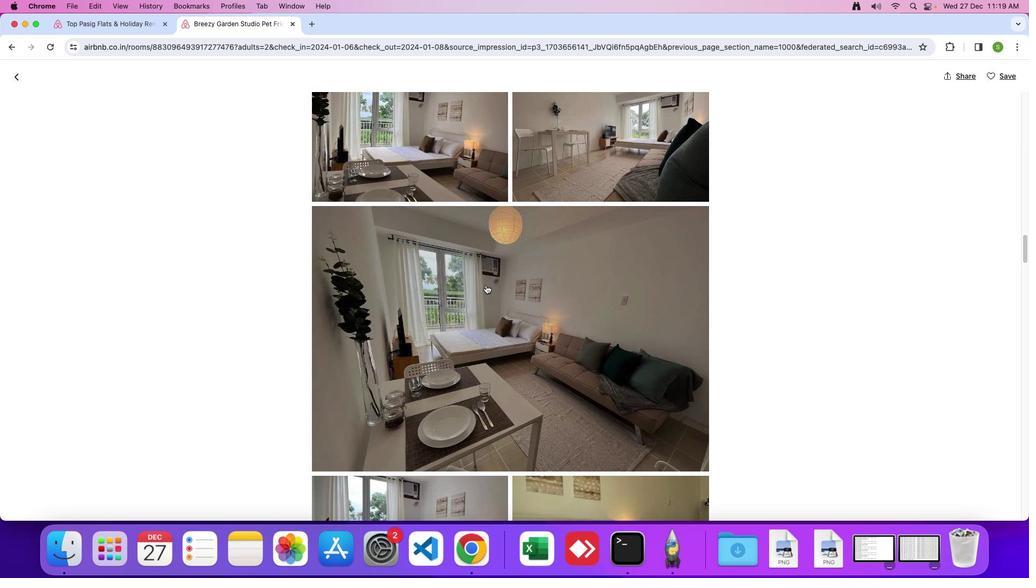 
Action: Mouse moved to (517, 279)
Screenshot: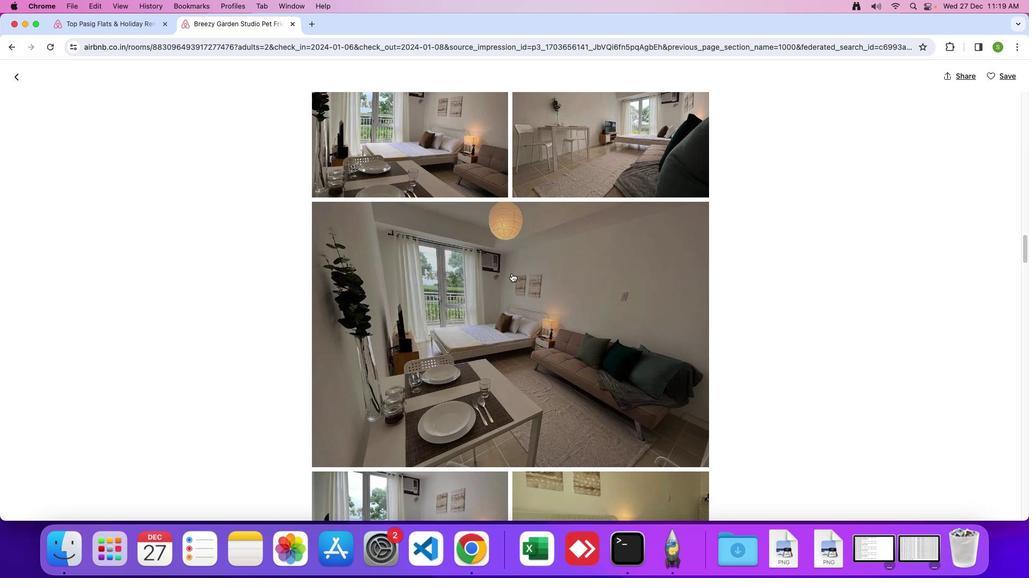
Action: Mouse scrolled (517, 279) with delta (5, 5)
Screenshot: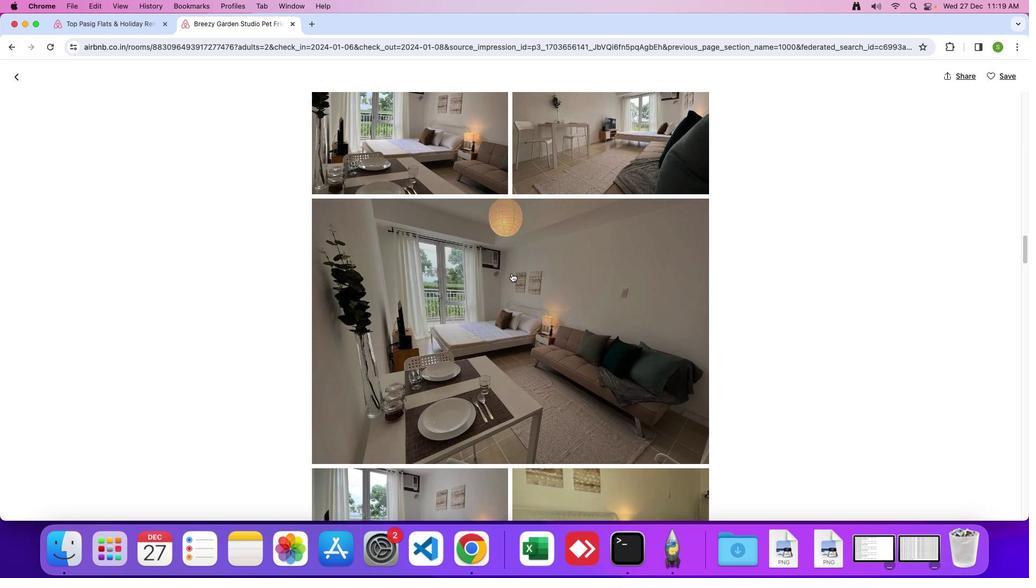 
Action: Mouse scrolled (517, 279) with delta (5, 5)
Screenshot: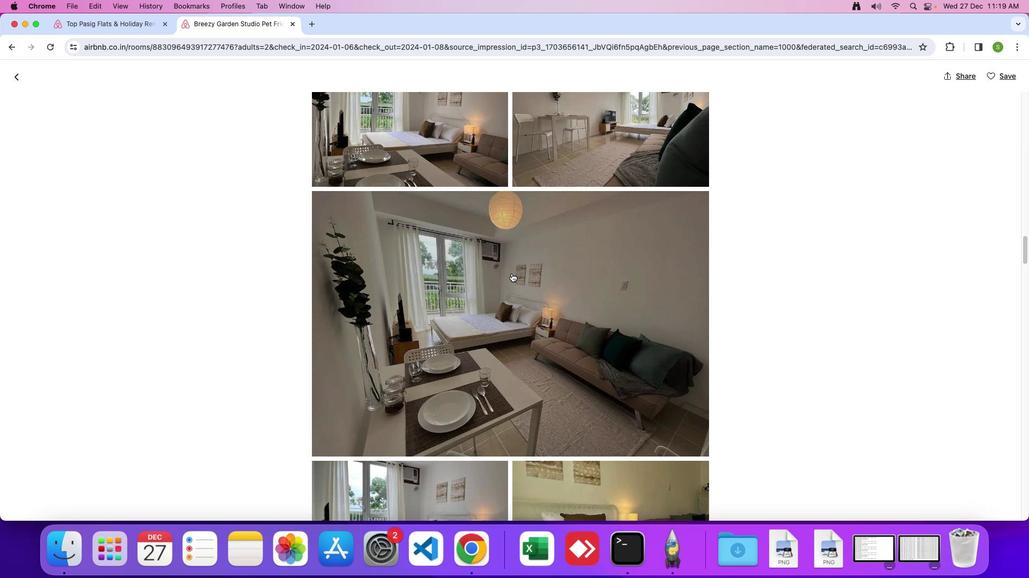 
Action: Mouse scrolled (517, 279) with delta (5, 4)
Screenshot: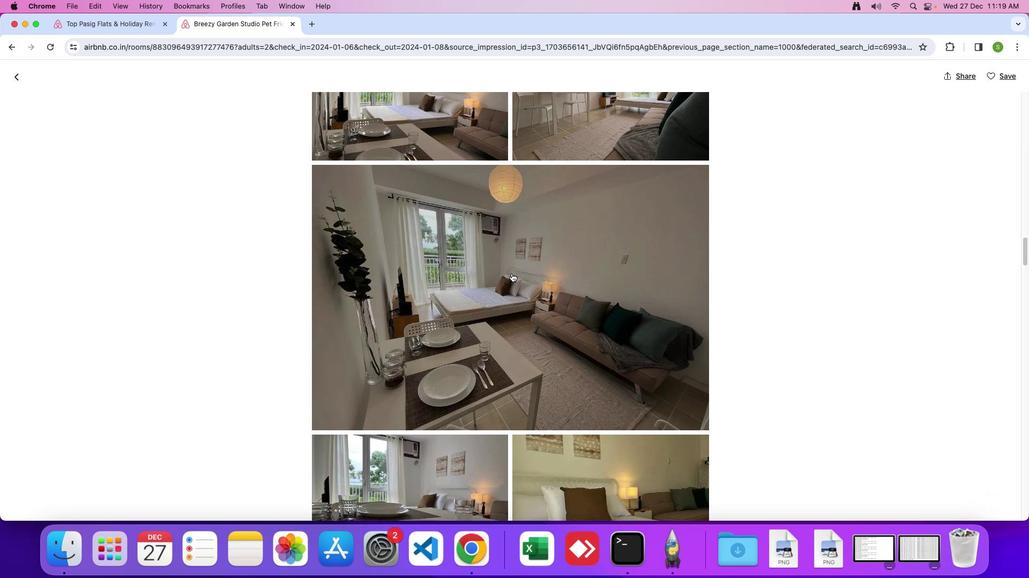 
Action: Mouse moved to (515, 283)
Screenshot: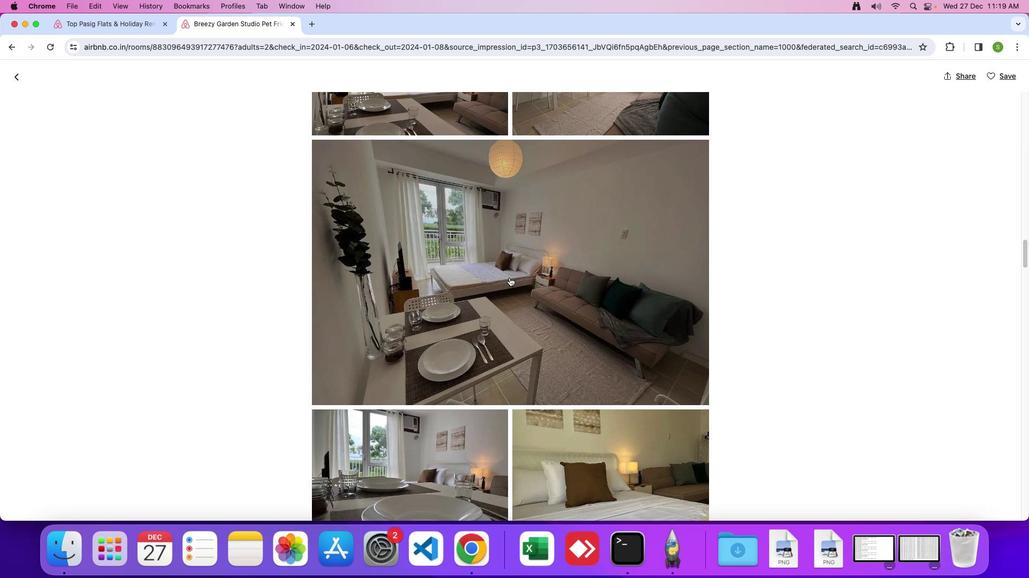 
Action: Mouse scrolled (515, 283) with delta (5, 5)
Screenshot: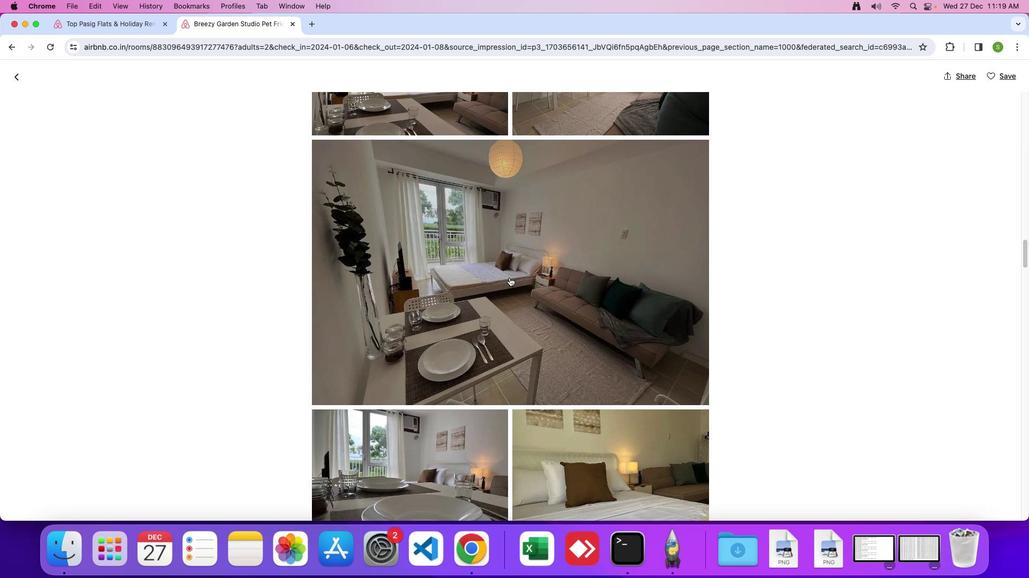 
Action: Mouse moved to (515, 283)
Screenshot: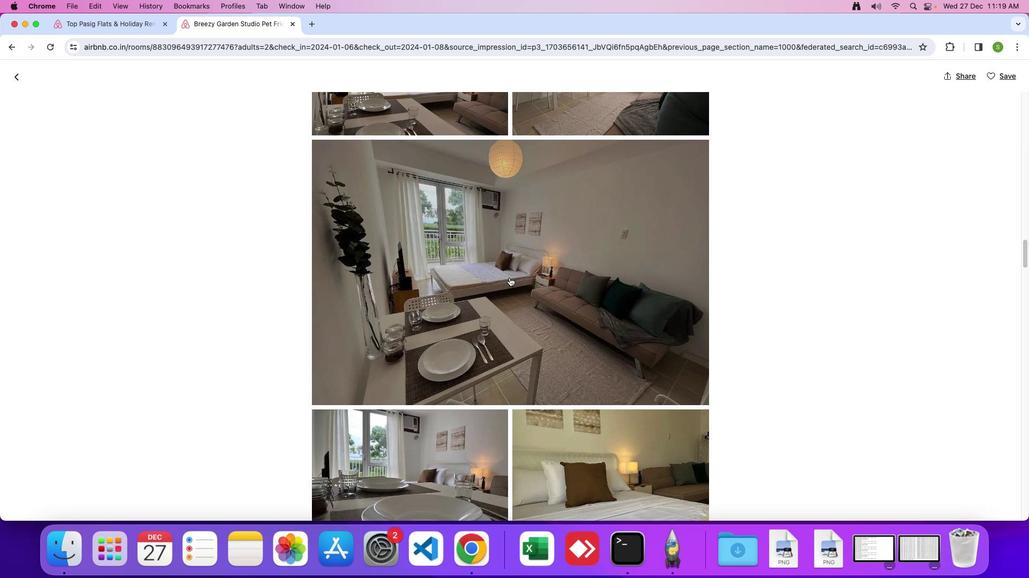 
Action: Mouse scrolled (515, 283) with delta (5, 5)
Screenshot: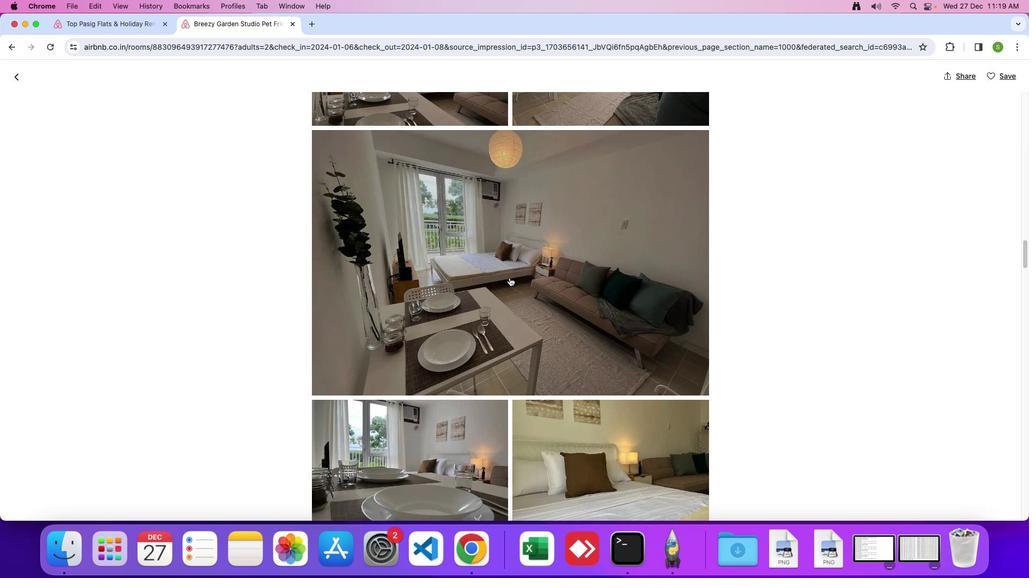 
Action: Mouse moved to (511, 290)
Screenshot: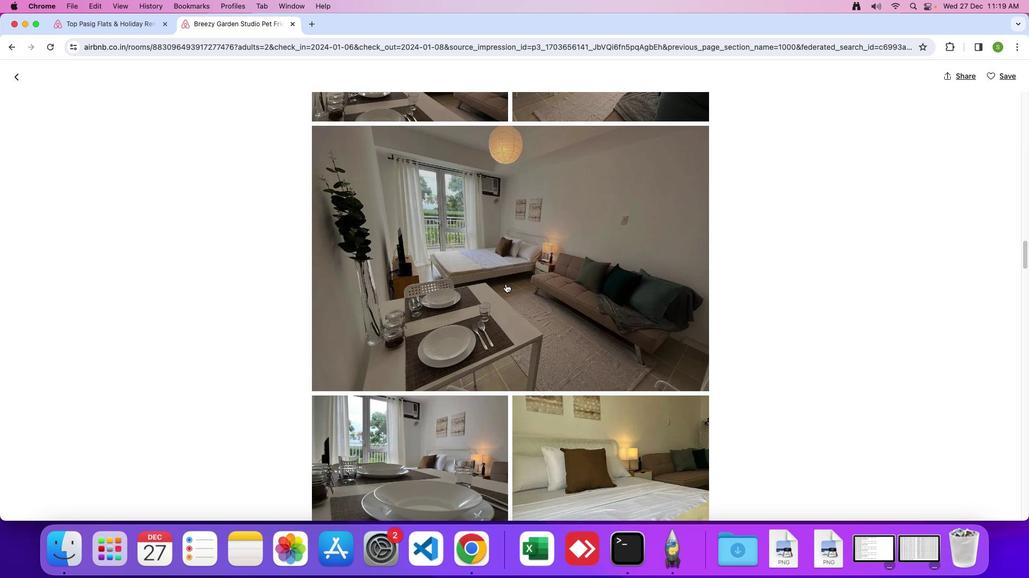 
Action: Mouse scrolled (511, 290) with delta (5, 5)
Screenshot: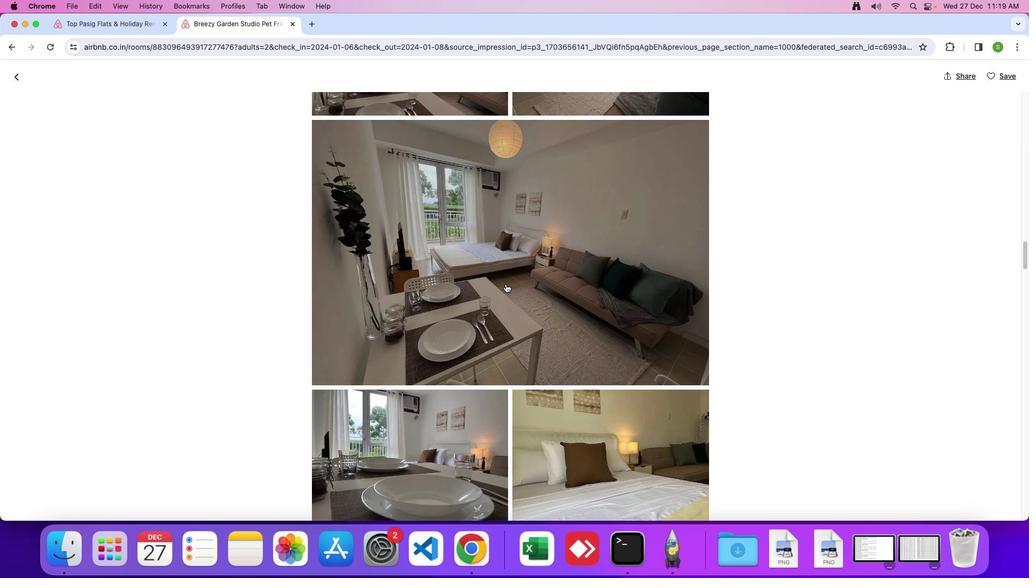
Action: Mouse scrolled (511, 290) with delta (5, 5)
Screenshot: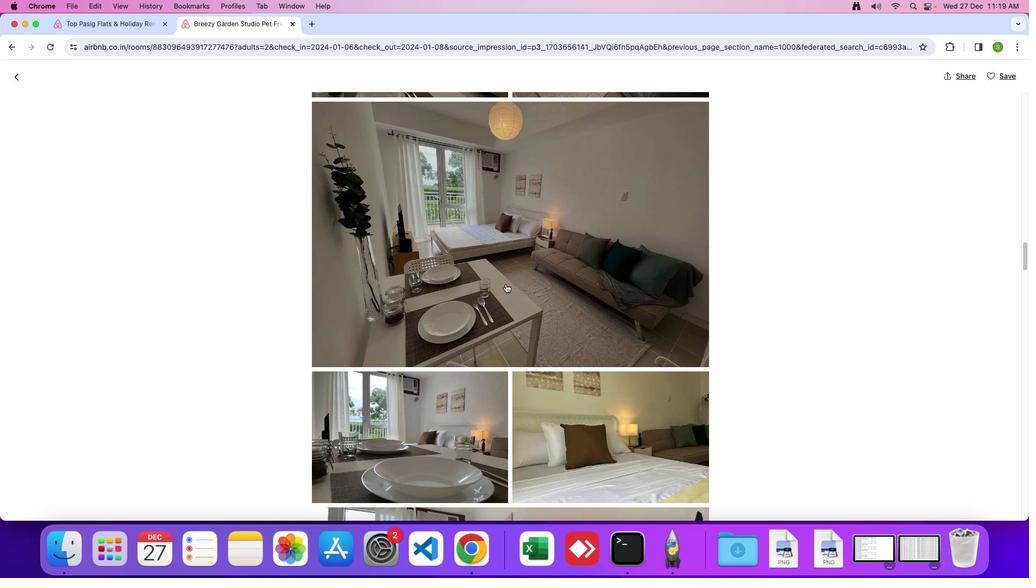 
Action: Mouse scrolled (511, 290) with delta (5, 4)
Screenshot: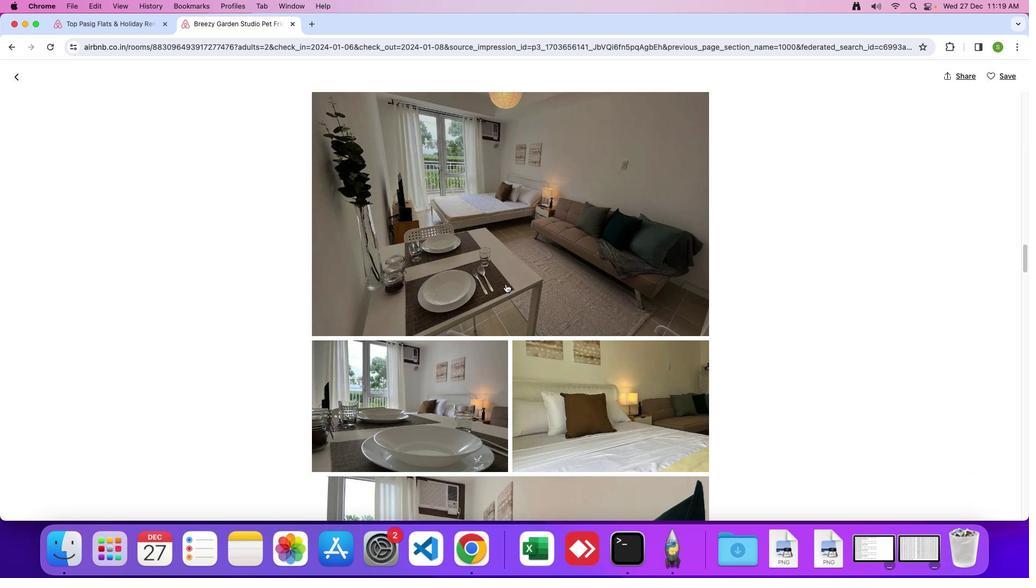 
Action: Mouse moved to (510, 290)
Screenshot: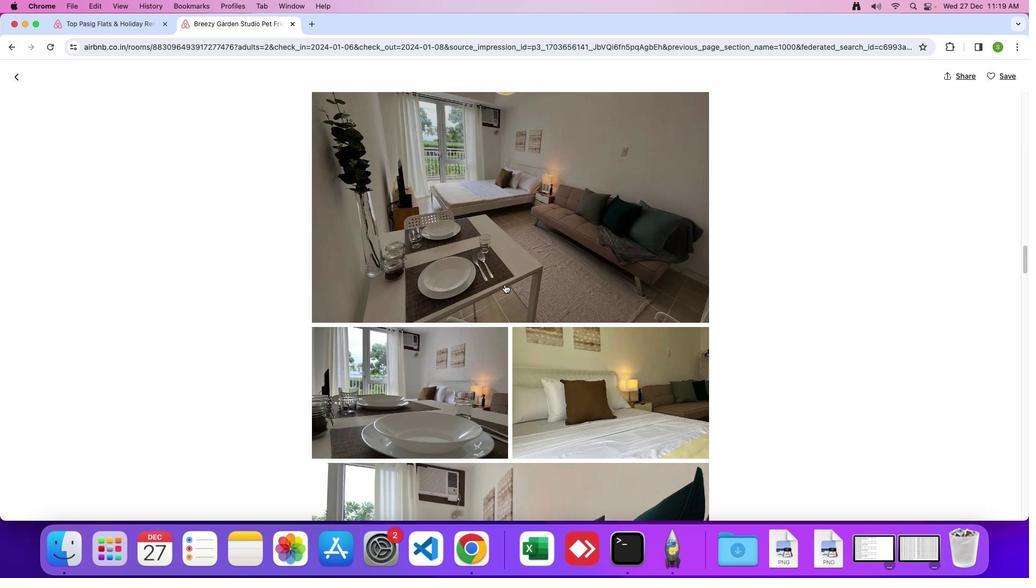 
Action: Mouse scrolled (510, 290) with delta (5, 5)
Screenshot: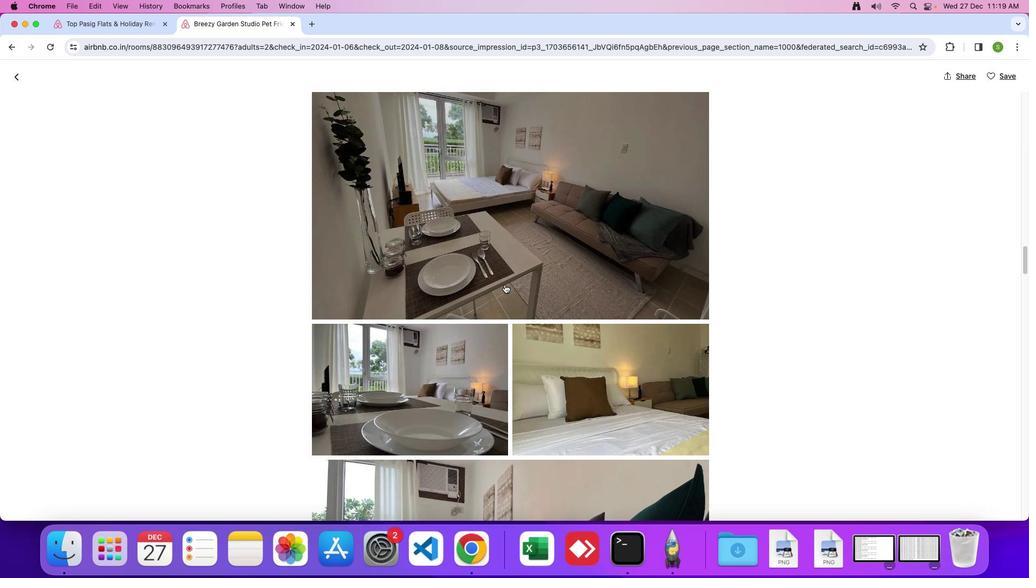 
Action: Mouse scrolled (510, 290) with delta (5, 5)
Screenshot: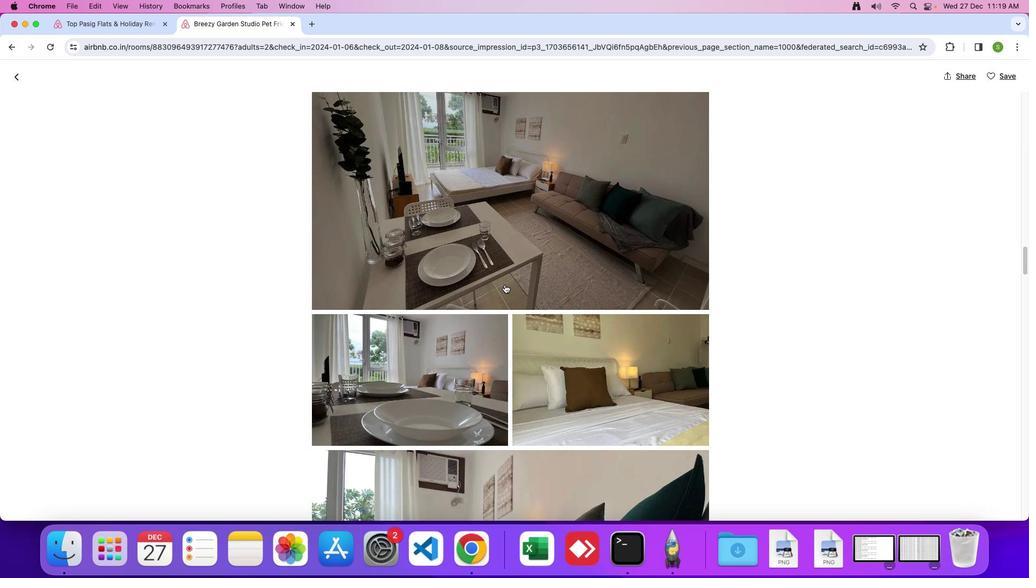 
Action: Mouse moved to (486, 301)
Screenshot: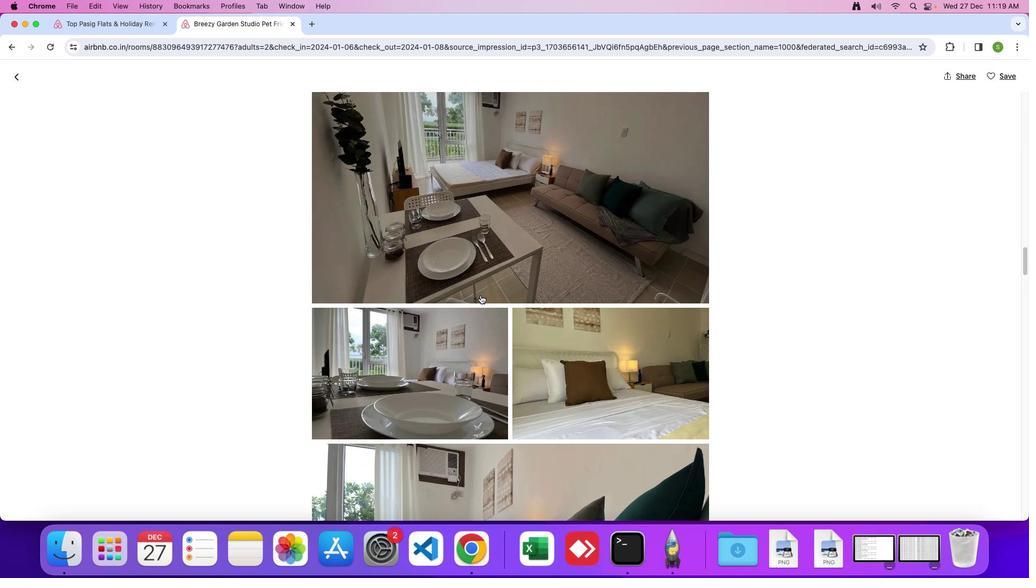 
Action: Mouse scrolled (486, 301) with delta (5, 5)
Screenshot: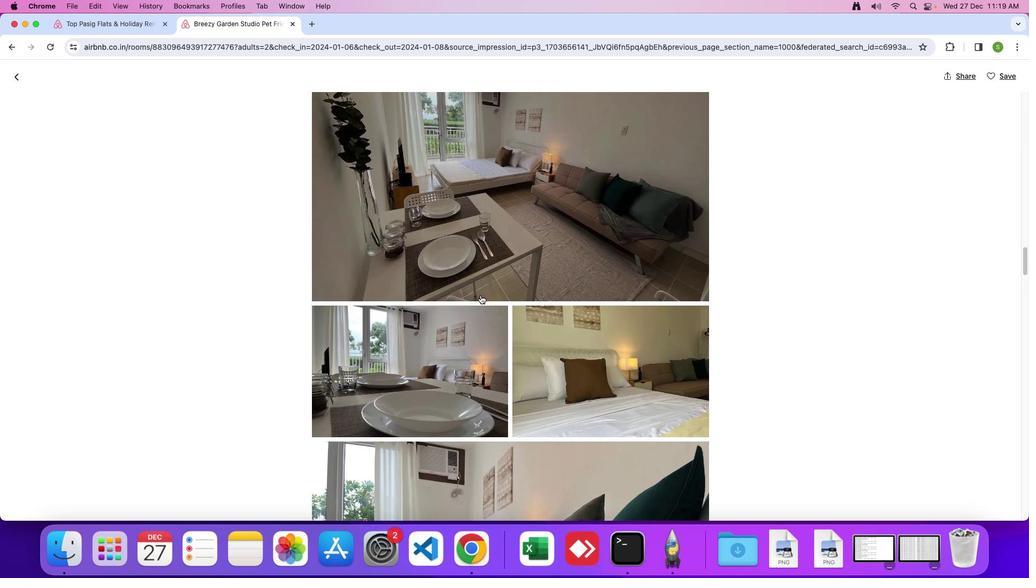 
Action: Mouse scrolled (486, 301) with delta (5, 5)
Screenshot: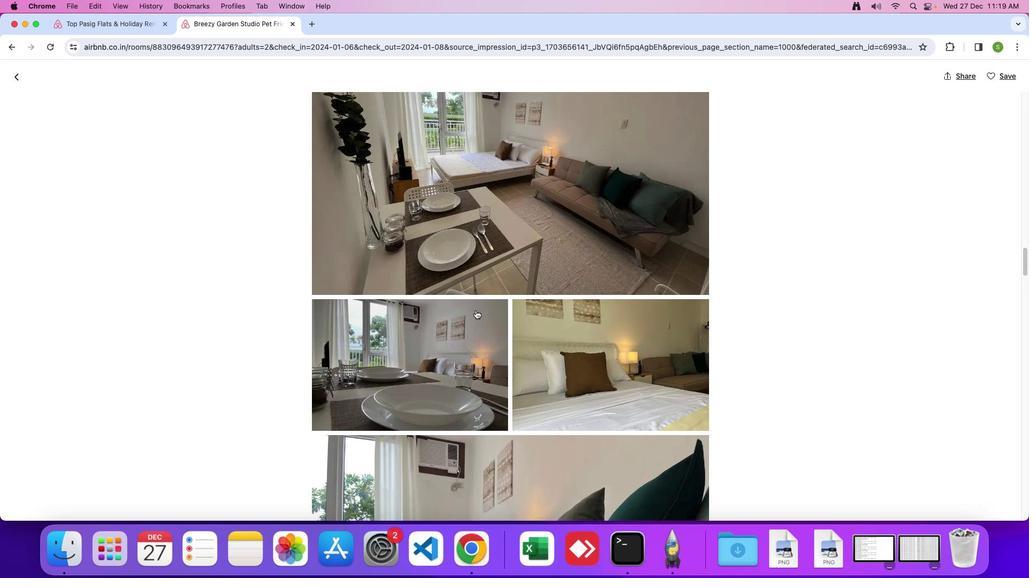 
Action: Mouse moved to (481, 317)
Screenshot: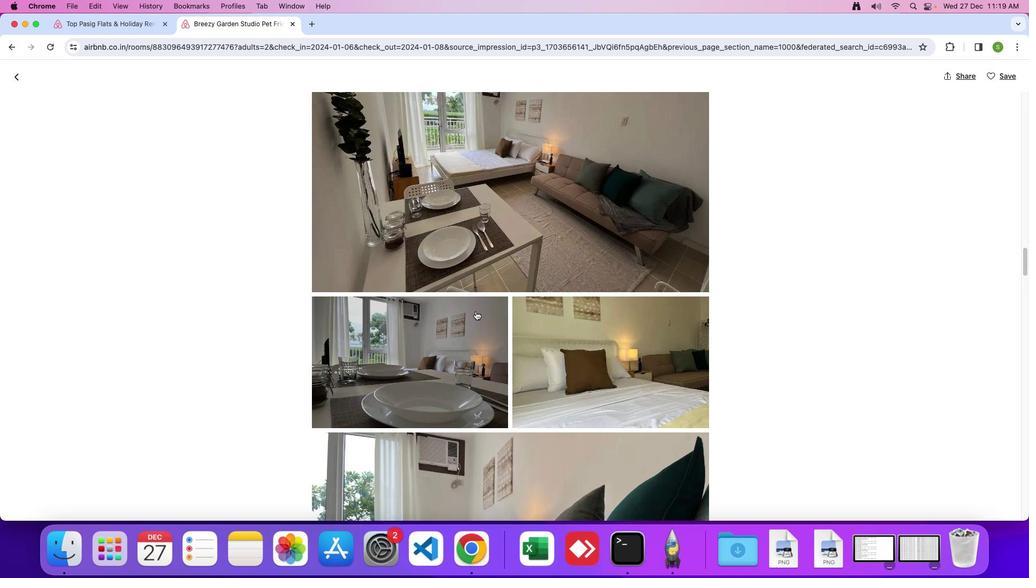 
Action: Mouse scrolled (481, 317) with delta (5, 5)
Screenshot: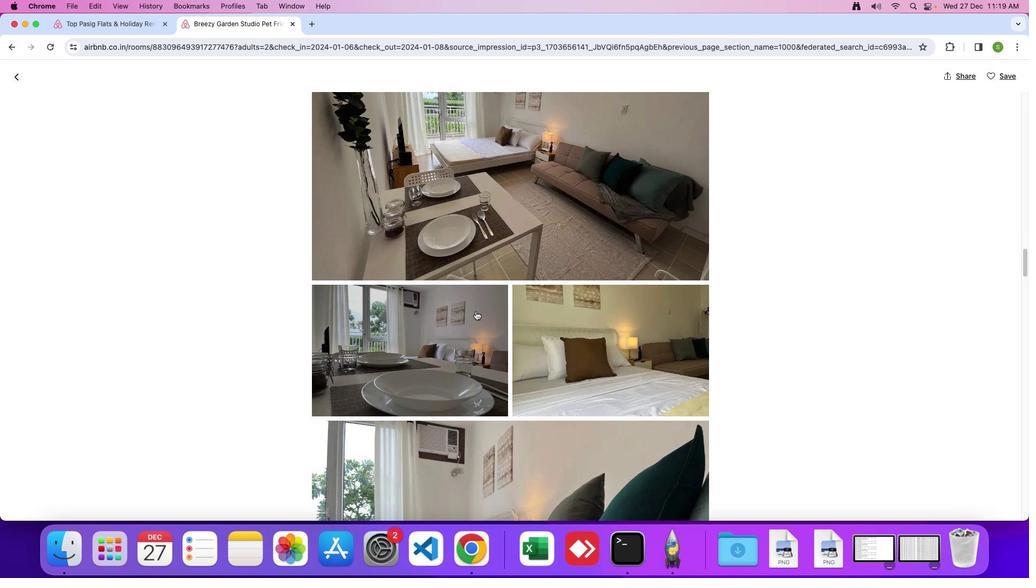 
Action: Mouse scrolled (481, 317) with delta (5, 5)
Screenshot: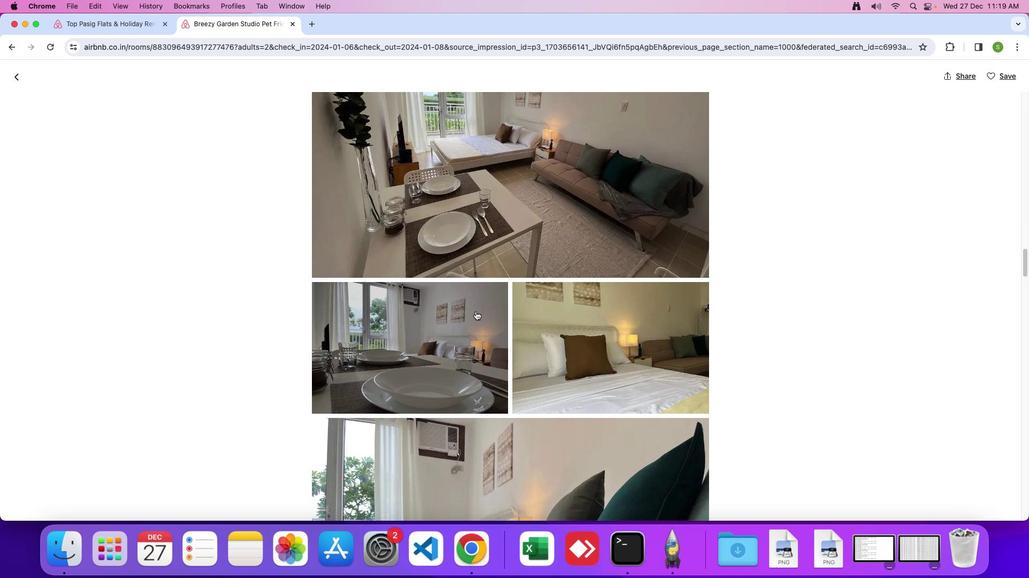 
Action: Mouse scrolled (481, 317) with delta (5, 5)
Screenshot: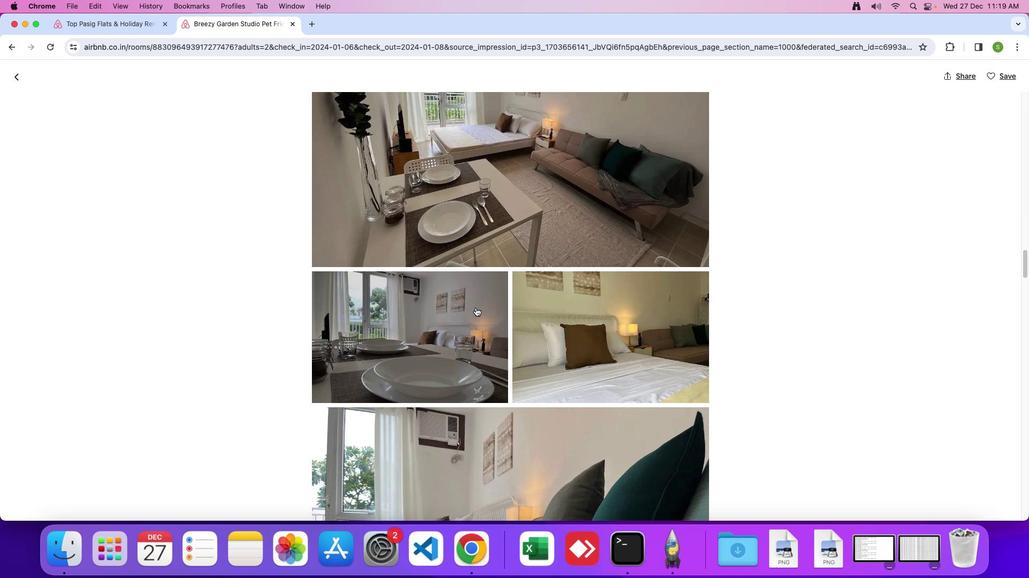 
Action: Mouse moved to (481, 316)
Screenshot: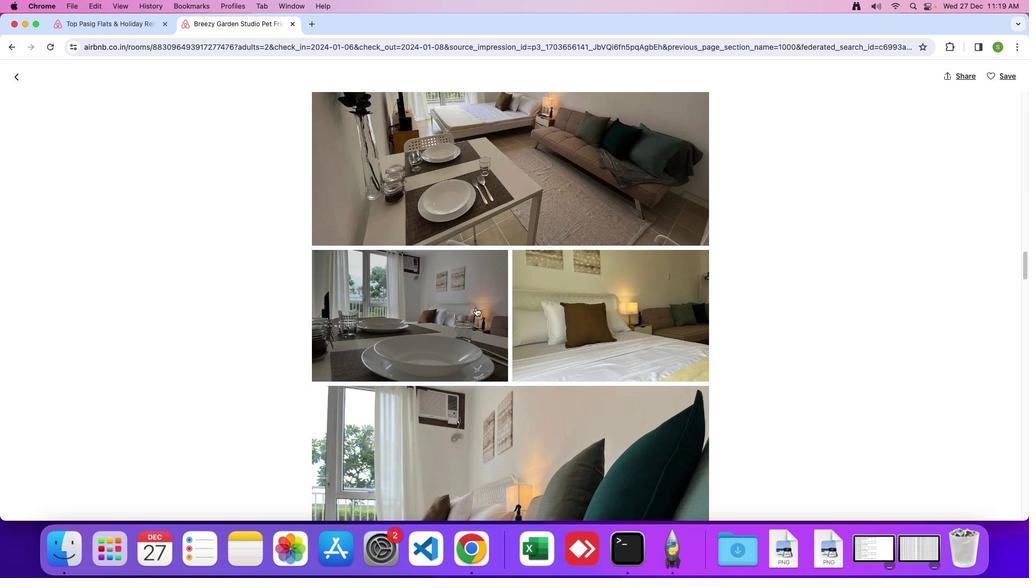 
Action: Mouse scrolled (481, 316) with delta (5, 5)
Screenshot: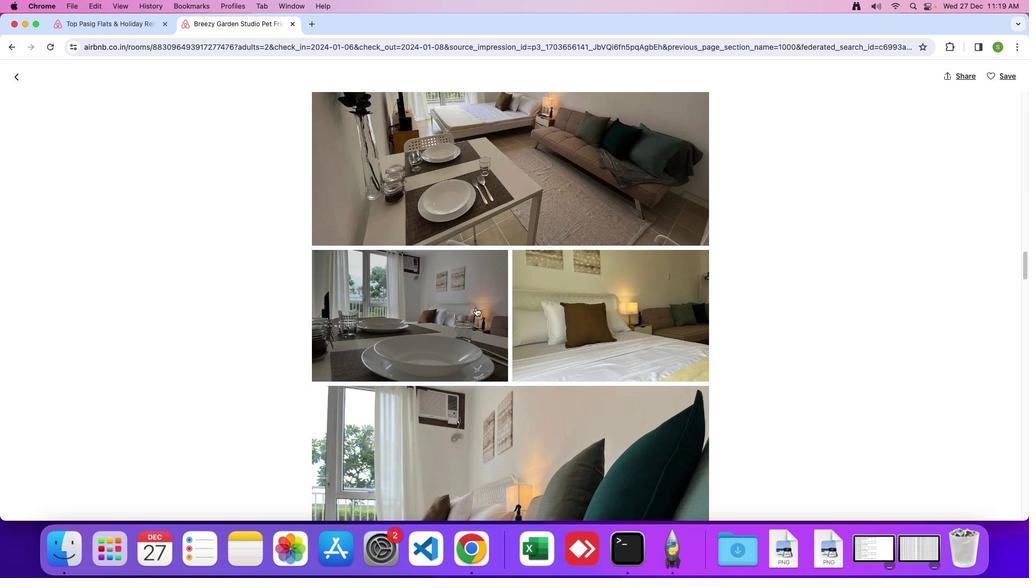 
Action: Mouse moved to (481, 314)
Screenshot: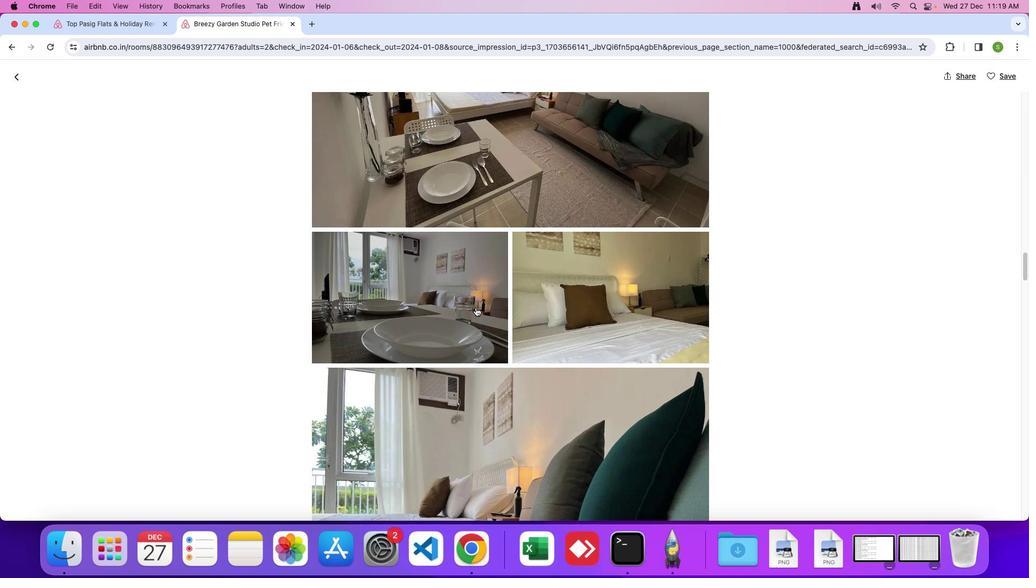 
Action: Mouse scrolled (481, 314) with delta (5, 4)
Screenshot: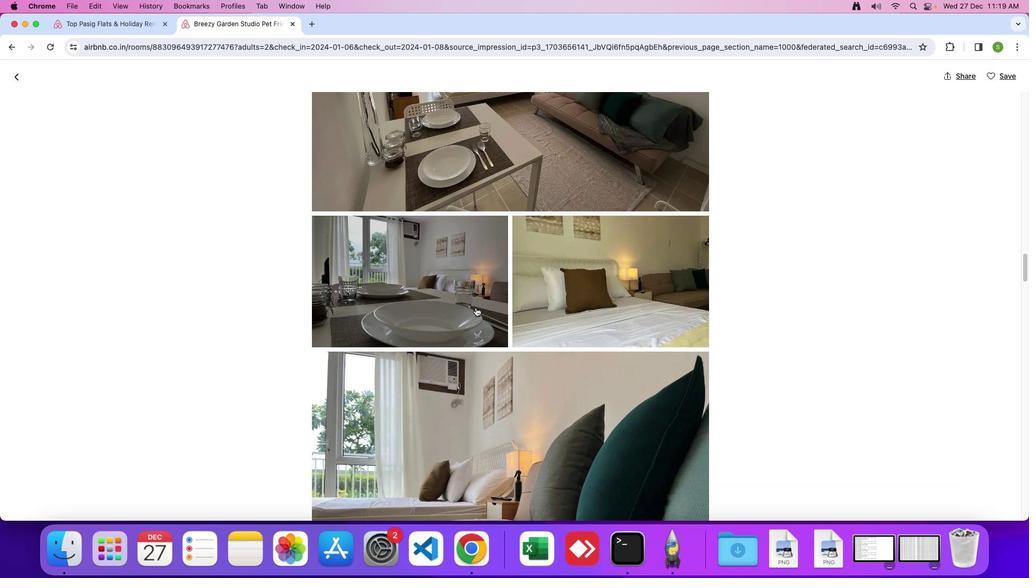 
Action: Mouse moved to (481, 313)
Screenshot: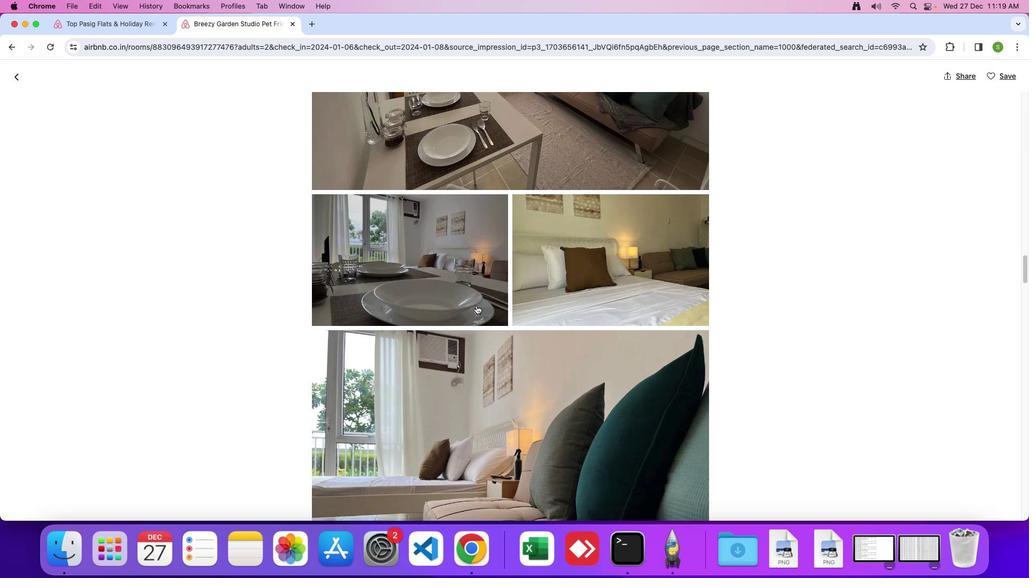 
Action: Mouse scrolled (481, 313) with delta (5, 5)
Screenshot: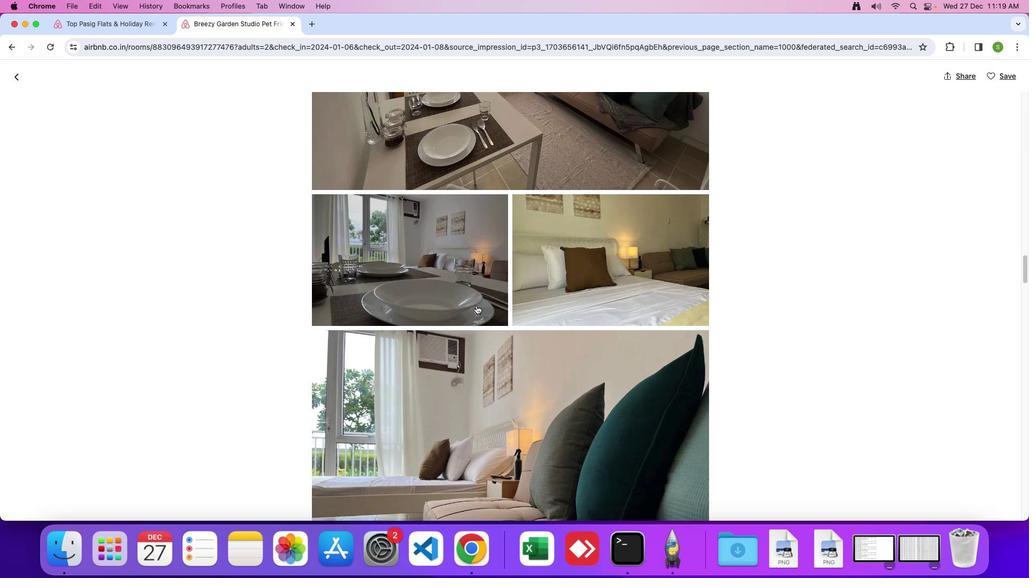 
Action: Mouse moved to (481, 312)
Screenshot: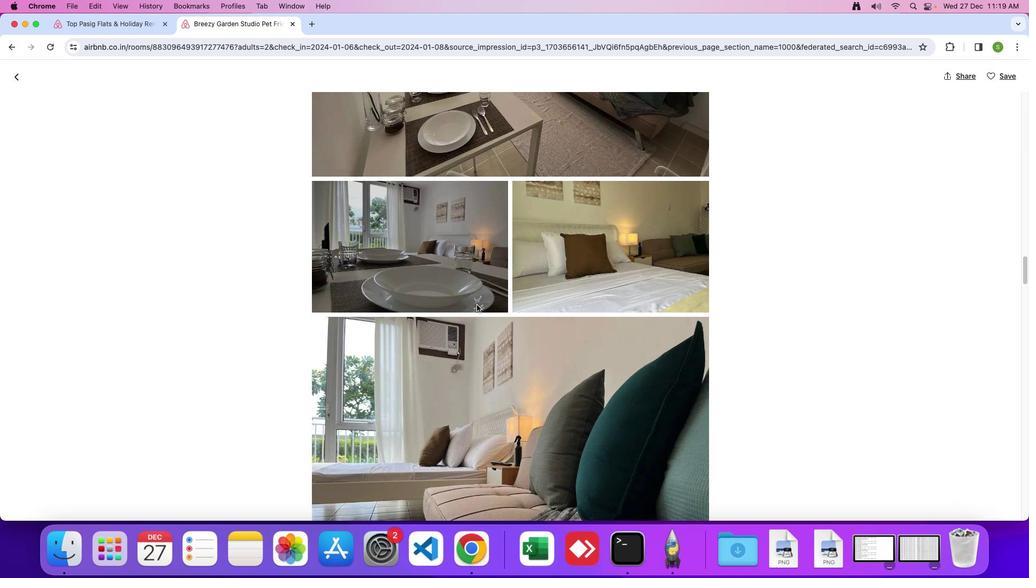 
Action: Mouse scrolled (481, 312) with delta (5, 5)
Screenshot: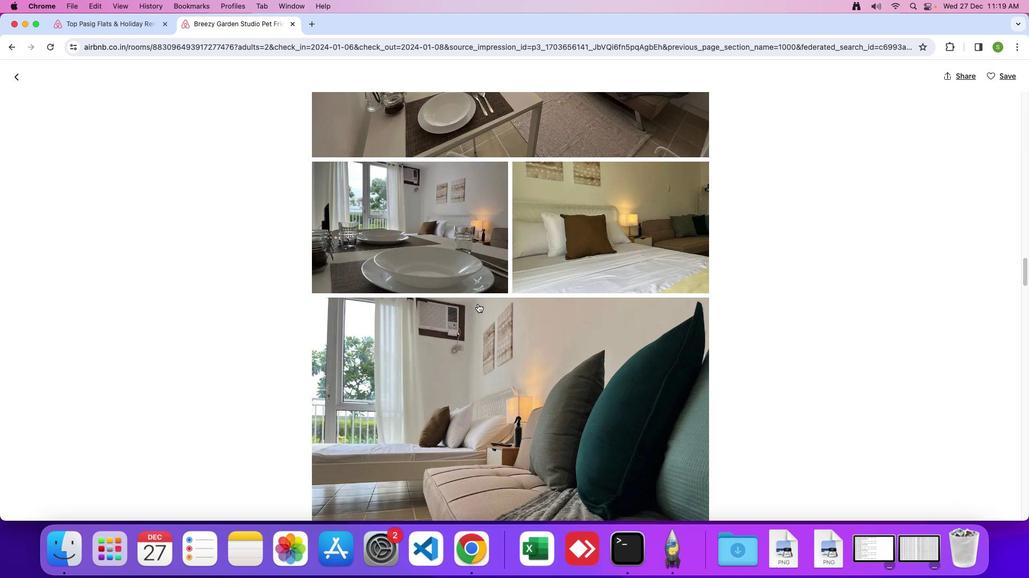 
Action: Mouse moved to (481, 312)
